 Task: Buy 3 Catalytic Converters & Parts from Exhaust & Emissions section under best seller category for shipping address: Edward Wright, 1124 Star Trek Drive, Pensacola, Florida 32501, Cell Number 8503109646. Pay from credit card ending with 6010, CVV 682
Action: Mouse moved to (21, 99)
Screenshot: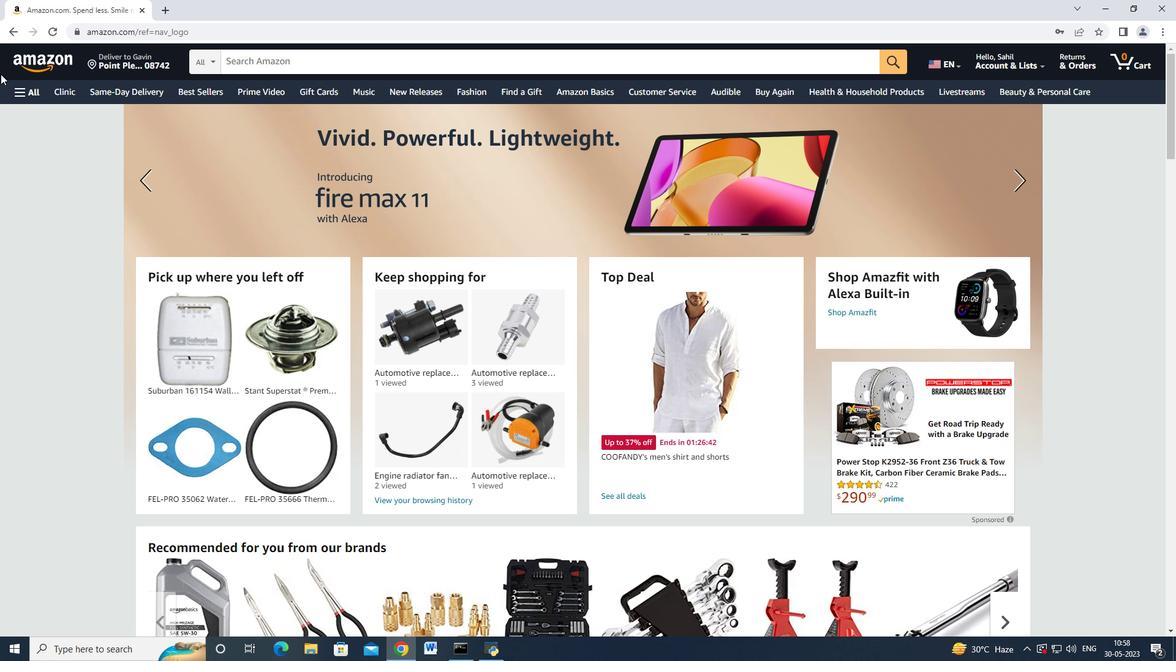 
Action: Mouse pressed left at (21, 99)
Screenshot: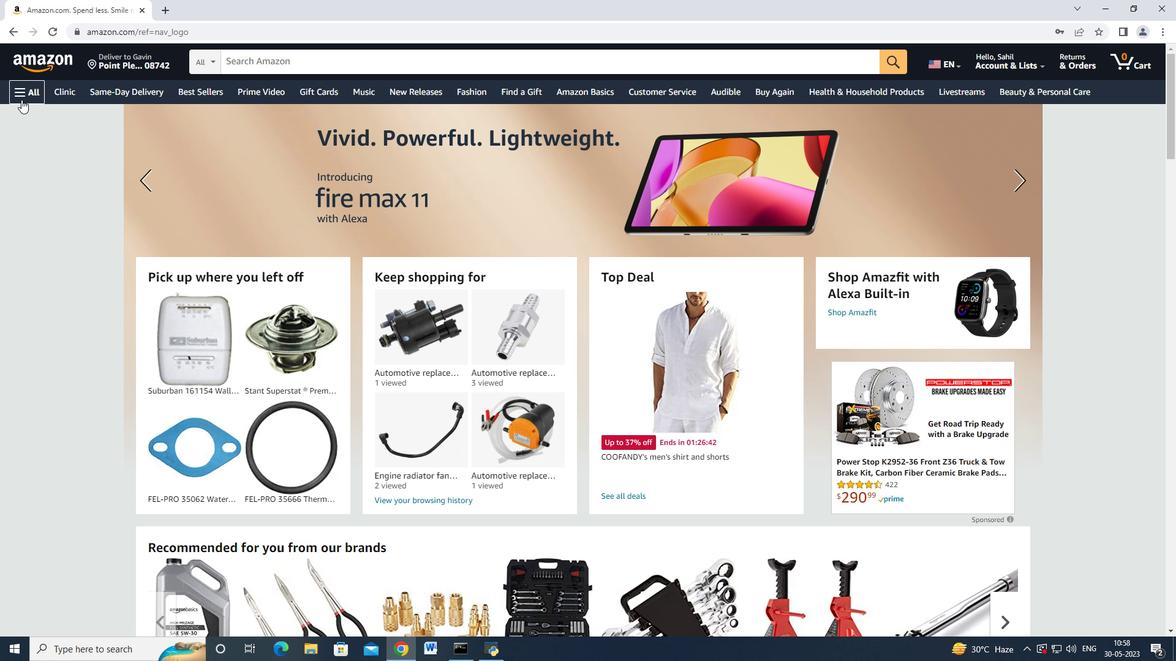 
Action: Mouse moved to (76, 327)
Screenshot: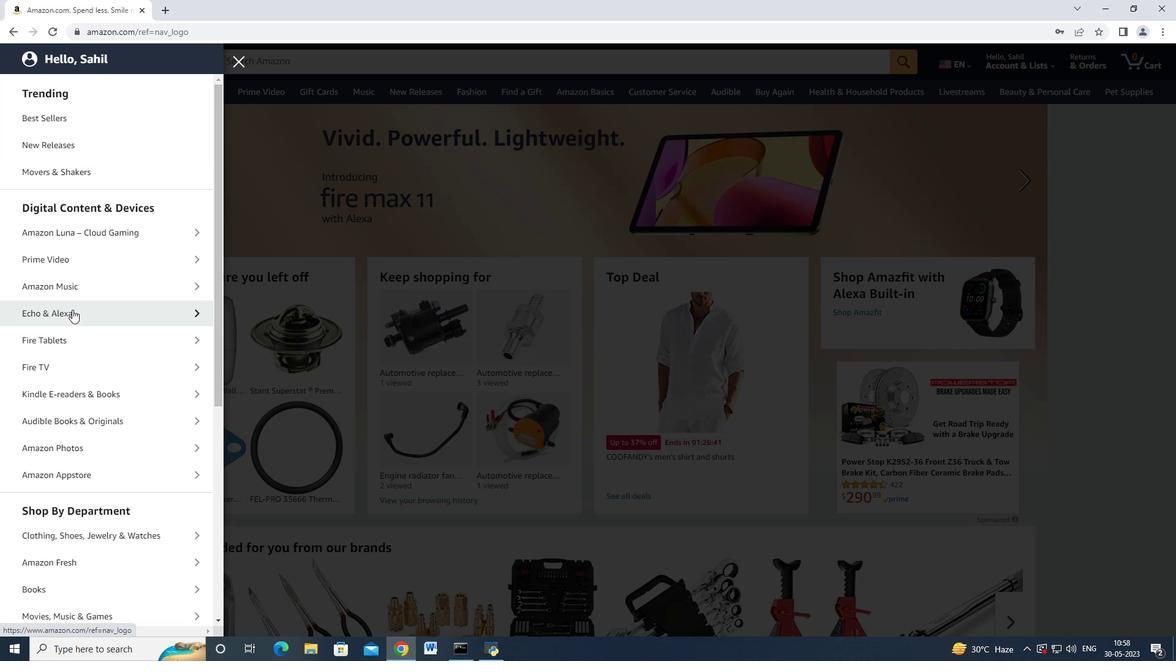 
Action: Mouse scrolled (76, 326) with delta (0, 0)
Screenshot: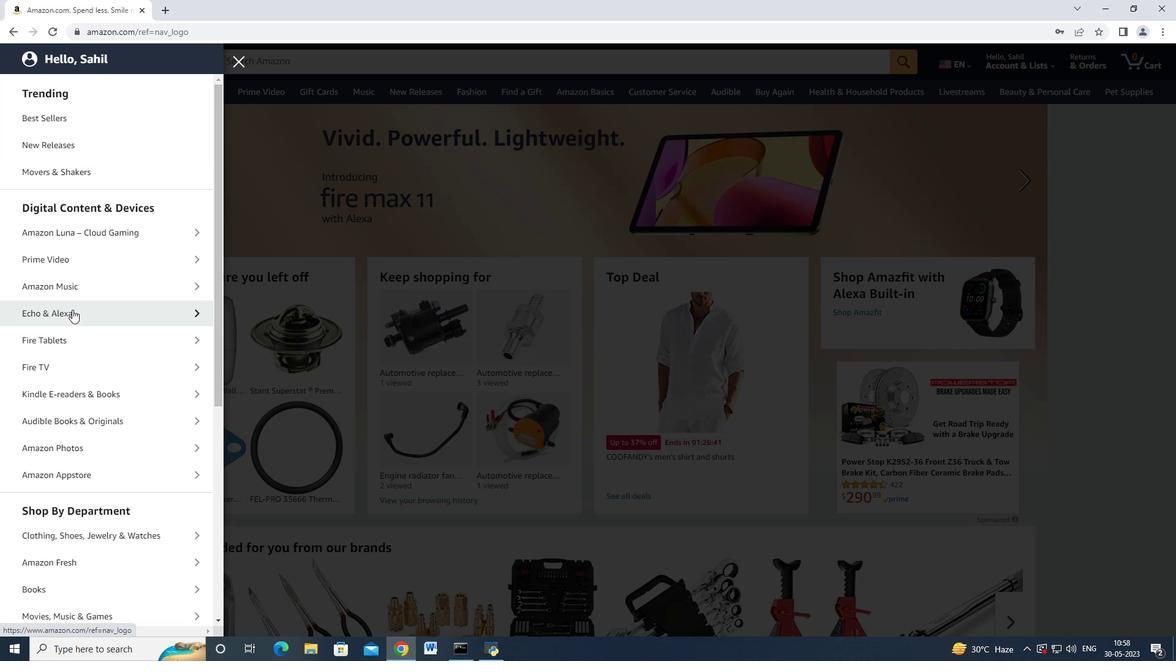 
Action: Mouse moved to (77, 347)
Screenshot: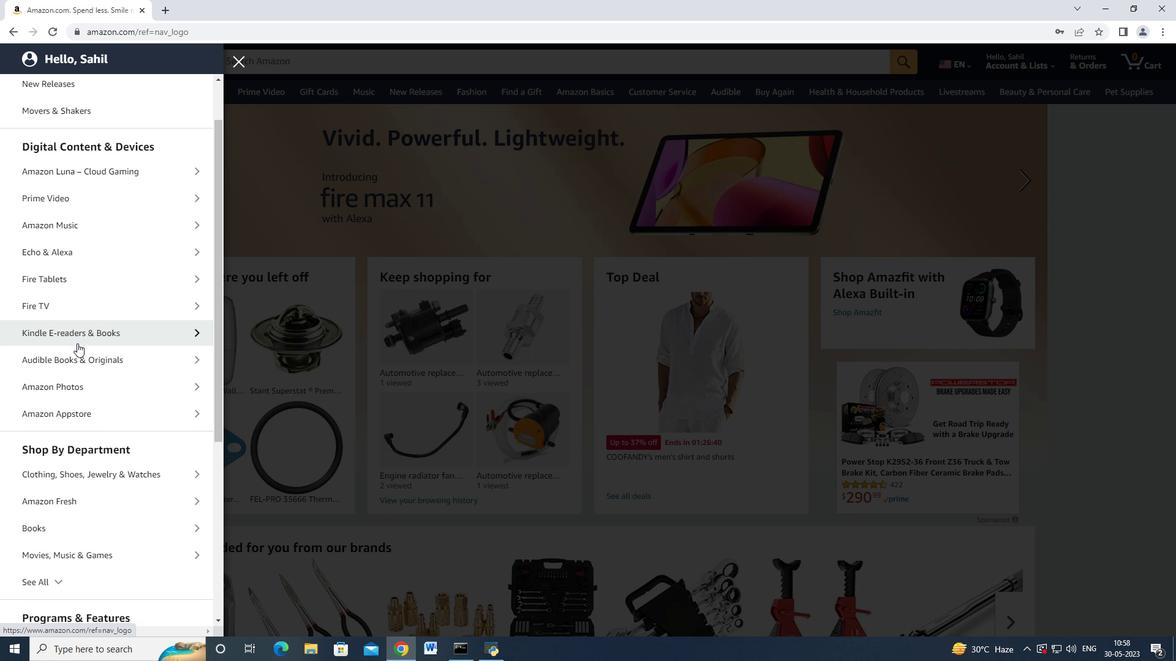 
Action: Mouse scrolled (77, 346) with delta (0, 0)
Screenshot: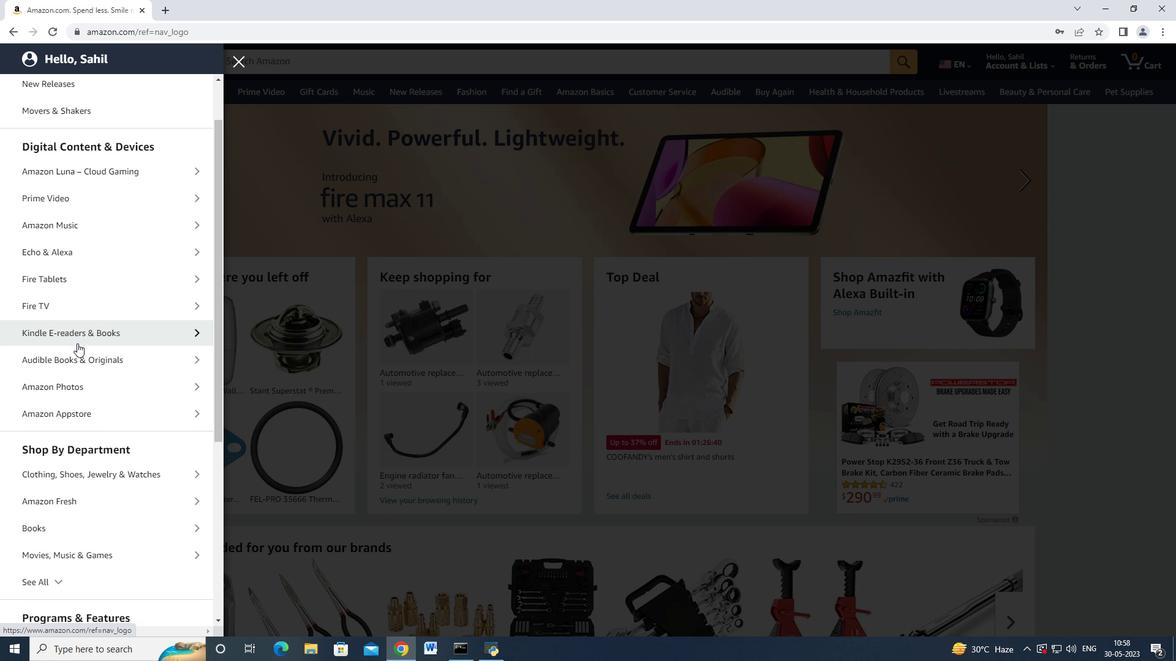 
Action: Mouse moved to (79, 352)
Screenshot: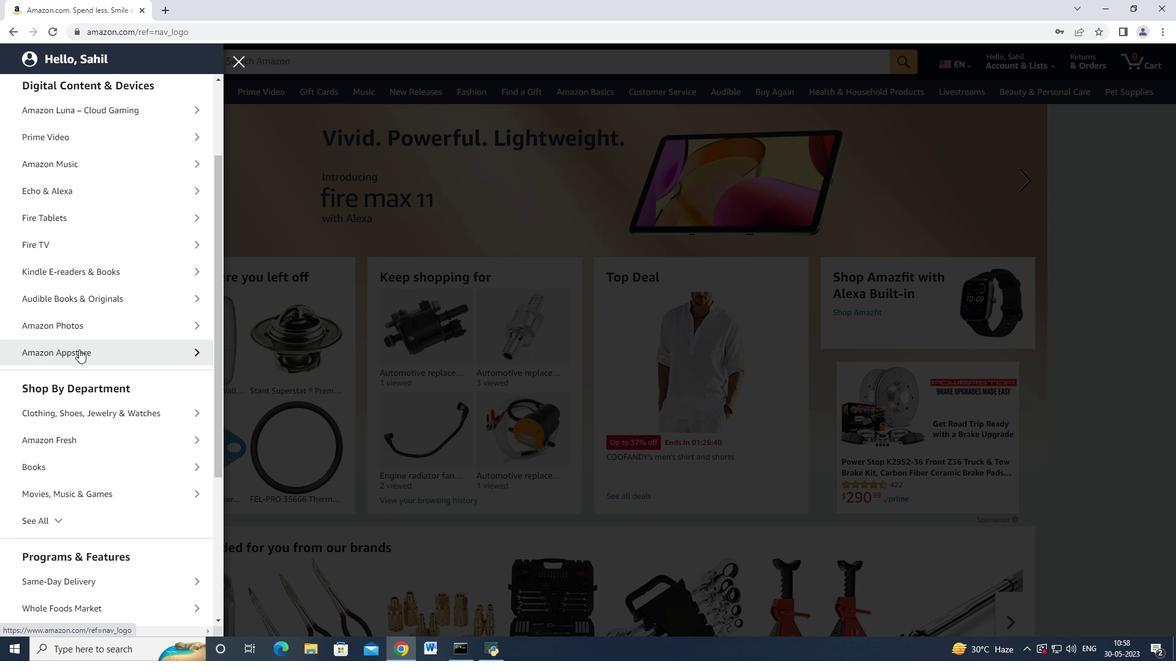 
Action: Mouse scrolled (79, 351) with delta (0, 0)
Screenshot: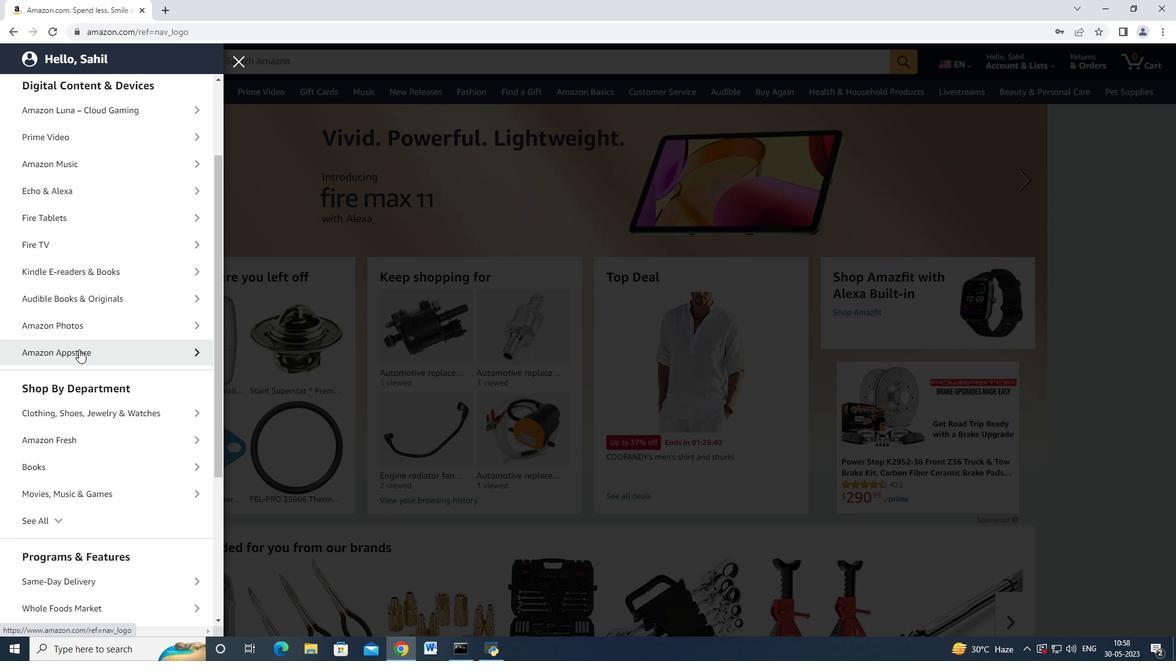 
Action: Mouse moved to (65, 470)
Screenshot: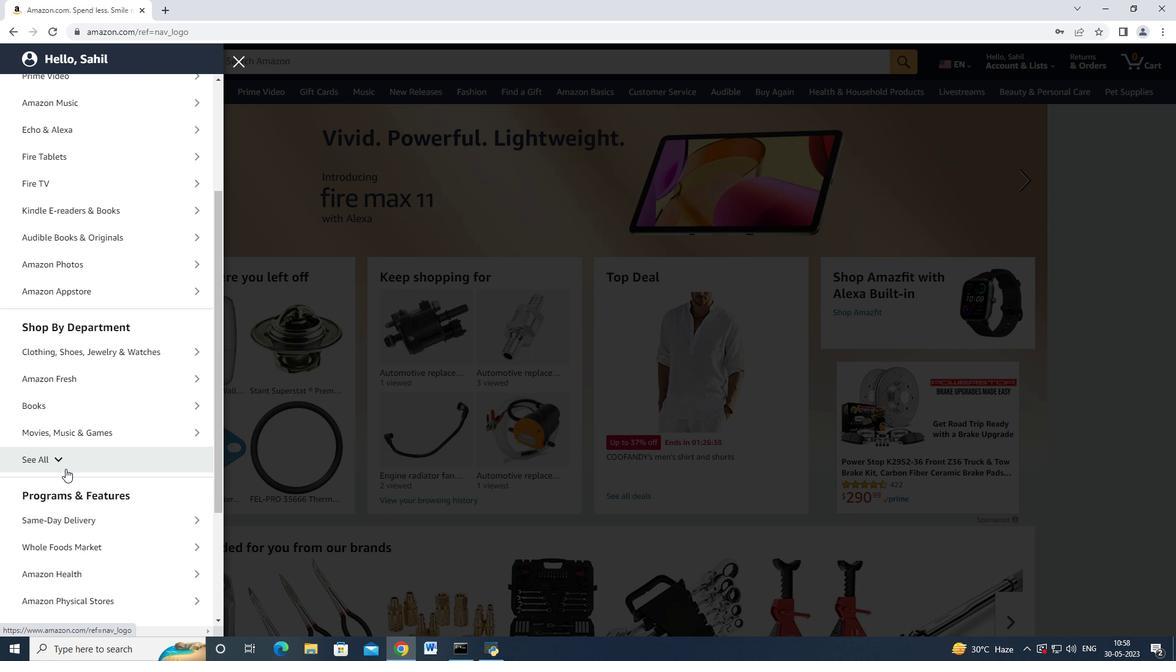 
Action: Mouse pressed left at (65, 470)
Screenshot: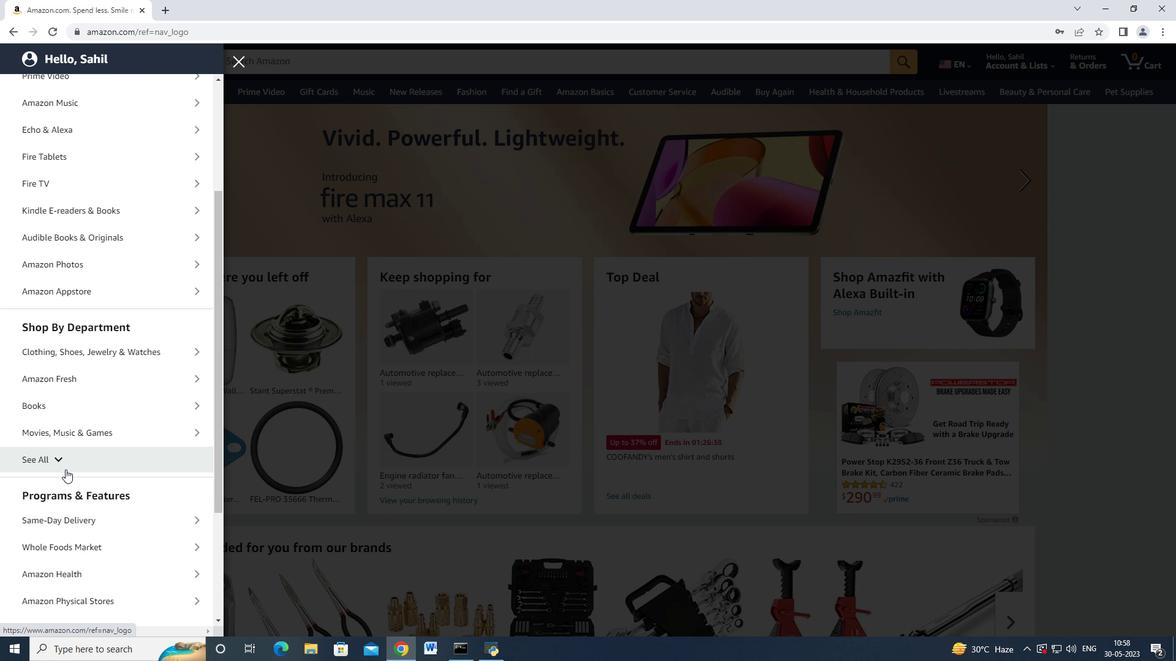 
Action: Mouse moved to (80, 436)
Screenshot: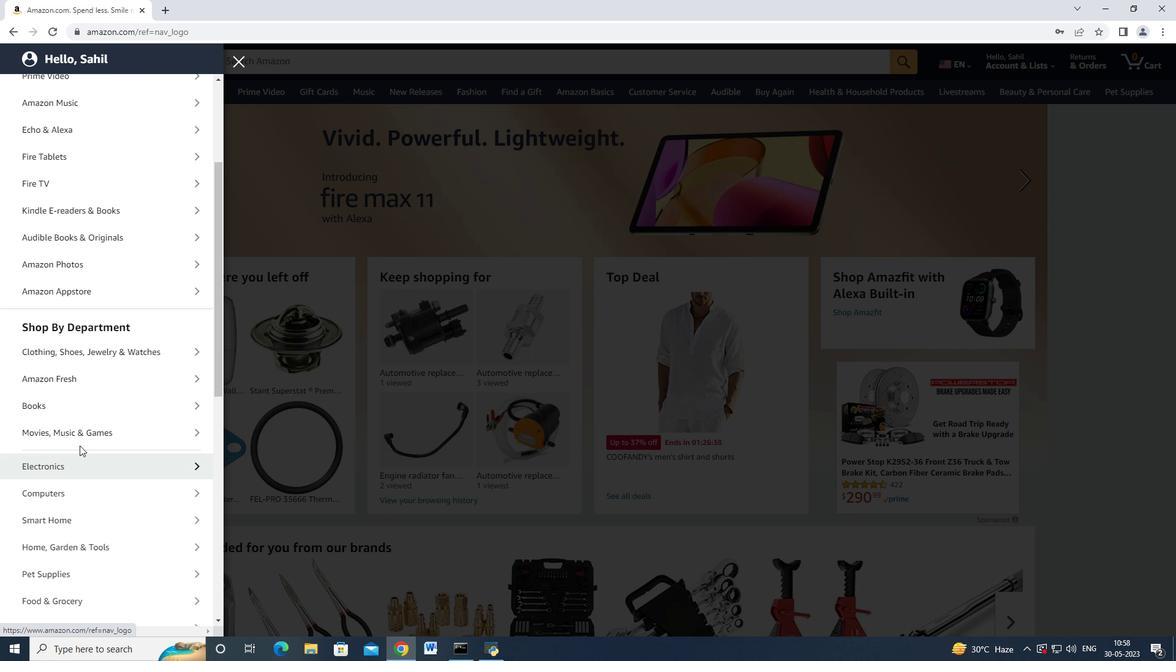 
Action: Mouse scrolled (80, 435) with delta (0, 0)
Screenshot: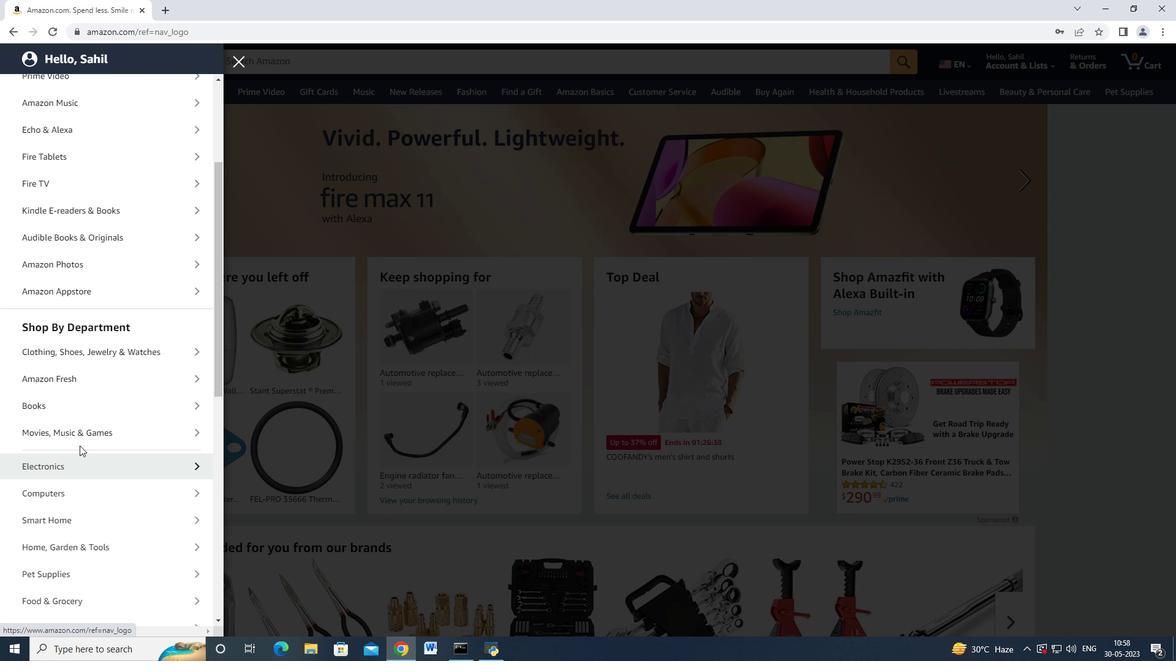 
Action: Mouse scrolled (80, 435) with delta (0, 0)
Screenshot: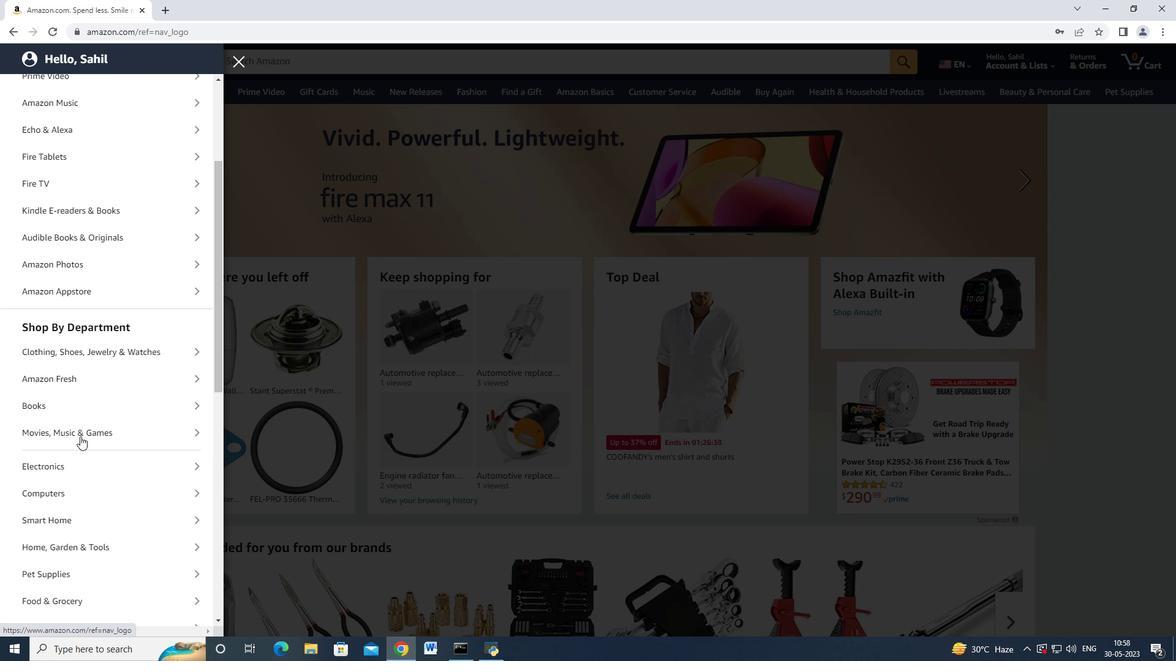 
Action: Mouse moved to (80, 436)
Screenshot: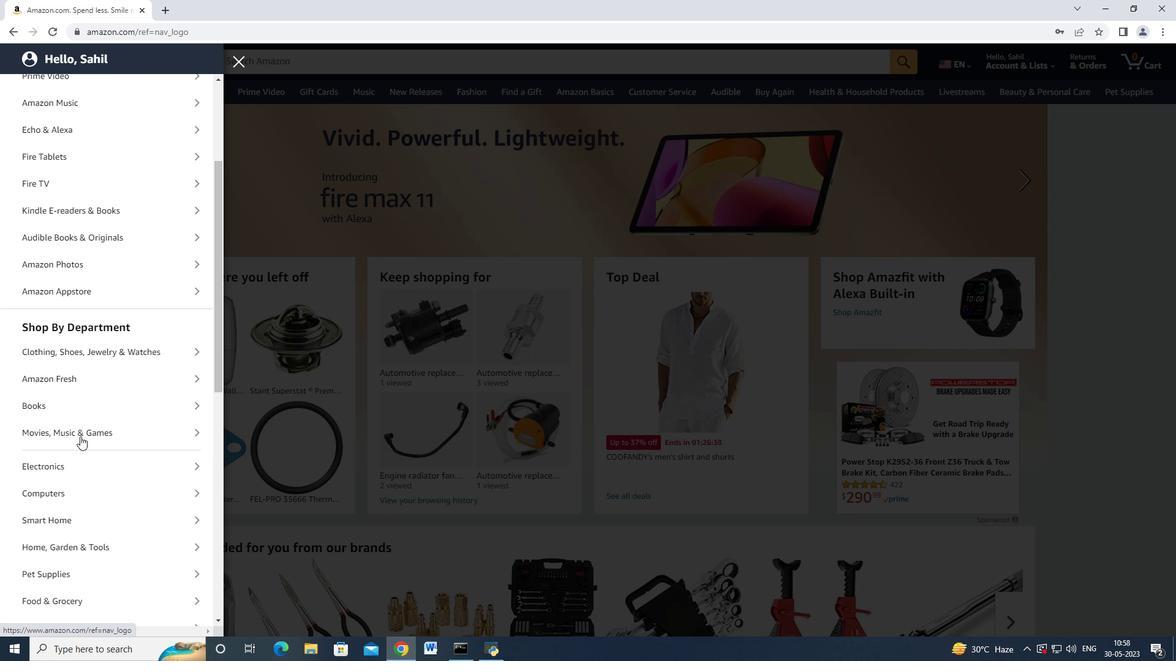 
Action: Mouse scrolled (80, 435) with delta (0, 0)
Screenshot: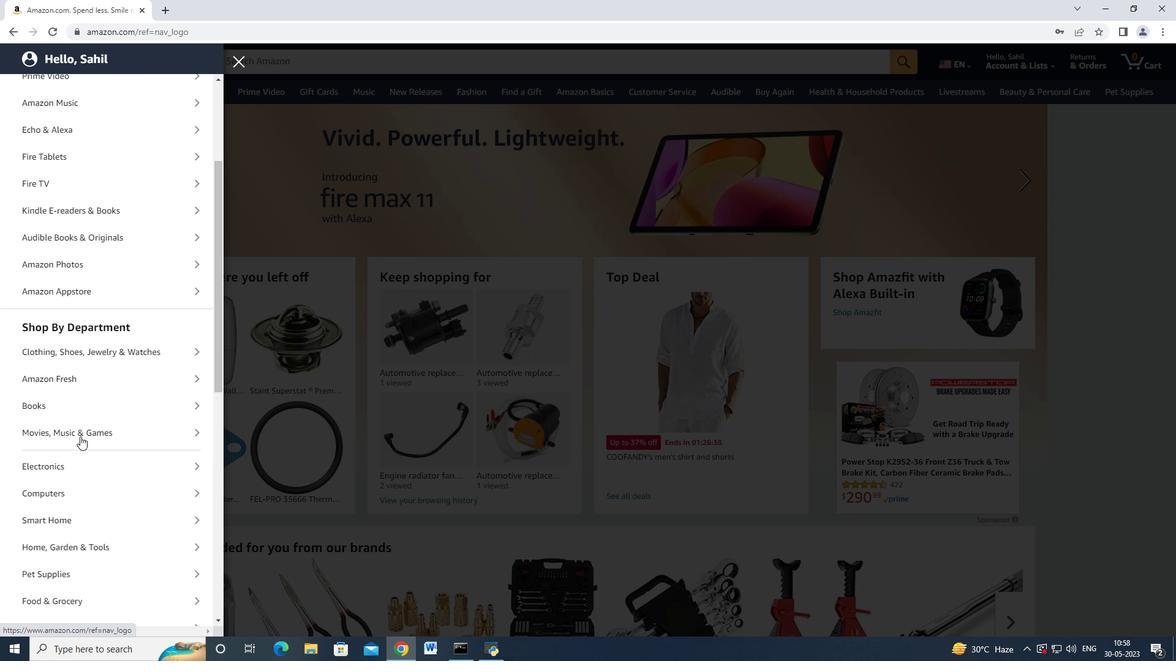 
Action: Mouse moved to (79, 443)
Screenshot: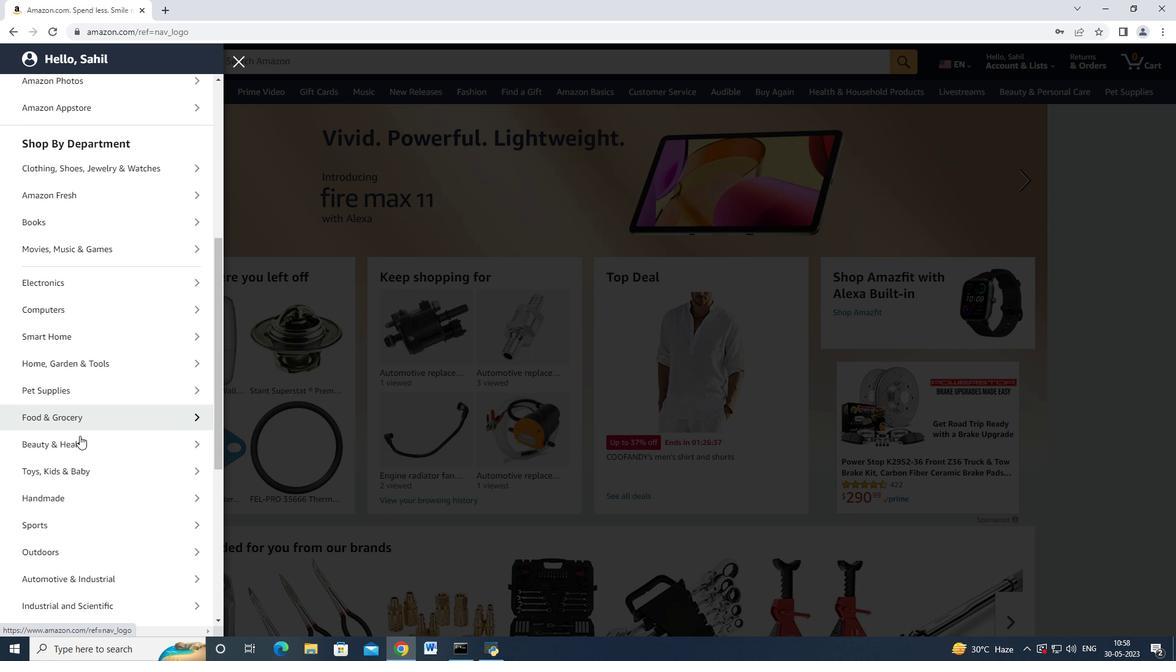 
Action: Mouse scrolled (79, 442) with delta (0, 0)
Screenshot: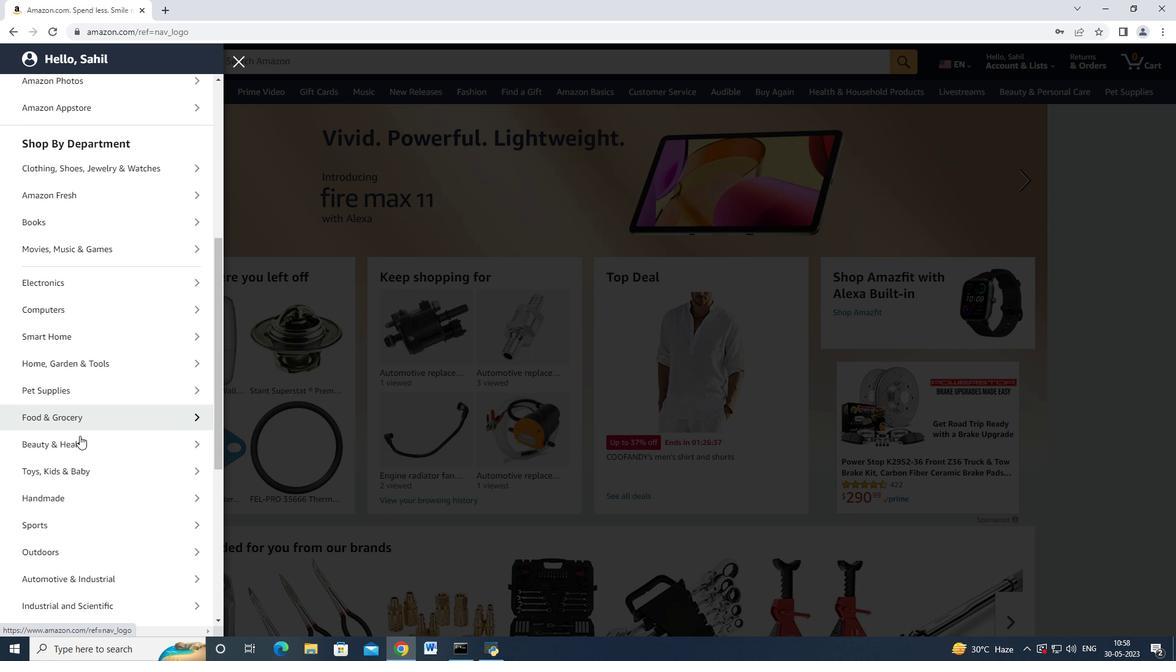 
Action: Mouse scrolled (79, 442) with delta (0, 0)
Screenshot: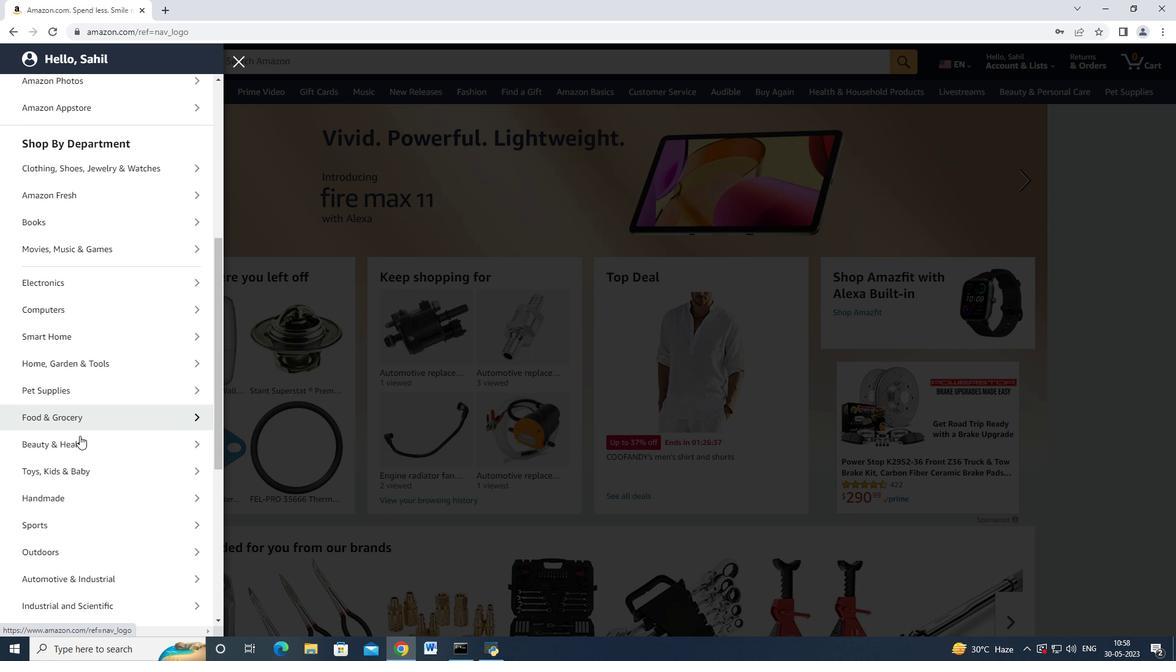 
Action: Mouse moved to (82, 454)
Screenshot: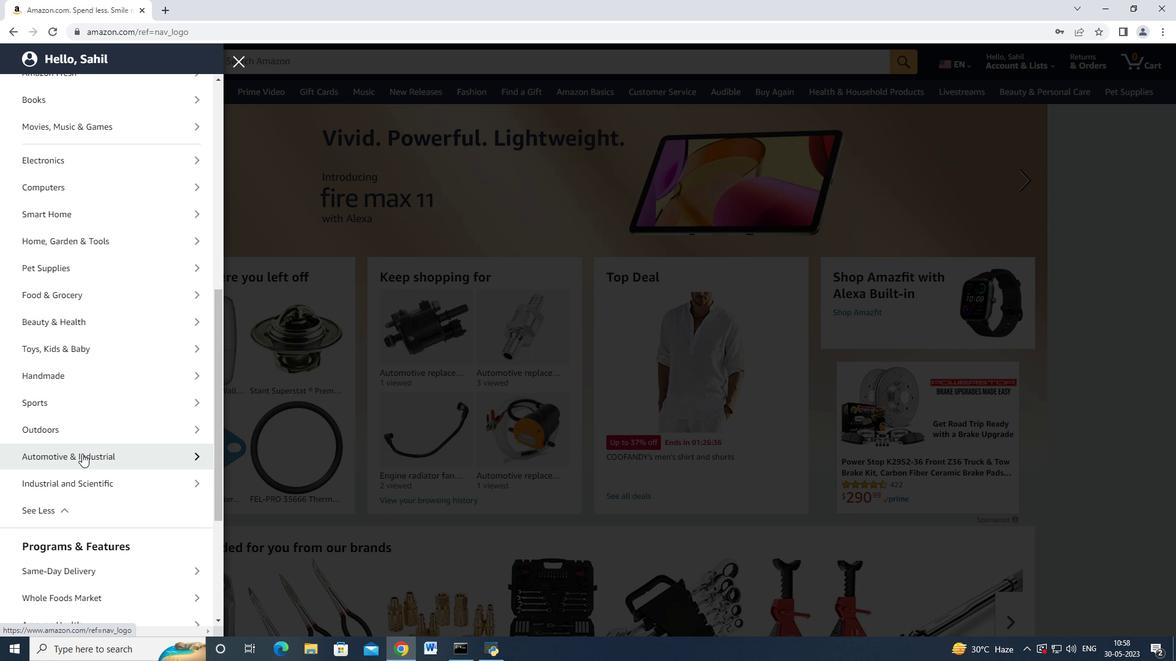 
Action: Mouse pressed left at (82, 454)
Screenshot: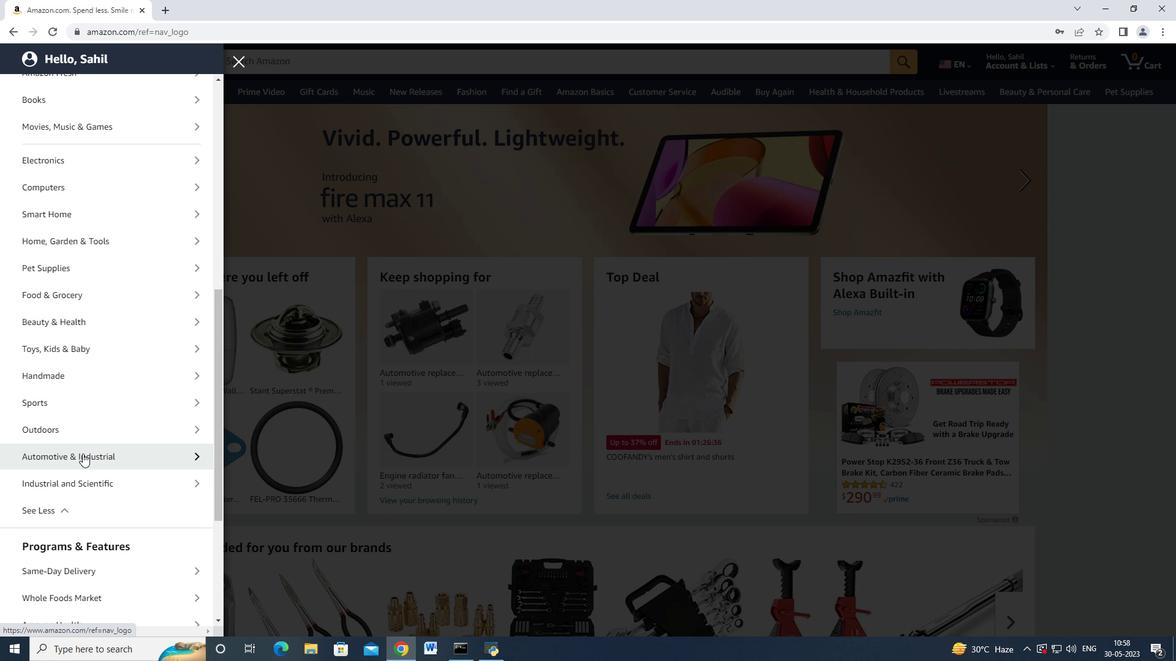 
Action: Mouse moved to (130, 153)
Screenshot: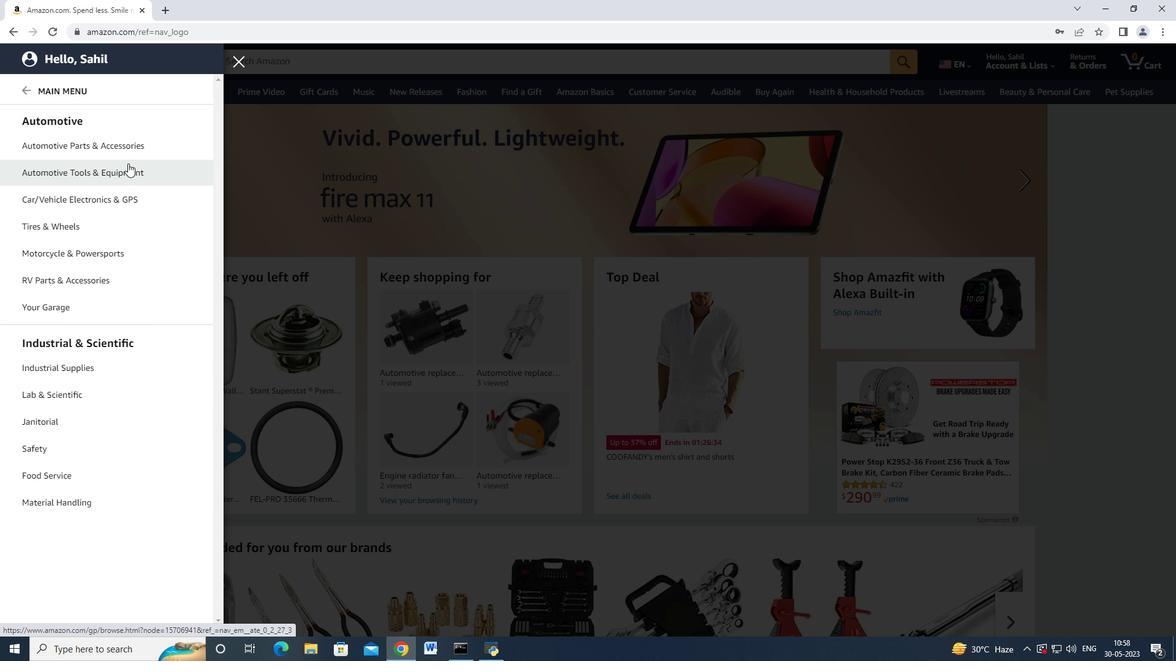 
Action: Mouse pressed left at (130, 153)
Screenshot: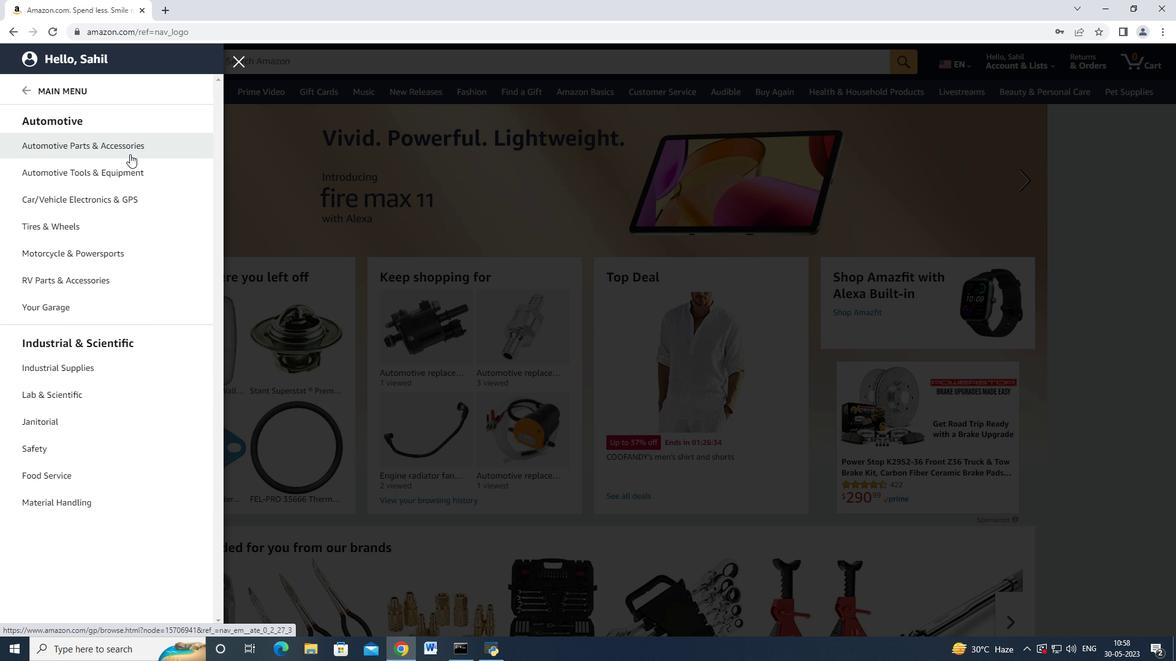 
Action: Mouse moved to (217, 120)
Screenshot: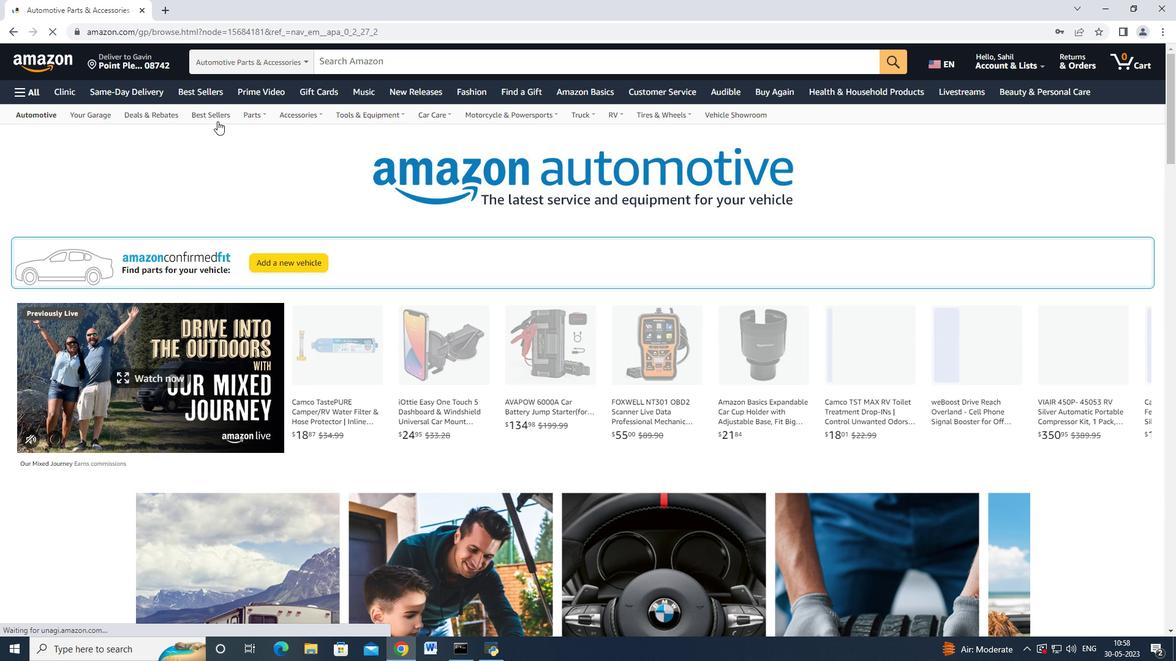 
Action: Mouse pressed left at (217, 120)
Screenshot: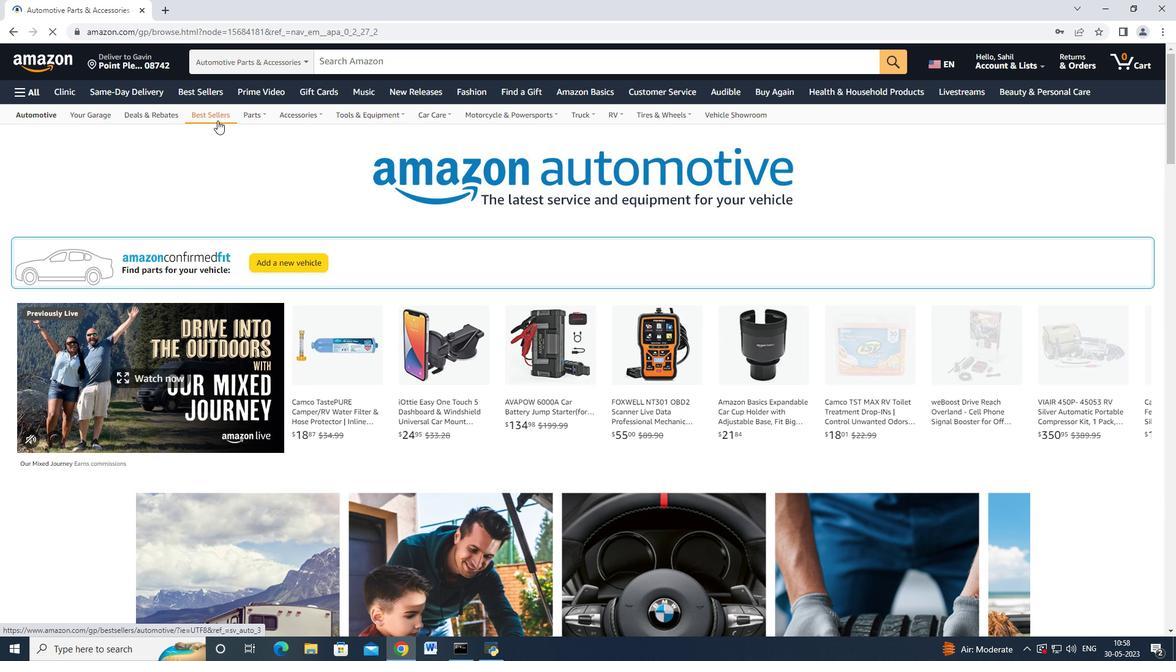 
Action: Mouse moved to (157, 219)
Screenshot: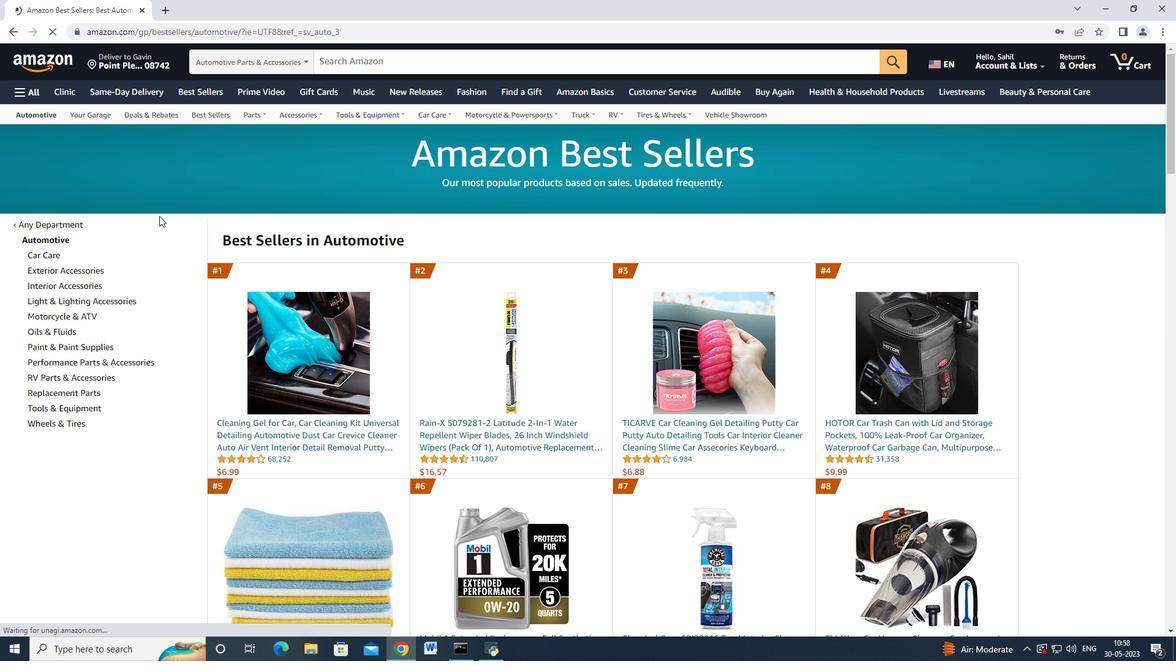 
Action: Mouse scrolled (157, 218) with delta (0, 0)
Screenshot: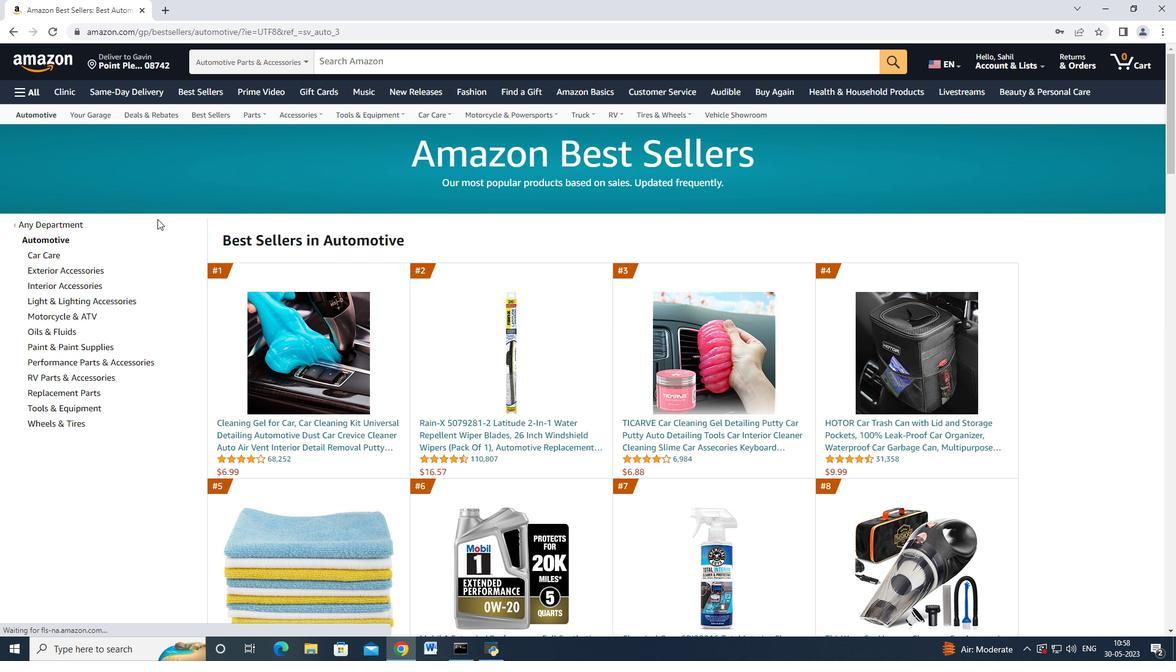 
Action: Mouse moved to (157, 219)
Screenshot: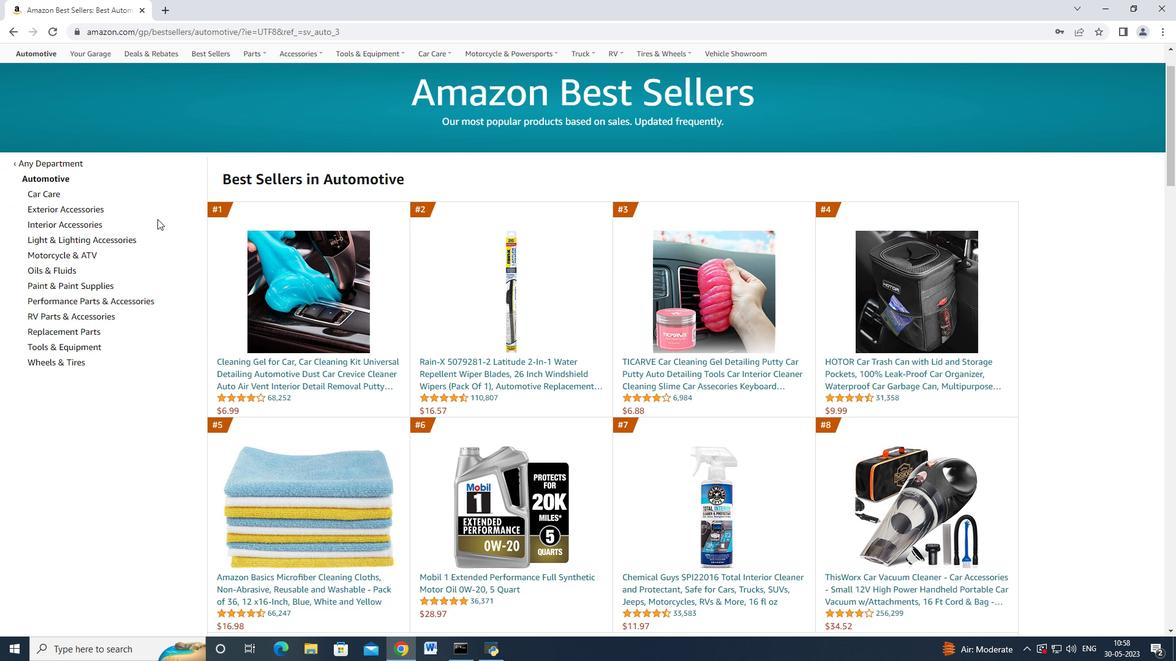 
Action: Mouse scrolled (157, 218) with delta (0, 0)
Screenshot: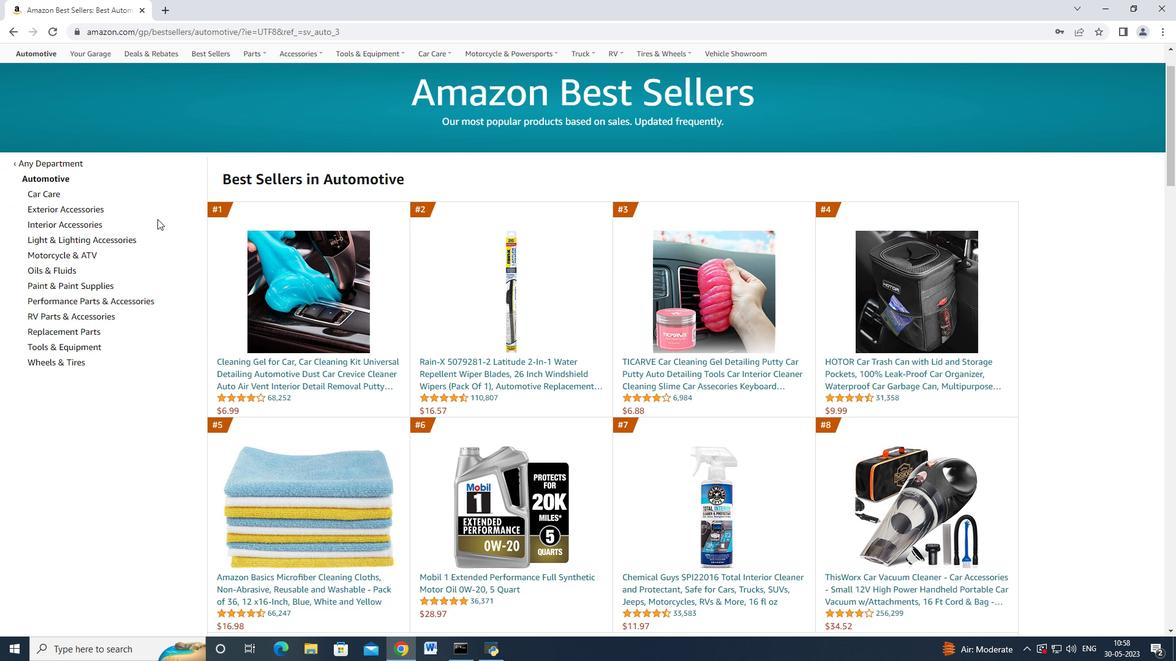 
Action: Mouse moved to (98, 271)
Screenshot: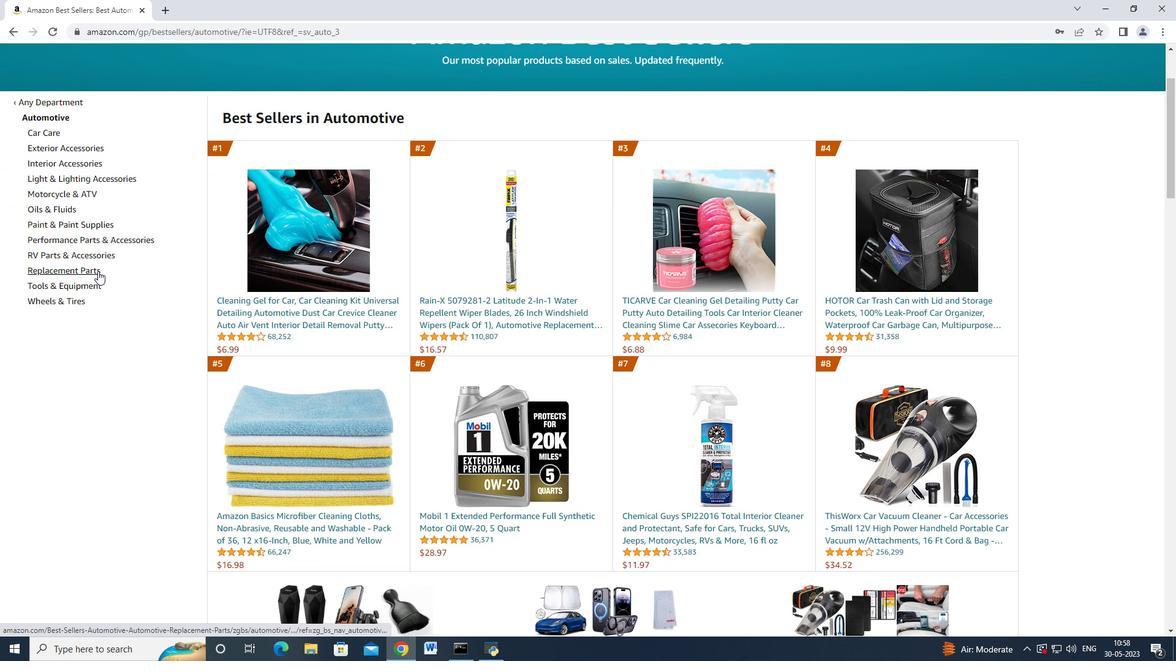 
Action: Mouse pressed left at (98, 271)
Screenshot: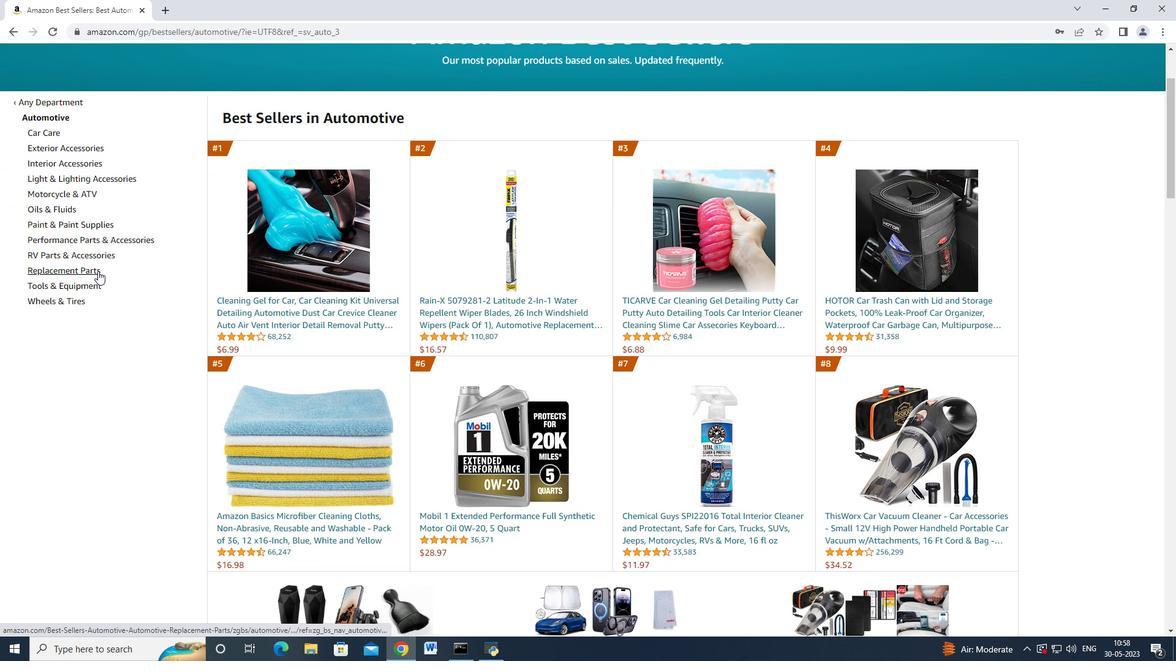 
Action: Mouse moved to (107, 324)
Screenshot: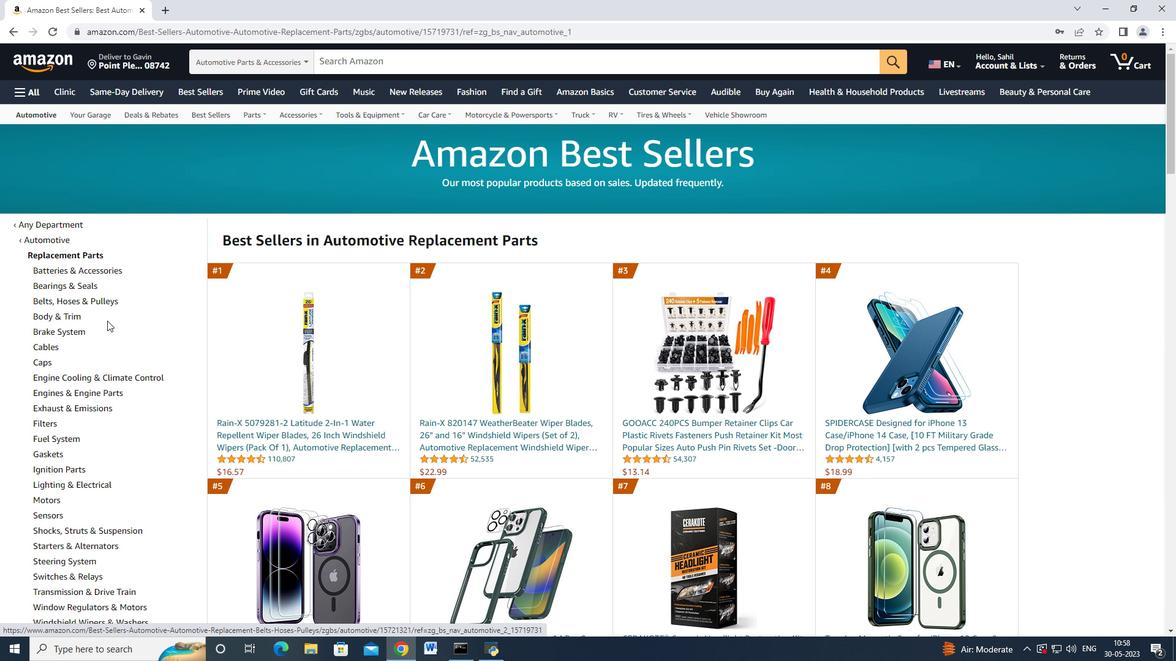 
Action: Mouse scrolled (107, 323) with delta (0, 0)
Screenshot: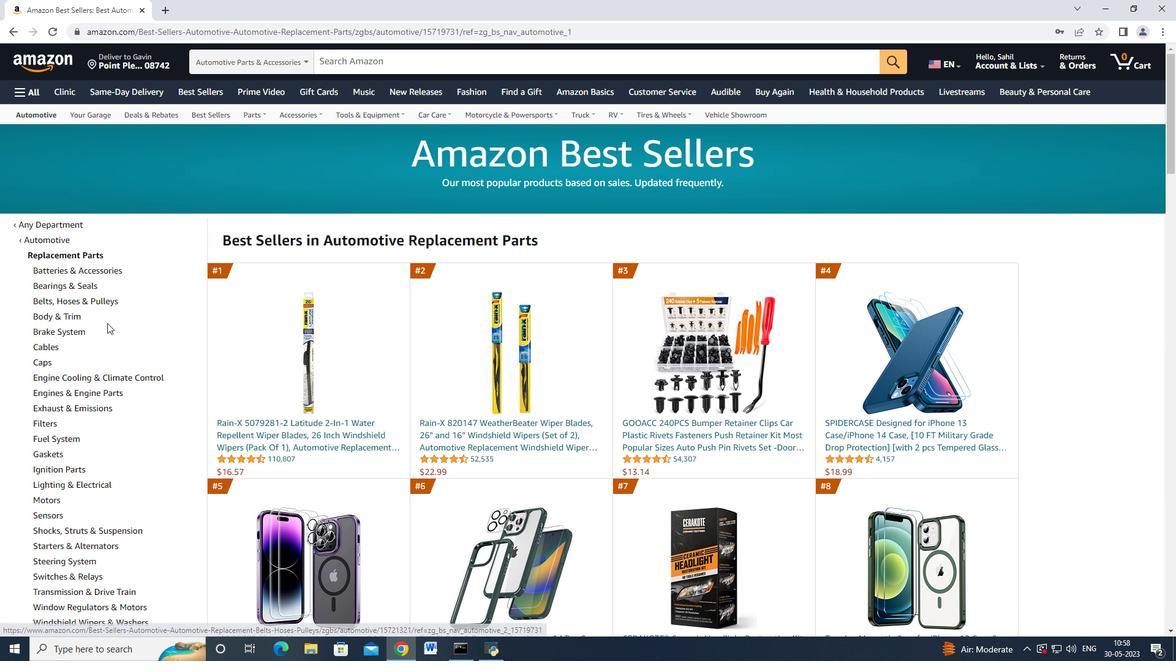 
Action: Mouse moved to (100, 346)
Screenshot: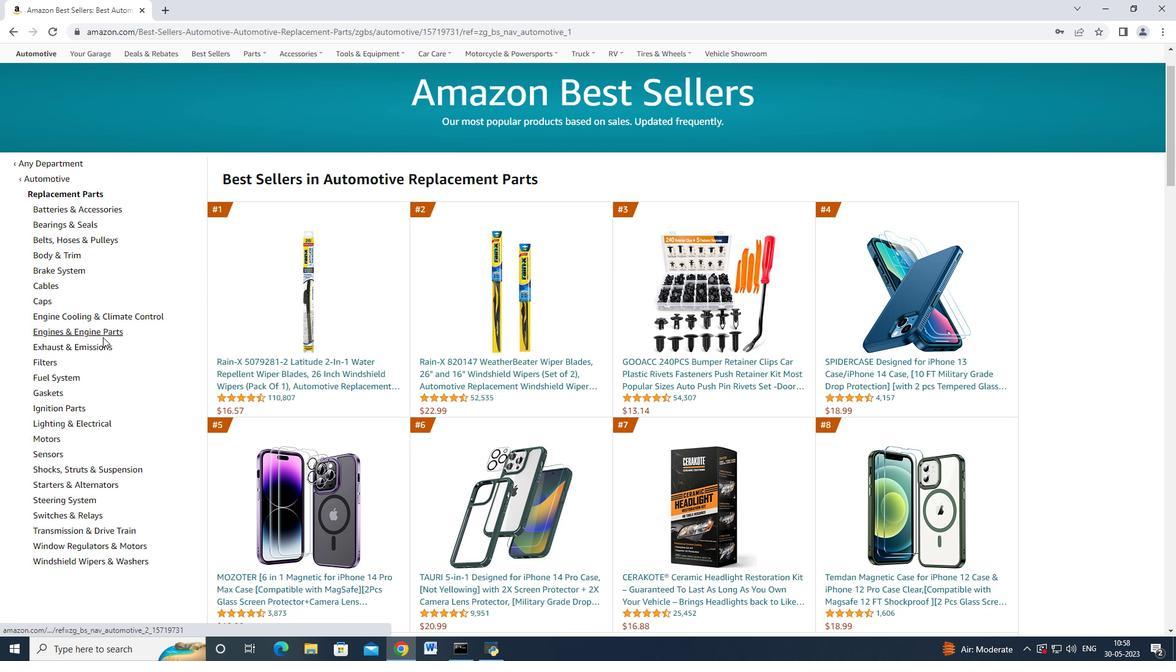 
Action: Mouse pressed left at (100, 346)
Screenshot: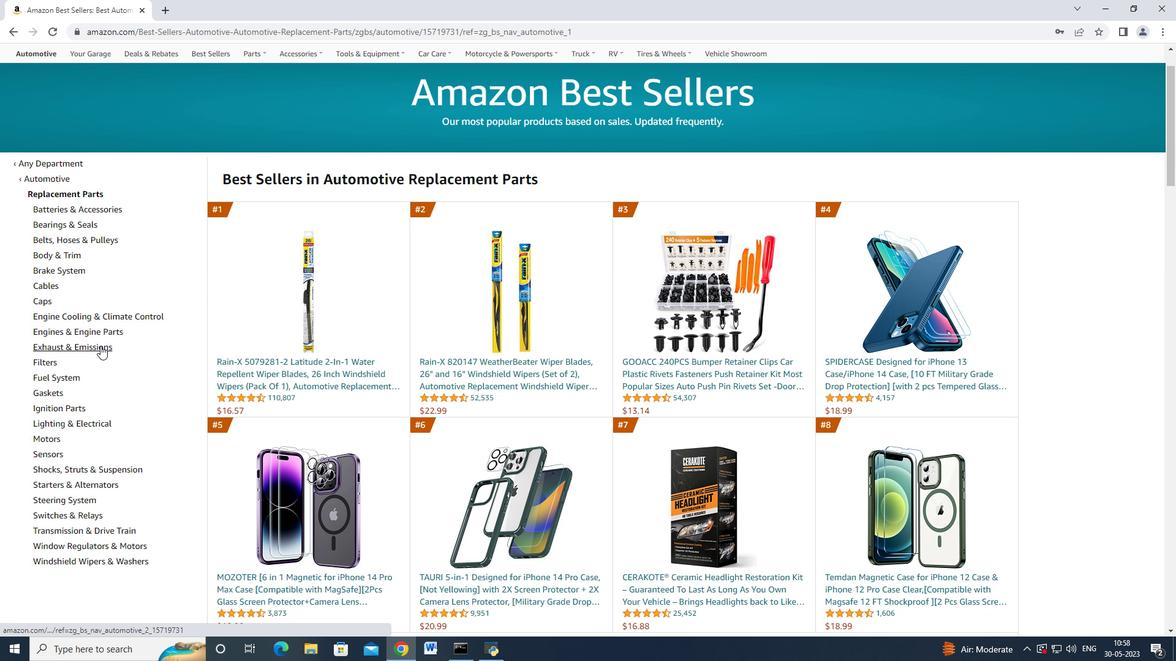
Action: Mouse moved to (133, 329)
Screenshot: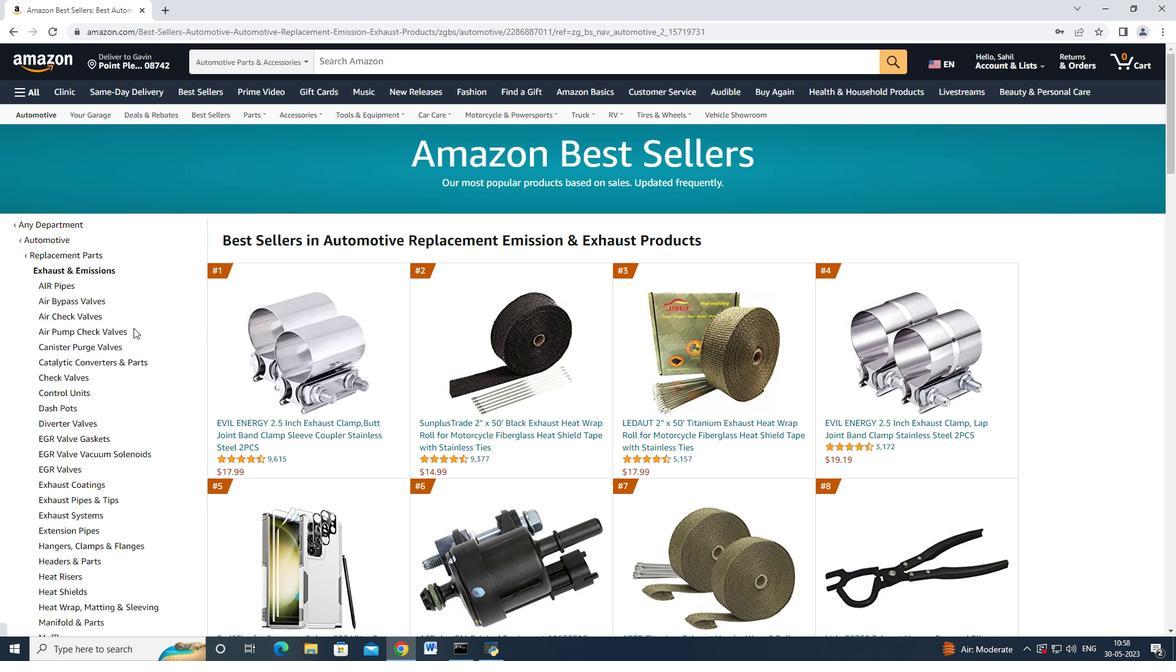 
Action: Mouse scrolled (133, 328) with delta (0, 0)
Screenshot: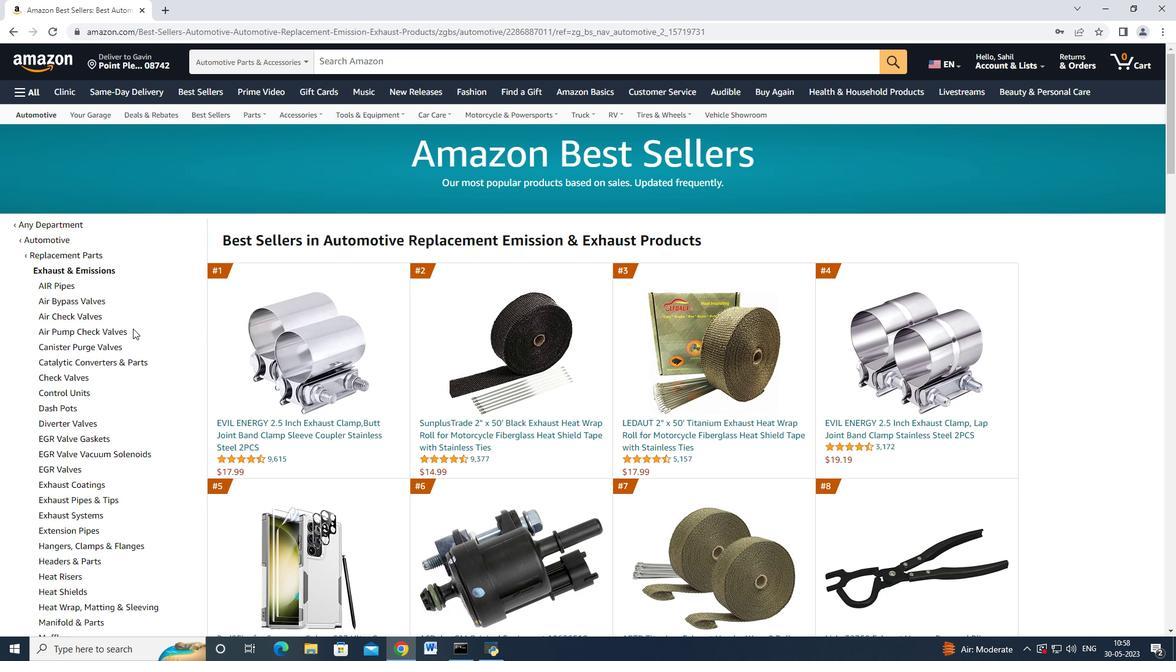 
Action: Mouse moved to (120, 305)
Screenshot: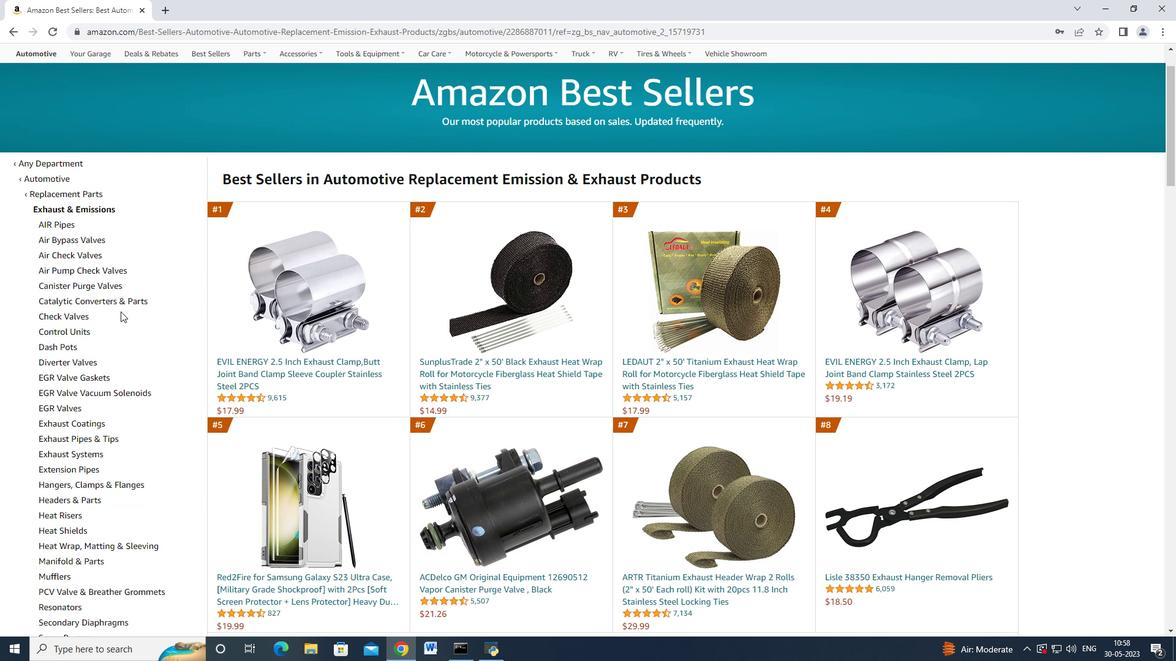 
Action: Mouse pressed left at (120, 305)
Screenshot: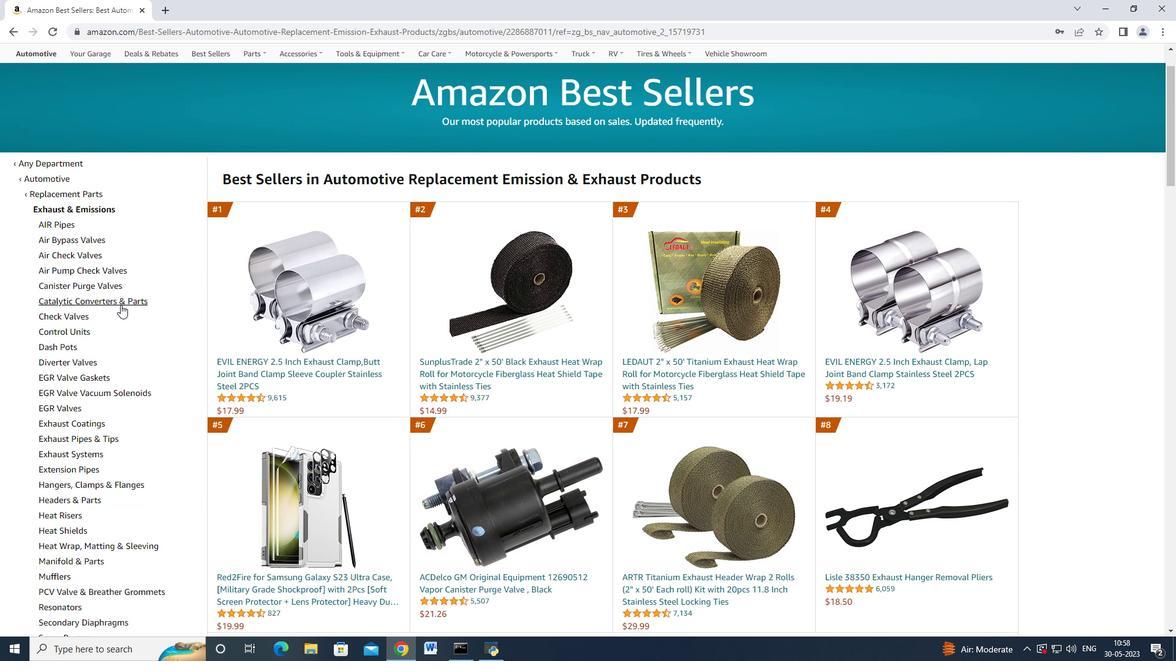 
Action: Mouse moved to (340, 365)
Screenshot: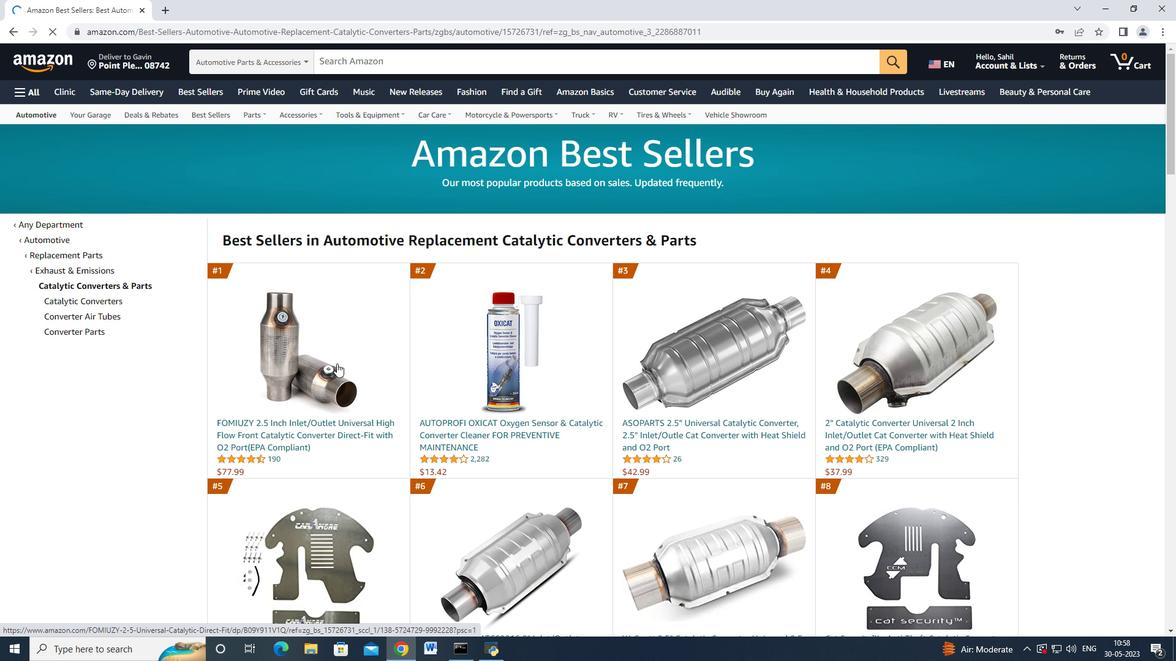 
Action: Mouse scrolled (340, 364) with delta (0, 0)
Screenshot: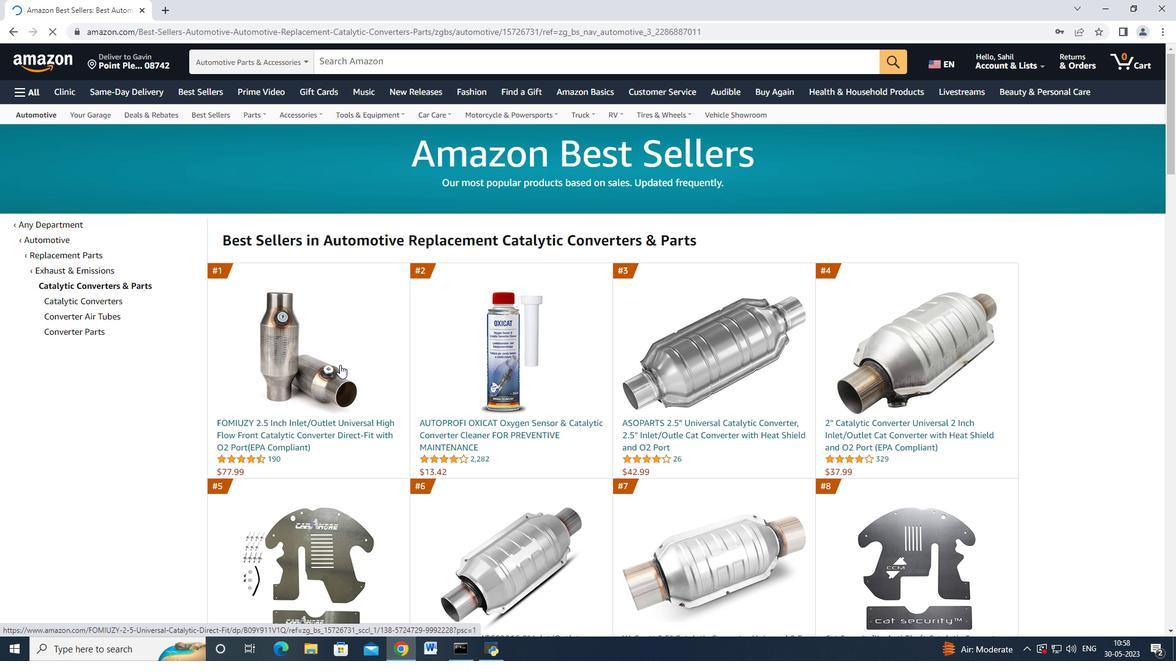
Action: Mouse moved to (747, 378)
Screenshot: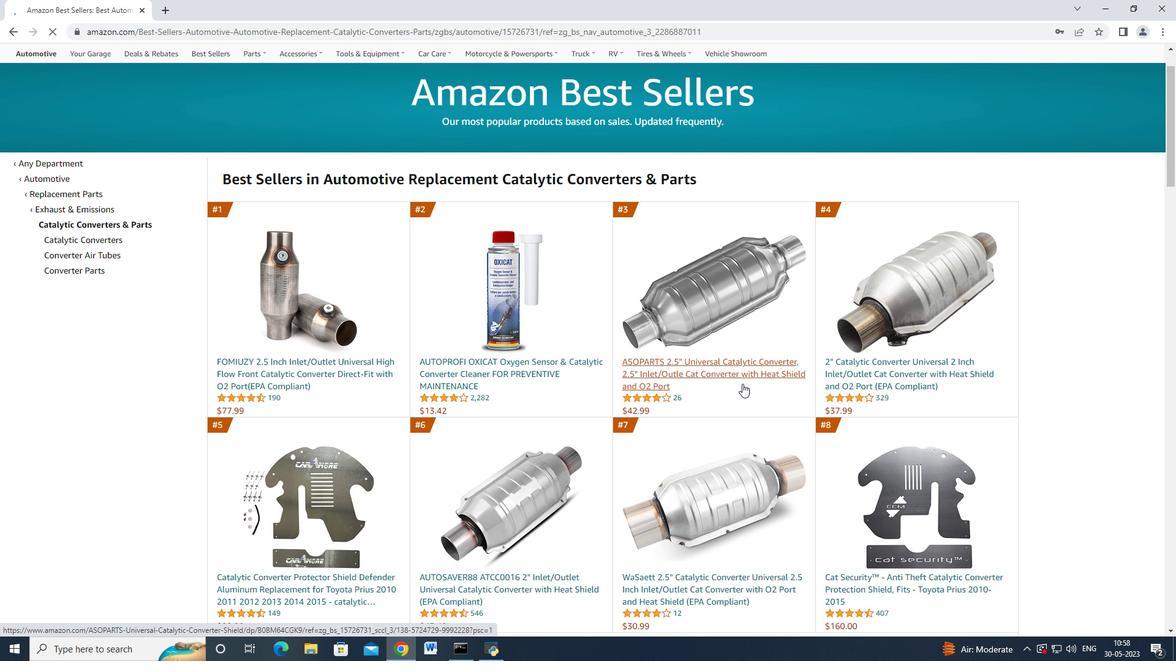 
Action: Mouse pressed left at (747, 378)
Screenshot: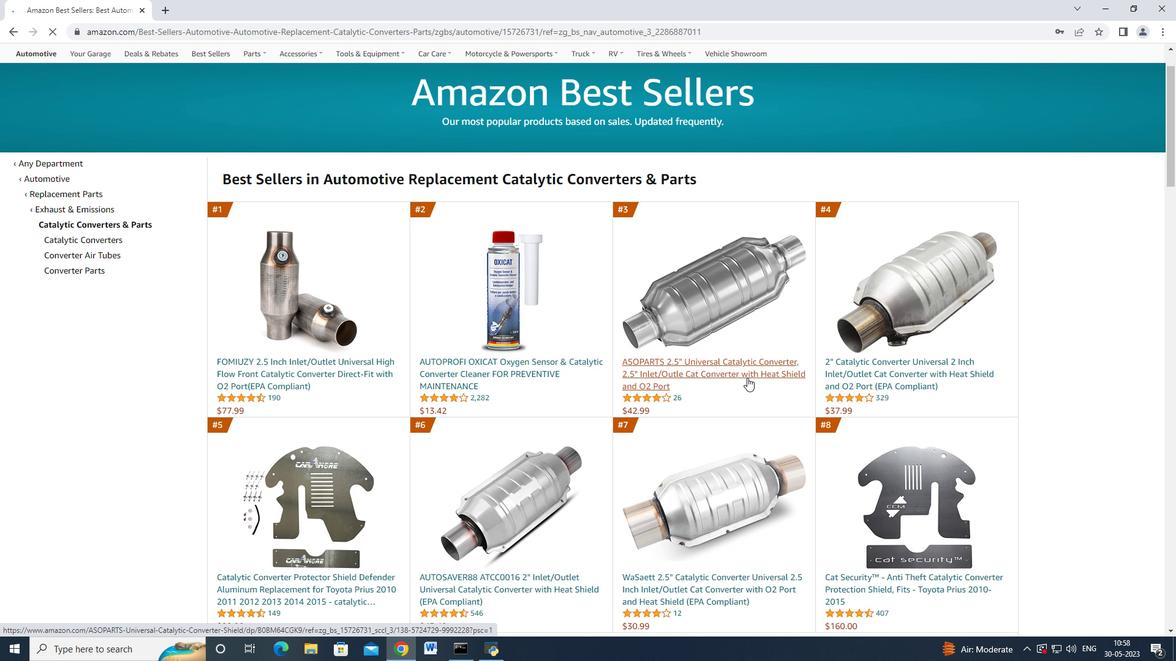 
Action: Mouse moved to (771, 358)
Screenshot: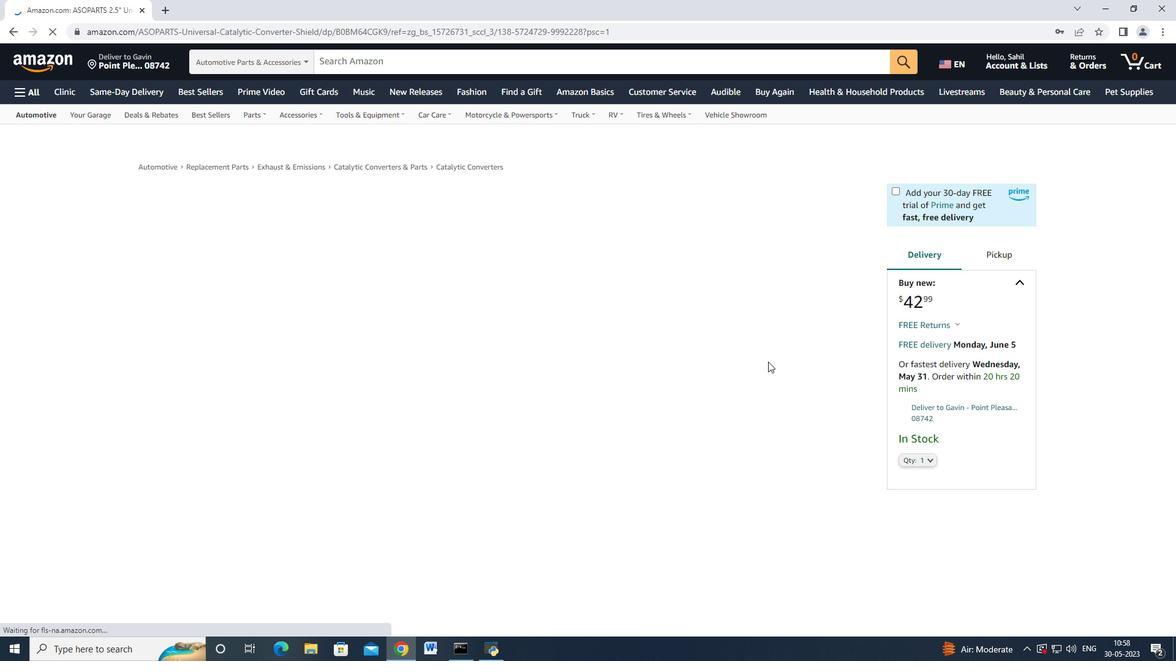 
Action: Mouse scrolled (771, 357) with delta (0, 0)
Screenshot: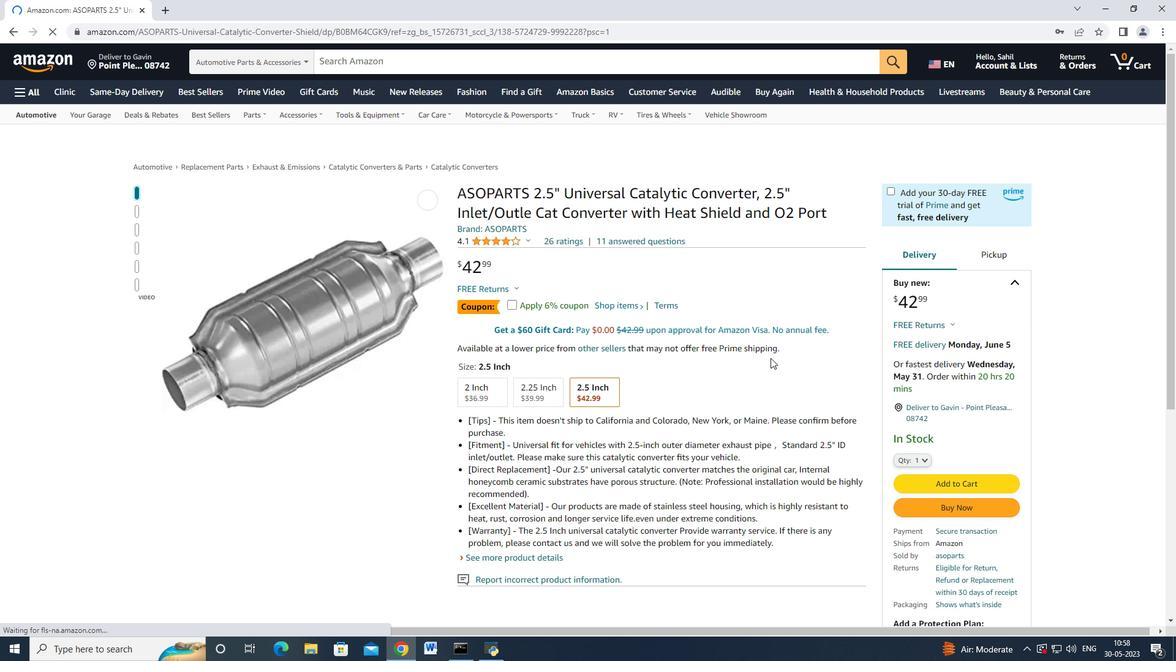 
Action: Mouse moved to (916, 405)
Screenshot: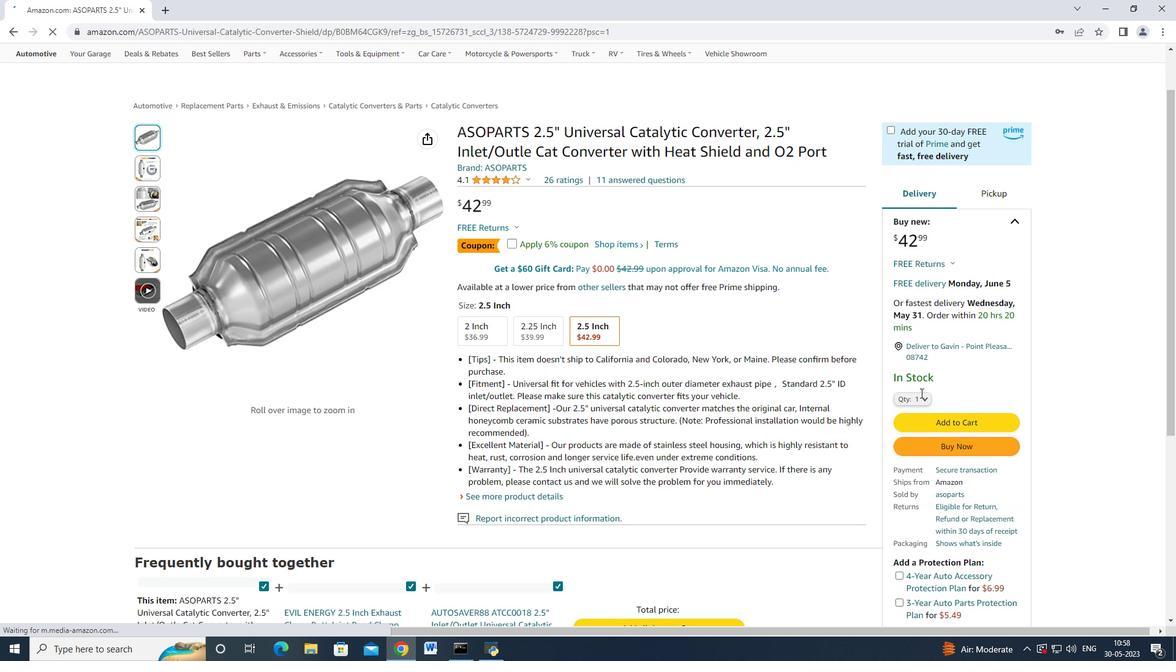 
Action: Mouse pressed left at (916, 405)
Screenshot: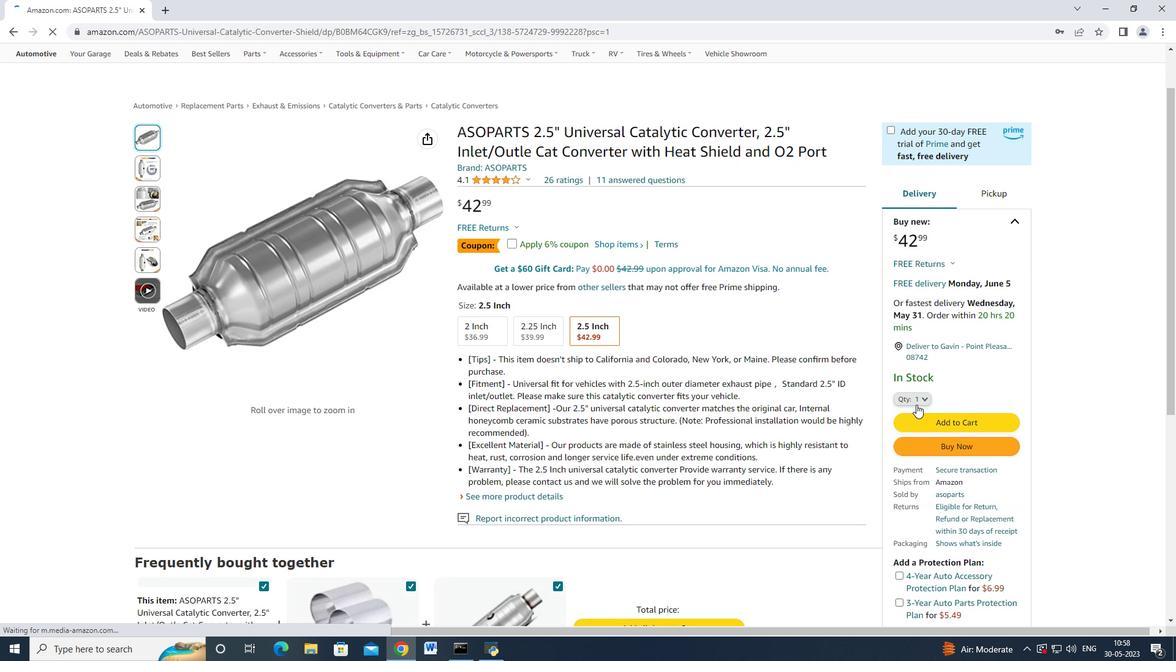 
Action: Mouse moved to (920, 104)
Screenshot: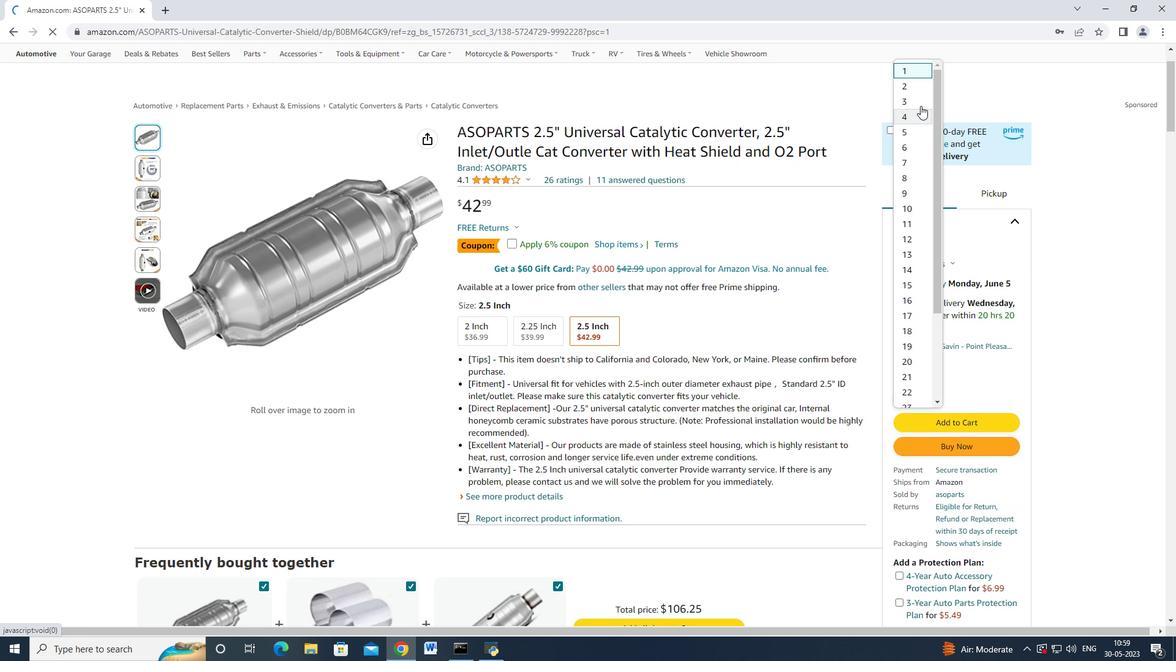
Action: Mouse pressed left at (920, 104)
Screenshot: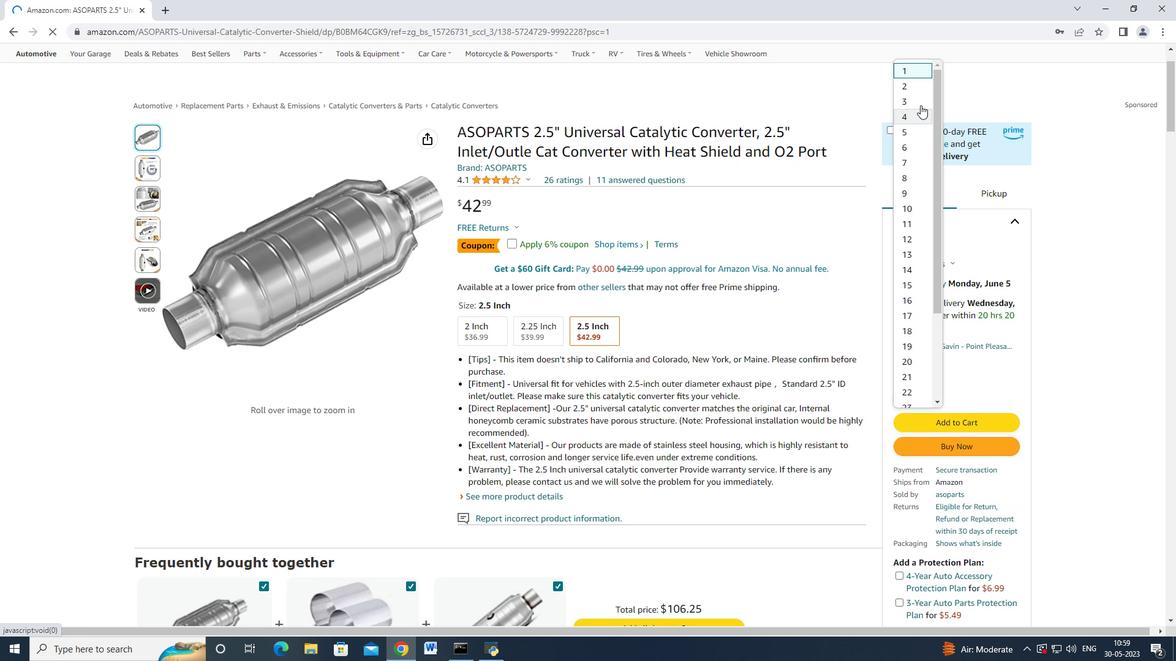 
Action: Mouse moved to (936, 419)
Screenshot: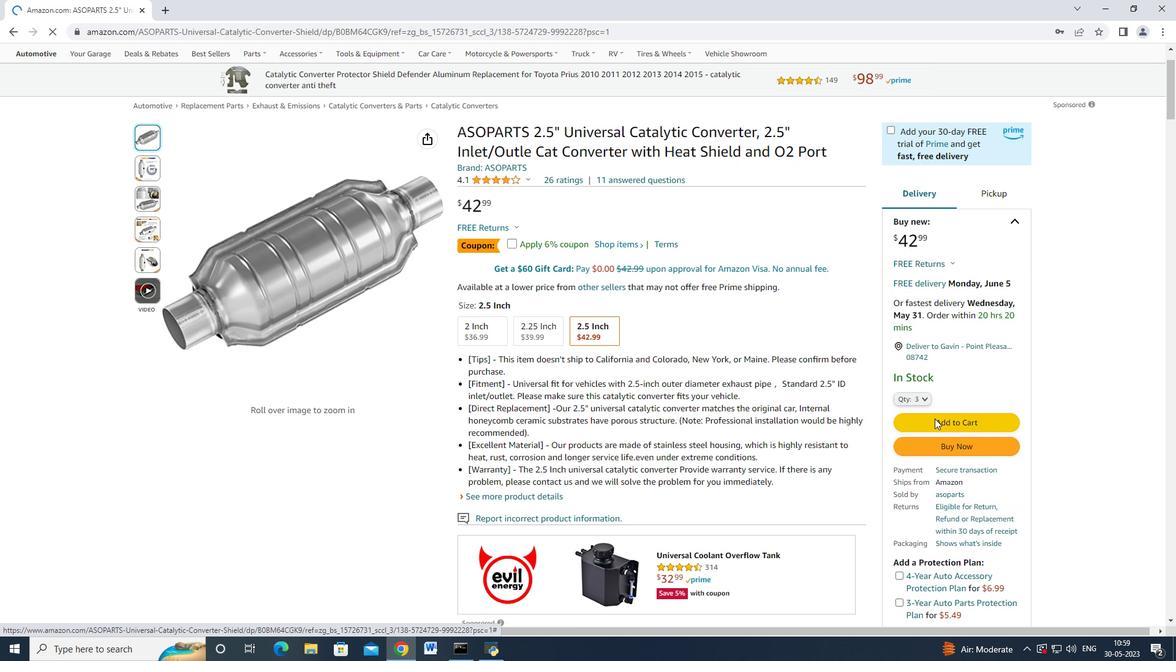 
Action: Mouse pressed left at (936, 419)
Screenshot: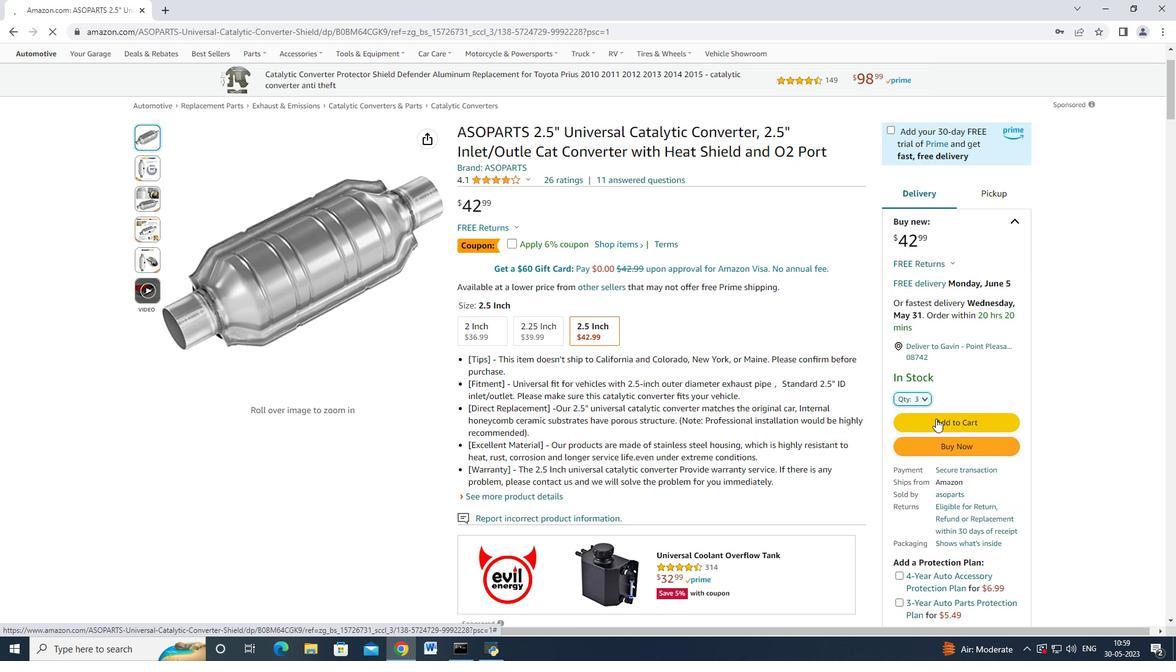 
Action: Mouse moved to (1009, 316)
Screenshot: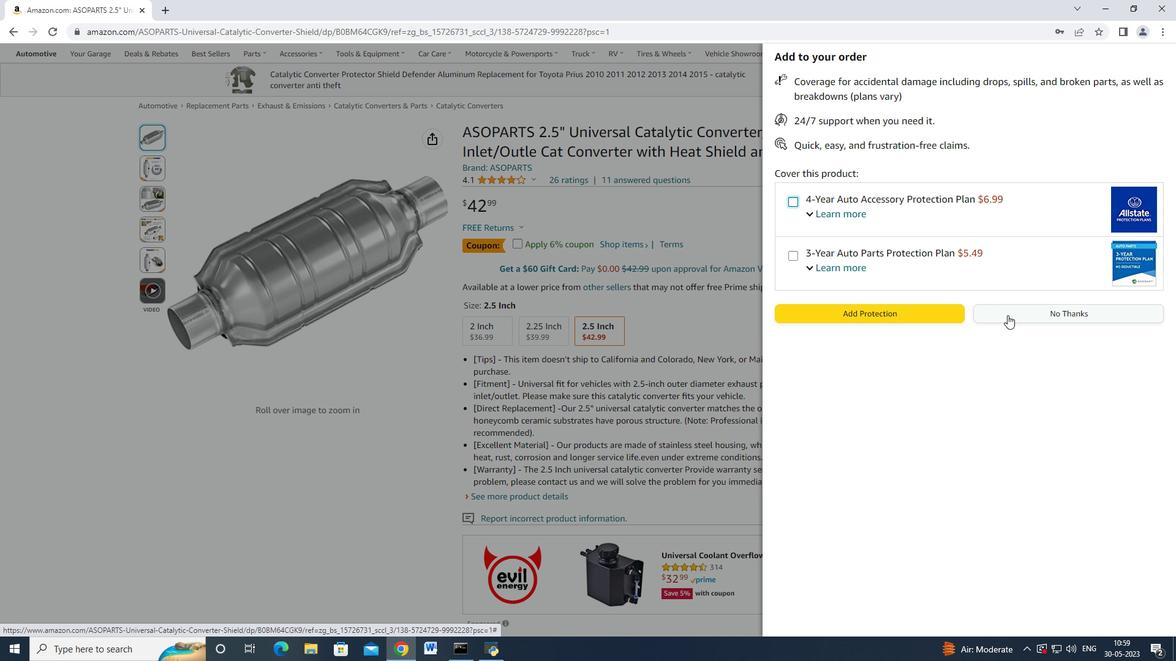 
Action: Mouse pressed left at (1008, 316)
Screenshot: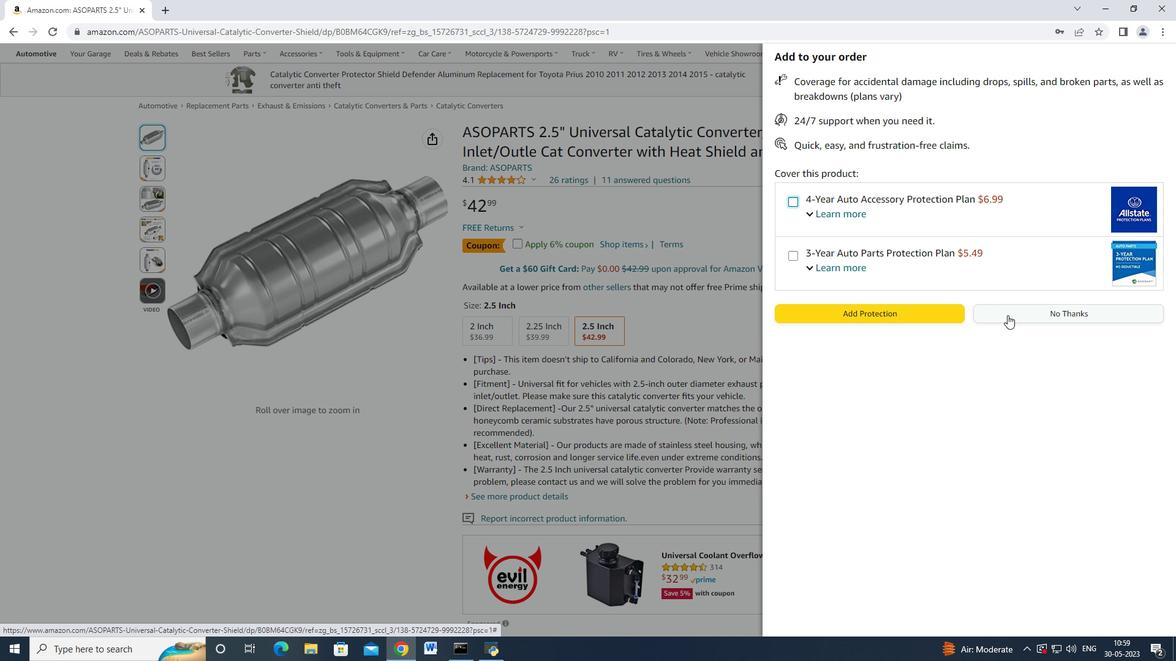 
Action: Mouse moved to (992, 159)
Screenshot: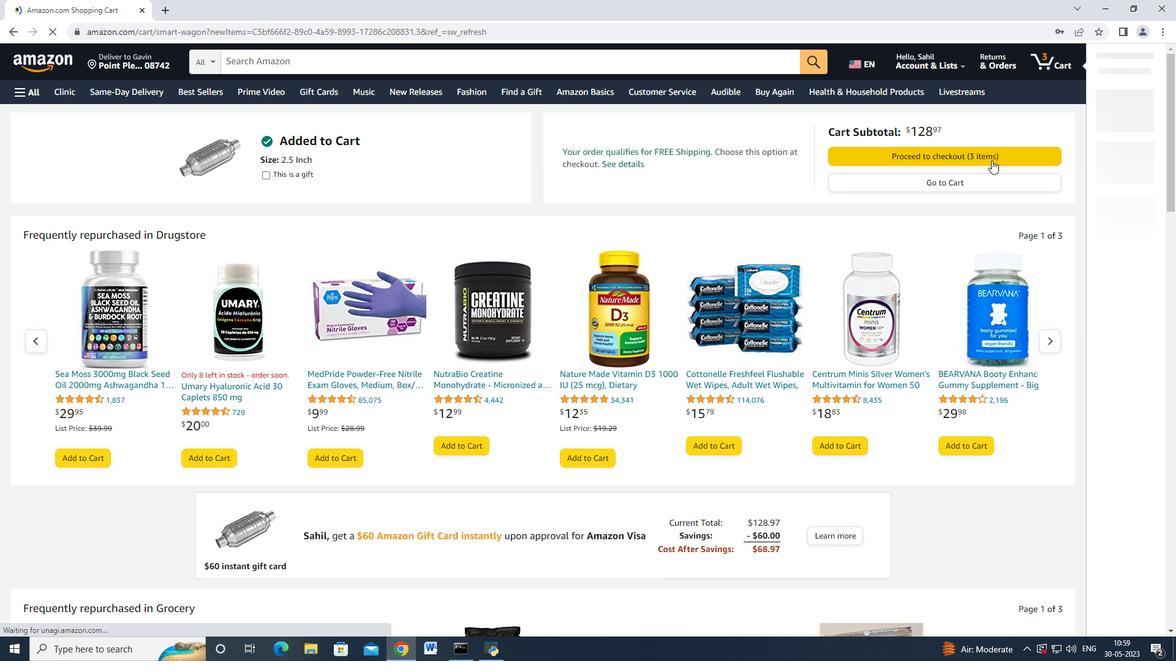 
Action: Mouse pressed left at (992, 159)
Screenshot: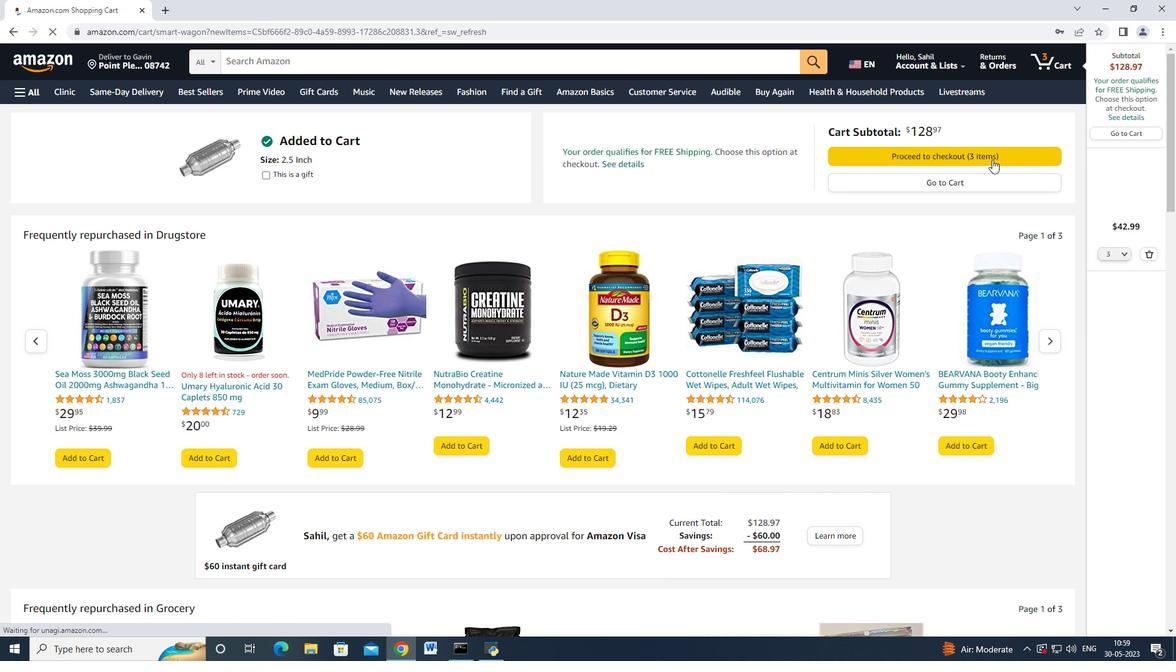 
Action: Mouse moved to (527, 227)
Screenshot: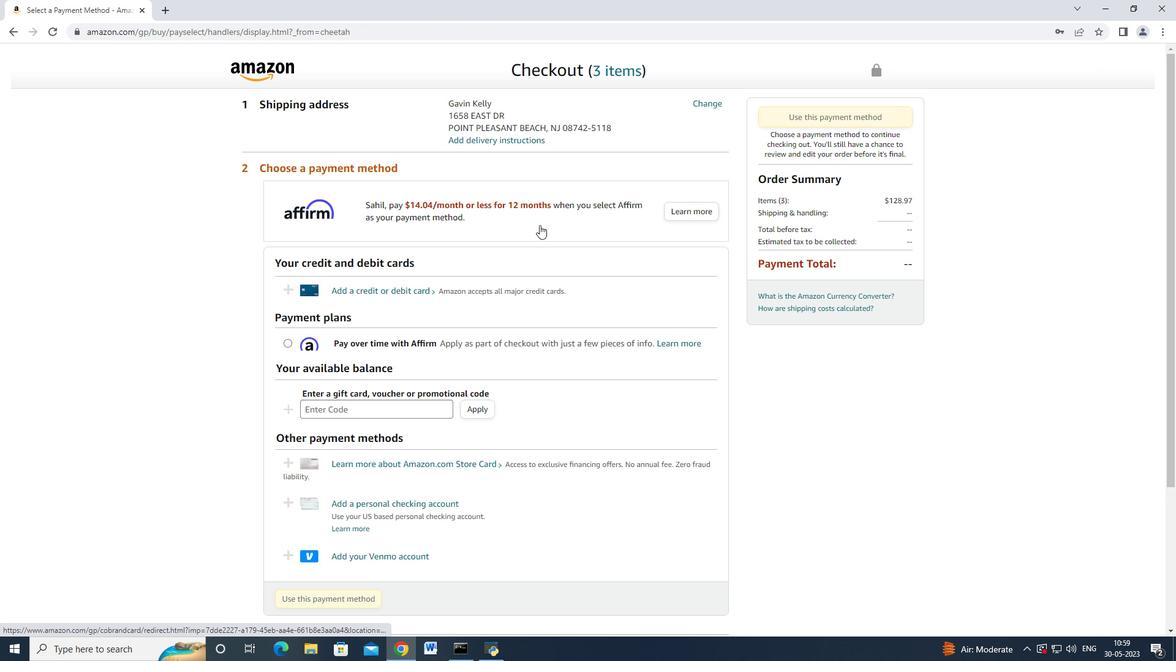 
Action: Mouse scrolled (527, 226) with delta (0, 0)
Screenshot: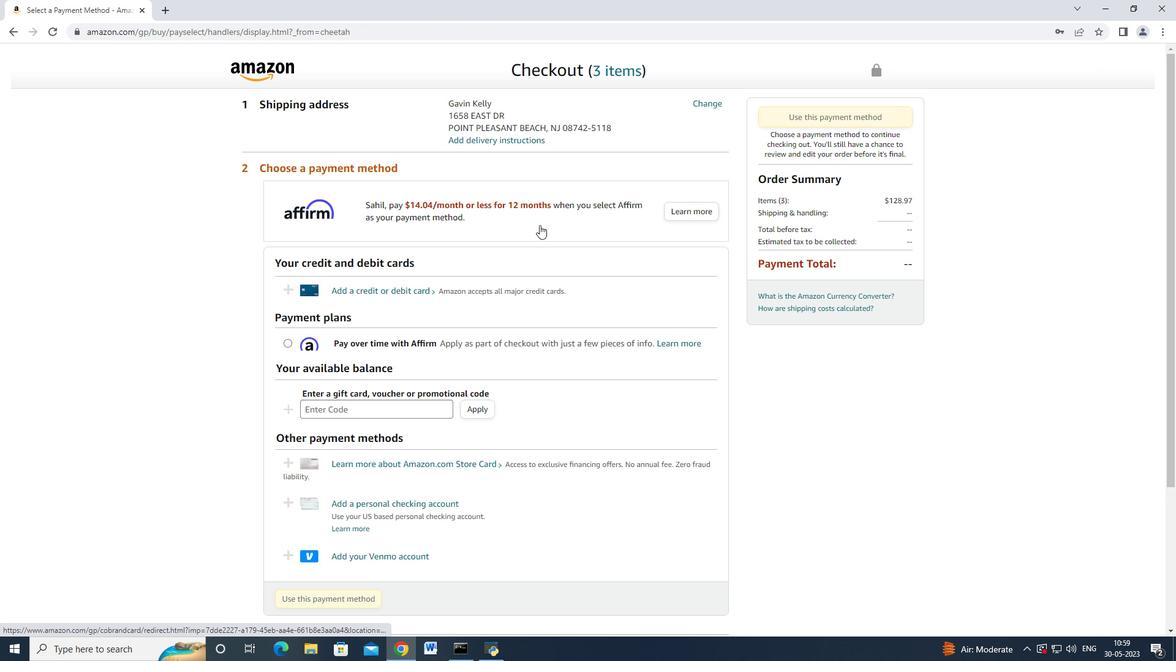 
Action: Mouse moved to (514, 231)
Screenshot: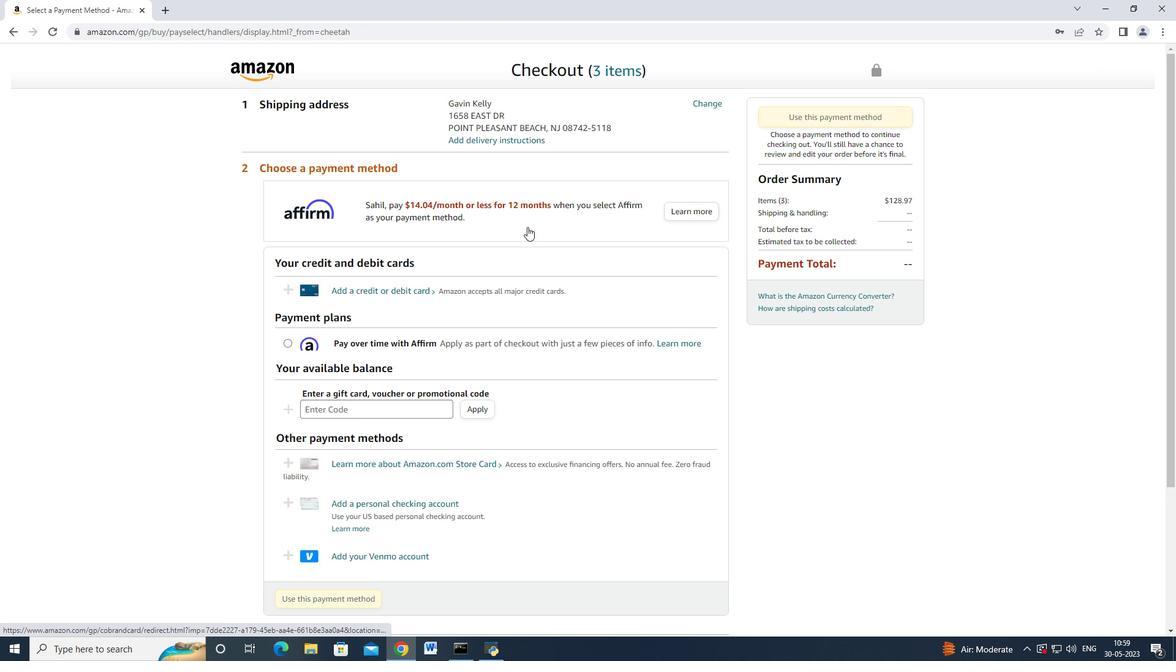 
Action: Mouse scrolled (514, 230) with delta (0, 0)
Screenshot: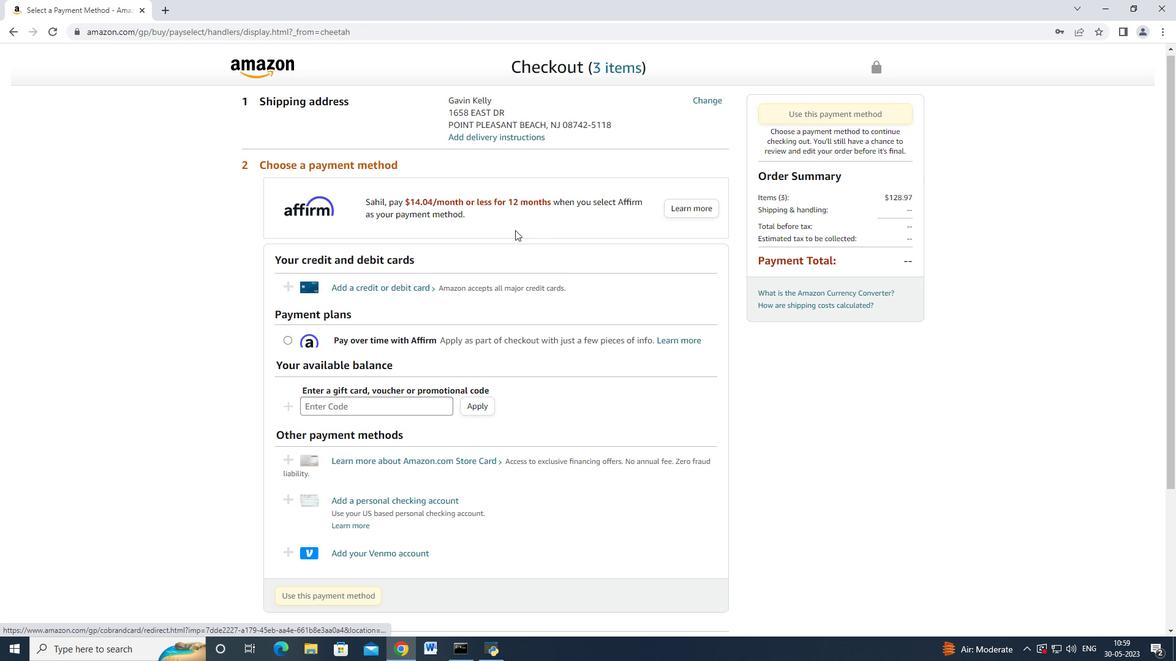 
Action: Mouse moved to (548, 175)
Screenshot: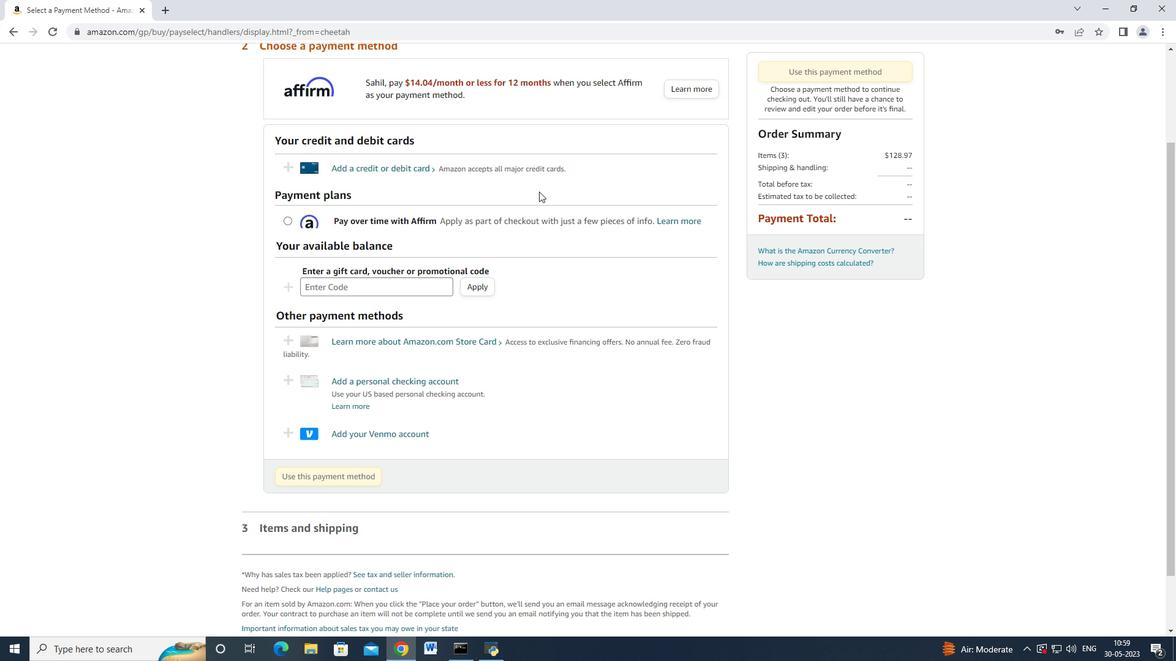 
Action: Mouse scrolled (548, 175) with delta (0, 0)
Screenshot: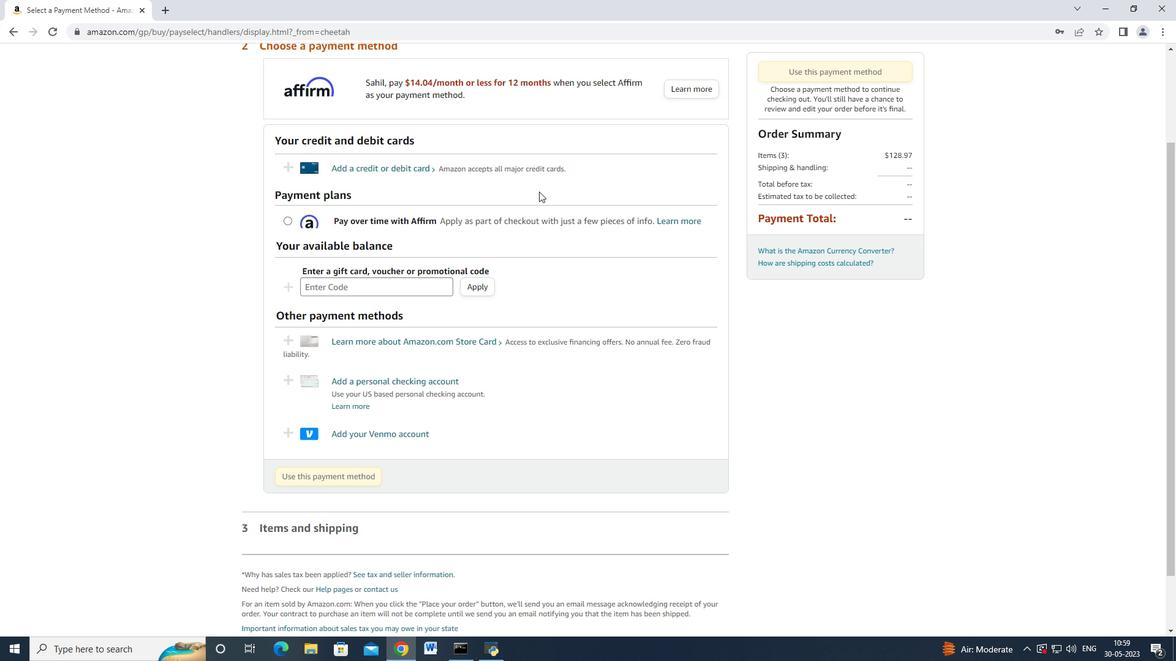 
Action: Mouse moved to (561, 174)
Screenshot: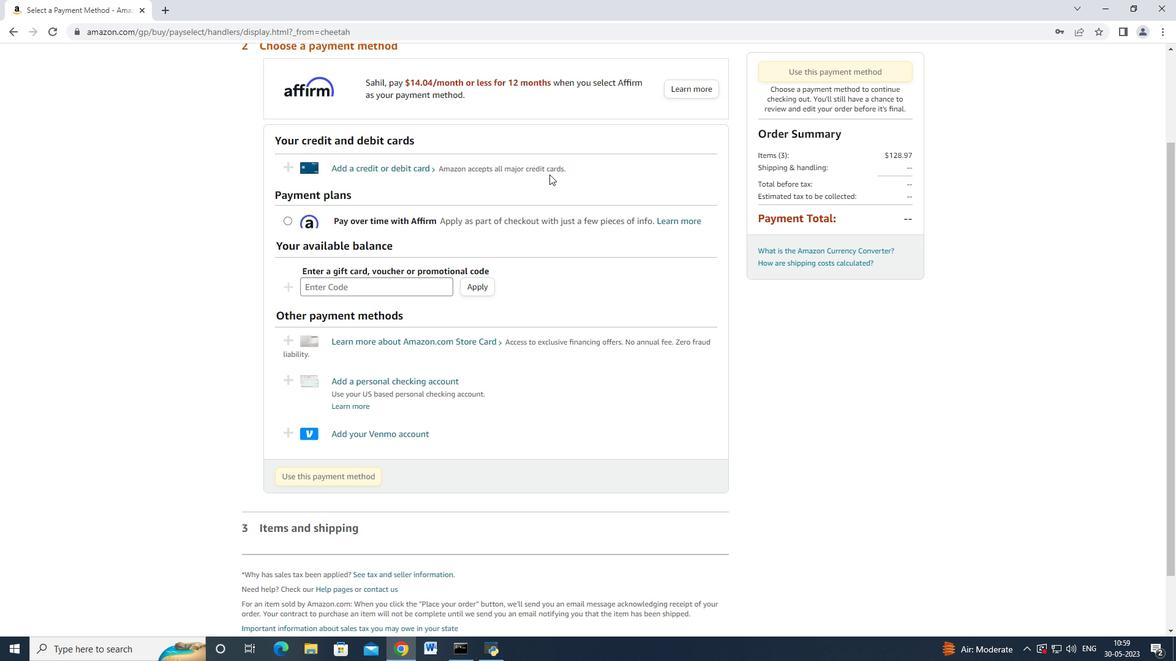
Action: Mouse scrolled (561, 175) with delta (0, 0)
Screenshot: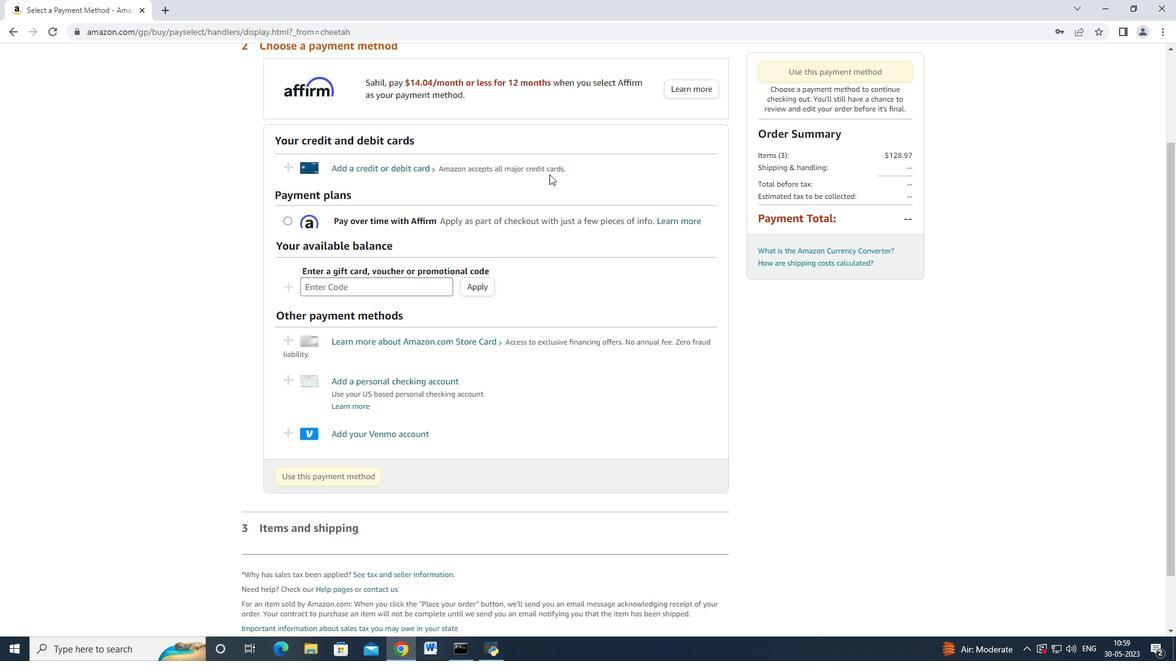 
Action: Mouse moved to (704, 101)
Screenshot: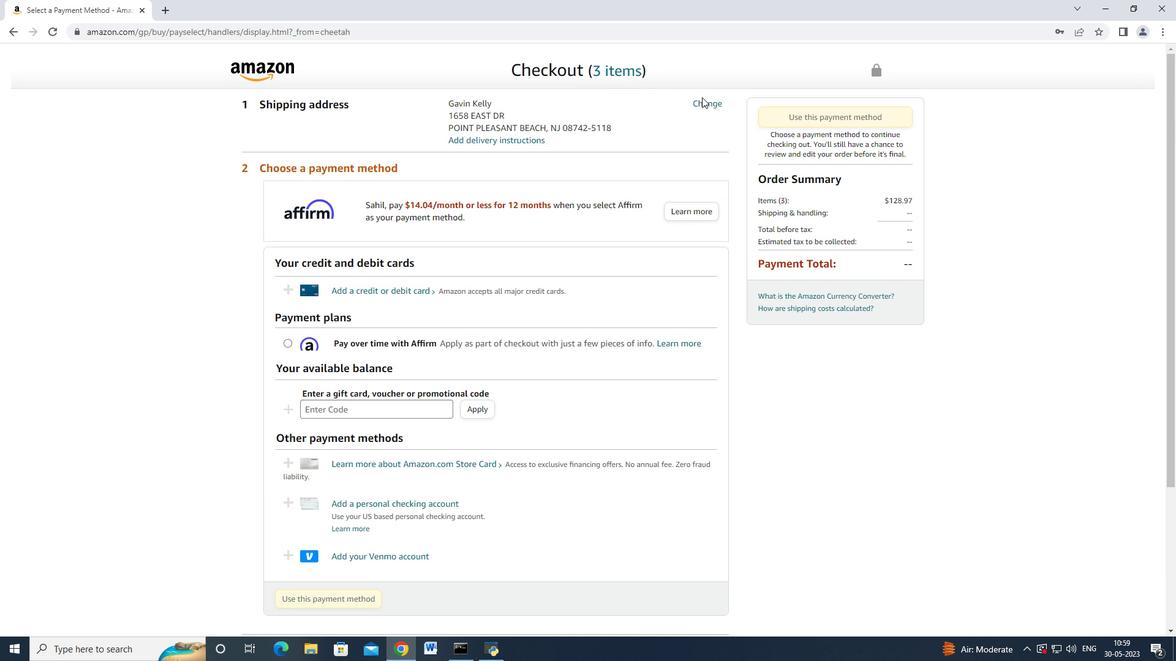 
Action: Mouse pressed left at (704, 101)
Screenshot: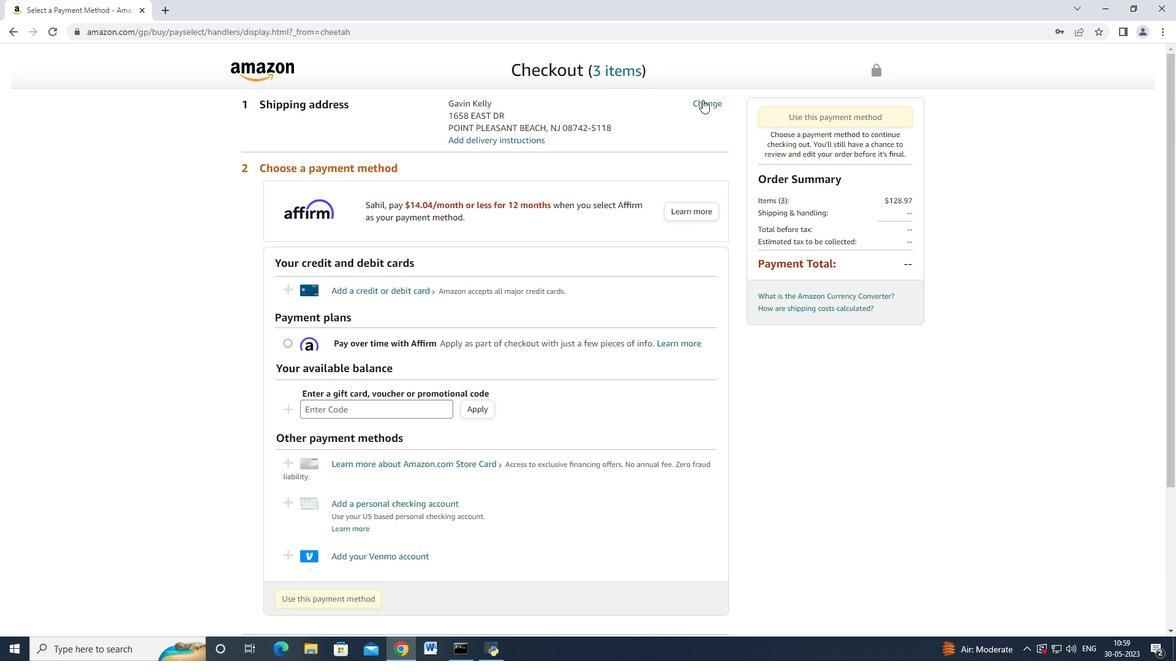 
Action: Mouse moved to (348, 212)
Screenshot: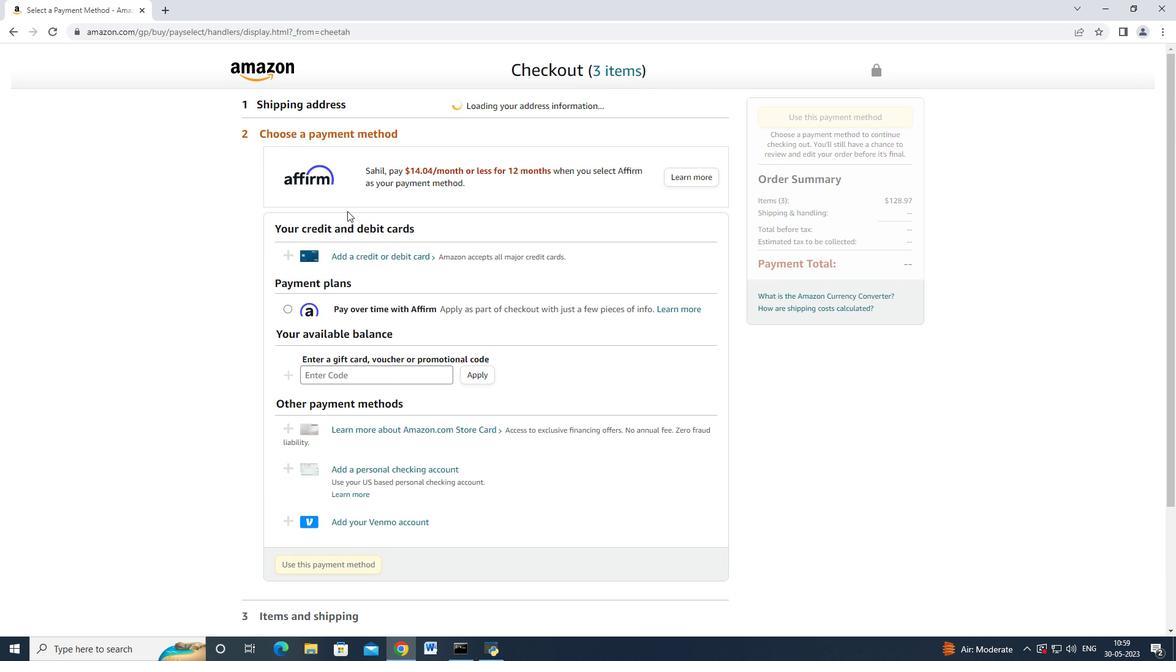 
Action: Mouse scrolled (348, 211) with delta (0, 0)
Screenshot: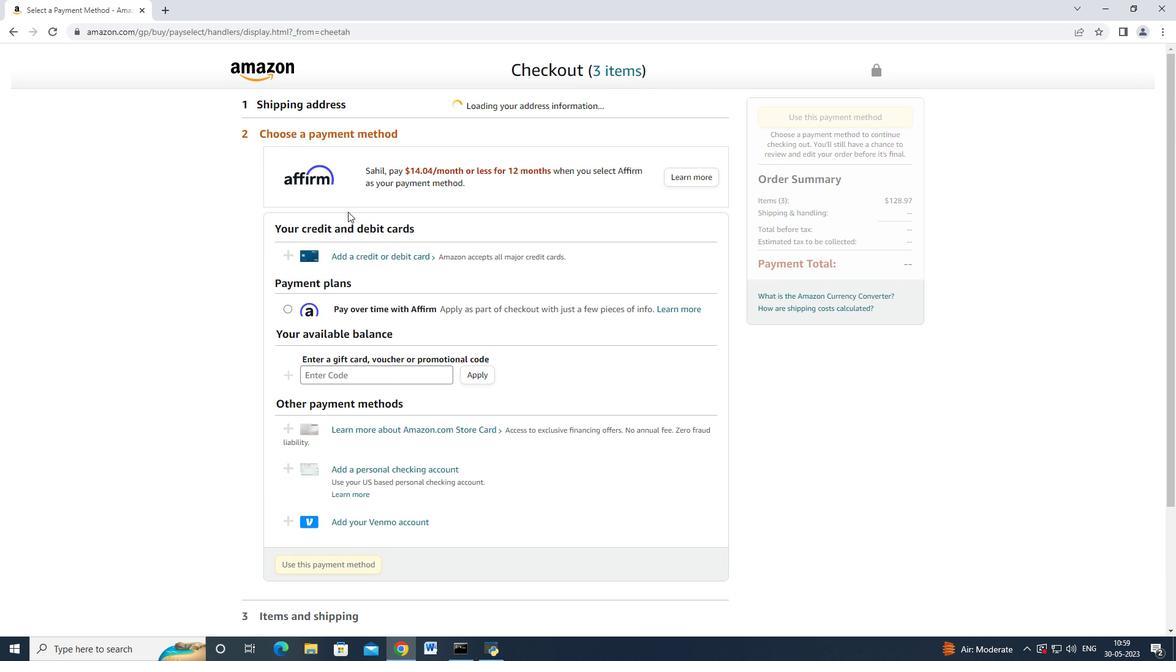 
Action: Mouse scrolled (348, 211) with delta (0, 0)
Screenshot: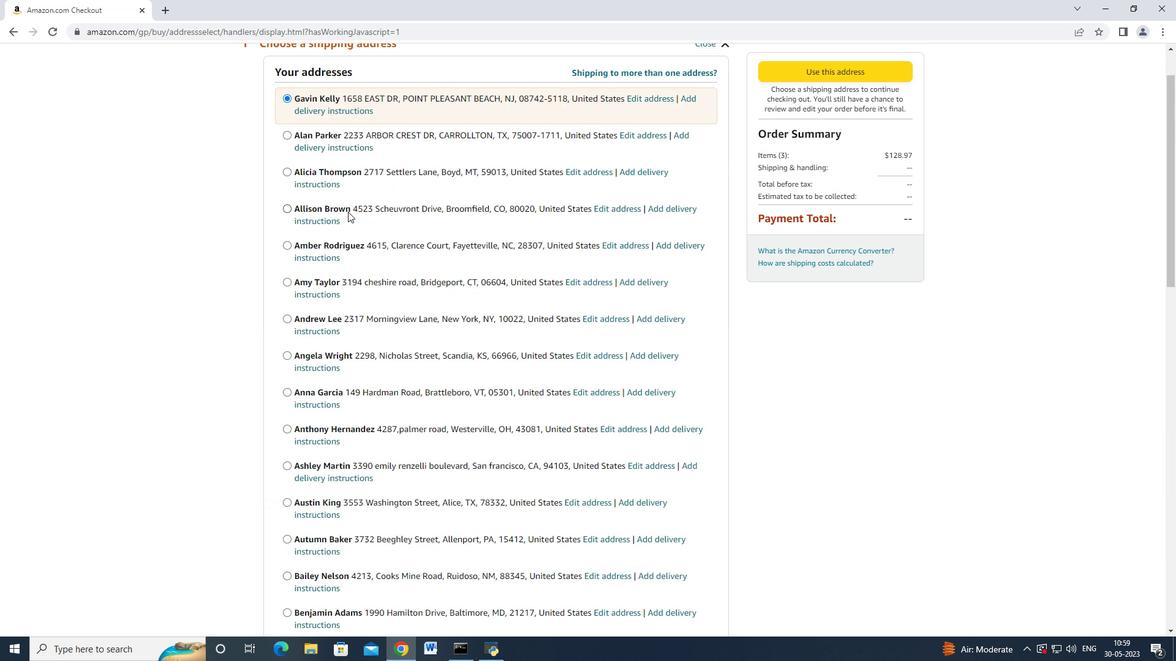 
Action: Mouse scrolled (348, 211) with delta (0, 0)
Screenshot: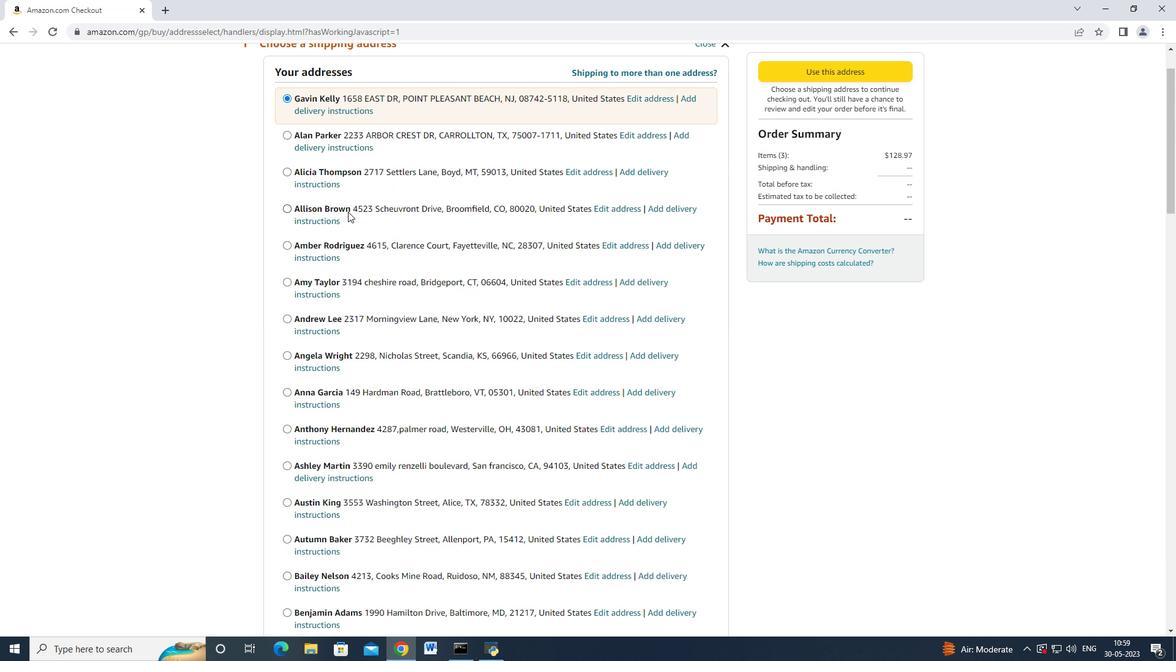 
Action: Mouse scrolled (348, 211) with delta (0, 0)
Screenshot: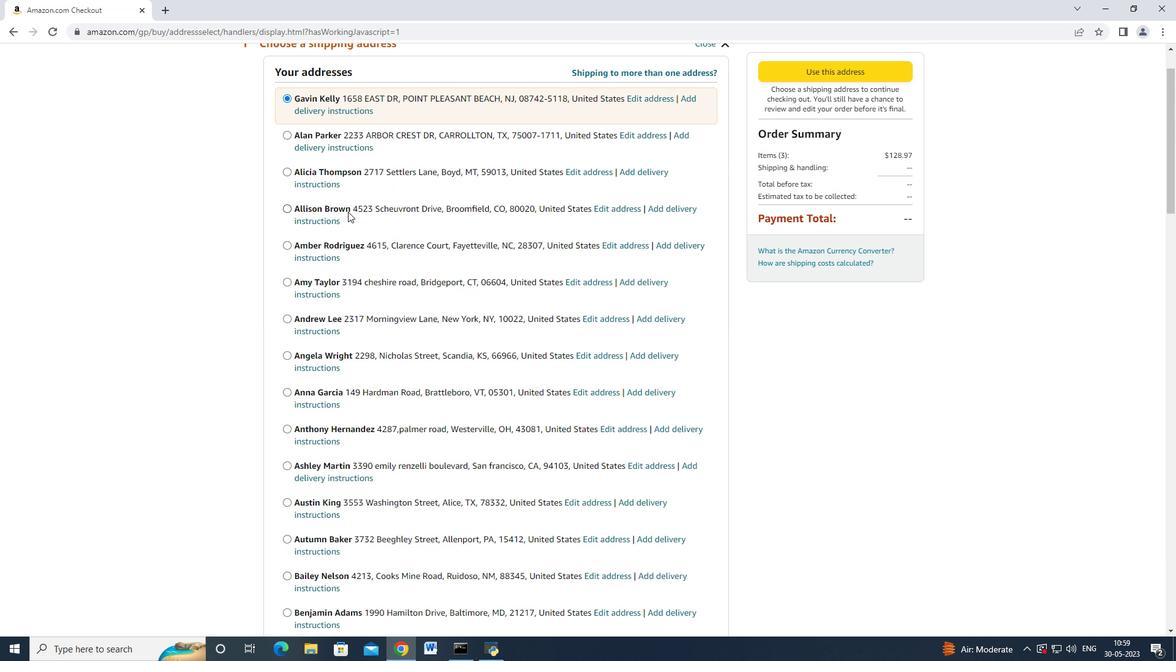 
Action: Mouse scrolled (348, 211) with delta (0, 0)
Screenshot: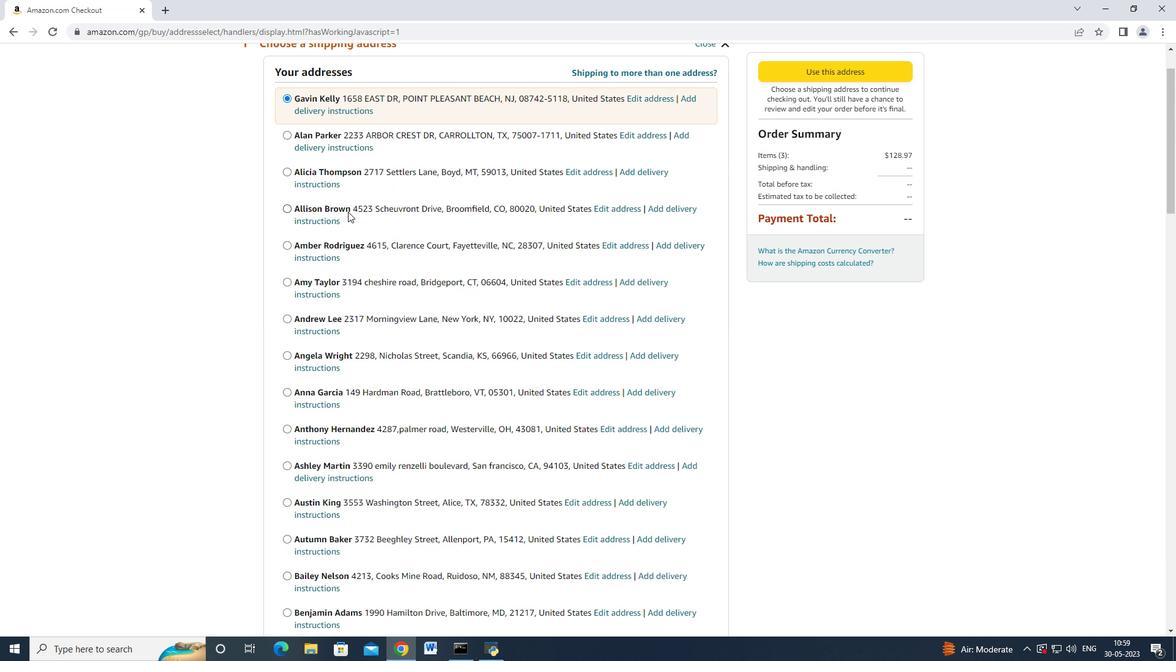 
Action: Mouse scrolled (348, 211) with delta (0, 0)
Screenshot: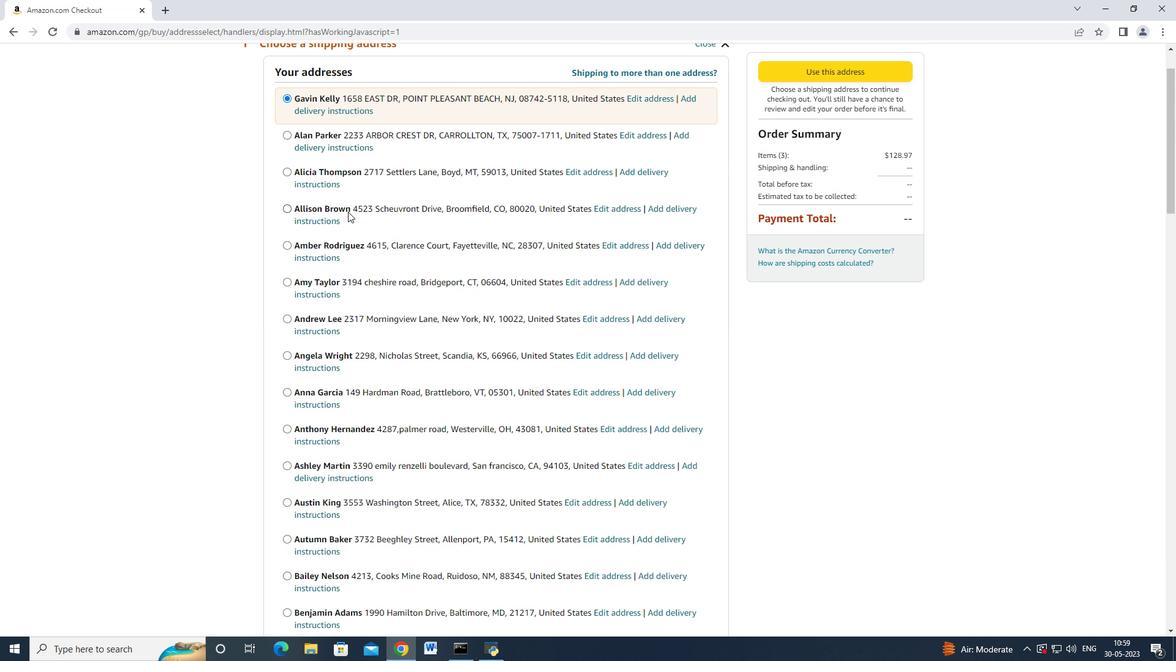 
Action: Mouse scrolled (348, 211) with delta (0, 0)
Screenshot: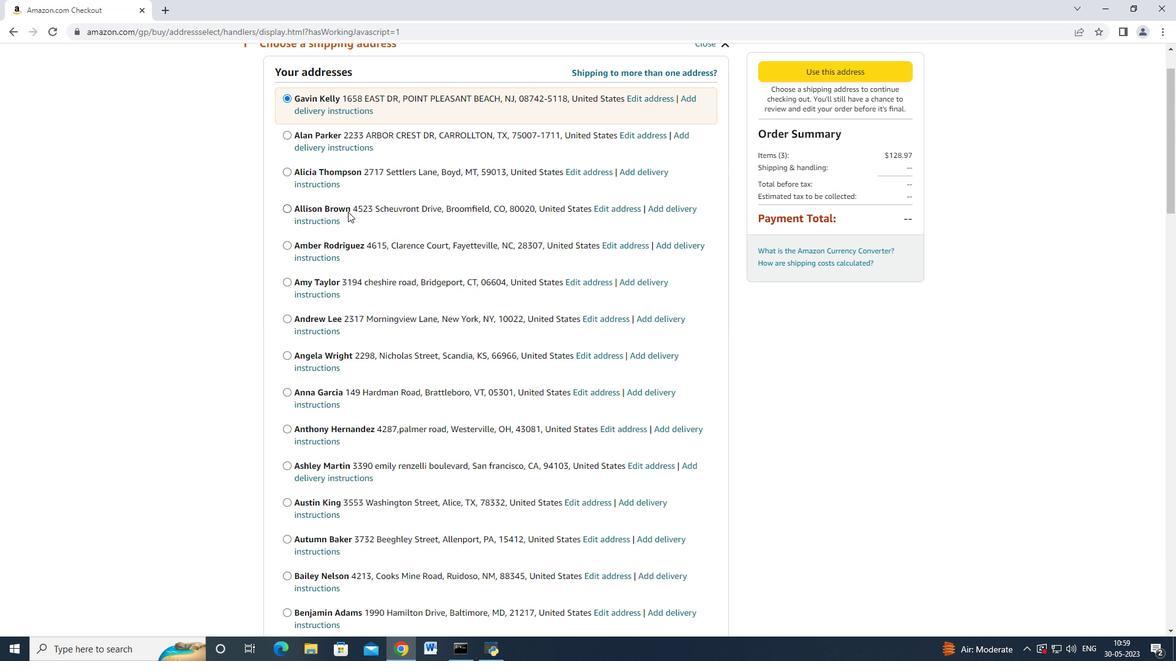 
Action: Mouse scrolled (348, 211) with delta (0, 0)
Screenshot: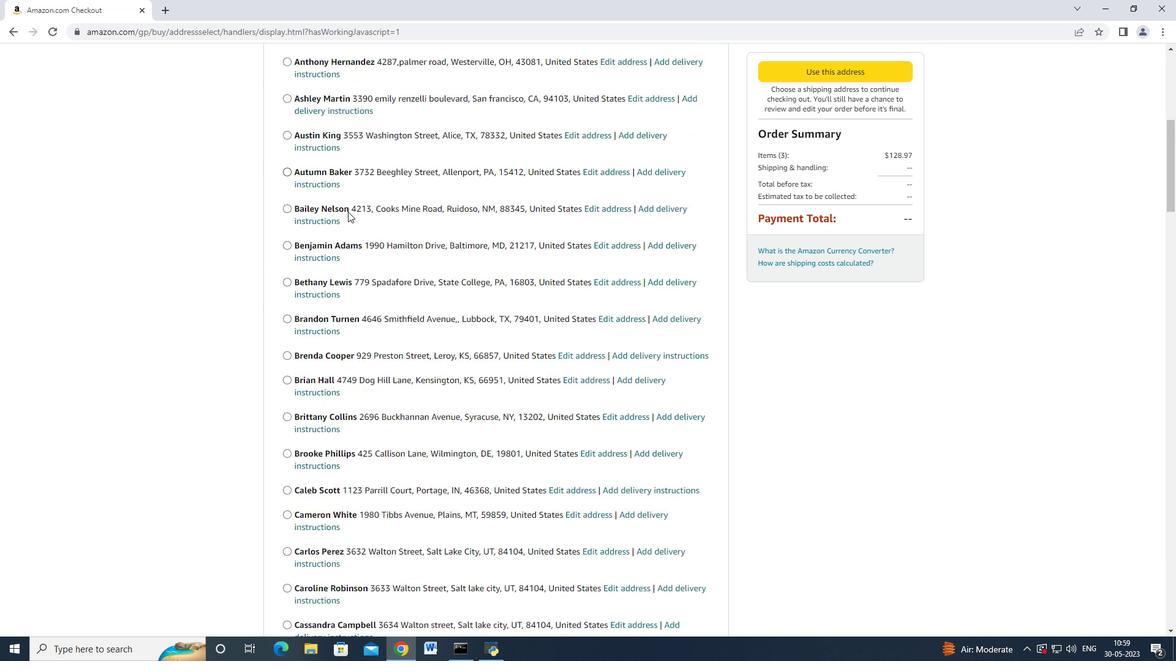 
Action: Mouse scrolled (348, 211) with delta (0, 0)
Screenshot: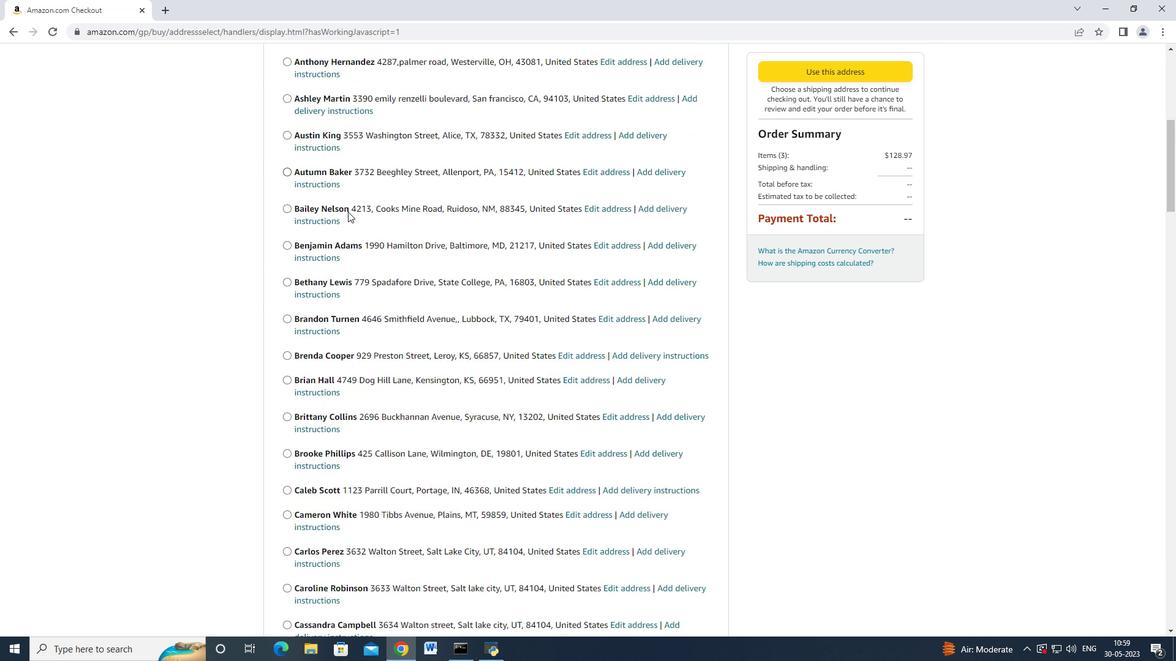 
Action: Mouse scrolled (348, 211) with delta (0, 0)
Screenshot: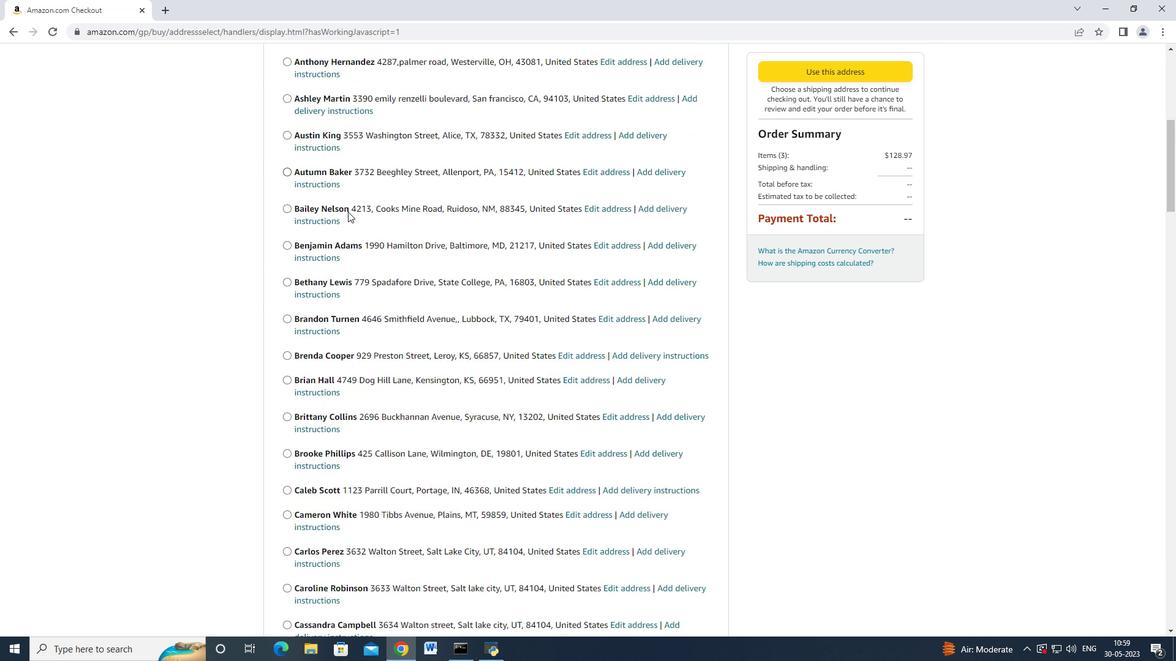 
Action: Mouse scrolled (348, 211) with delta (0, 0)
Screenshot: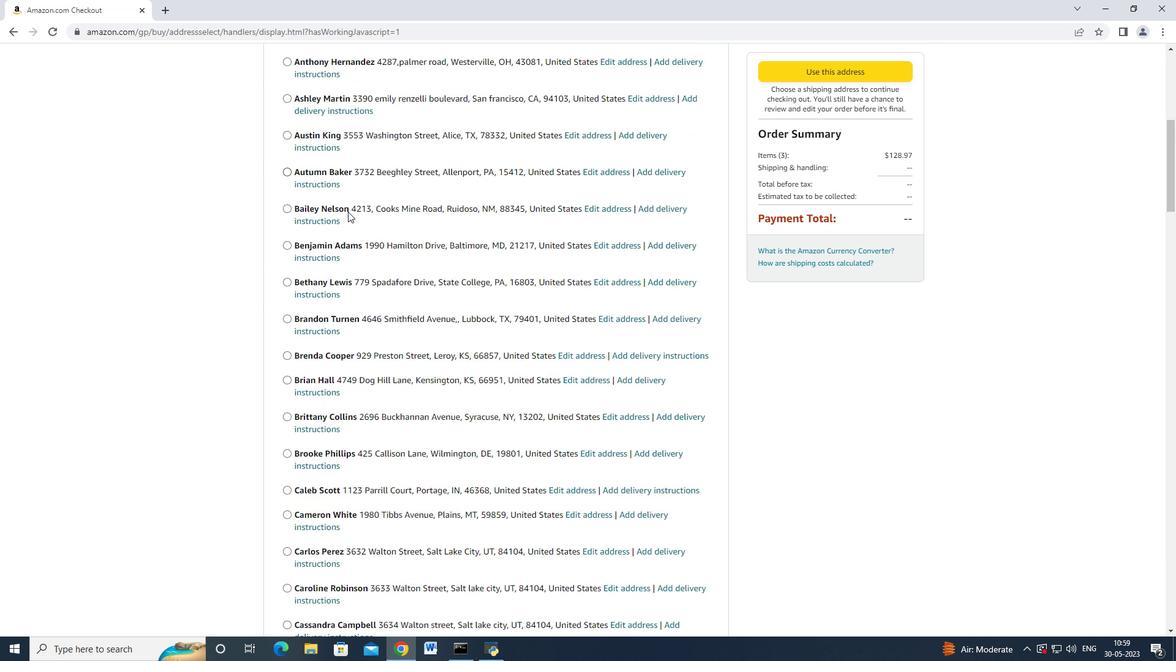 
Action: Mouse moved to (343, 209)
Screenshot: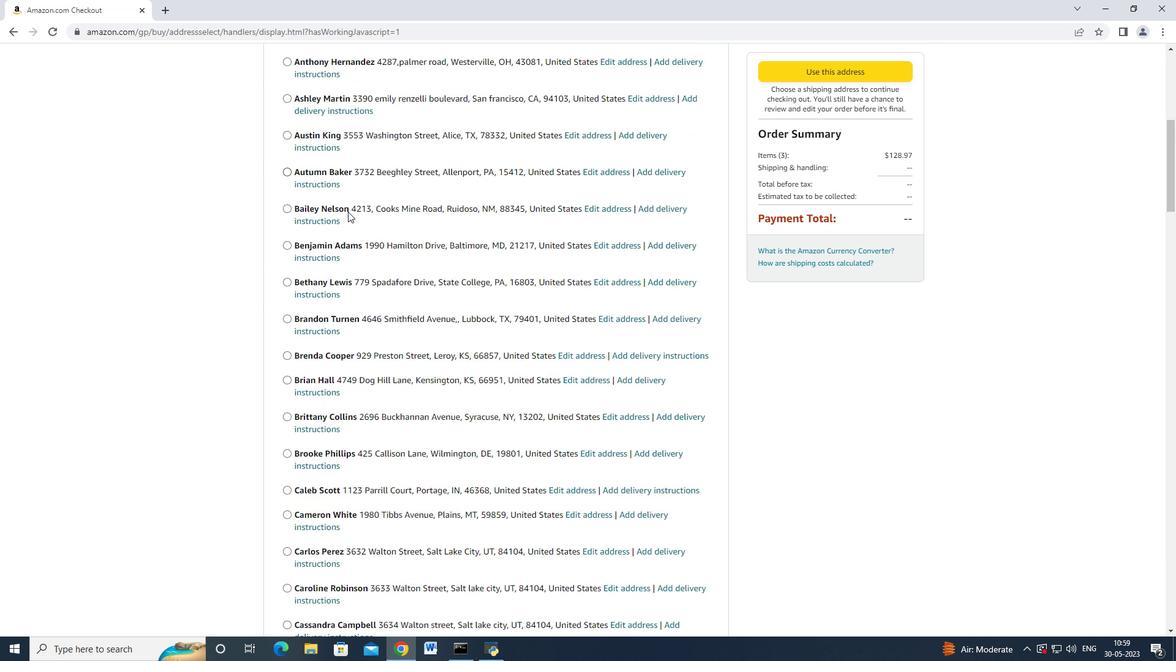 
Action: Mouse scrolled (343, 209) with delta (0, 0)
Screenshot: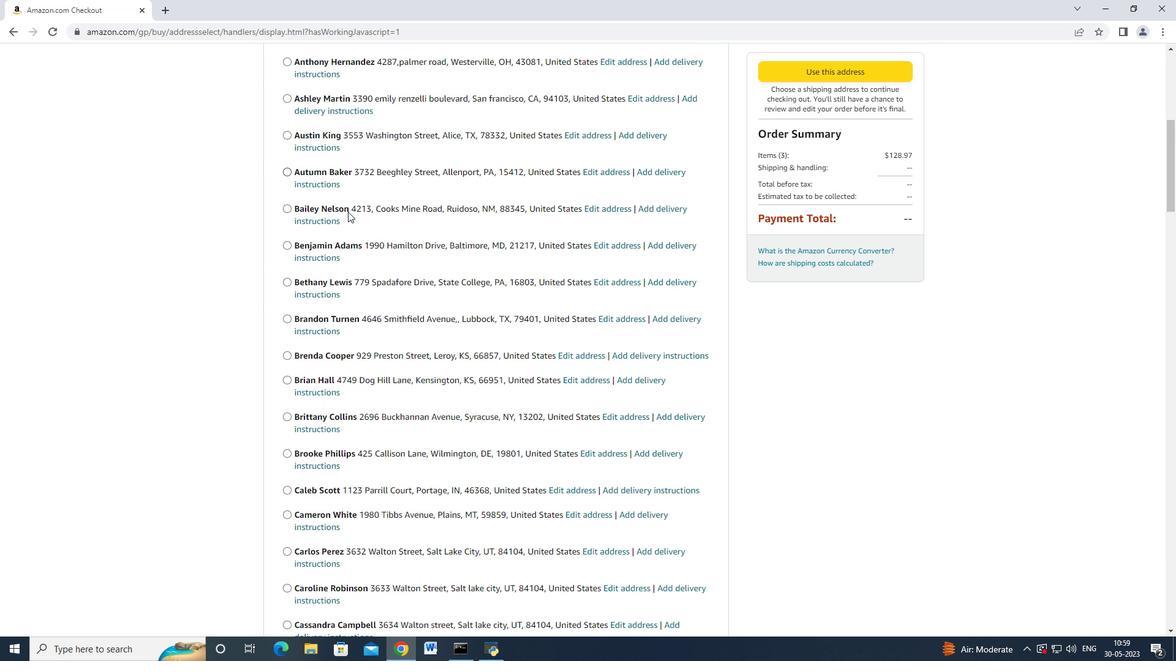 
Action: Mouse moved to (343, 209)
Screenshot: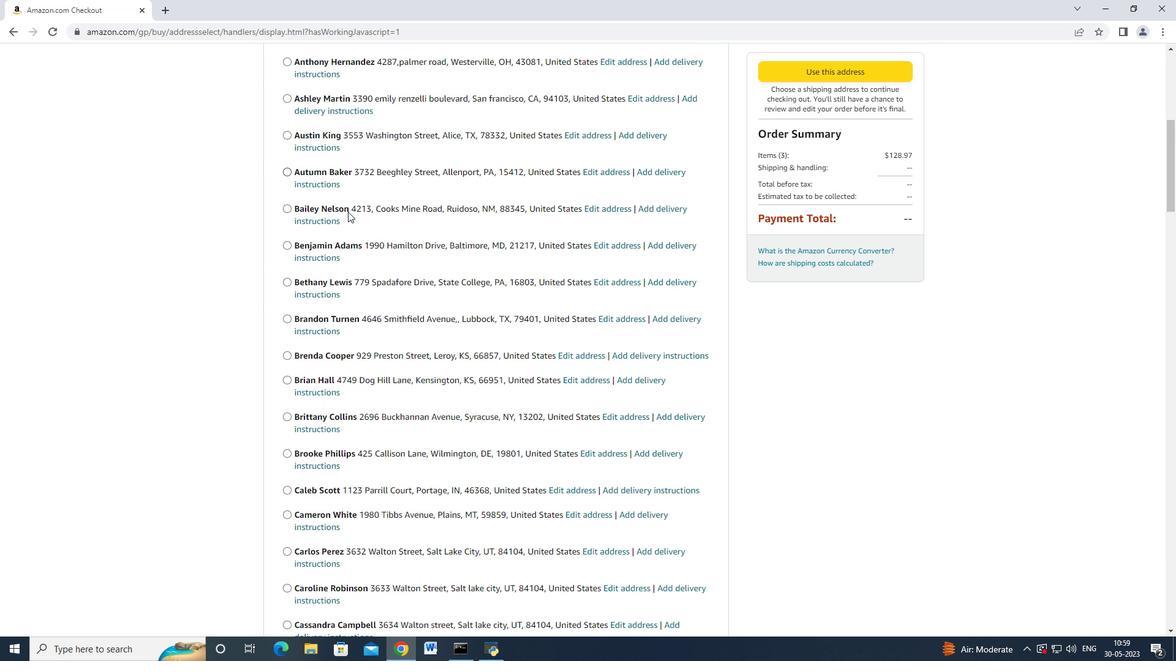 
Action: Mouse scrolled (343, 209) with delta (0, 0)
Screenshot: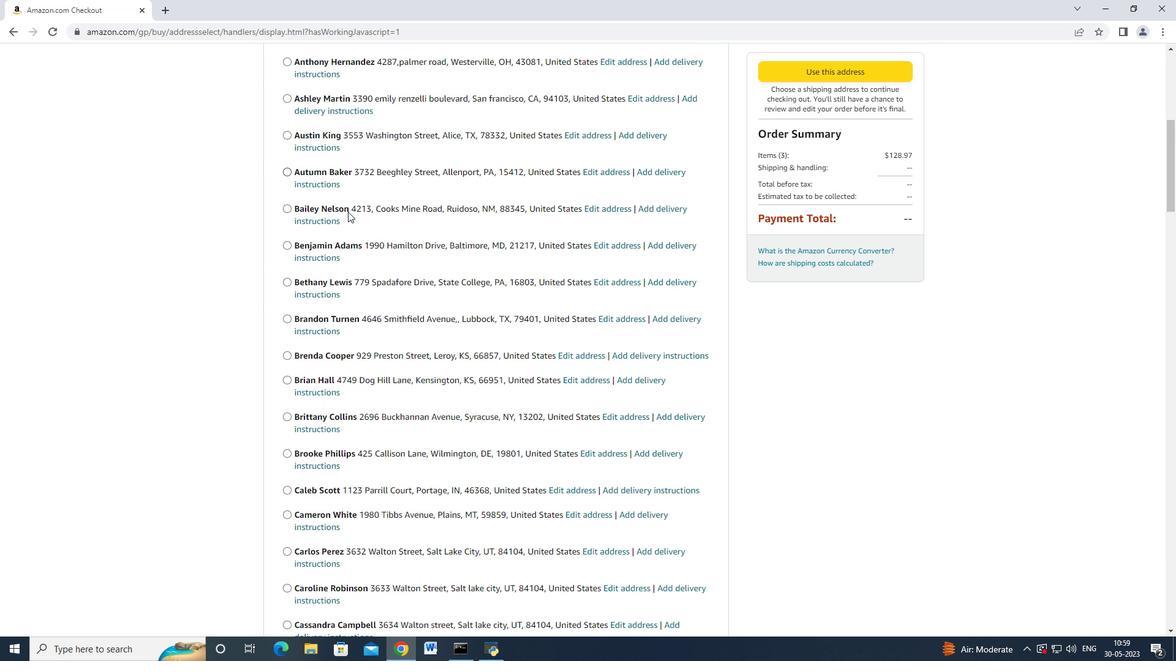 
Action: Mouse moved to (343, 207)
Screenshot: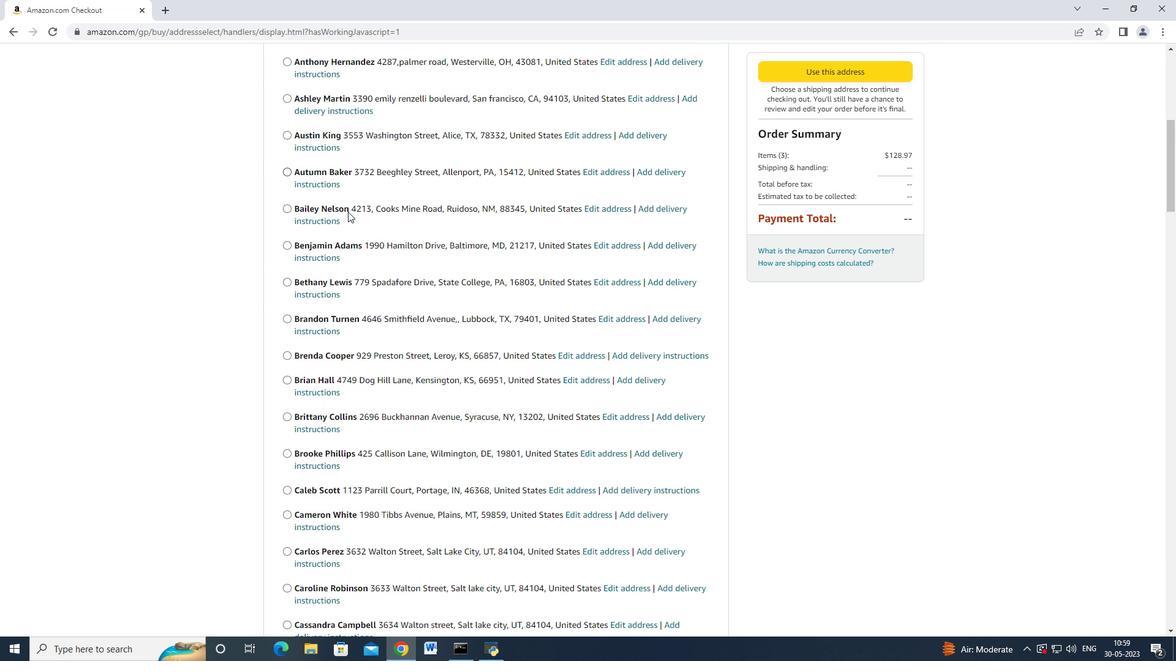 
Action: Mouse scrolled (343, 207) with delta (0, 0)
Screenshot: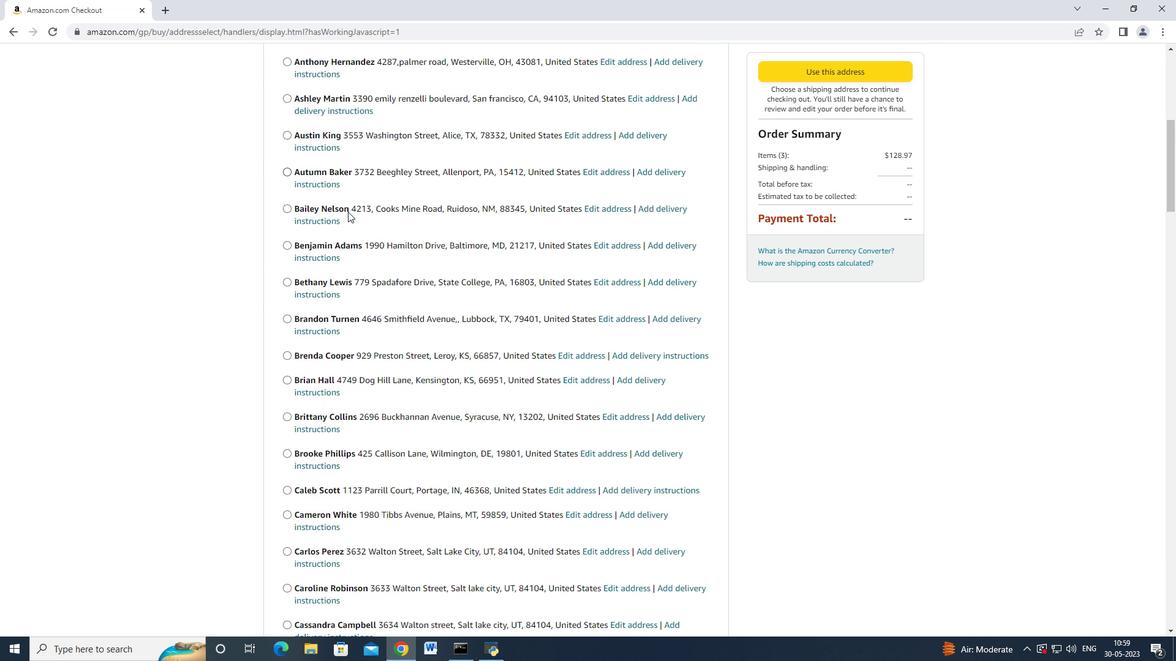 
Action: Mouse scrolled (343, 206) with delta (0, 0)
Screenshot: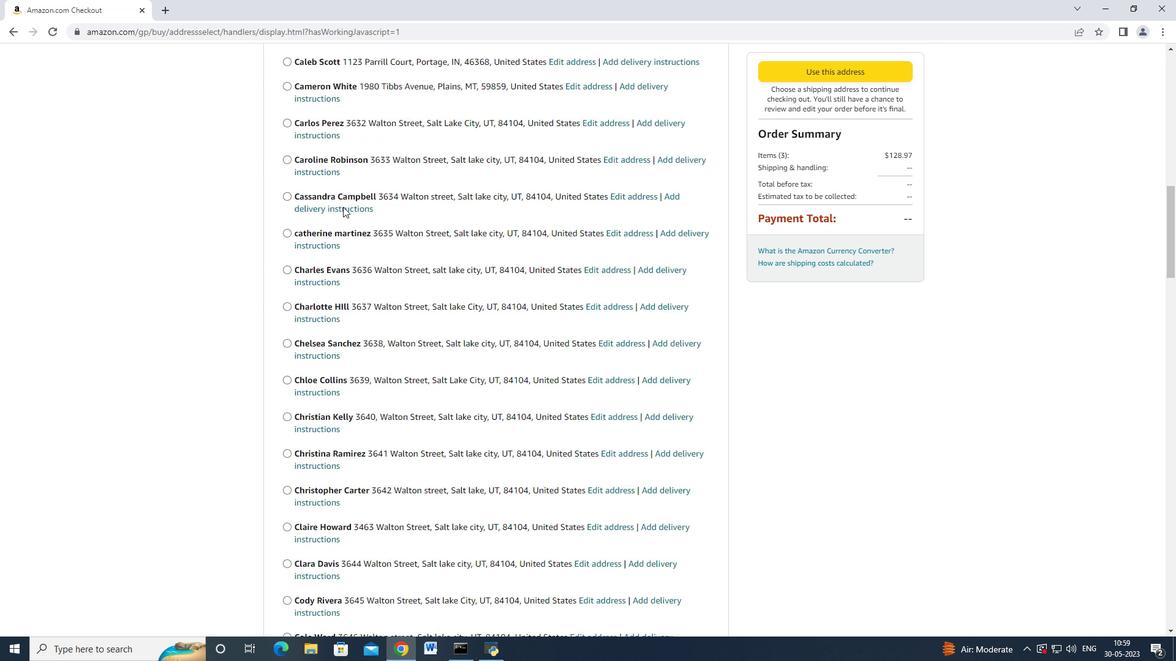 
Action: Mouse scrolled (343, 206) with delta (0, 0)
Screenshot: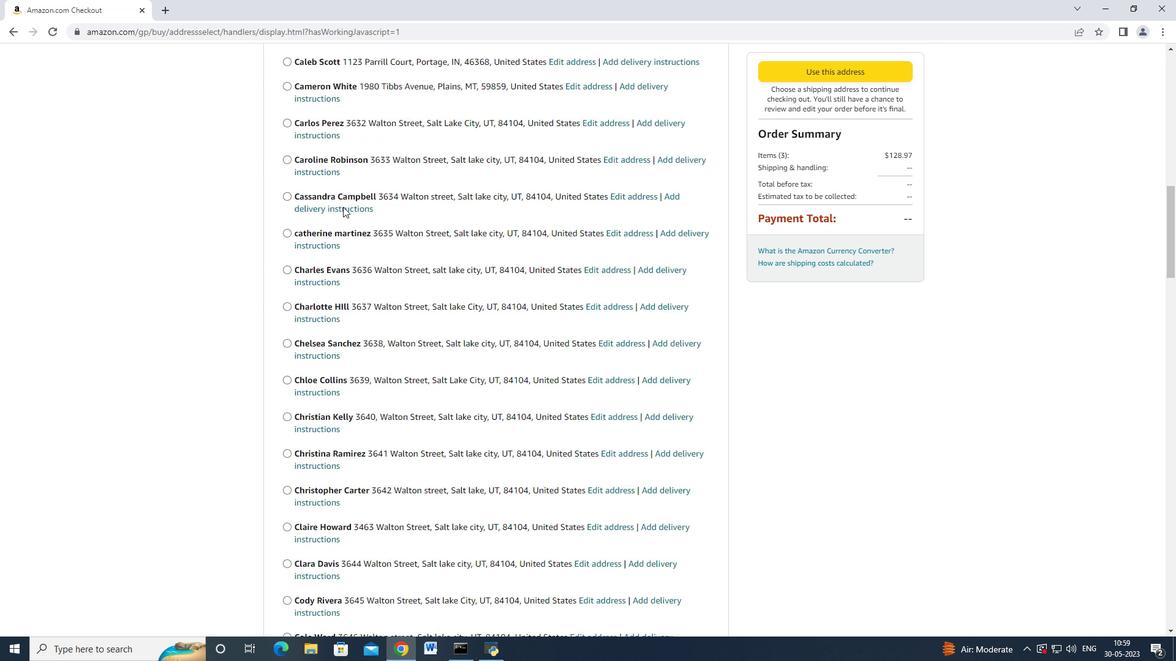 
Action: Mouse scrolled (343, 206) with delta (0, 0)
Screenshot: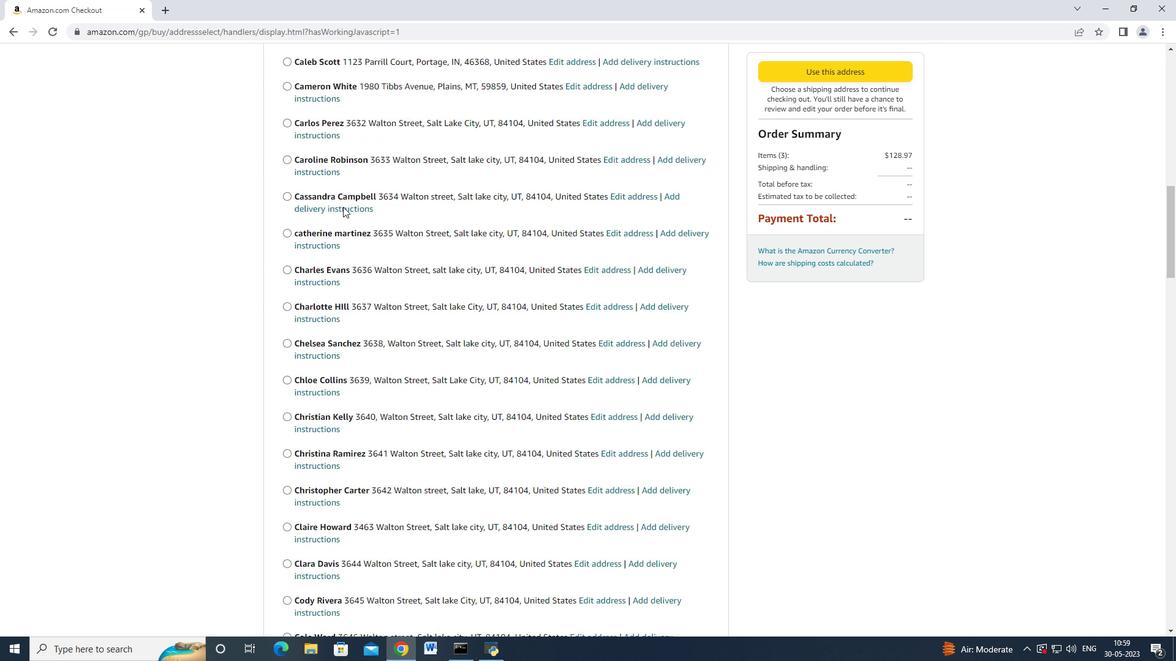 
Action: Mouse scrolled (343, 206) with delta (0, 0)
Screenshot: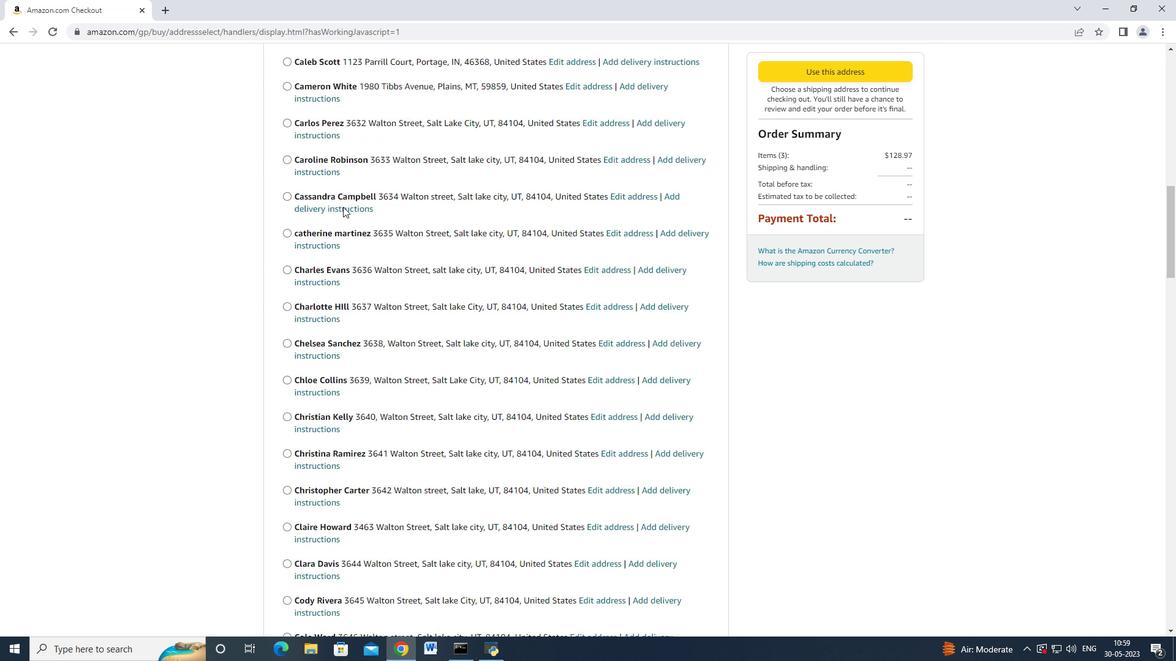 
Action: Mouse scrolled (343, 206) with delta (0, 0)
Screenshot: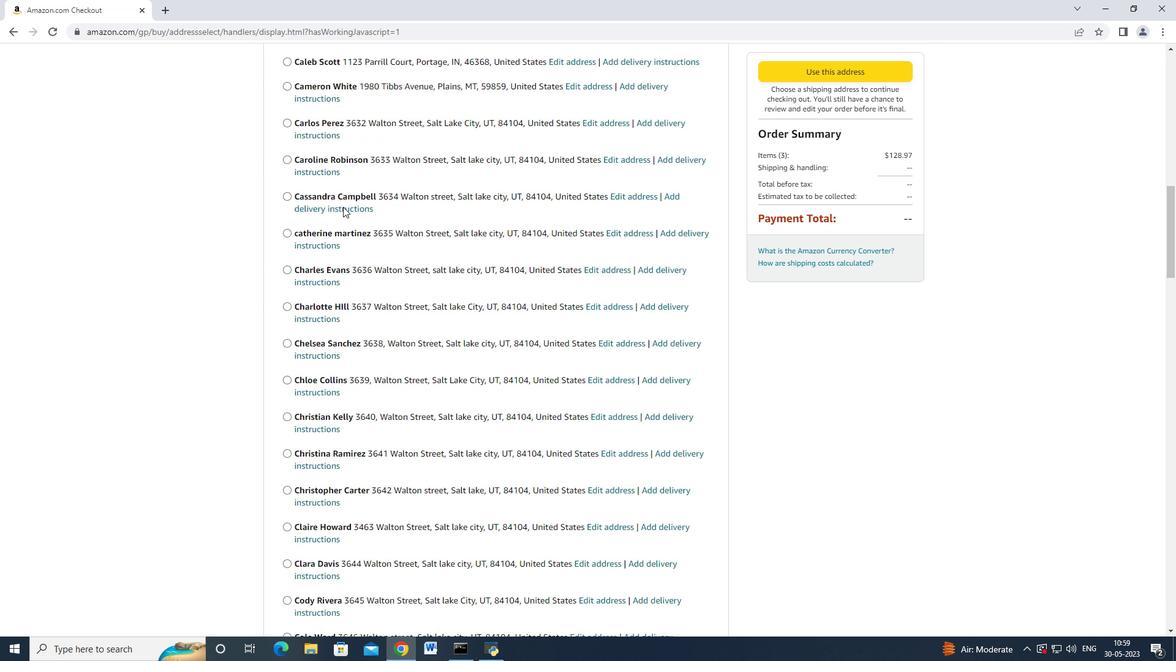 
Action: Mouse scrolled (343, 206) with delta (0, 0)
Screenshot: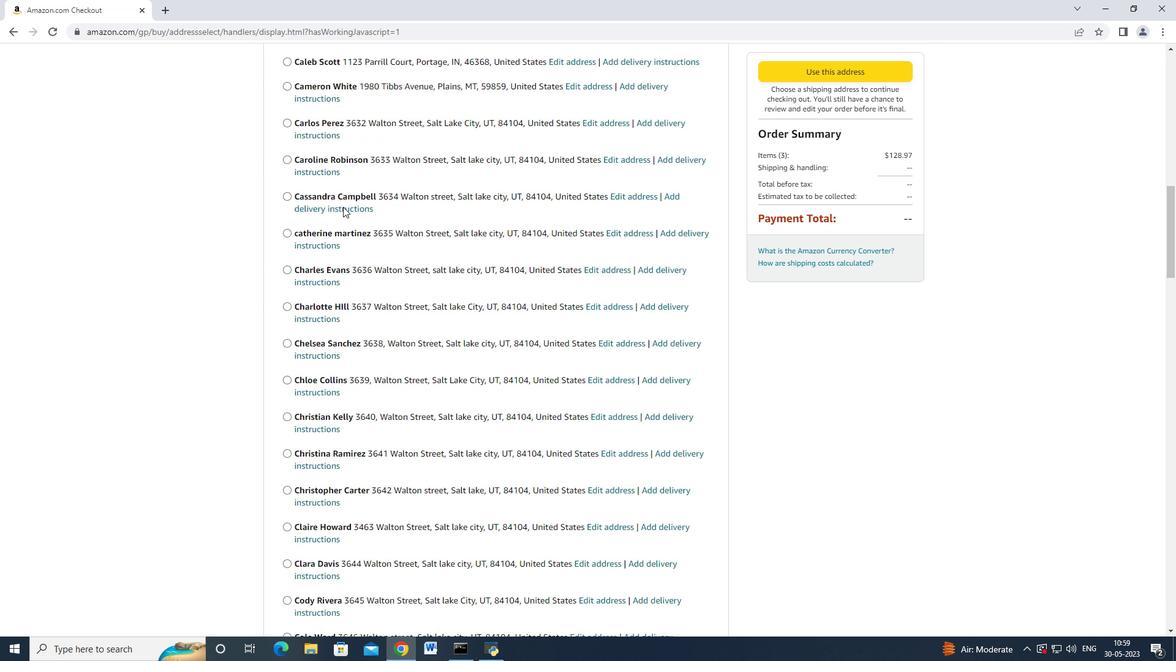 
Action: Mouse scrolled (343, 206) with delta (0, 0)
Screenshot: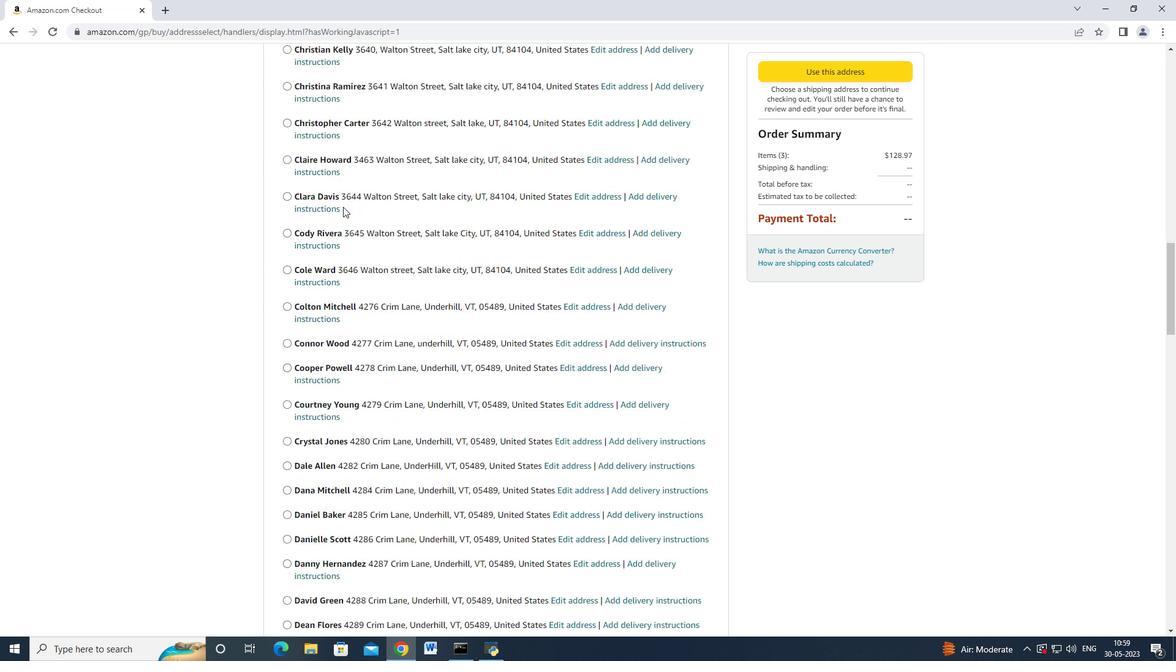 
Action: Mouse scrolled (343, 206) with delta (0, 0)
Screenshot: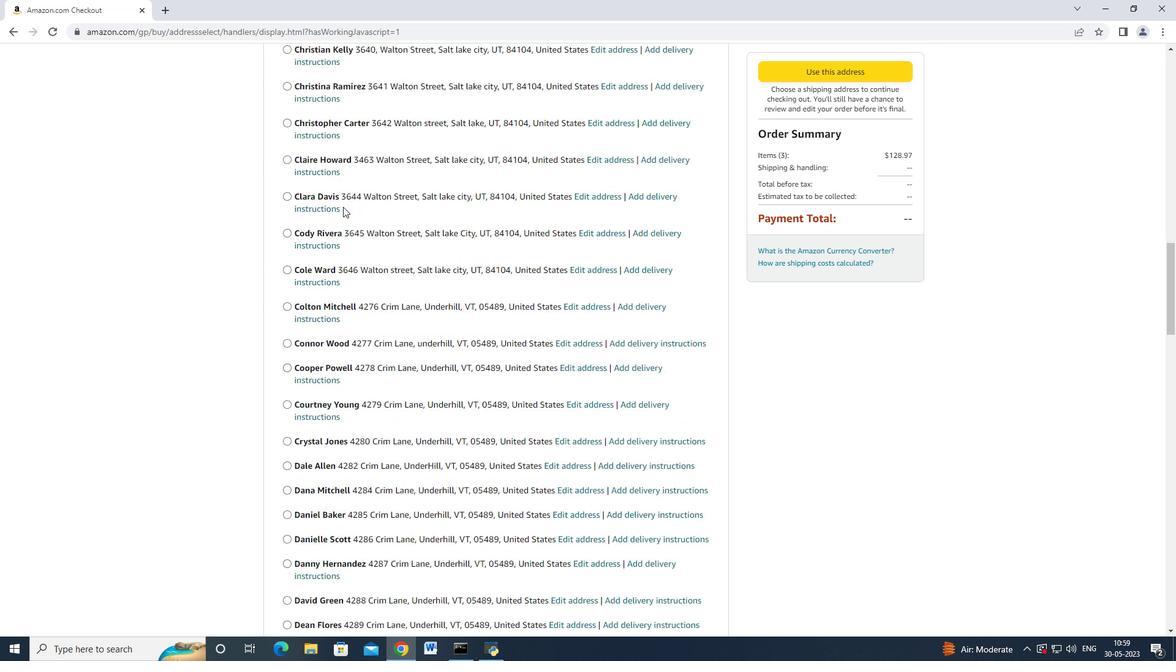 
Action: Mouse scrolled (343, 206) with delta (0, 0)
Screenshot: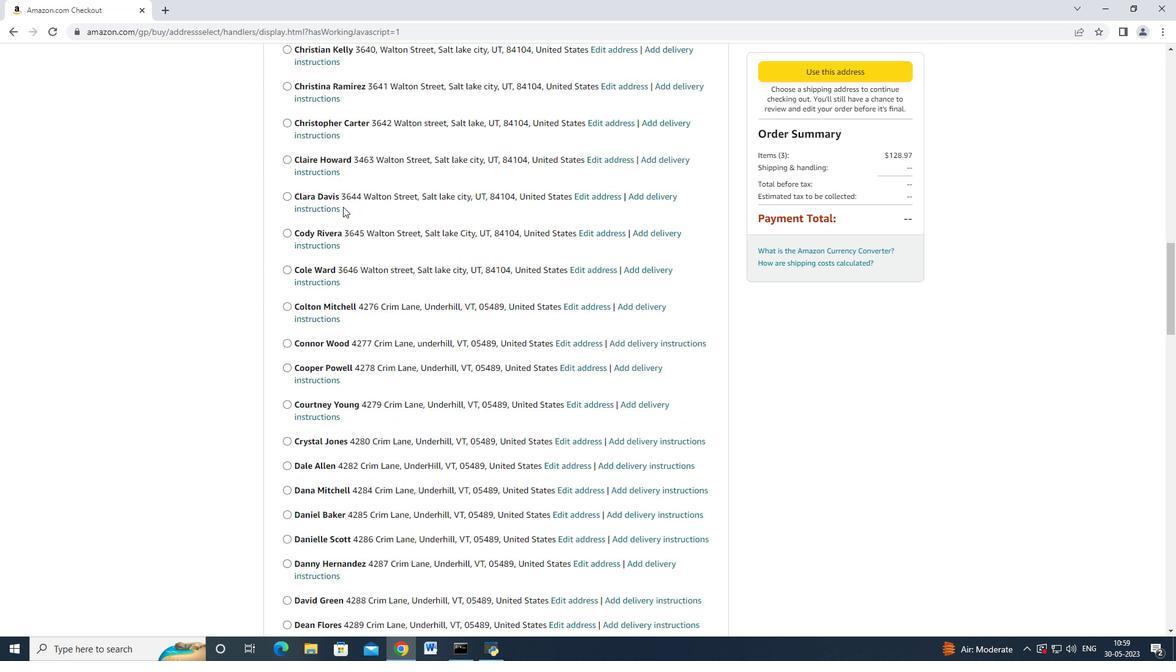 
Action: Mouse scrolled (343, 206) with delta (0, 0)
Screenshot: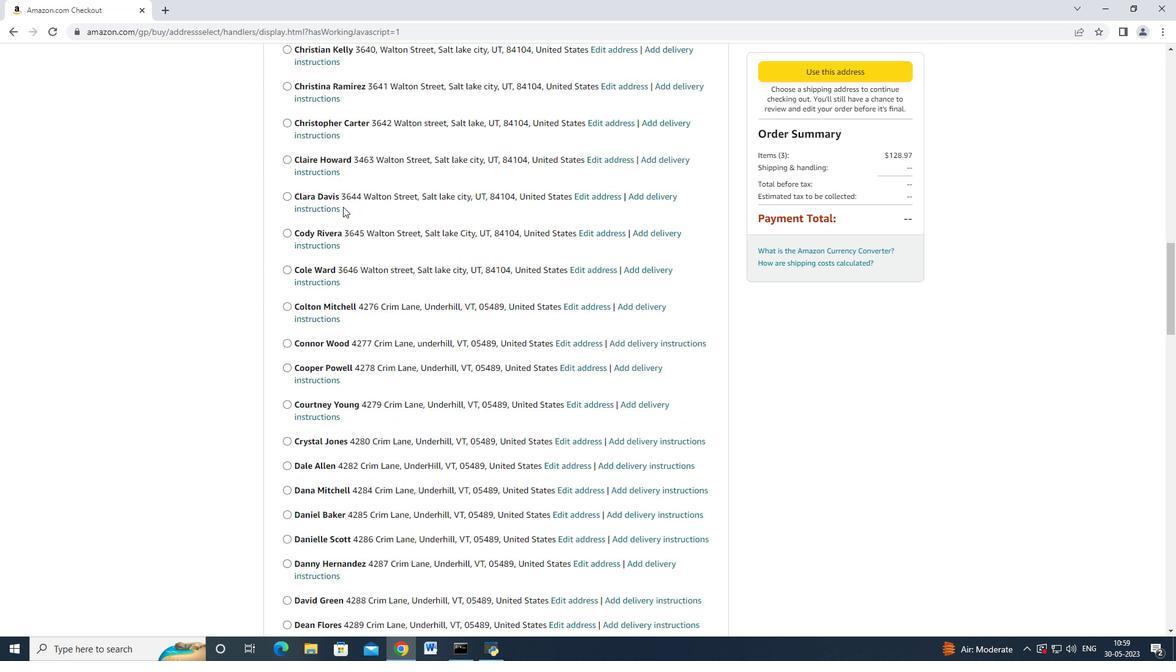 
Action: Mouse scrolled (343, 206) with delta (0, 0)
Screenshot: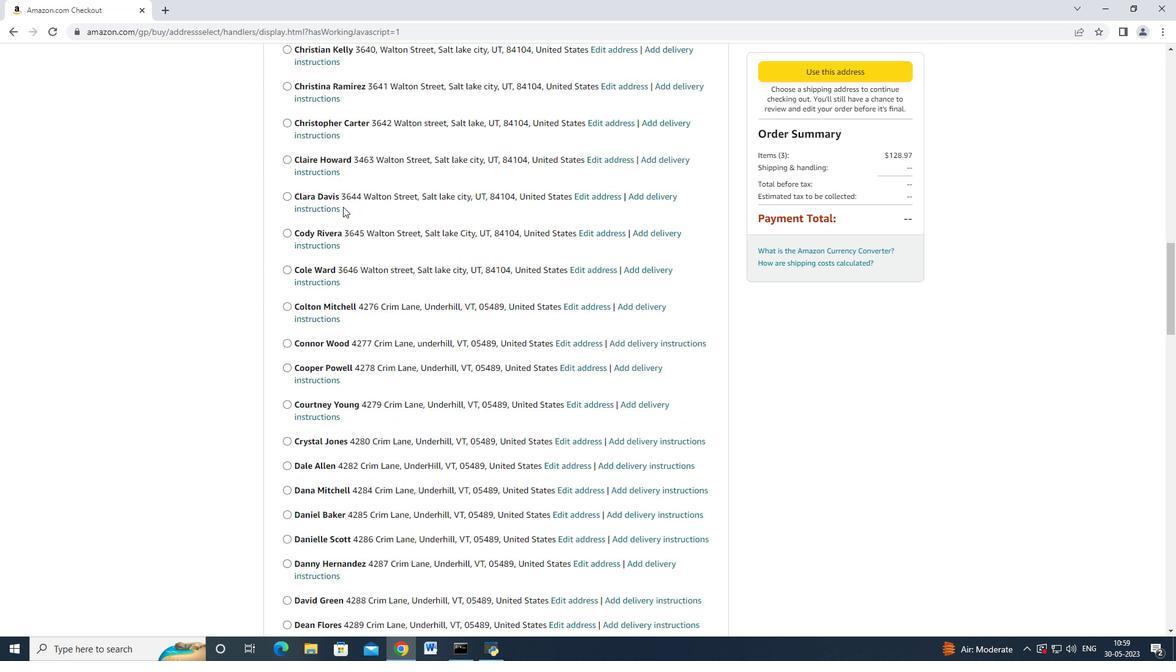 
Action: Mouse scrolled (343, 206) with delta (0, 0)
Screenshot: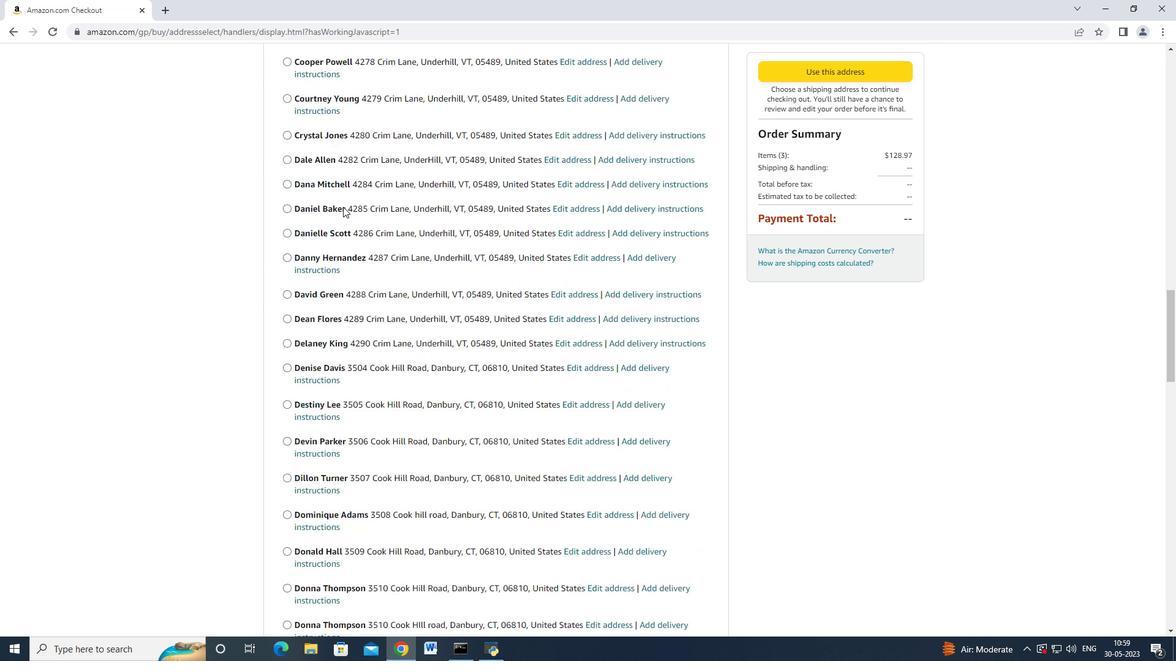 
Action: Mouse scrolled (343, 206) with delta (0, 0)
Screenshot: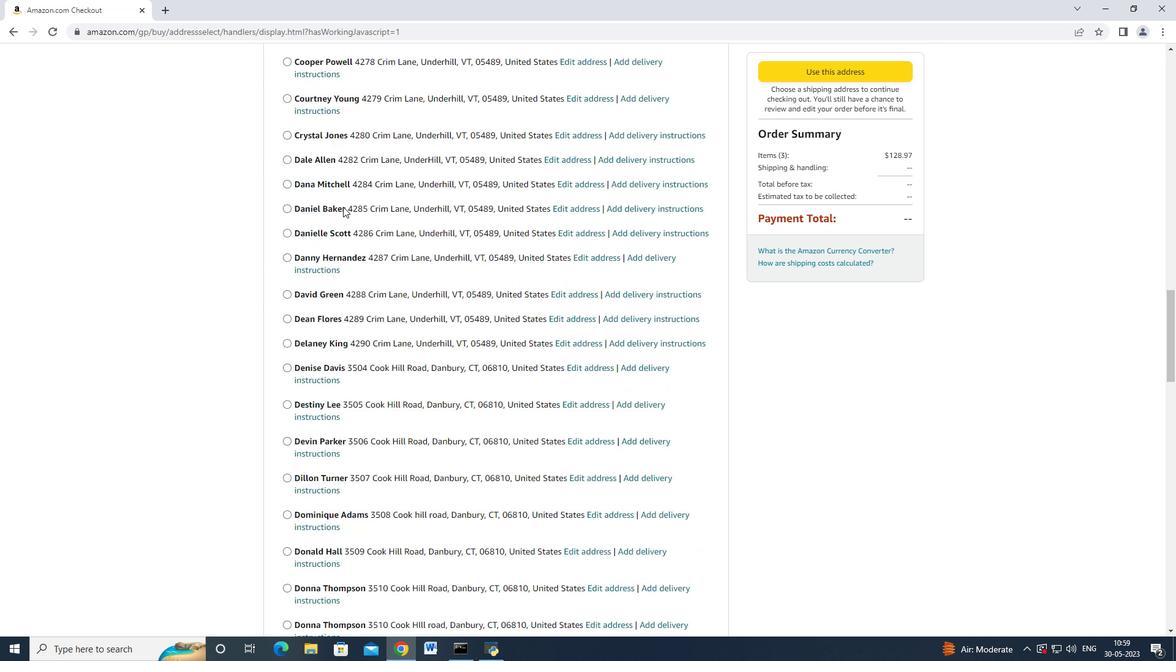 
Action: Mouse scrolled (343, 206) with delta (0, 0)
Screenshot: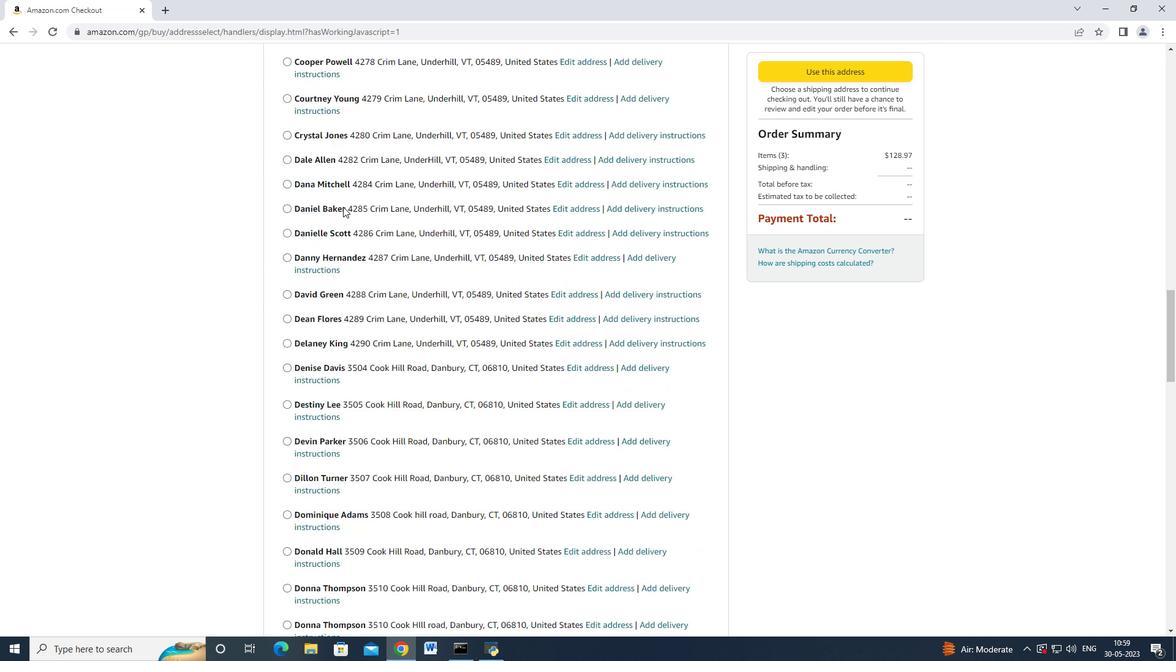 
Action: Mouse scrolled (343, 206) with delta (0, 0)
Screenshot: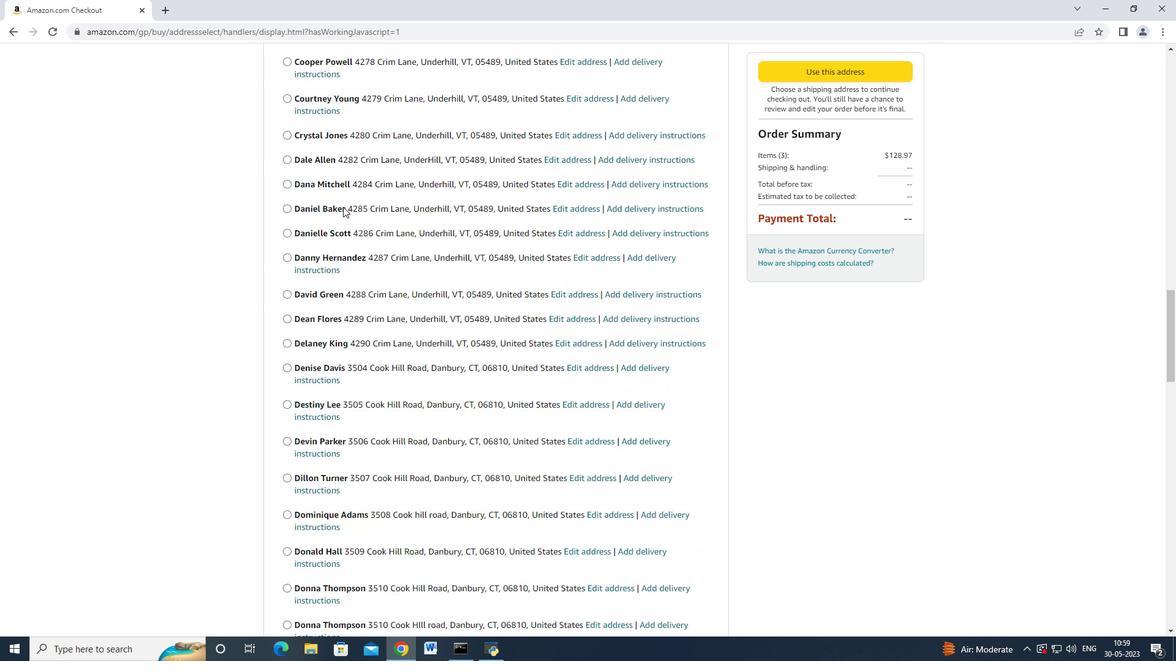 
Action: Mouse scrolled (343, 206) with delta (0, 0)
Screenshot: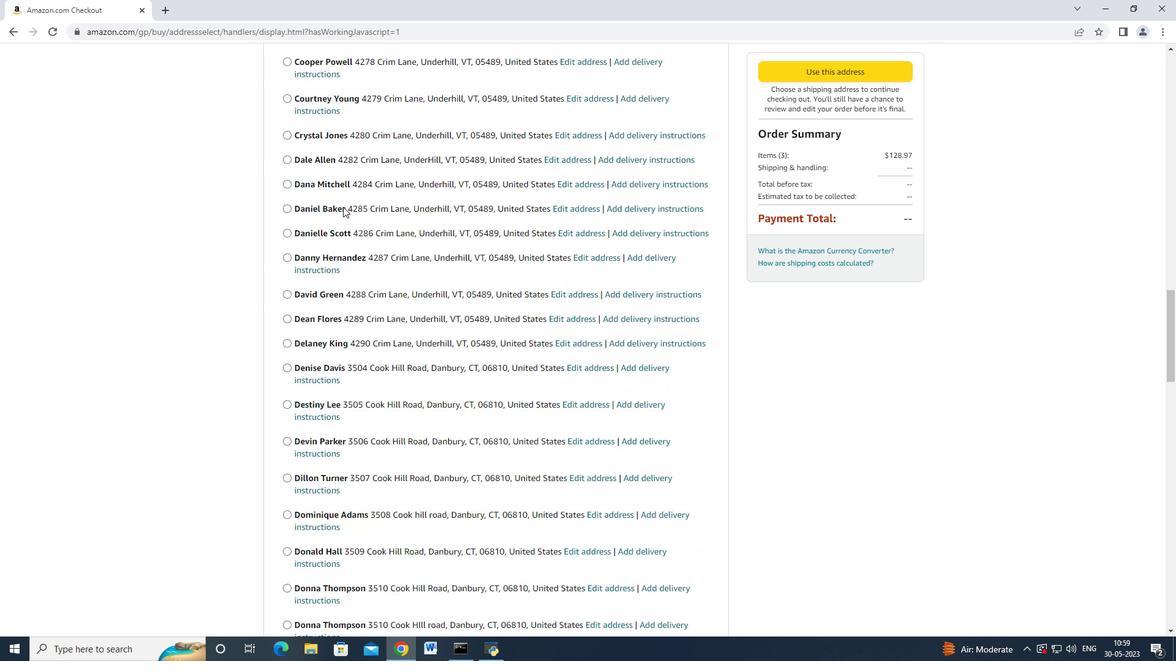 
Action: Mouse moved to (340, 206)
Screenshot: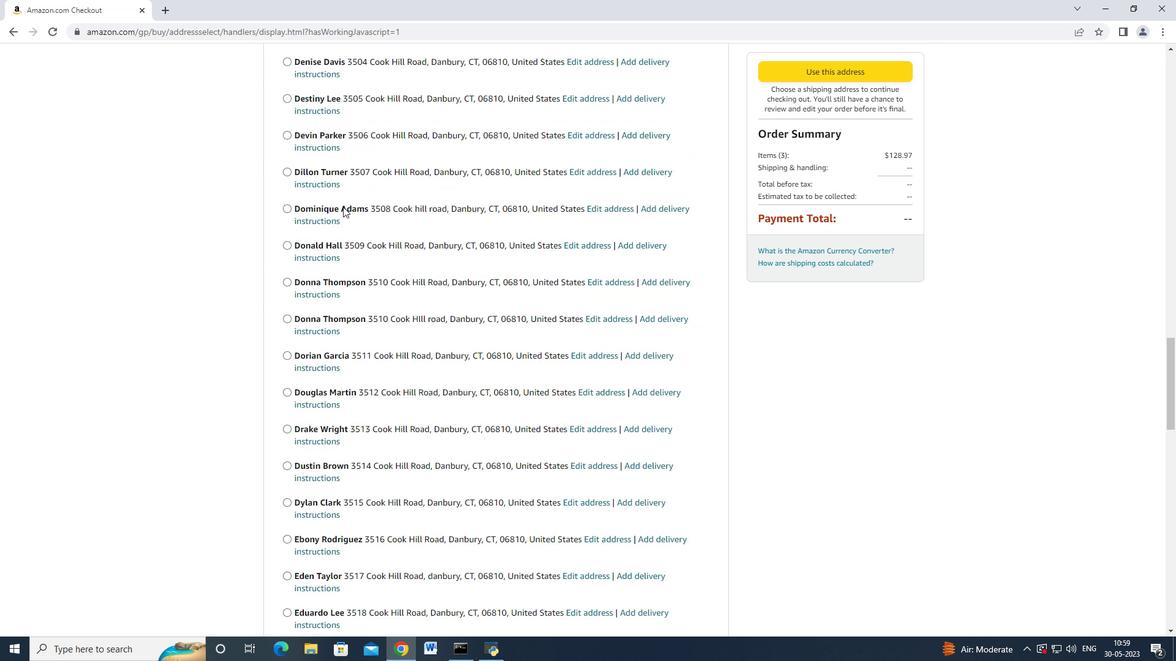 
Action: Mouse scrolled (340, 205) with delta (0, 0)
Screenshot: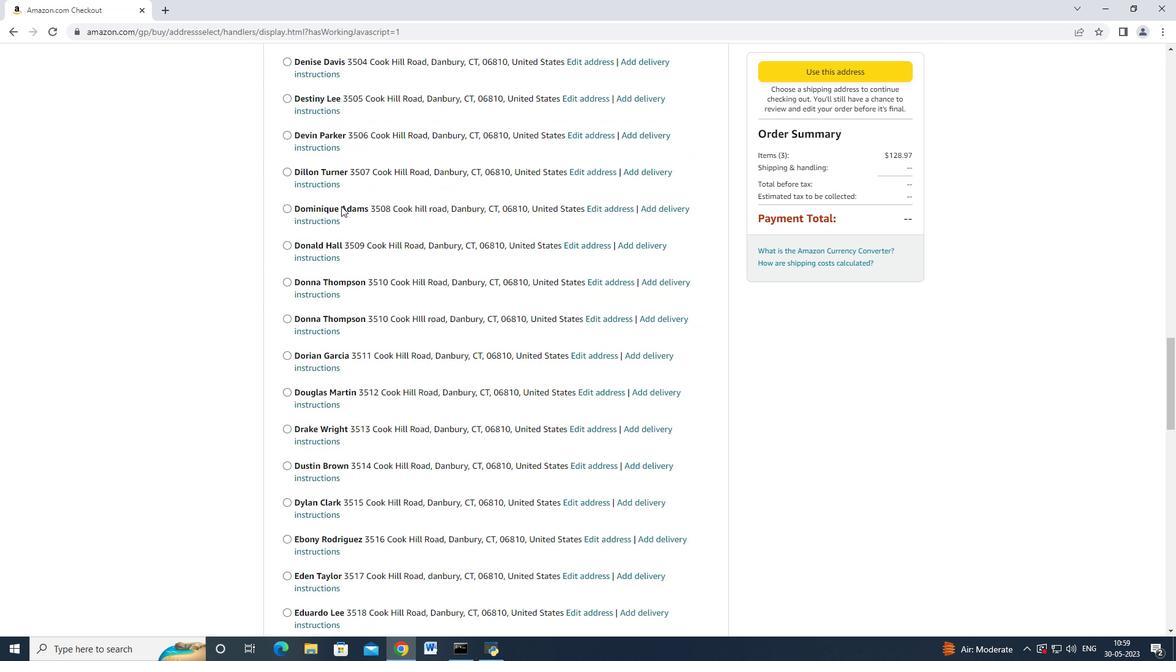 
Action: Mouse moved to (340, 206)
Screenshot: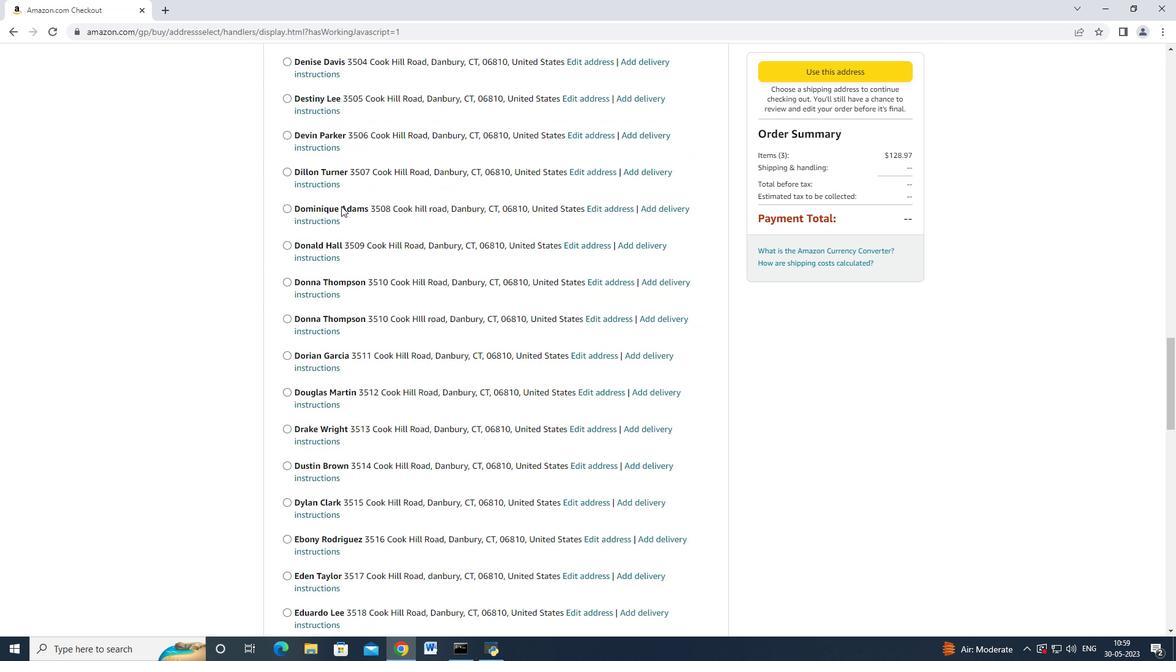 
Action: Mouse scrolled (340, 205) with delta (0, 0)
Screenshot: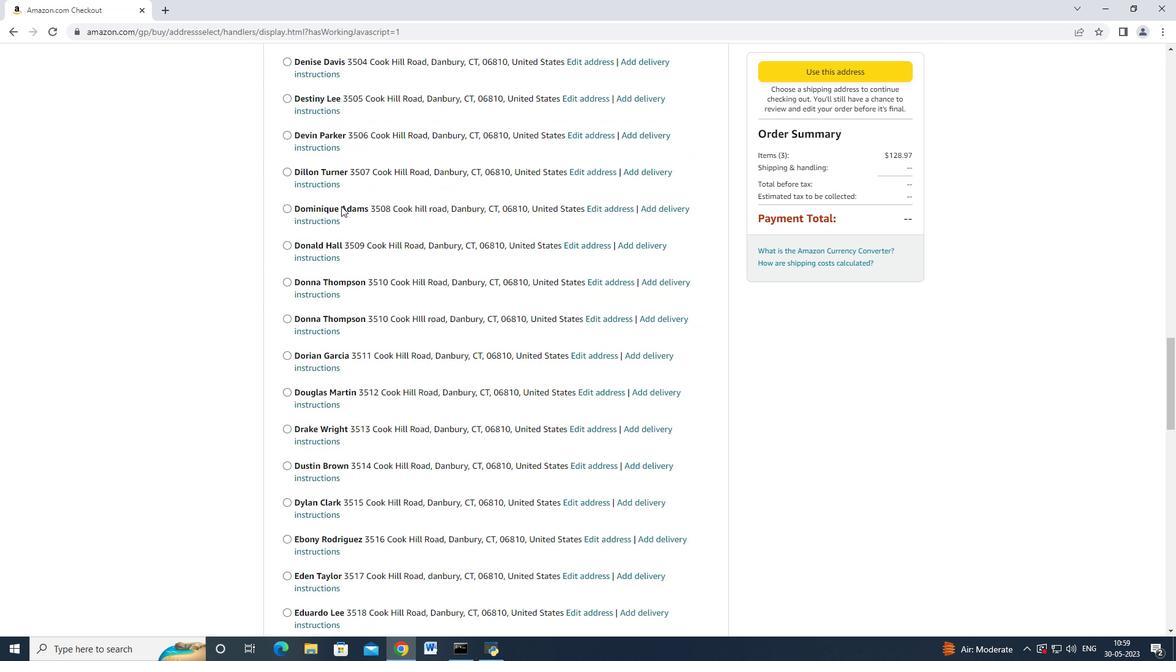 
Action: Mouse moved to (339, 206)
Screenshot: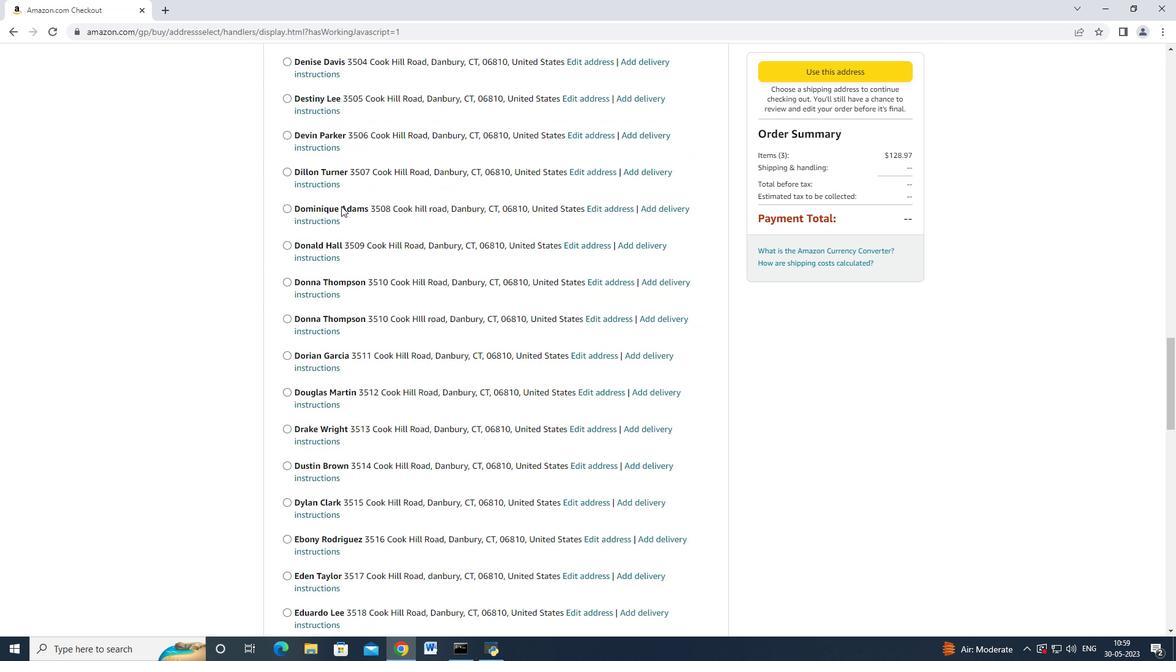 
Action: Mouse scrolled (340, 205) with delta (0, 0)
Screenshot: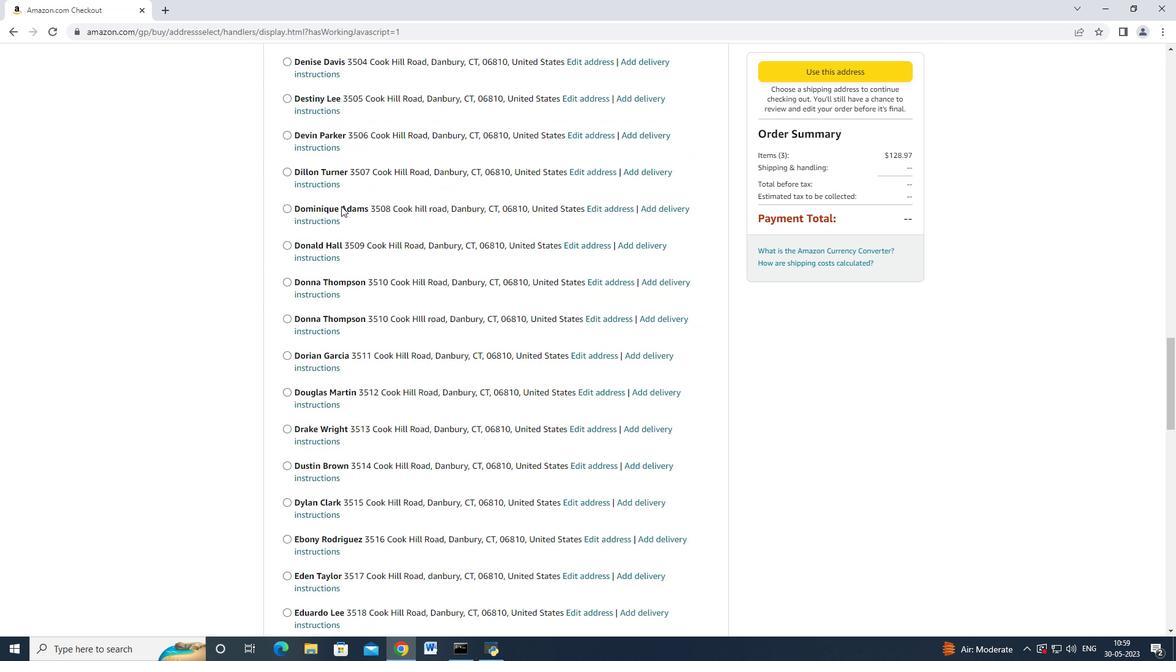 
Action: Mouse moved to (337, 207)
Screenshot: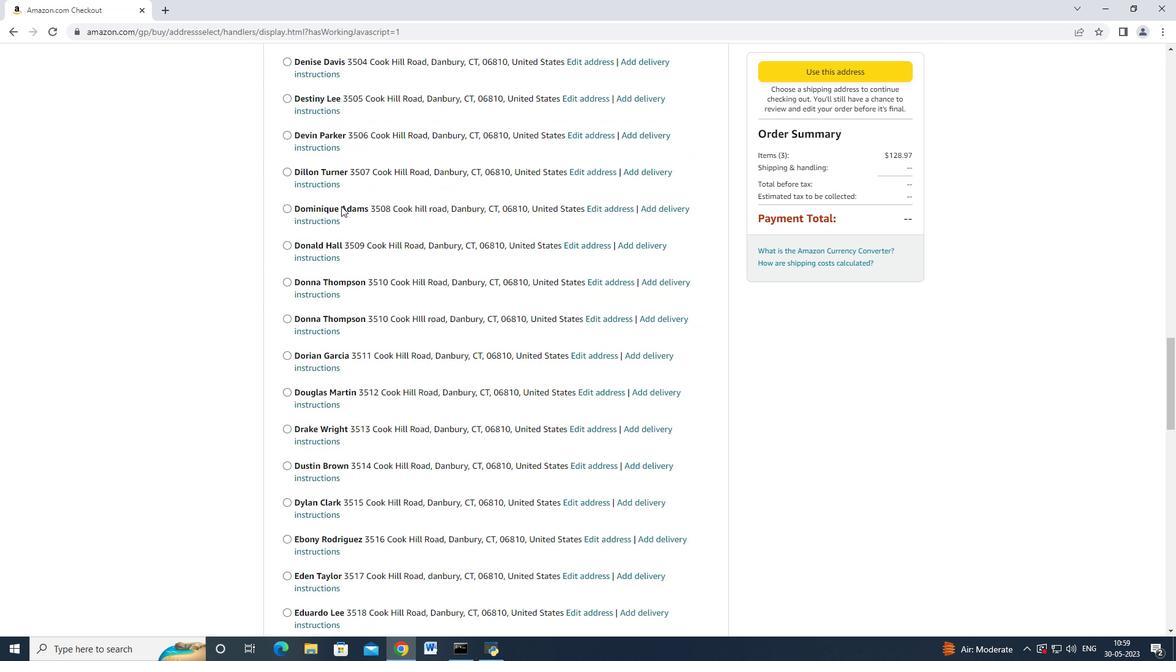 
Action: Mouse scrolled (339, 205) with delta (0, 0)
Screenshot: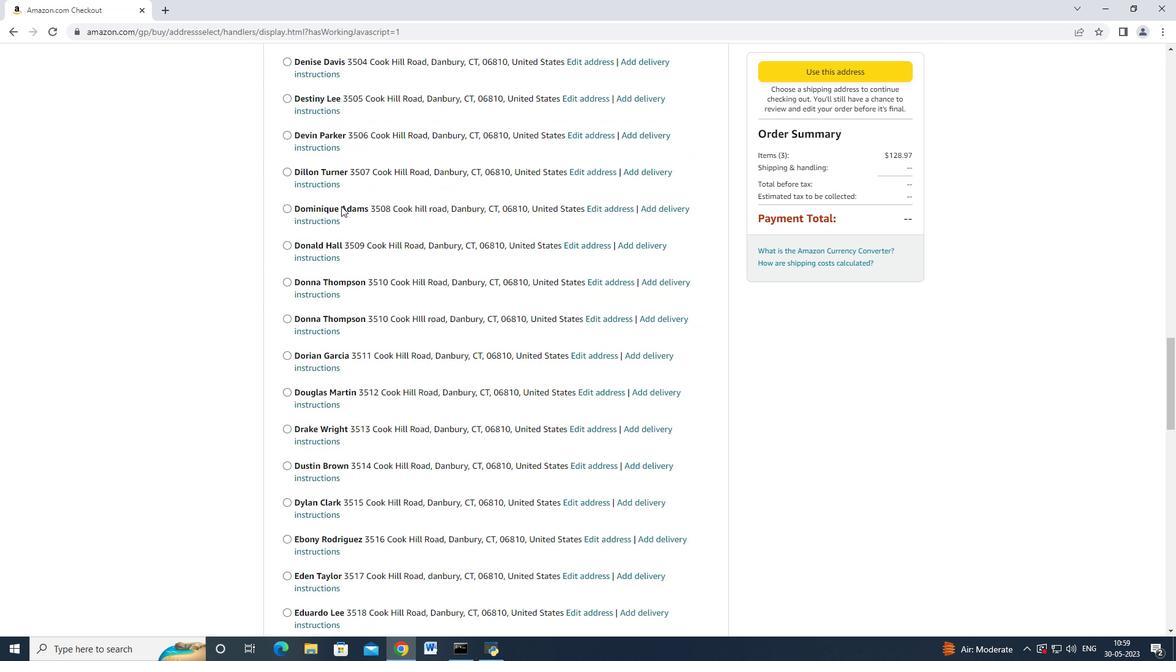 
Action: Mouse moved to (334, 210)
Screenshot: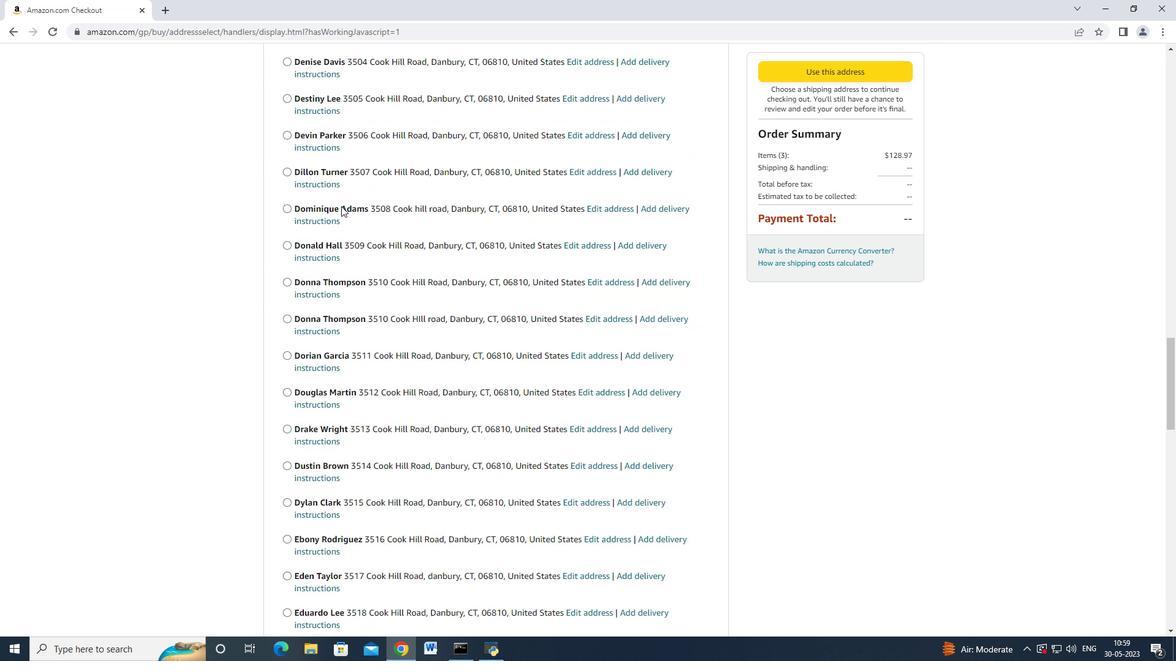 
Action: Mouse scrolled (335, 208) with delta (0, 0)
Screenshot: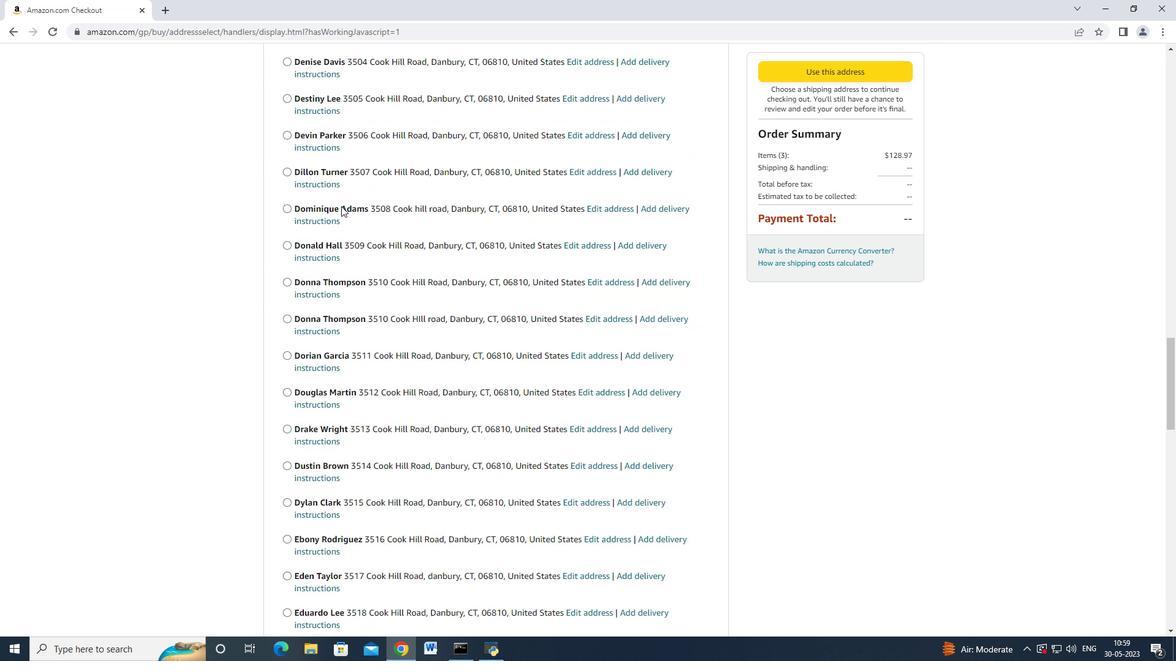 
Action: Mouse moved to (333, 212)
Screenshot: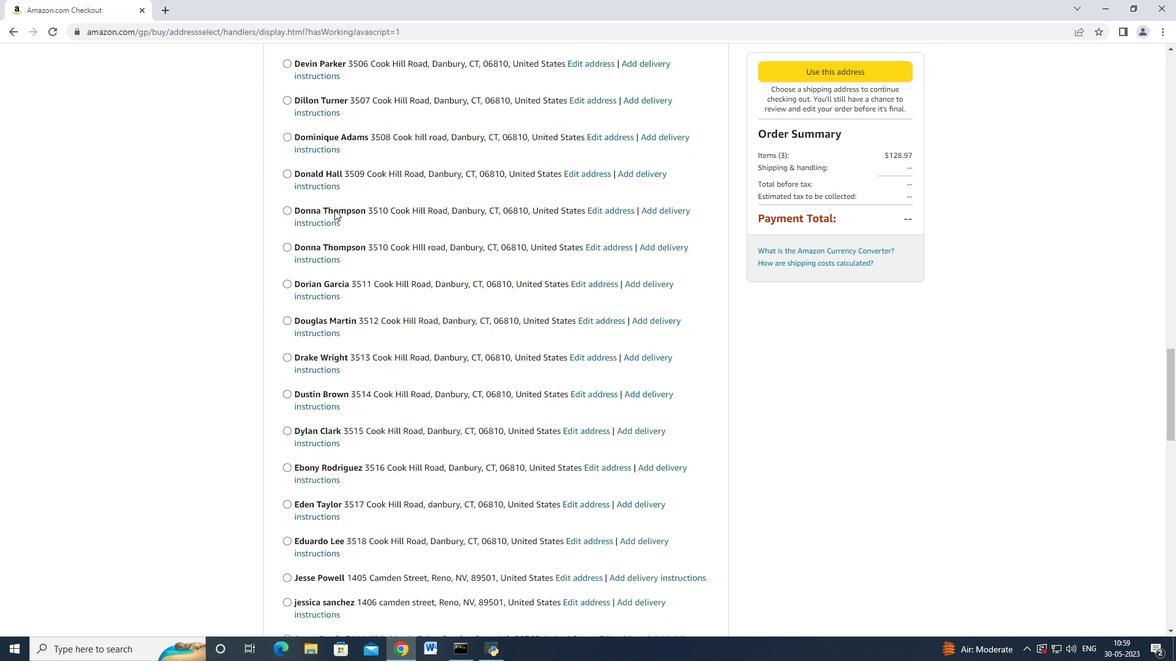 
Action: Mouse scrolled (333, 211) with delta (0, 0)
Screenshot: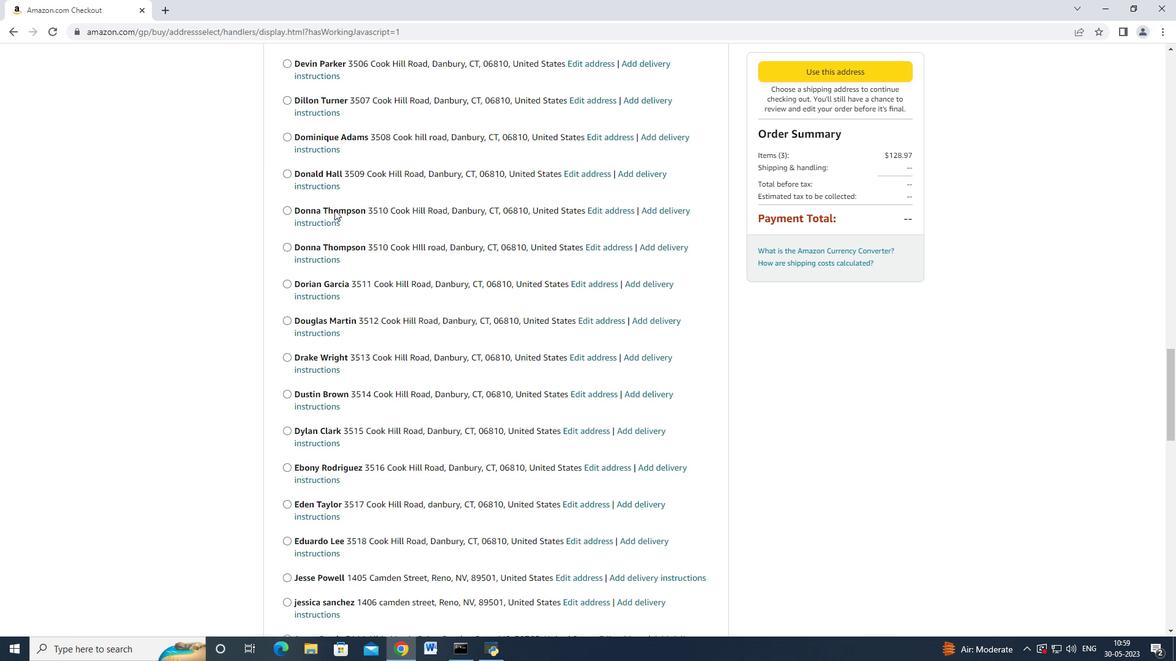 
Action: Mouse moved to (332, 213)
Screenshot: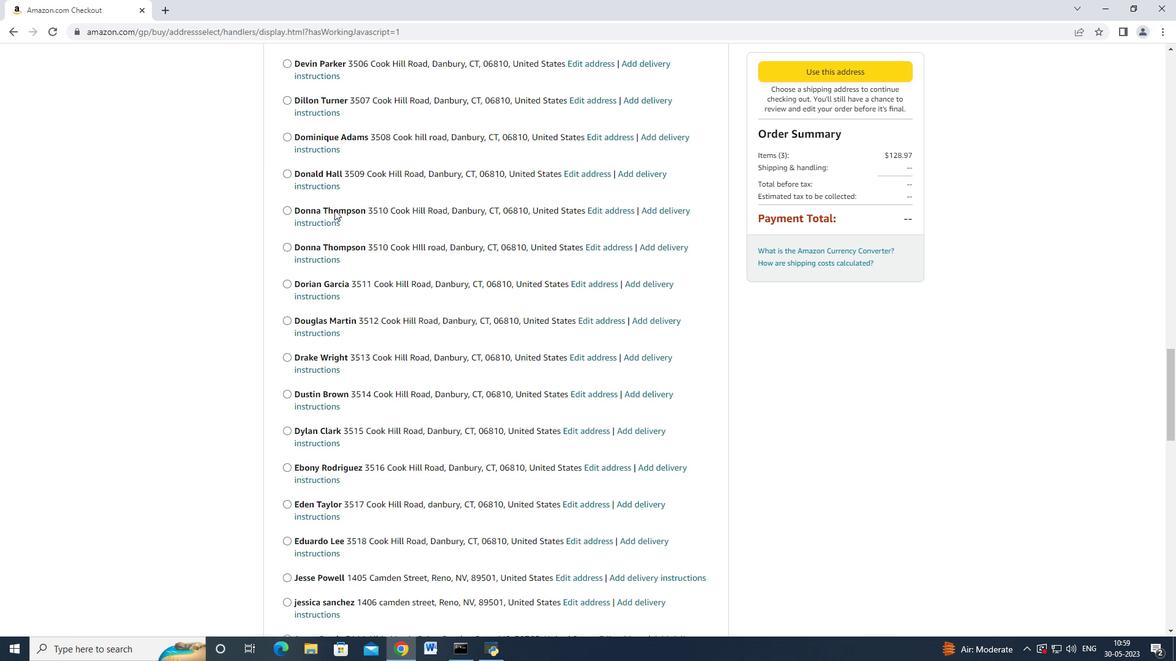 
Action: Mouse scrolled (332, 211) with delta (0, 0)
Screenshot: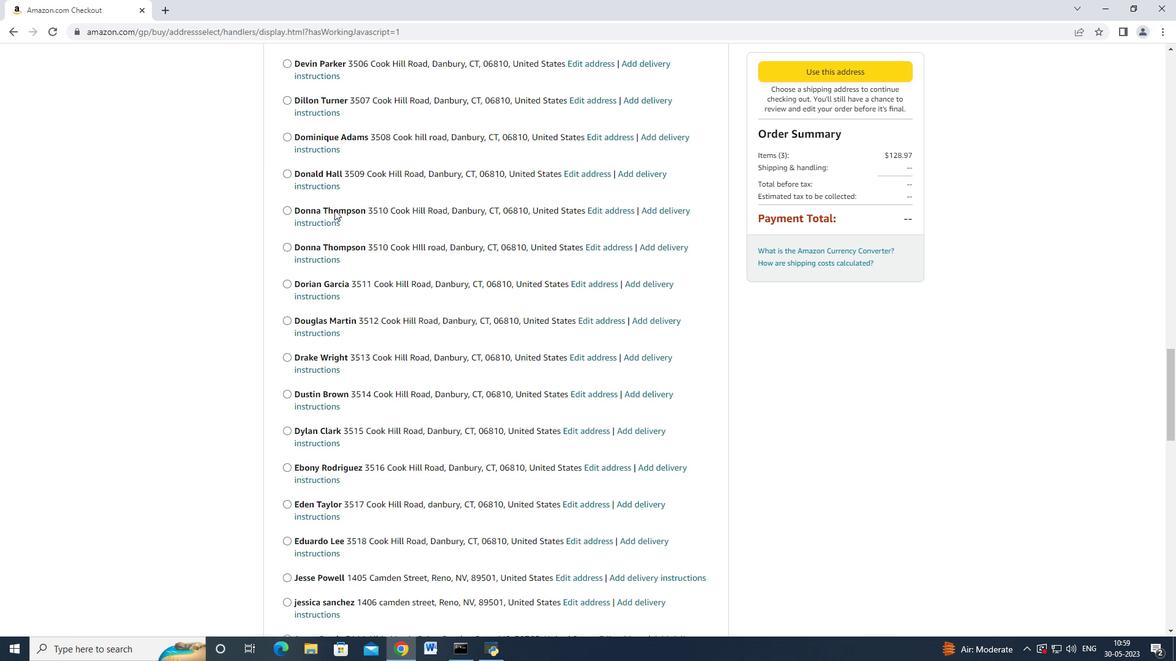 
Action: Mouse moved to (332, 215)
Screenshot: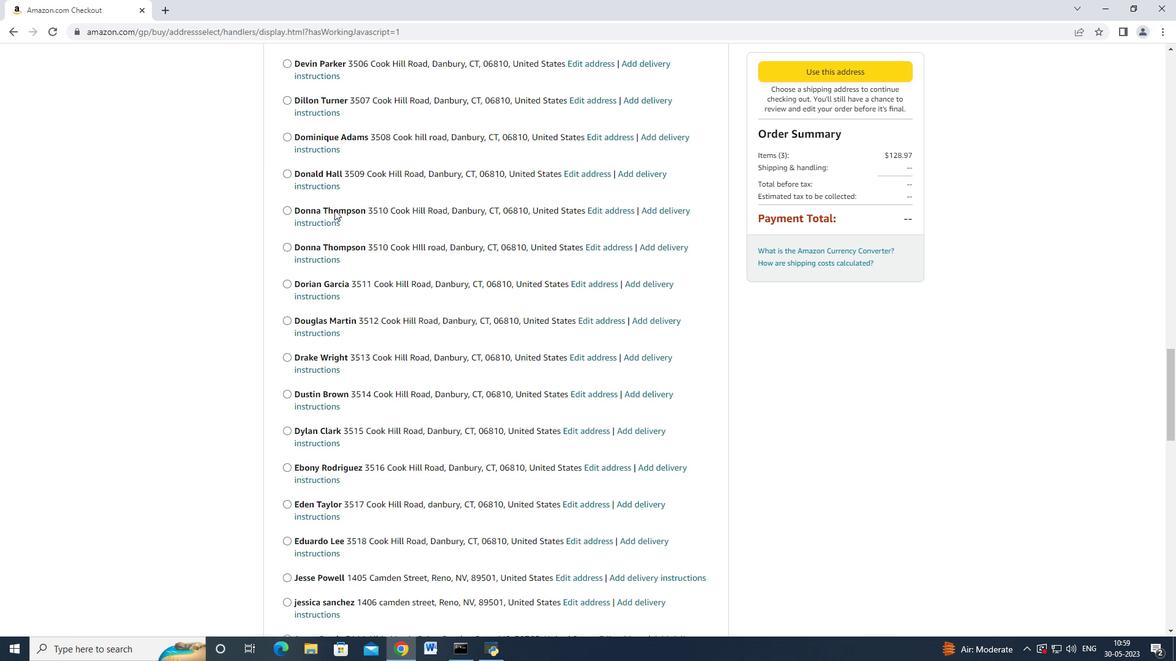
Action: Mouse scrolled (332, 212) with delta (0, 0)
Screenshot: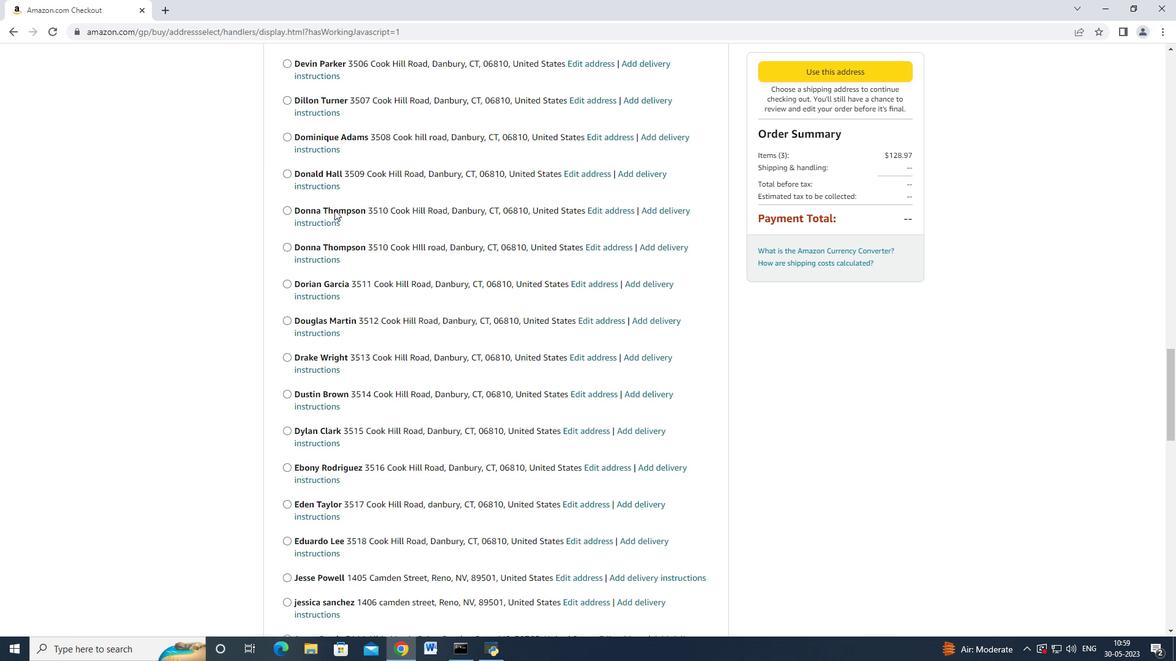 
Action: Mouse moved to (330, 217)
Screenshot: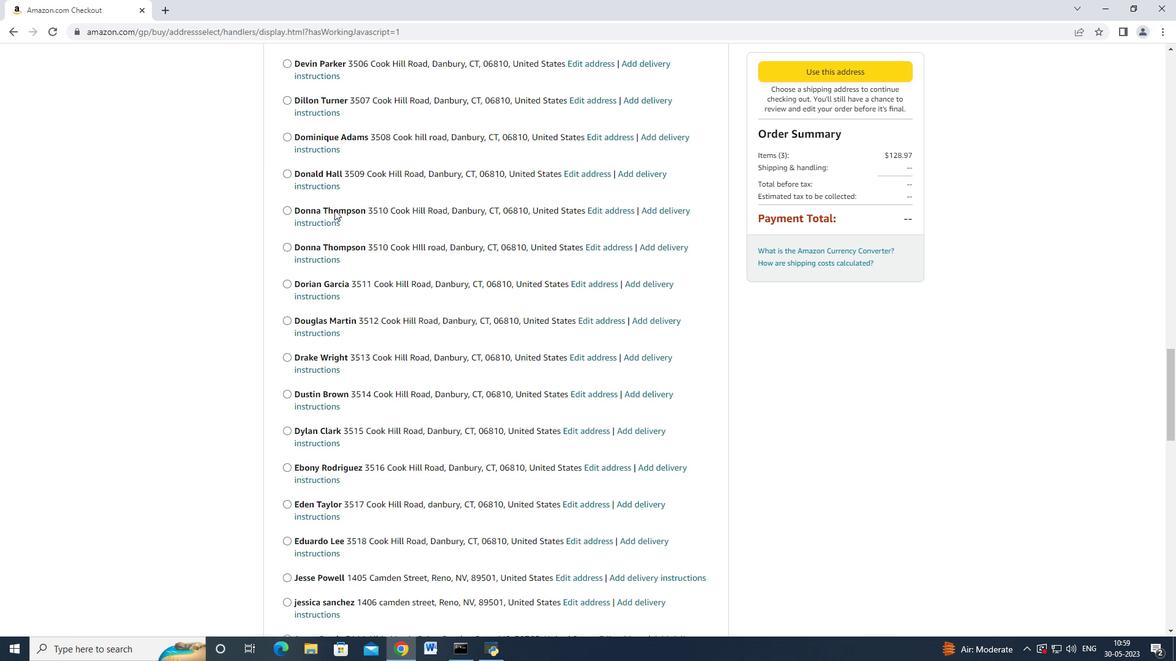 
Action: Mouse scrolled (332, 215) with delta (0, 0)
Screenshot: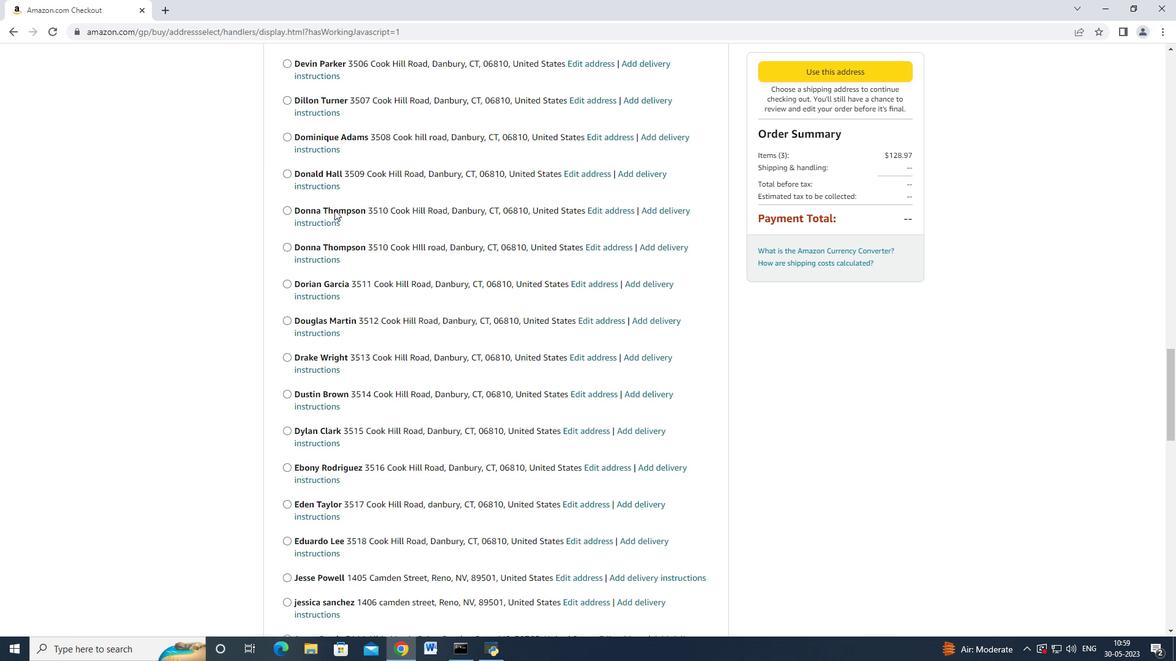 
Action: Mouse moved to (329, 220)
Screenshot: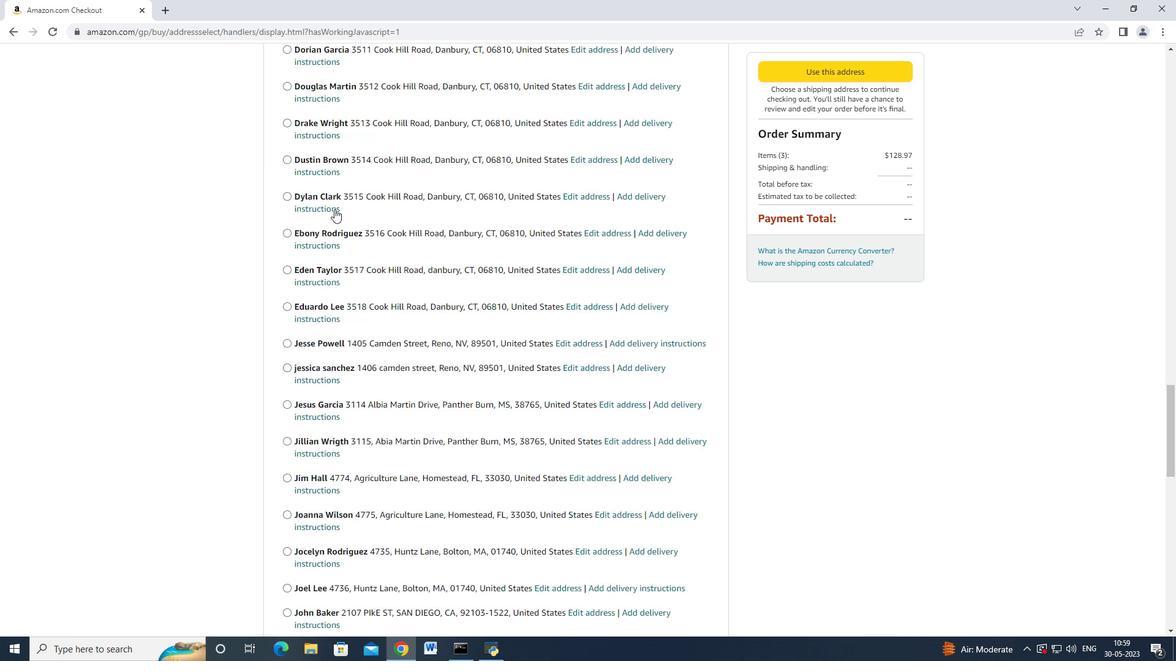 
Action: Mouse scrolled (330, 216) with delta (0, 0)
Screenshot: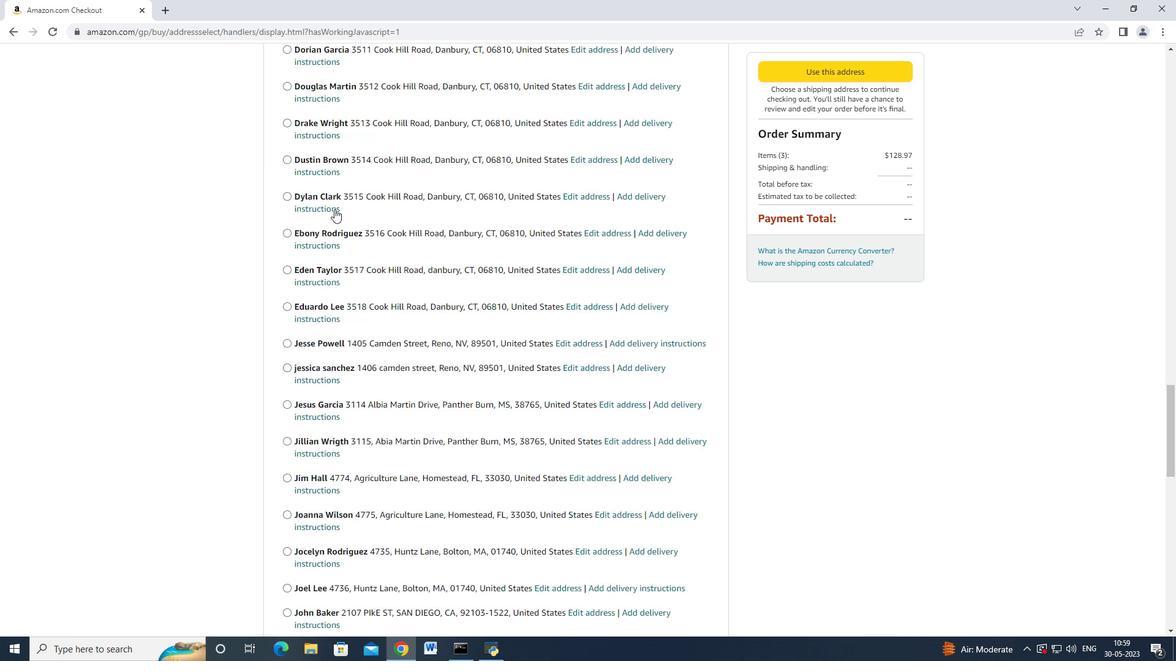 
Action: Mouse moved to (340, 218)
Screenshot: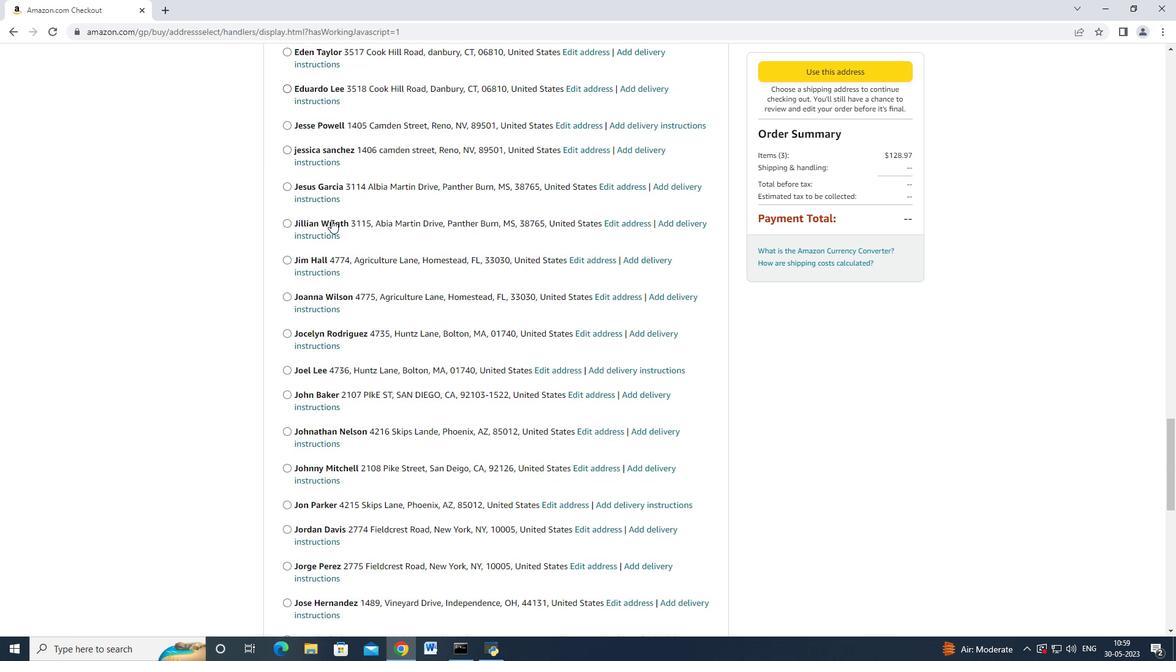 
Action: Mouse scrolled (340, 217) with delta (0, 0)
Screenshot: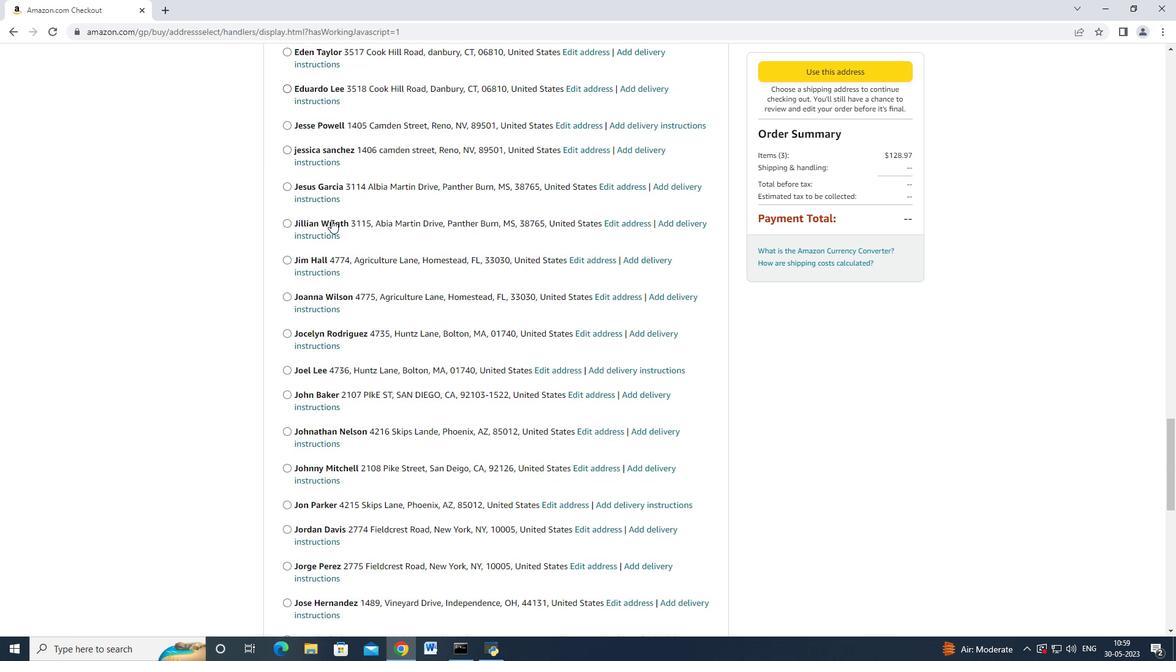 
Action: Mouse moved to (340, 218)
Screenshot: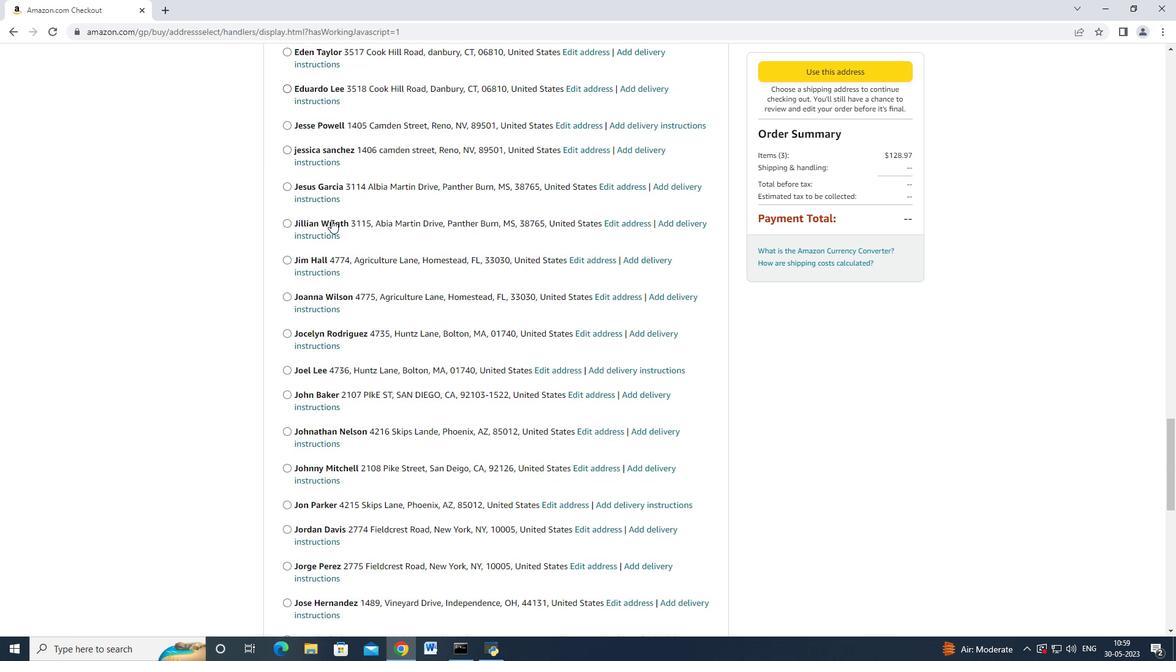 
Action: Mouse scrolled (340, 218) with delta (0, 0)
Screenshot: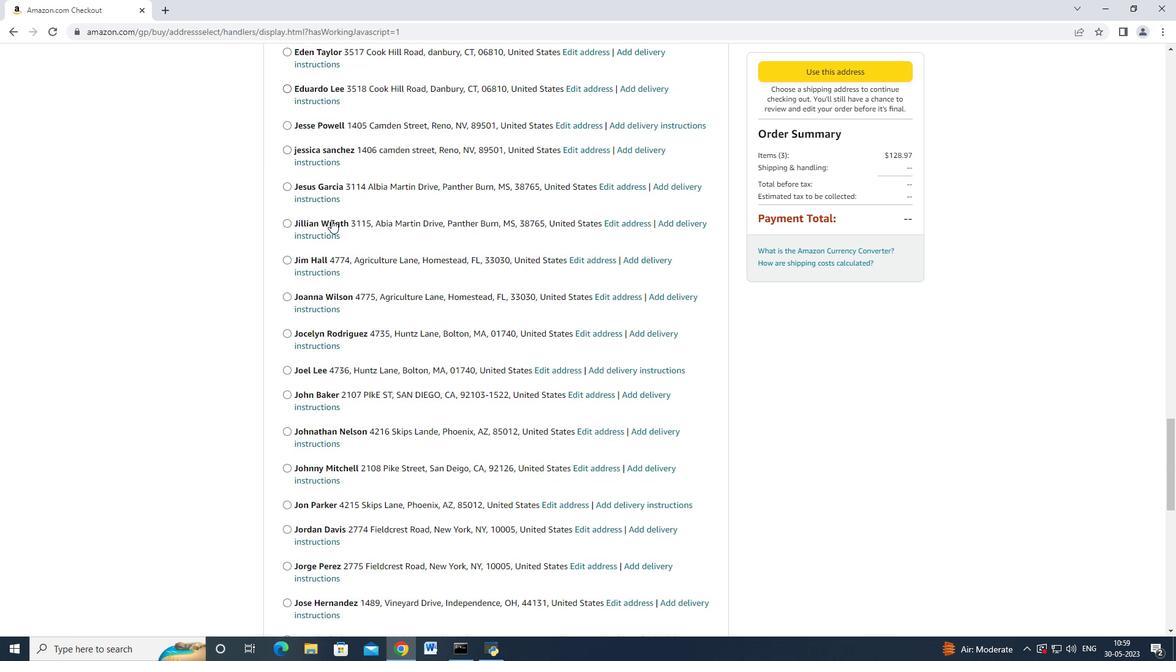 
Action: Mouse scrolled (340, 218) with delta (0, 0)
Screenshot: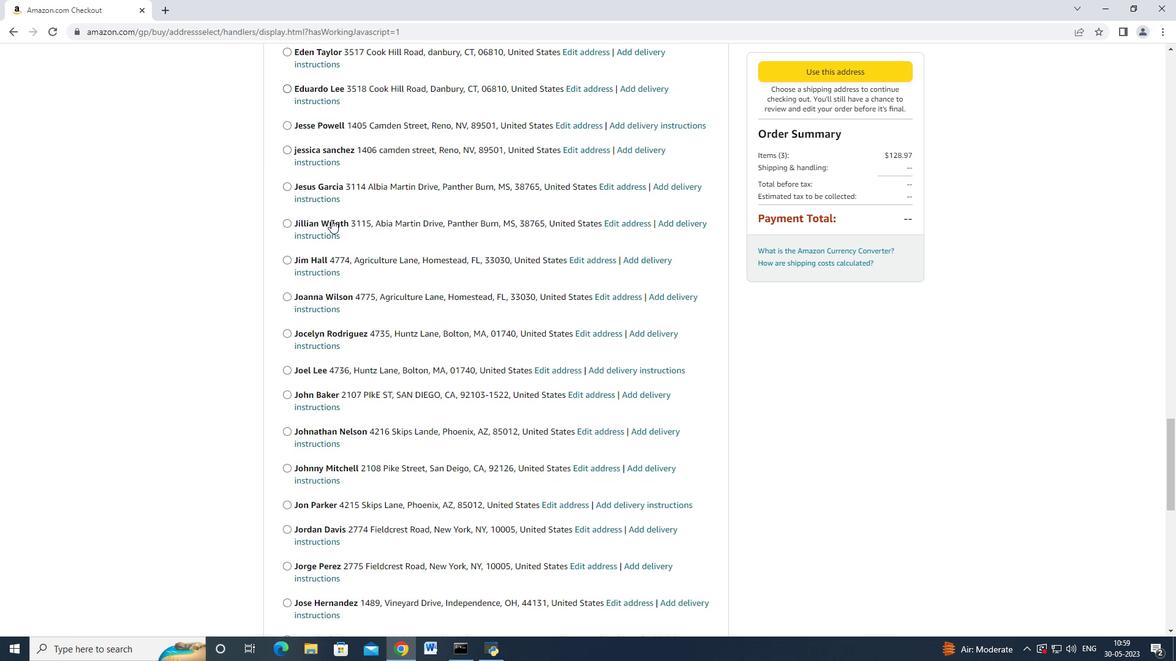 
Action: Mouse moved to (340, 218)
Screenshot: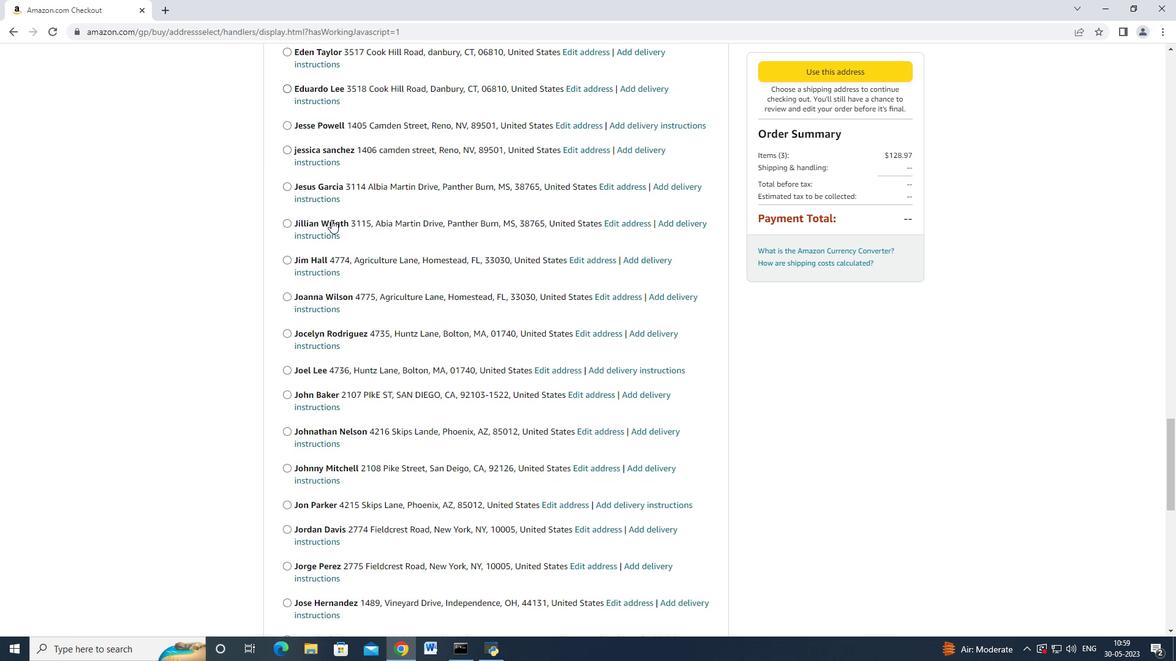
Action: Mouse scrolled (340, 218) with delta (0, 0)
Screenshot: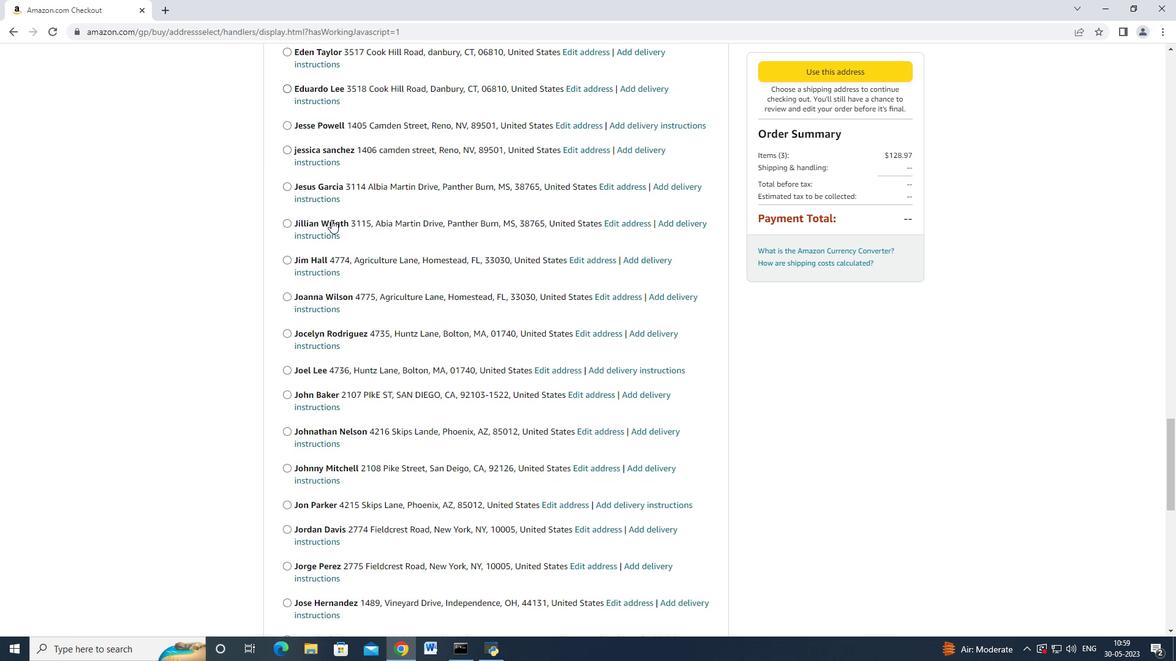 
Action: Mouse moved to (340, 219)
Screenshot: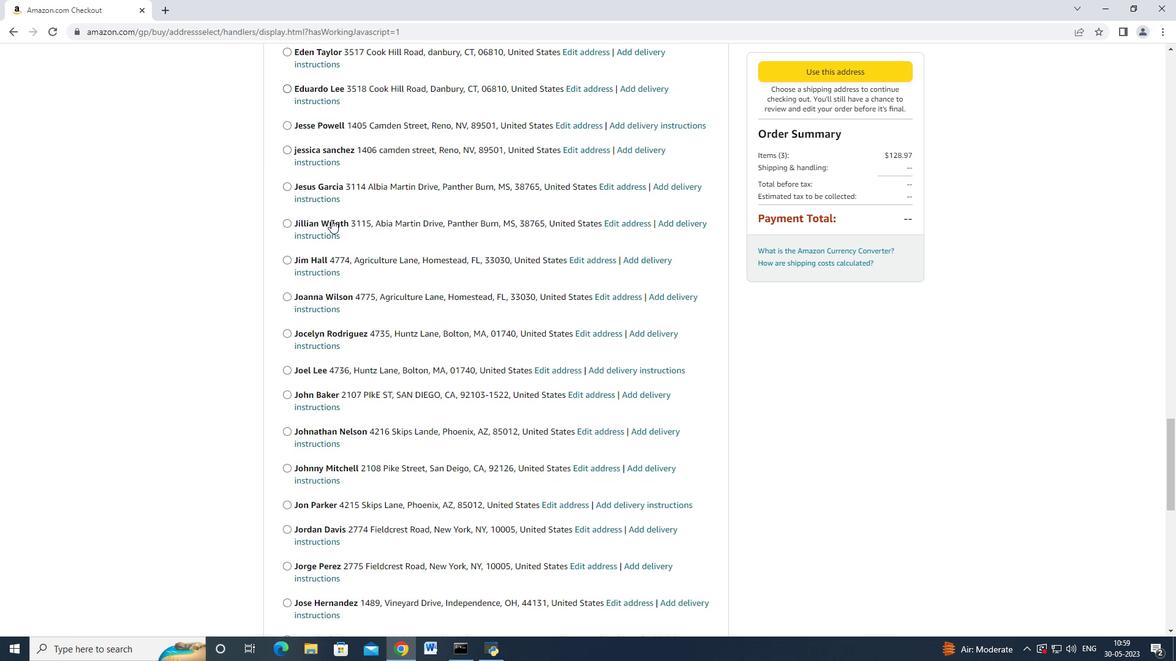 
Action: Mouse scrolled (340, 218) with delta (0, 0)
Screenshot: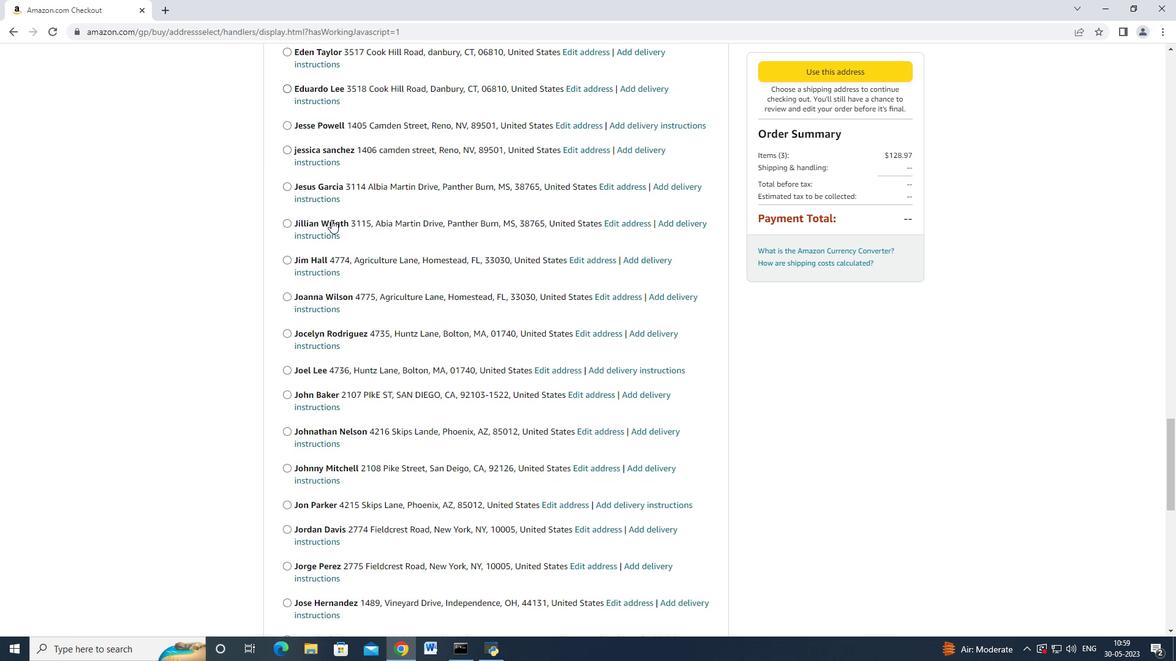 
Action: Mouse moved to (339, 221)
Screenshot: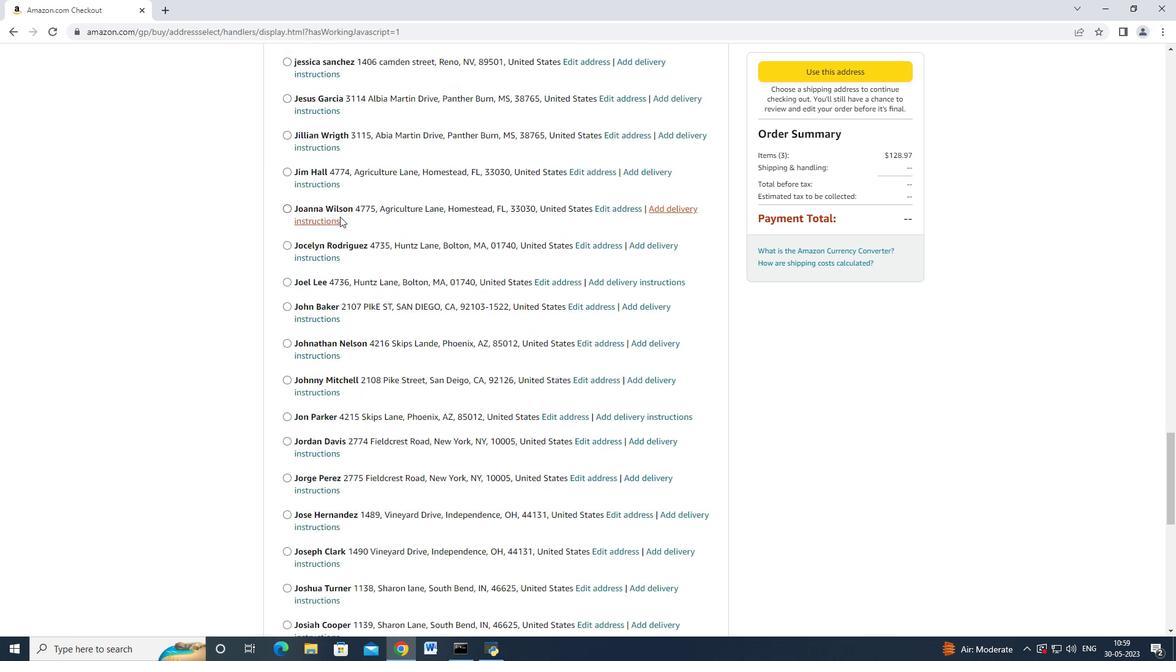 
Action: Mouse scrolled (339, 220) with delta (0, 0)
Screenshot: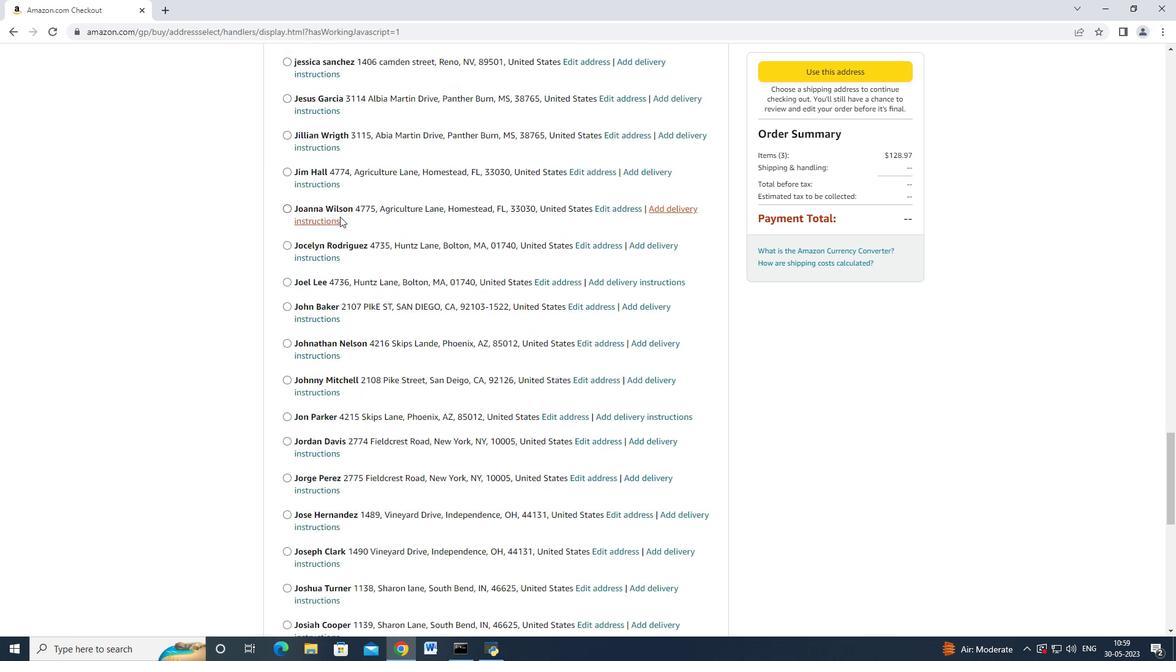 
Action: Mouse moved to (340, 223)
Screenshot: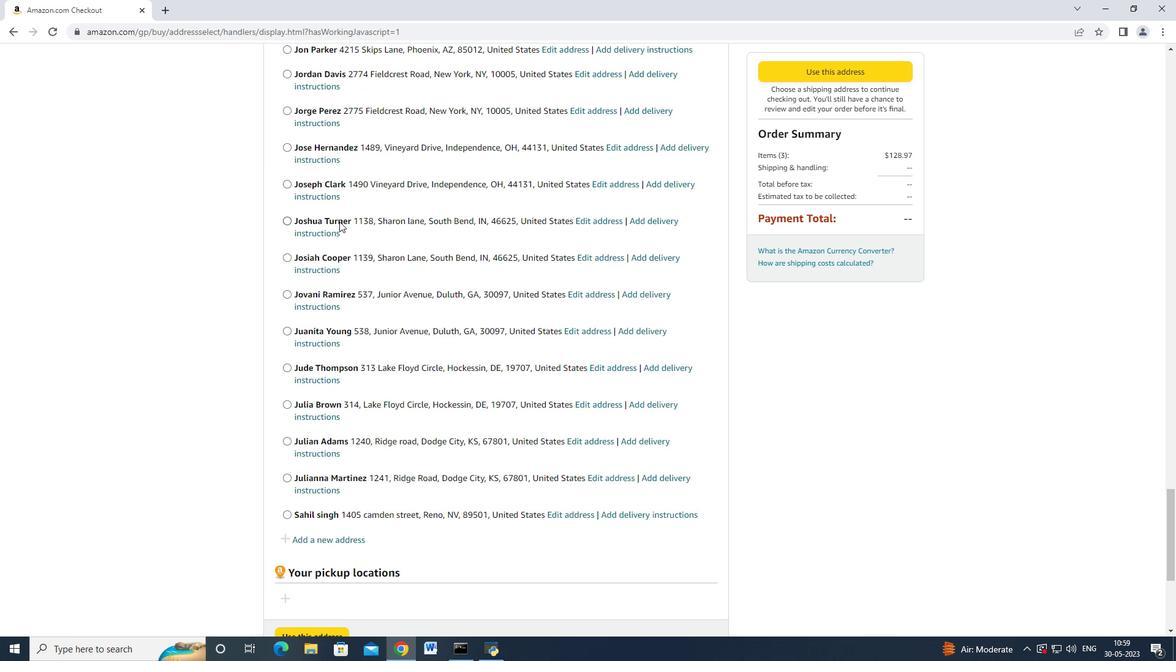 
Action: Mouse scrolled (340, 223) with delta (0, 0)
Screenshot: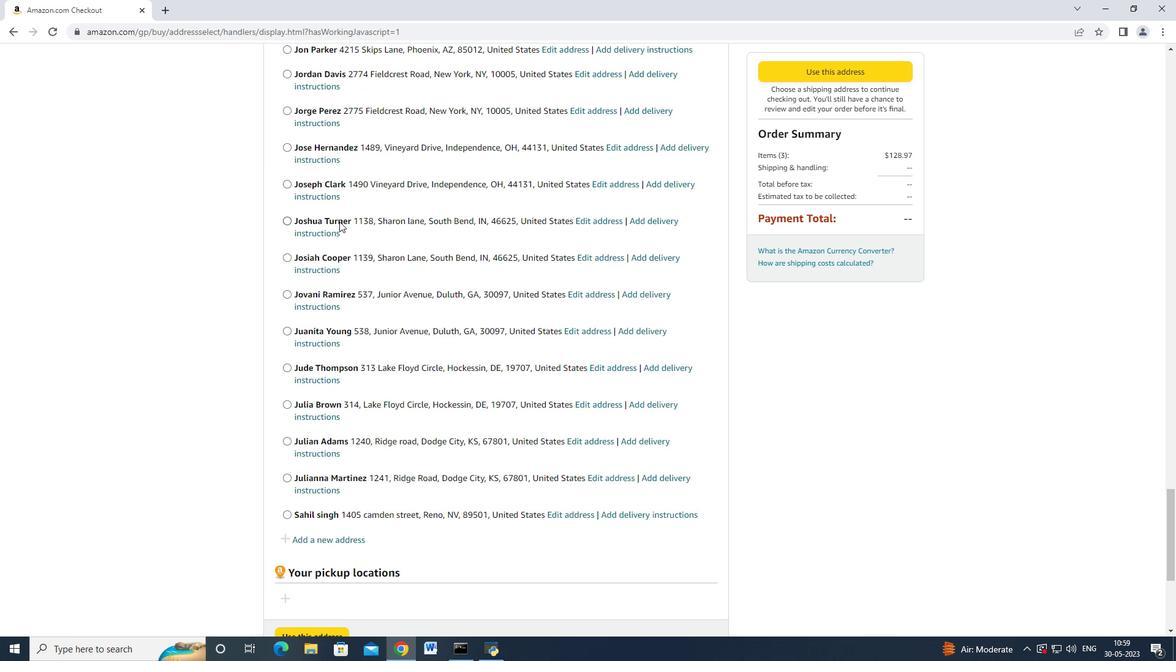 
Action: Mouse moved to (340, 223)
Screenshot: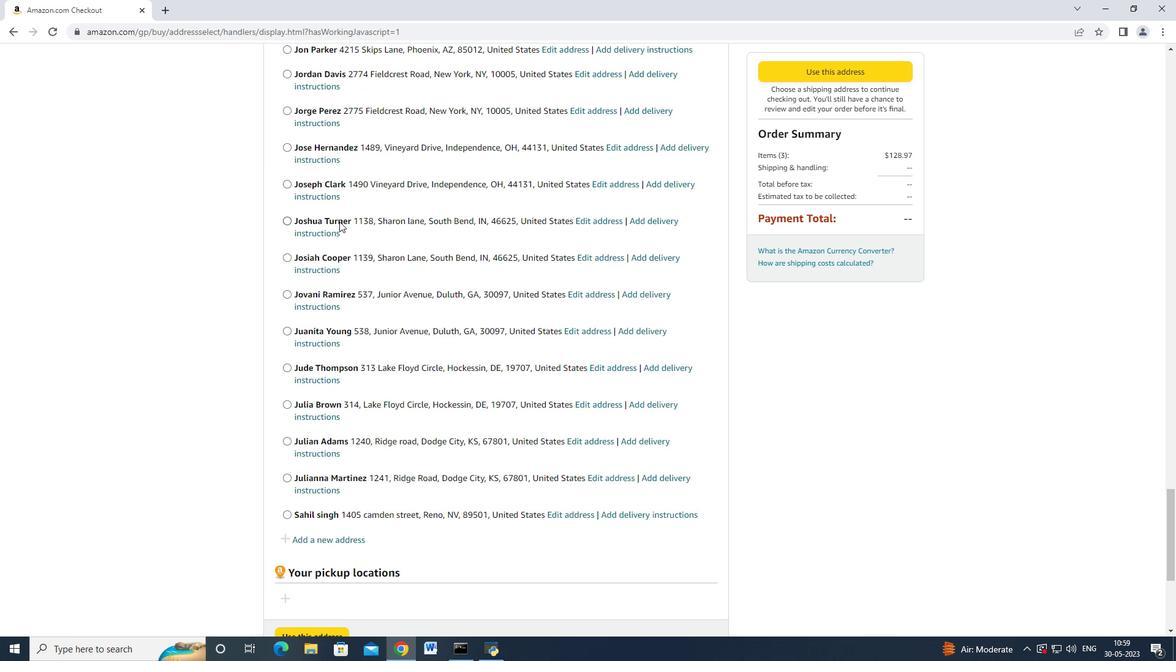 
Action: Mouse scrolled (340, 223) with delta (0, 0)
Screenshot: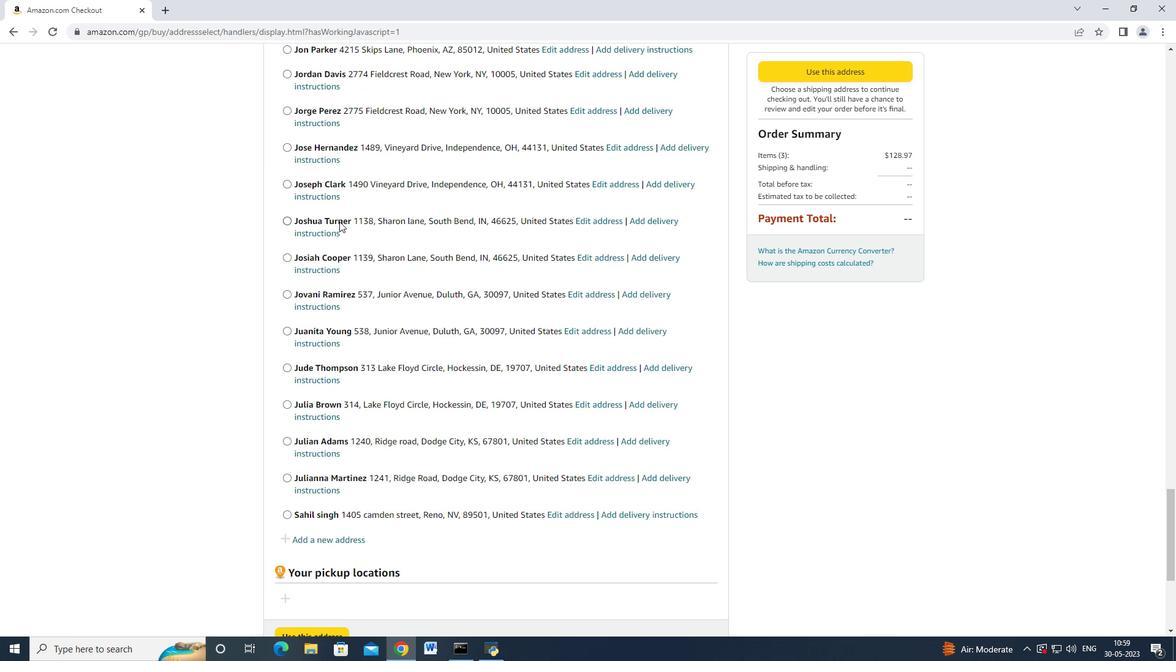 
Action: Mouse moved to (340, 226)
Screenshot: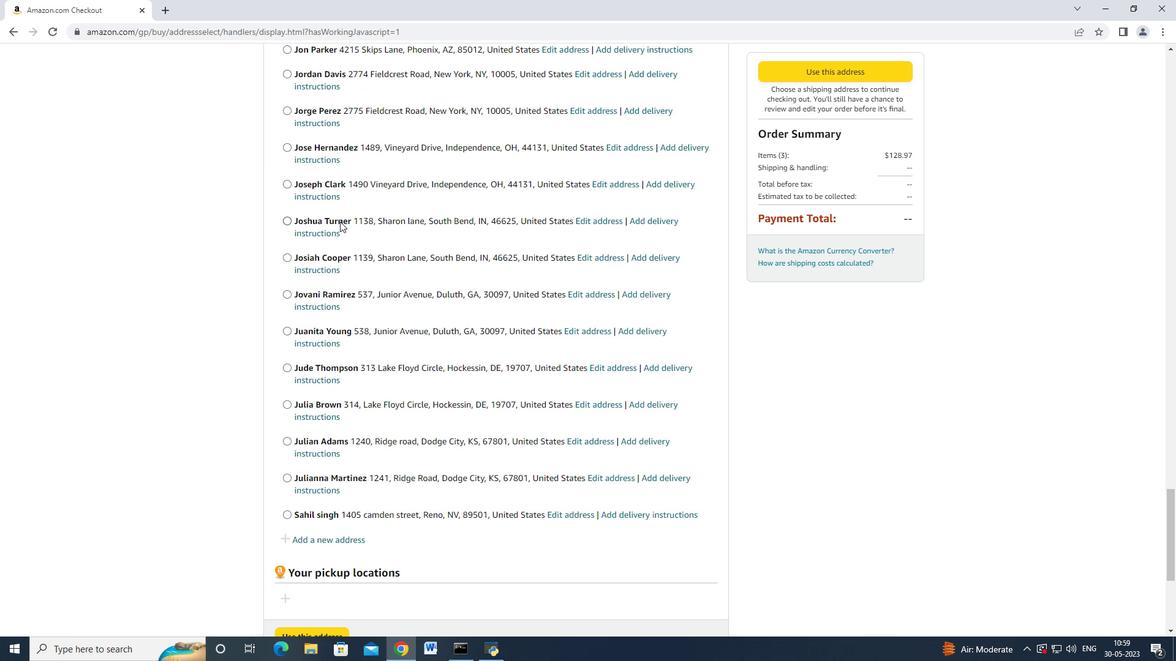 
Action: Mouse scrolled (340, 225) with delta (0, 0)
Screenshot: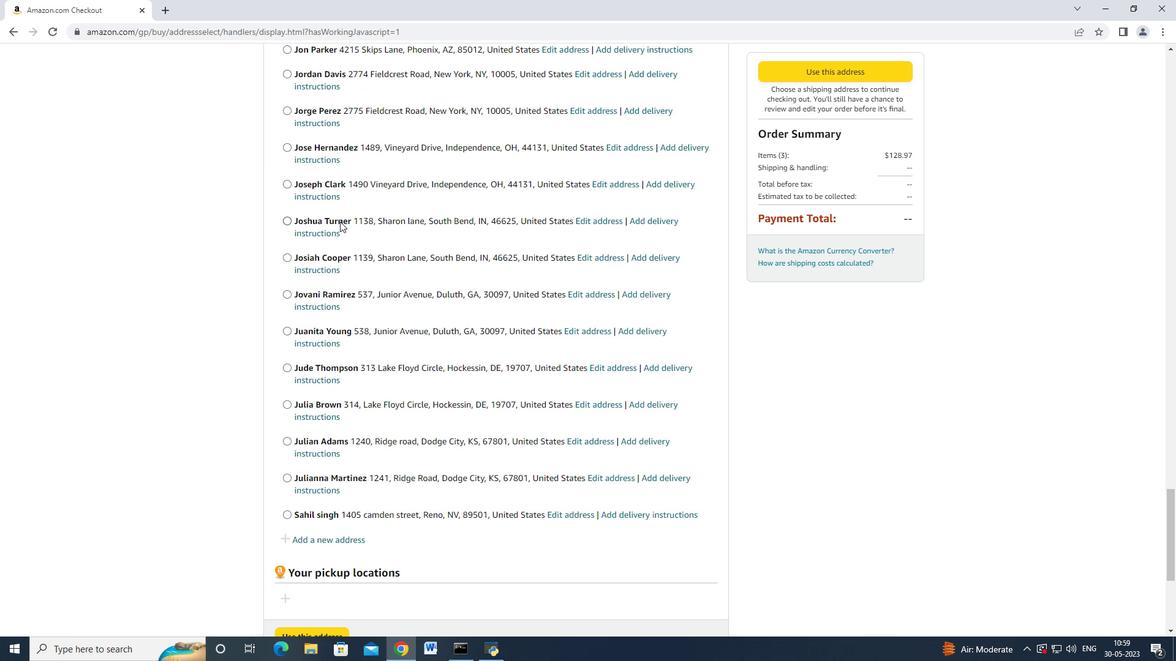 
Action: Mouse moved to (340, 227)
Screenshot: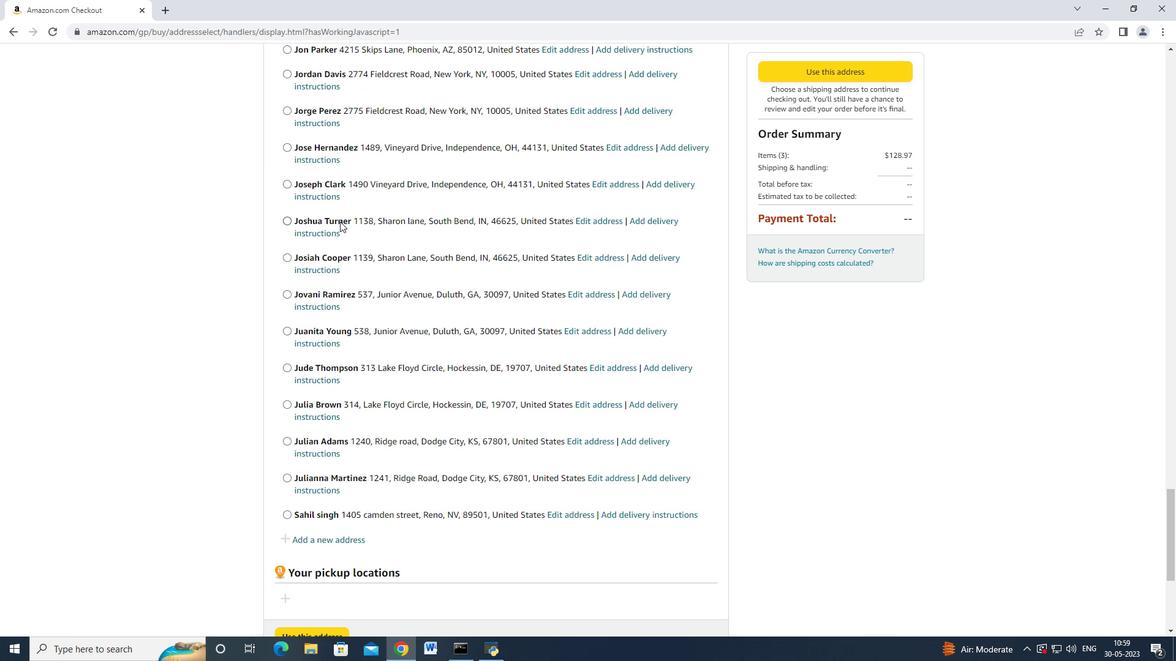 
Action: Mouse scrolled (340, 226) with delta (0, 0)
Screenshot: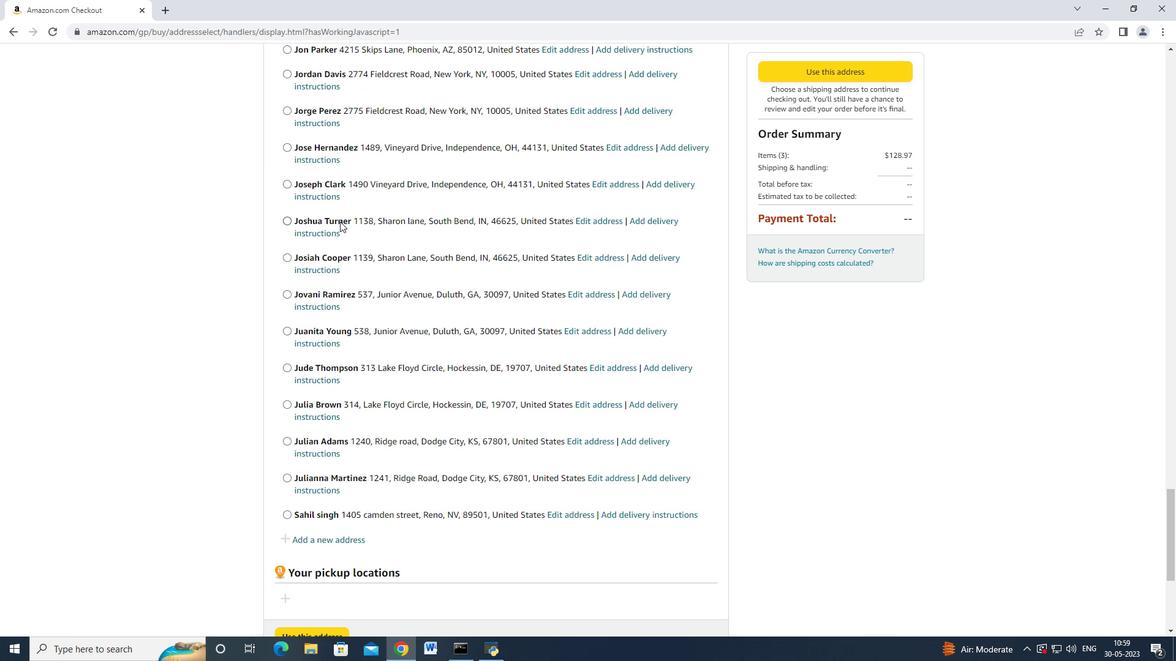 
Action: Mouse moved to (339, 229)
Screenshot: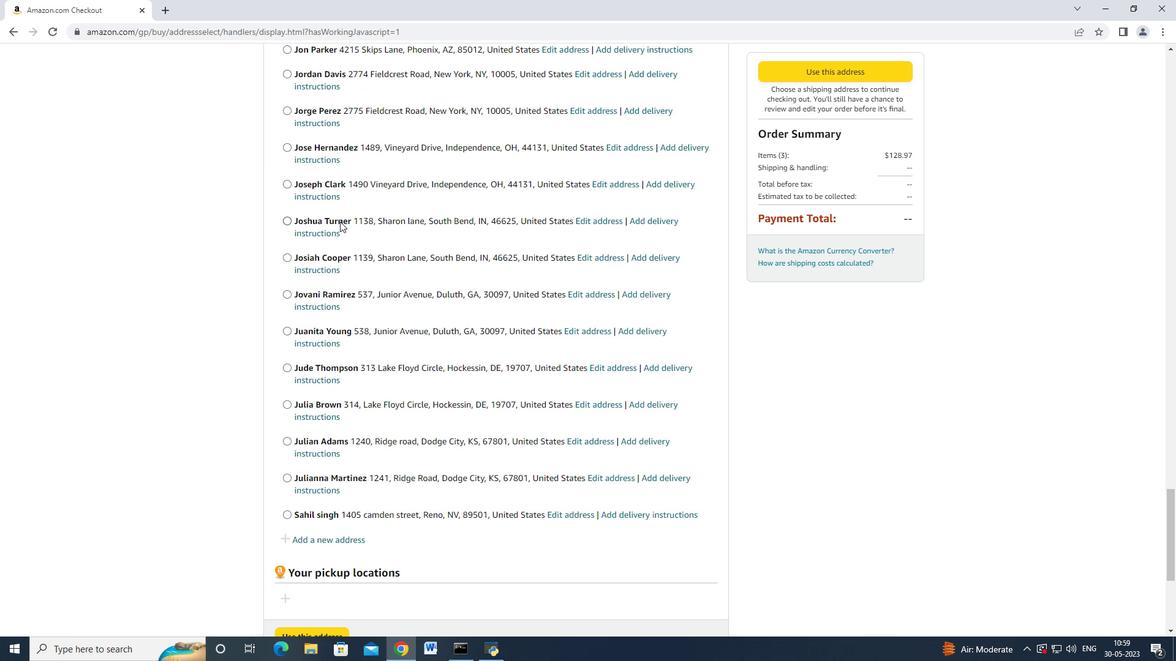 
Action: Mouse scrolled (339, 228) with delta (0, 0)
Screenshot: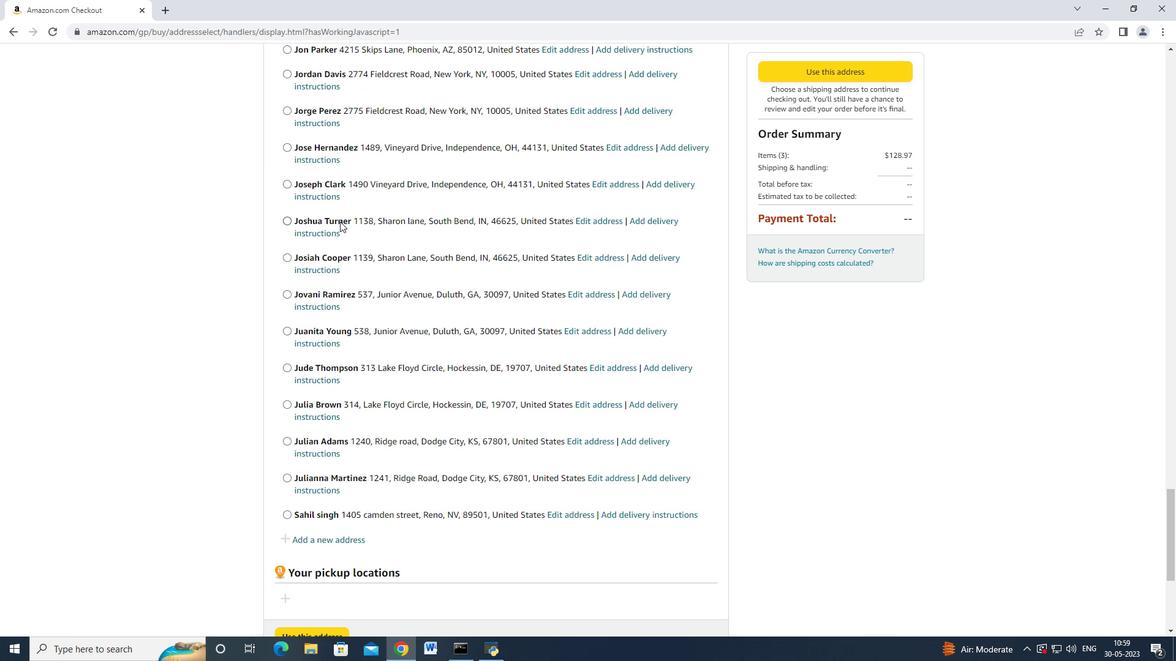 
Action: Mouse moved to (342, 255)
Screenshot: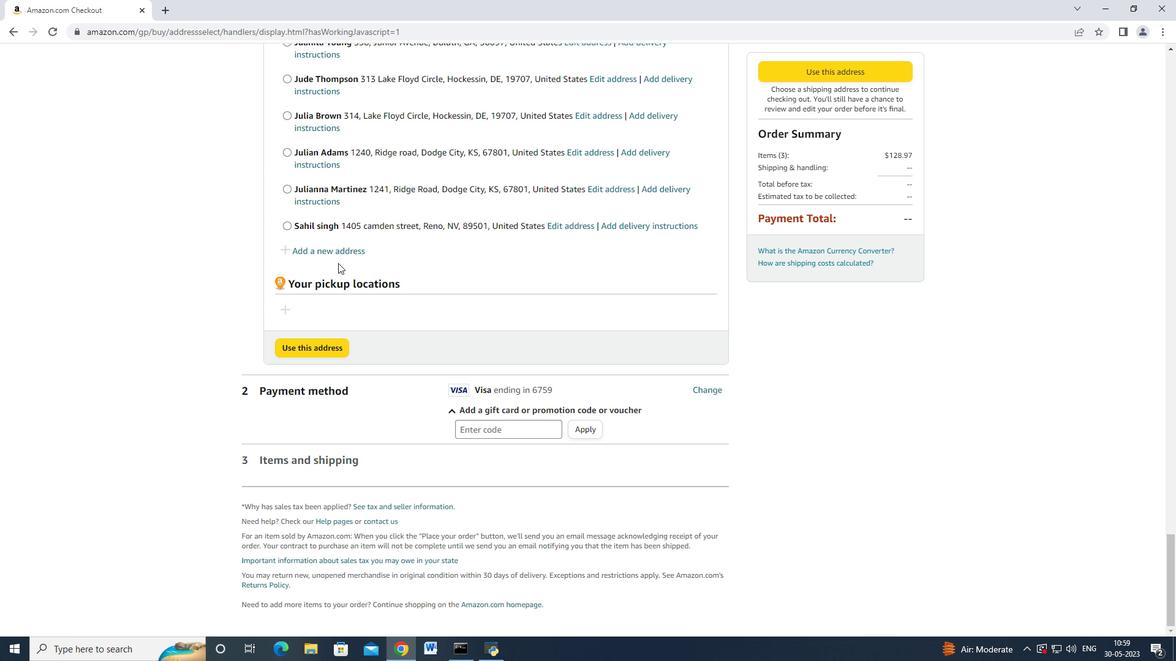 
Action: Mouse pressed left at (342, 255)
Screenshot: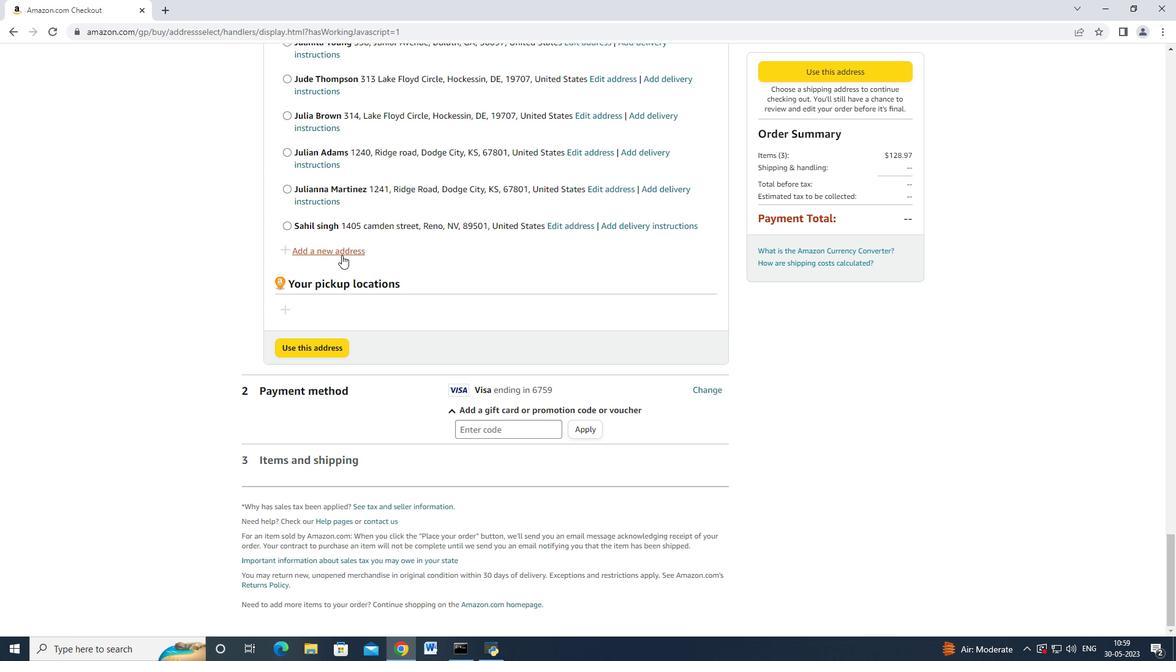 
Action: Mouse moved to (427, 300)
Screenshot: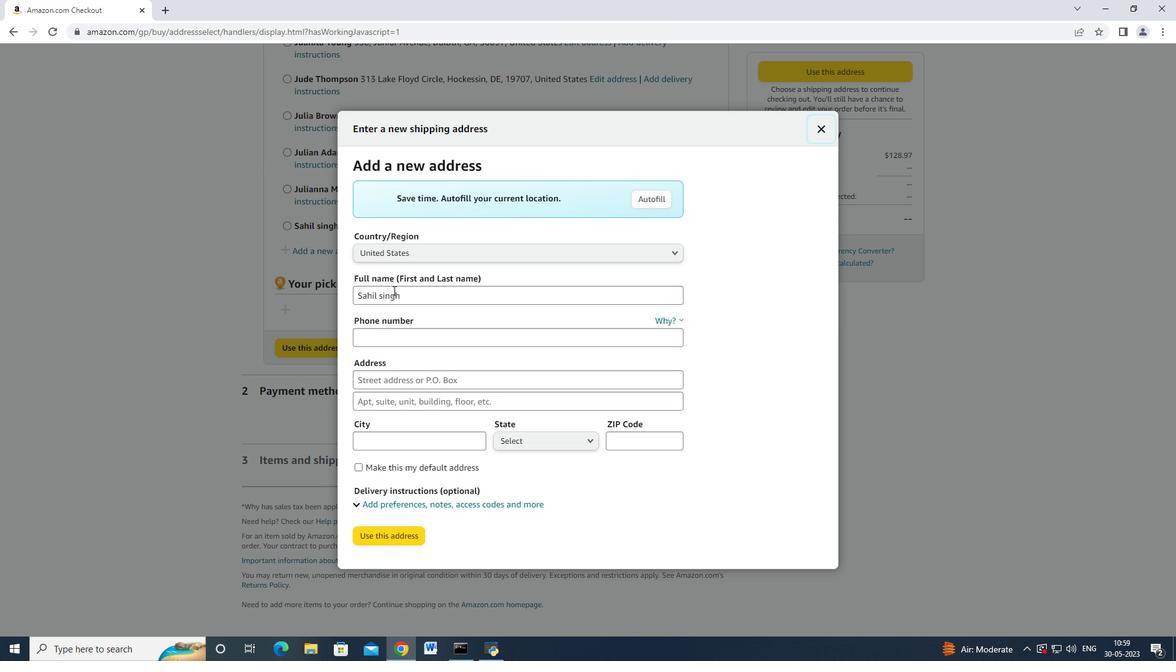 
Action: Mouse pressed left at (427, 300)
Screenshot: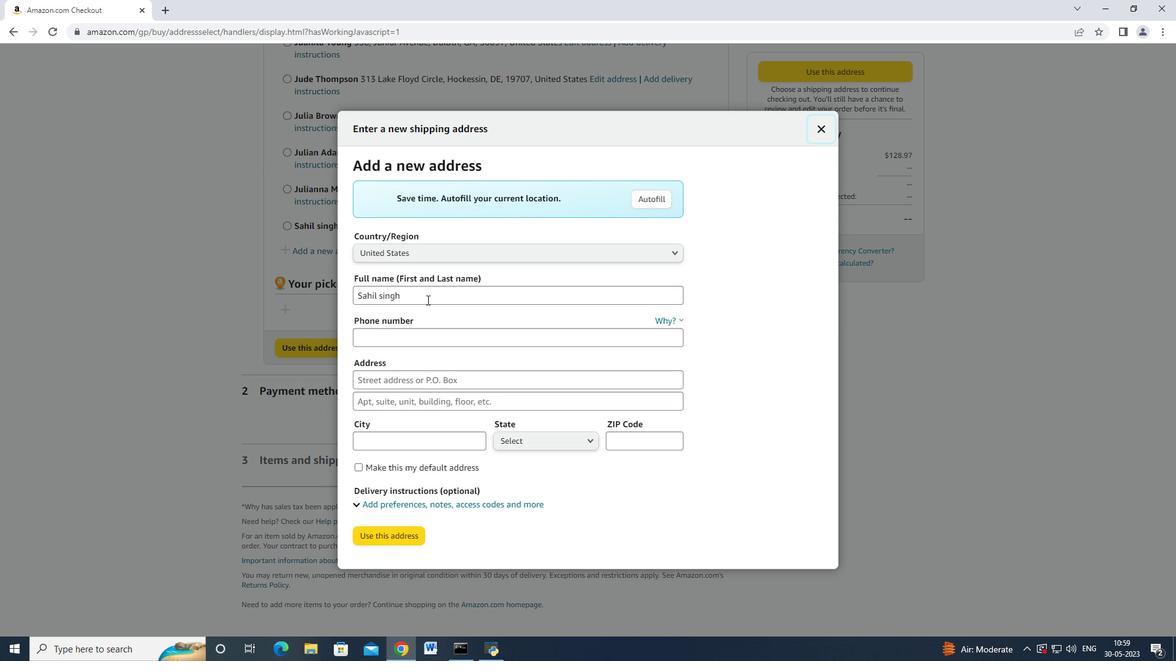 
Action: Mouse moved to (426, 300)
Screenshot: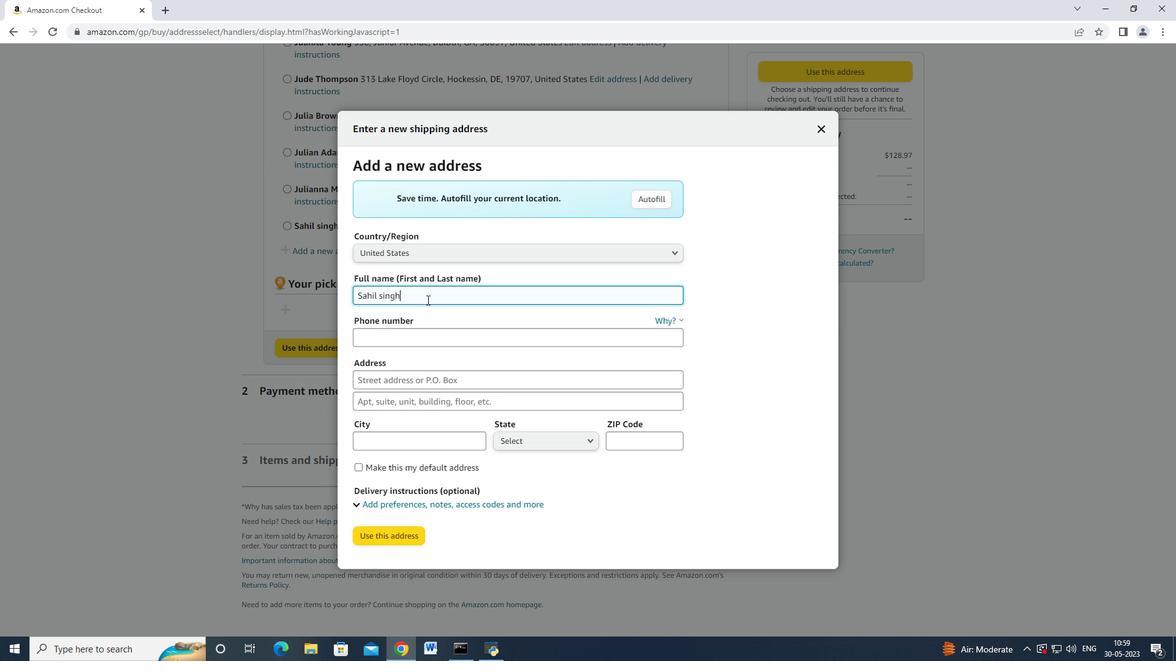 
Action: Key pressed <Key.backspace><Key.backspace><Key.backspace><Key.backspace><Key.backspace><Key.backspace><Key.backspace><Key.backspace><Key.backspace><Key.backspace><Key.backspace><Key.shift_r>D<Key.backspace><Key.shift_r>Edward<Key.space><Key.shift_r>Wright<Key.tab><Key.tab>8503109646<Key.tab>1124<Key.space><Key.shift_r>Star<Key.space>t<Key.backspace><Key.shift_r>Trek<Key.space><Key.shift_r>Drive<Key.tab><Key.tab><Key.shift><Key.shift><Key.shift><Key.shift><Key.shift><Key.shift><Key.shift><Key.shift><Key.shift><Key.shift><Key.shift><Key.shift><Key.shift>Penascola<Key.space>
Screenshot: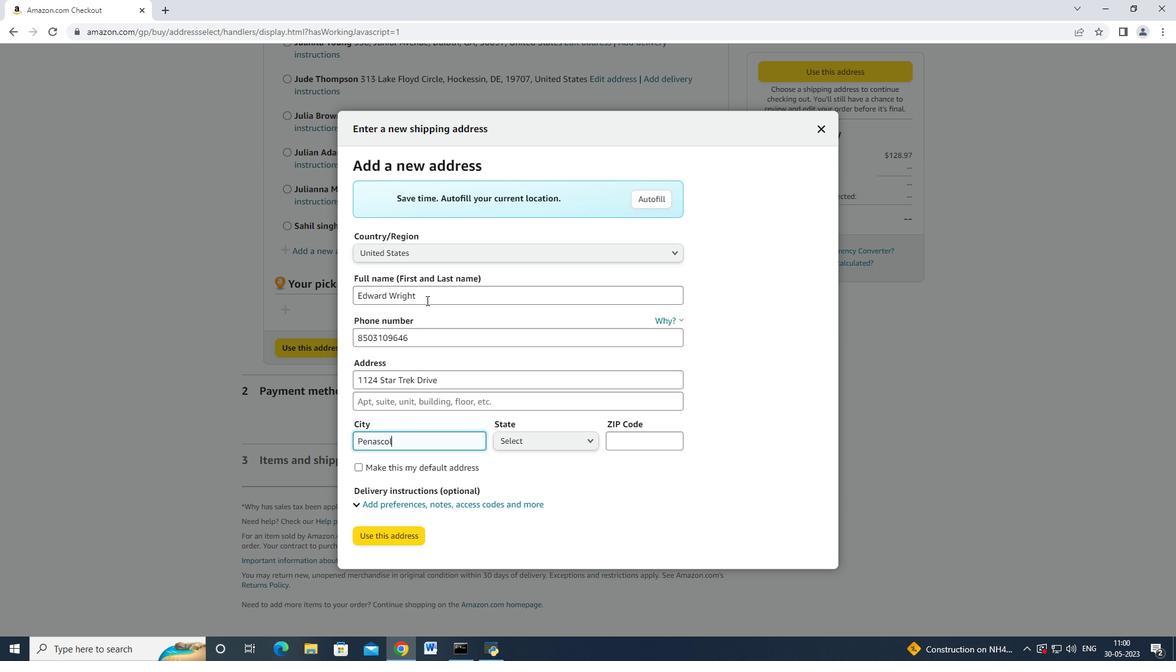 
Action: Mouse moved to (525, 437)
Screenshot: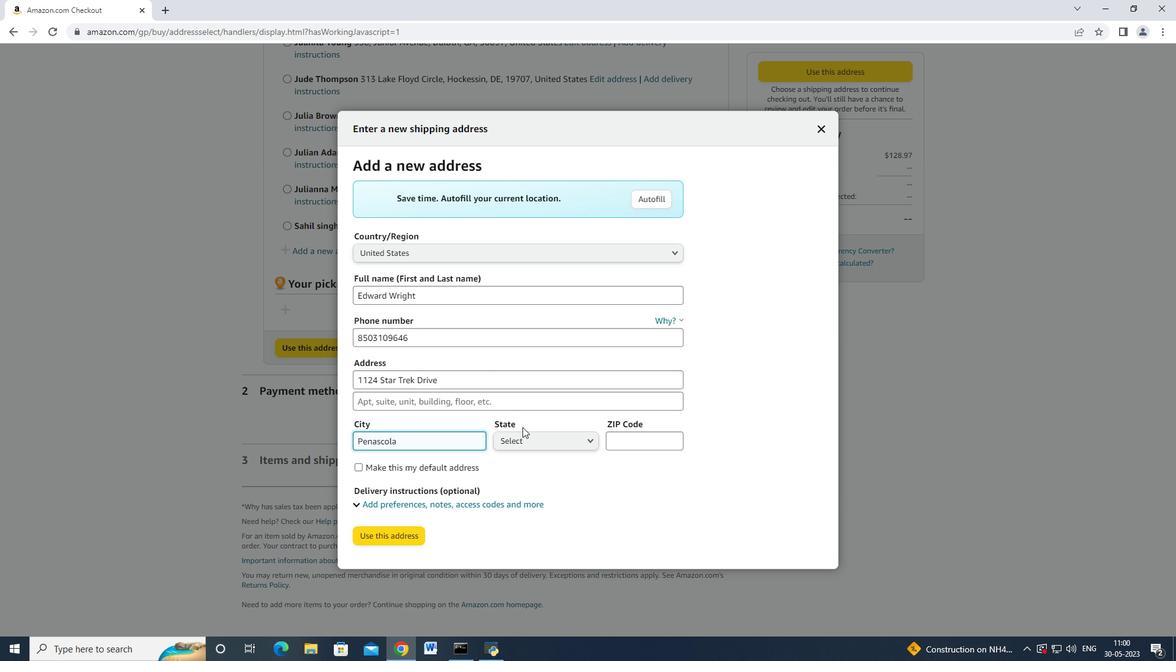 
Action: Mouse pressed left at (525, 437)
Screenshot: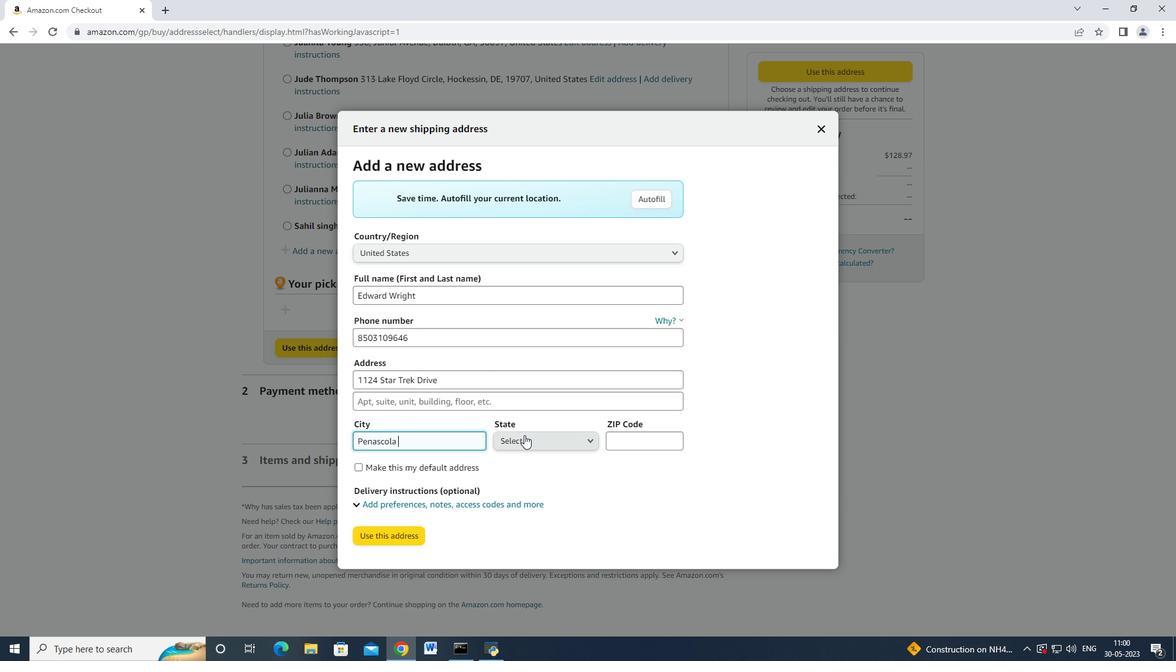 
Action: Mouse moved to (539, 245)
Screenshot: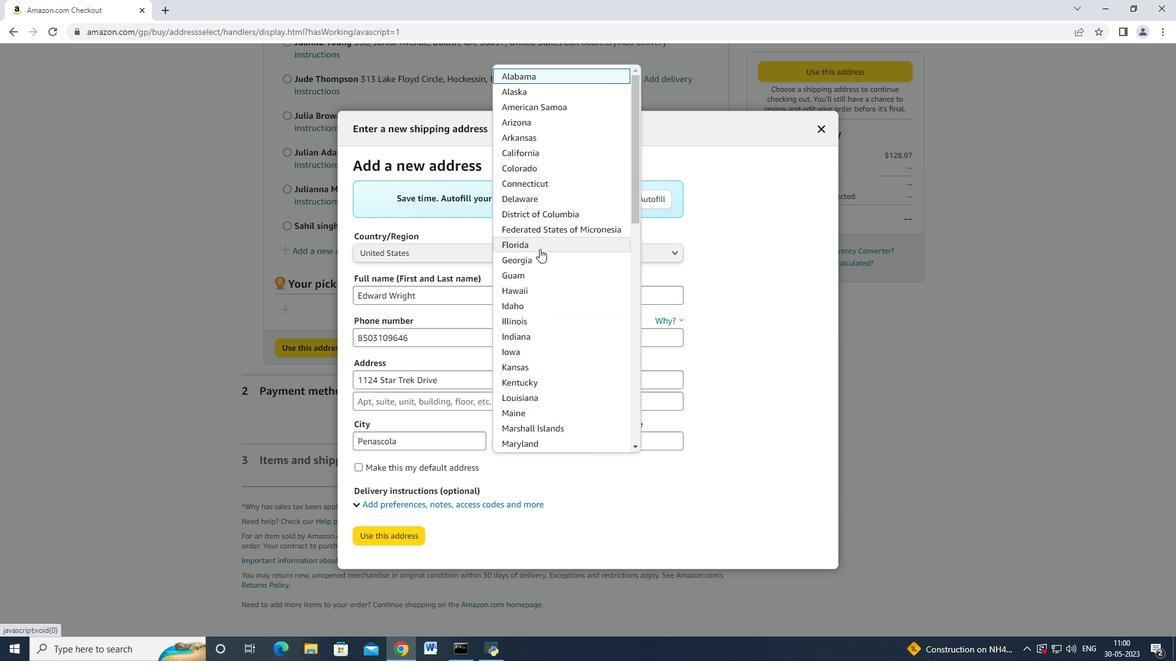 
Action: Mouse pressed left at (539, 245)
Screenshot: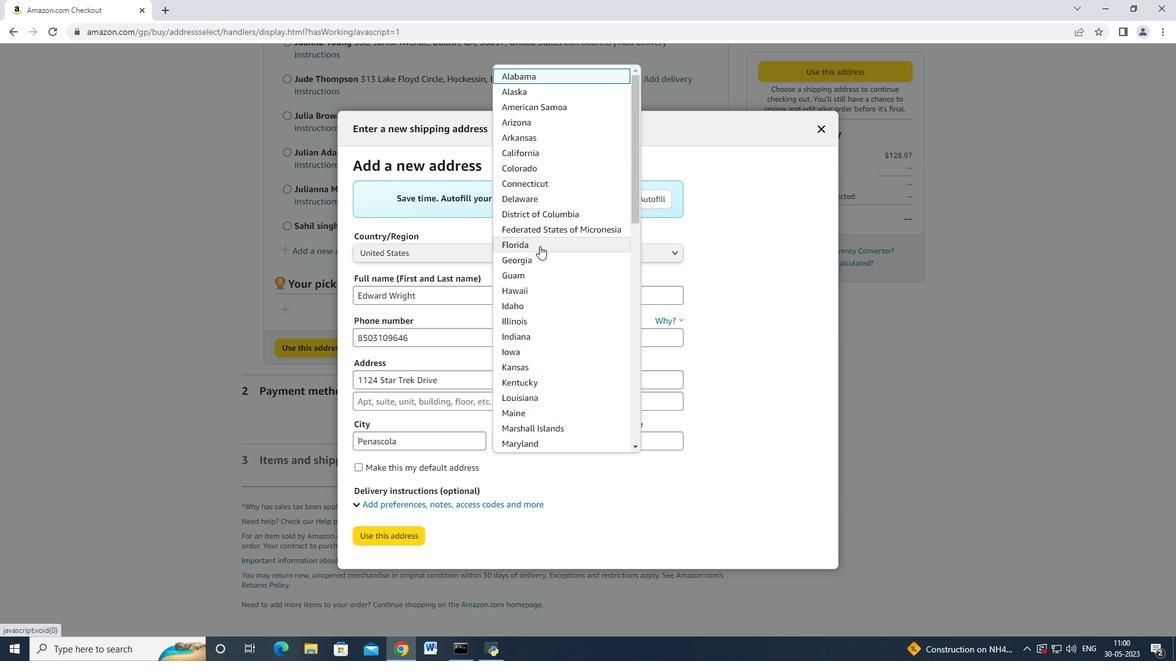 
Action: Mouse moved to (622, 446)
Screenshot: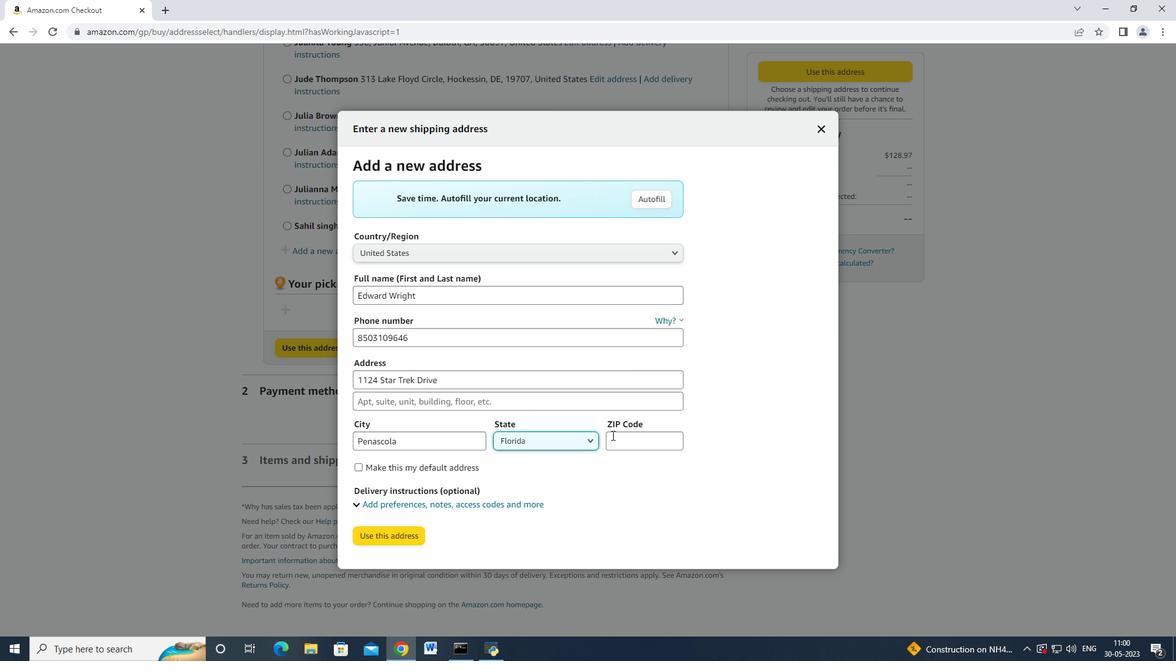 
Action: Mouse pressed left at (622, 446)
Screenshot: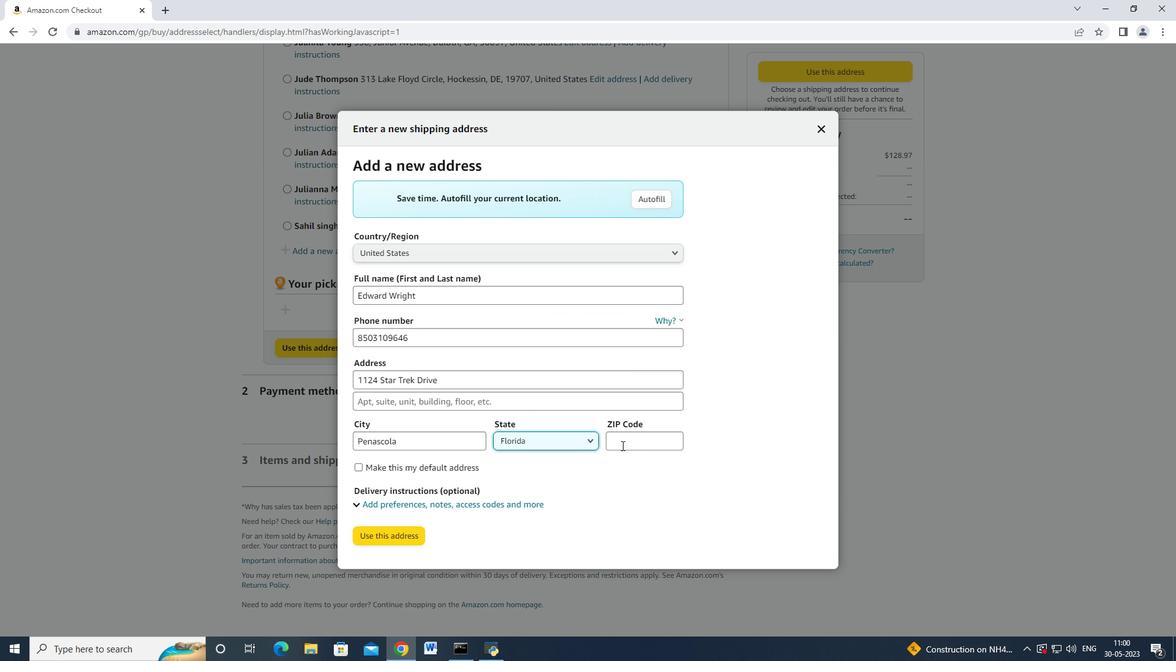 
Action: Key pressed 0<Key.backspace>32501
Screenshot: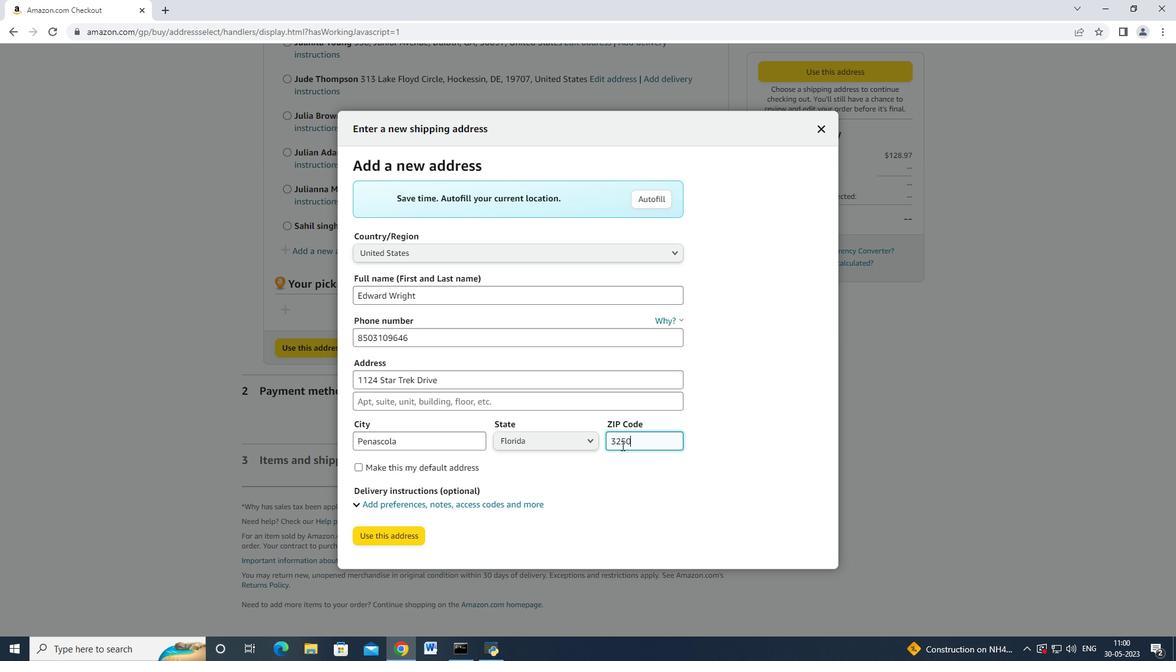 
Action: Mouse moved to (384, 531)
Screenshot: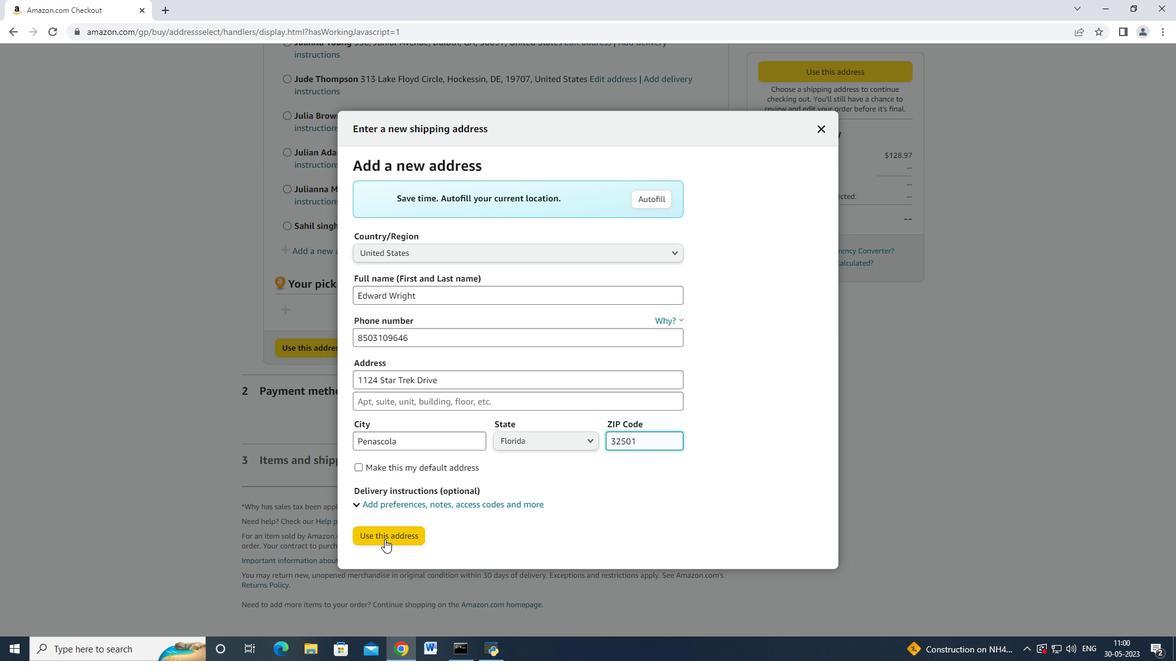 
Action: Mouse pressed left at (384, 531)
Screenshot: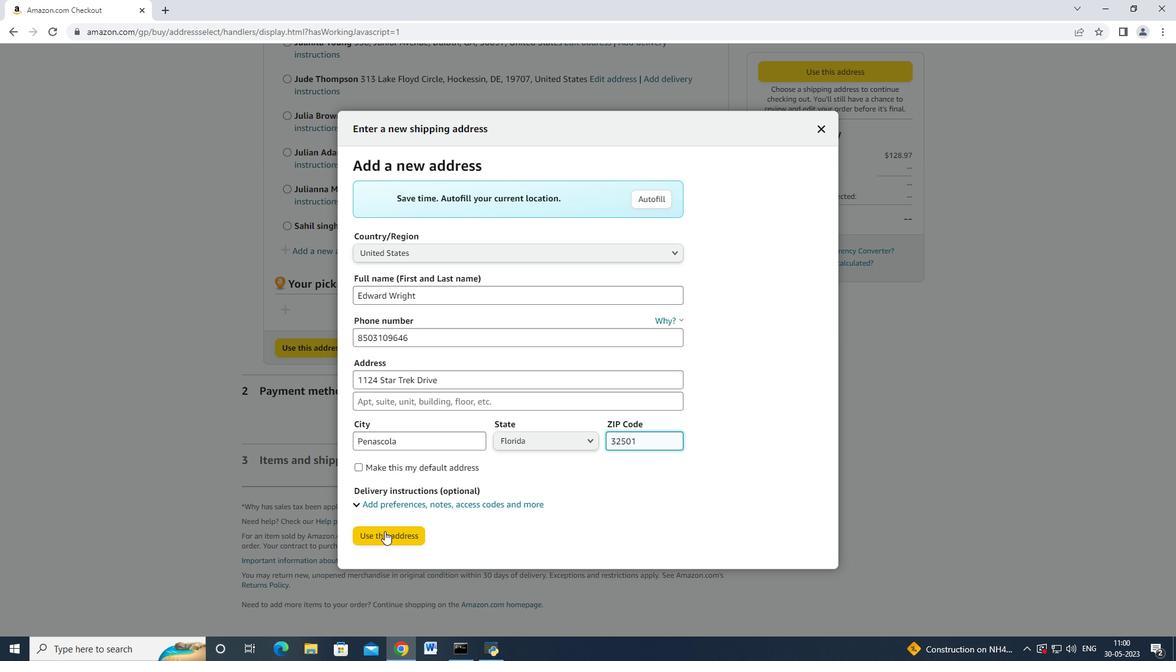 
Action: Mouse moved to (452, 473)
Screenshot: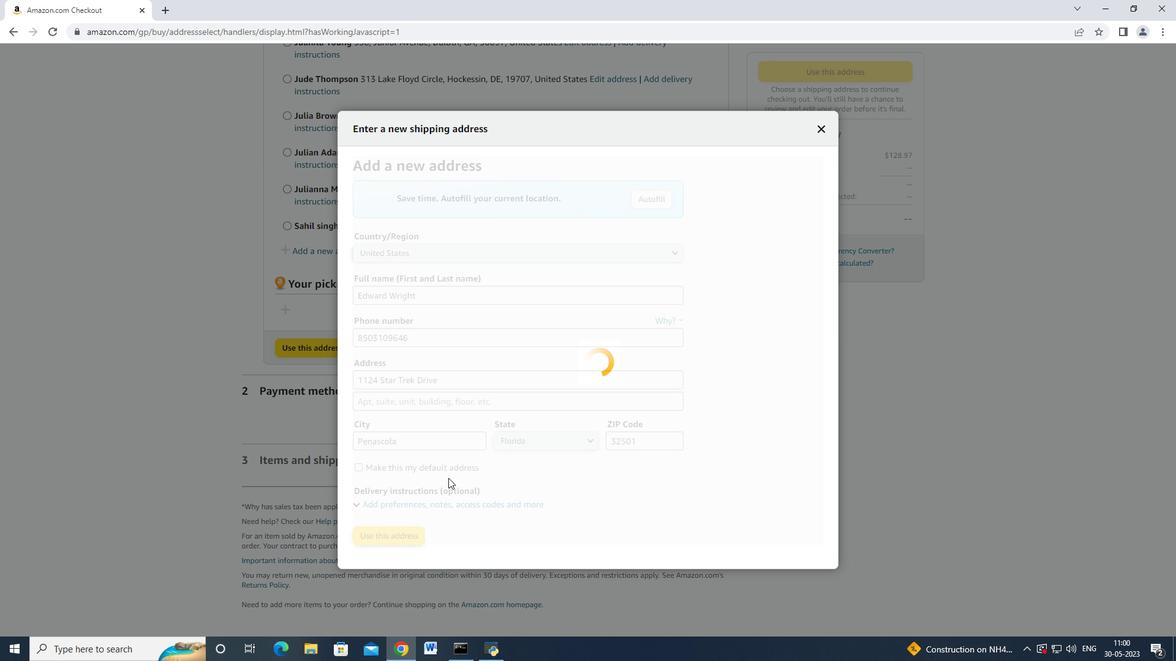 
Action: Mouse scrolled (452, 473) with delta (0, 0)
Screenshot: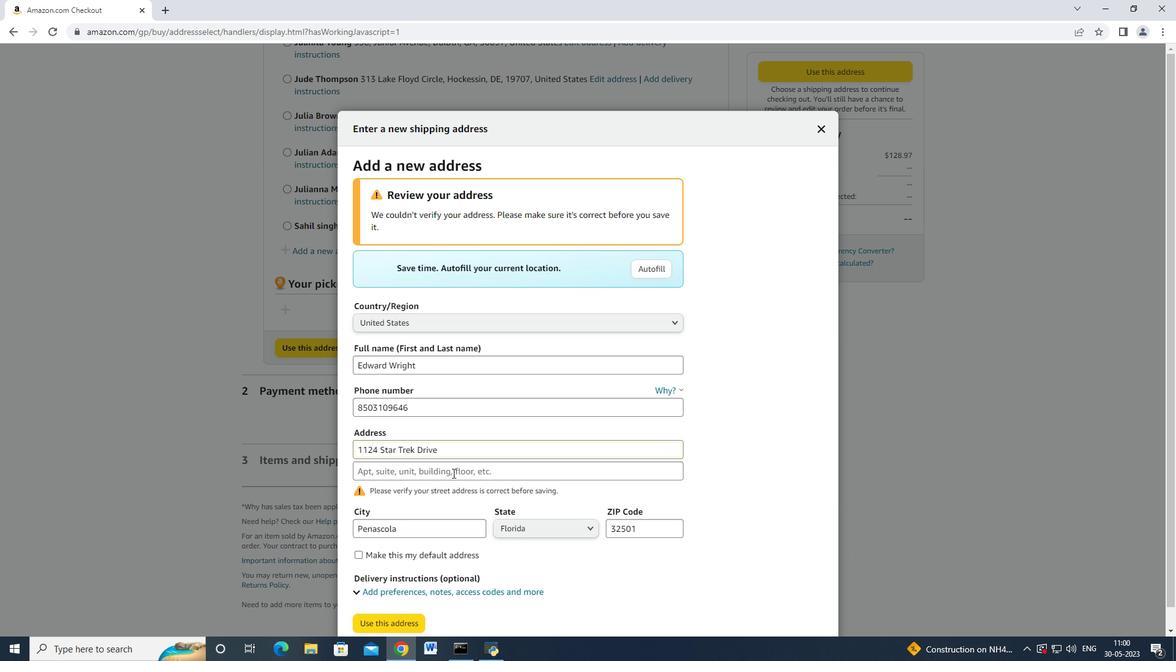 
Action: Mouse scrolled (452, 473) with delta (0, 0)
Screenshot: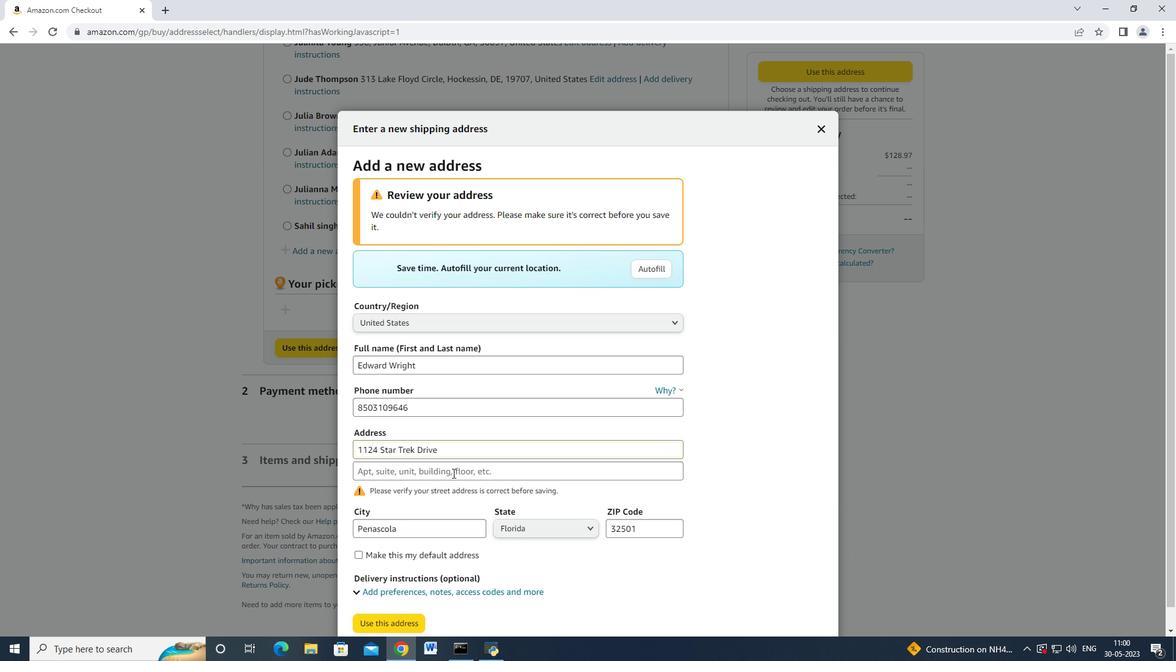 
Action: Mouse scrolled (452, 473) with delta (0, 0)
Screenshot: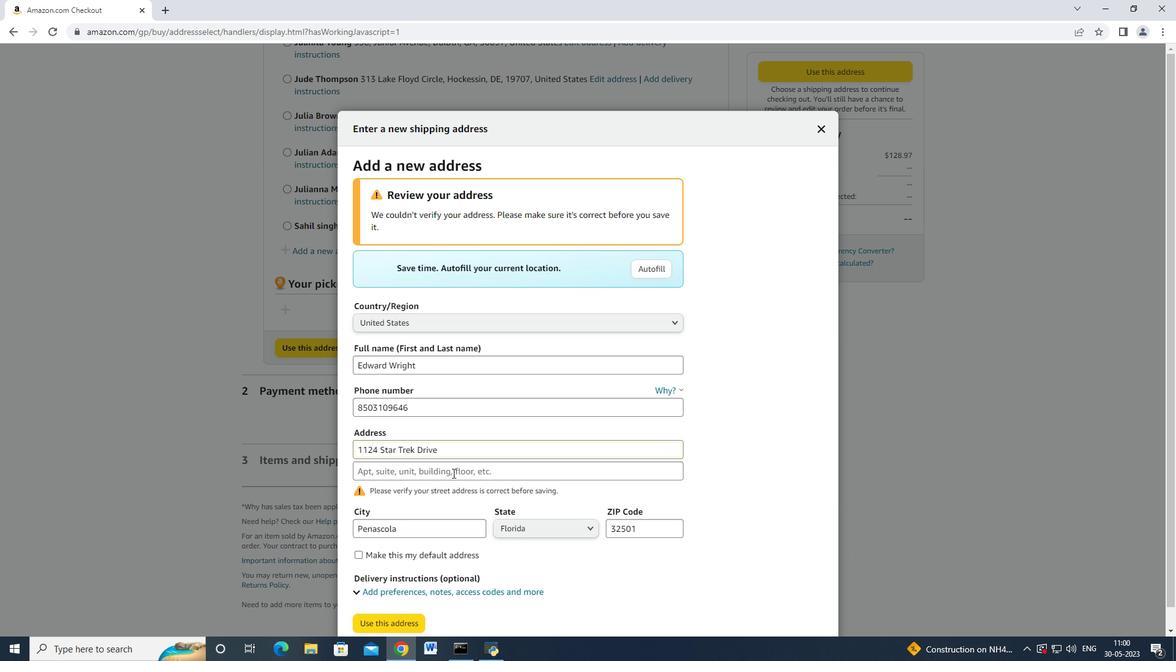 
Action: Mouse scrolled (452, 473) with delta (0, 0)
Screenshot: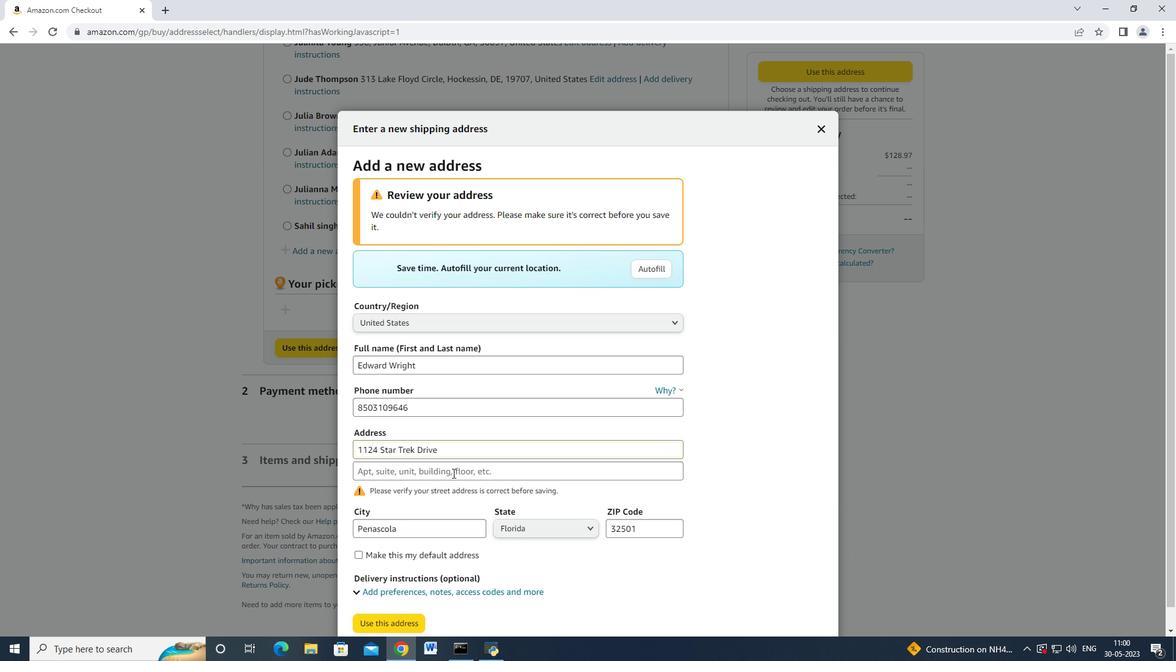 
Action: Mouse scrolled (452, 473) with delta (0, 0)
Screenshot: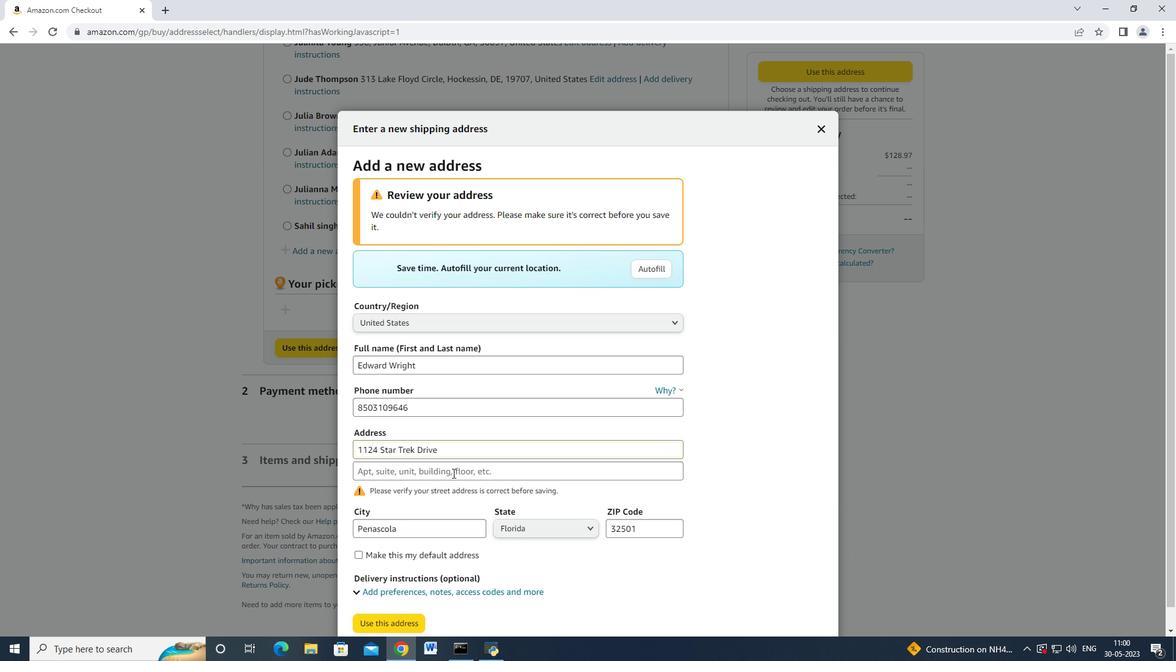 
Action: Mouse moved to (397, 606)
Screenshot: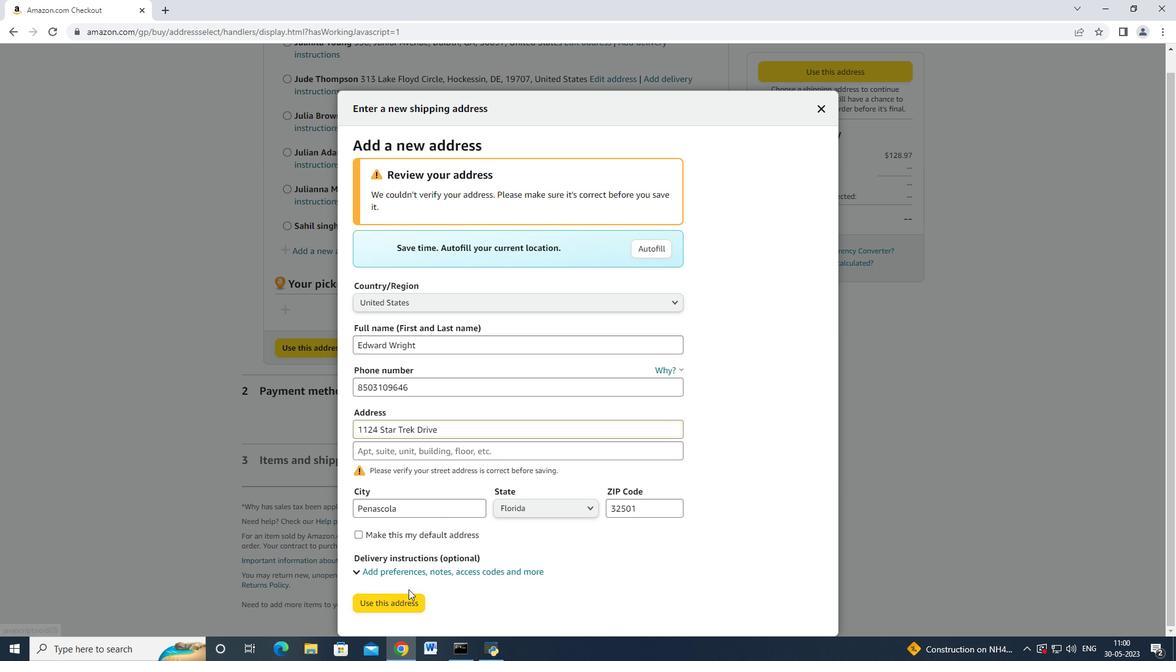 
Action: Mouse pressed left at (397, 606)
Screenshot: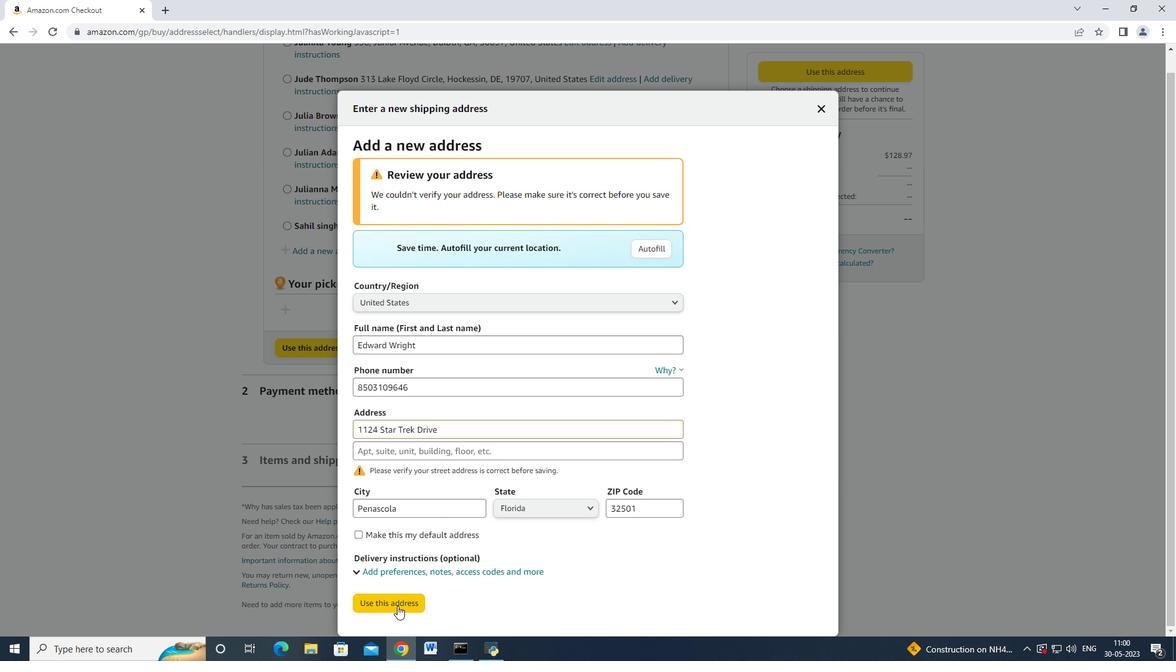 
Action: Mouse moved to (402, 294)
Screenshot: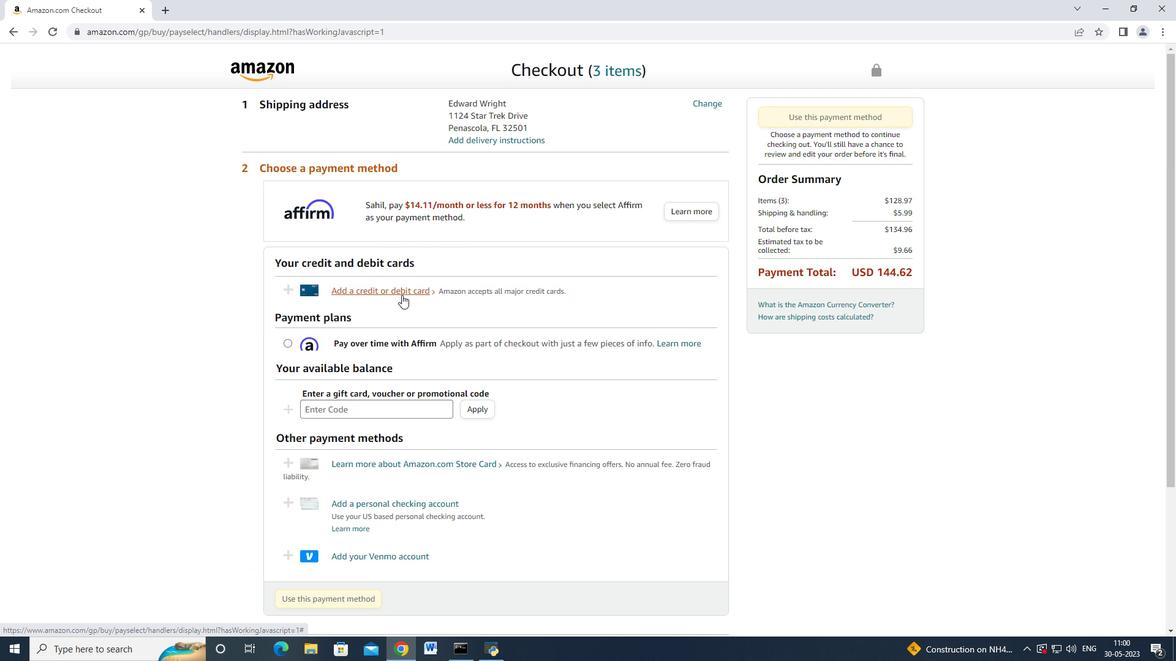 
Action: Mouse pressed left at (402, 294)
Screenshot: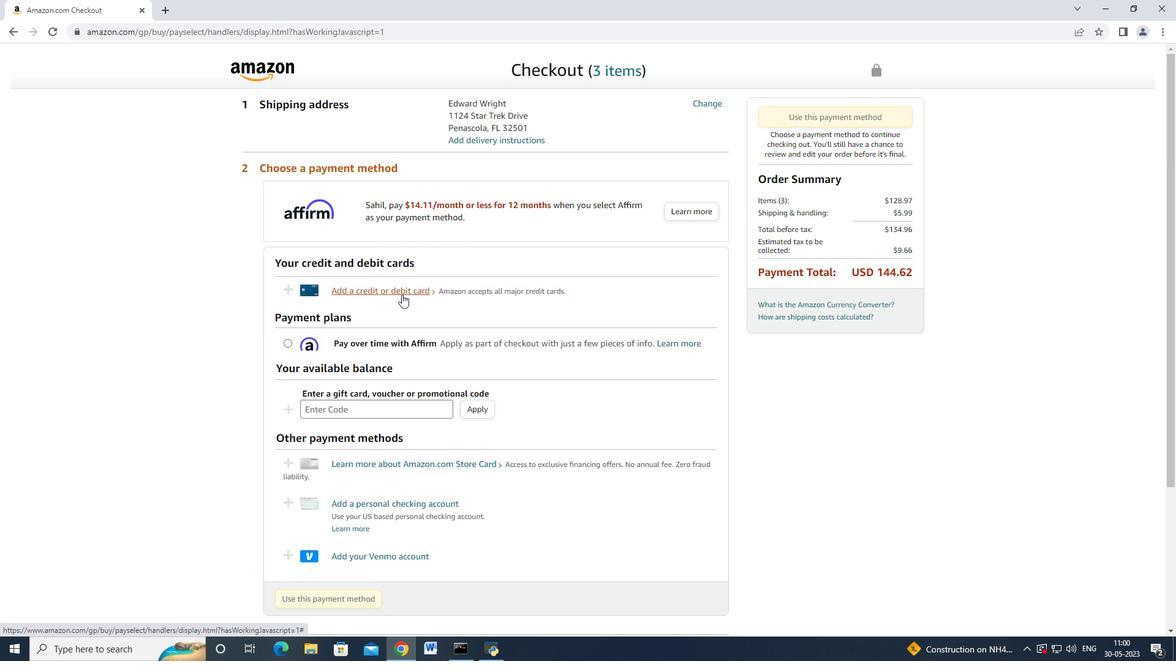 
Action: Mouse moved to (490, 280)
Screenshot: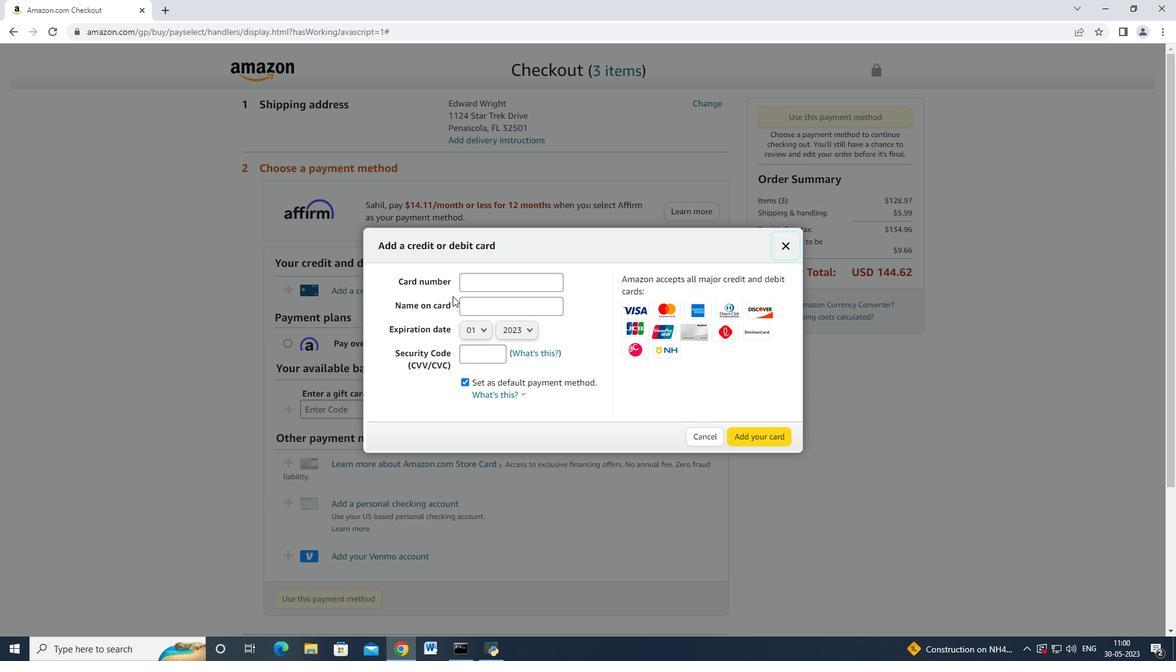 
Action: Mouse pressed left at (490, 280)
Screenshot: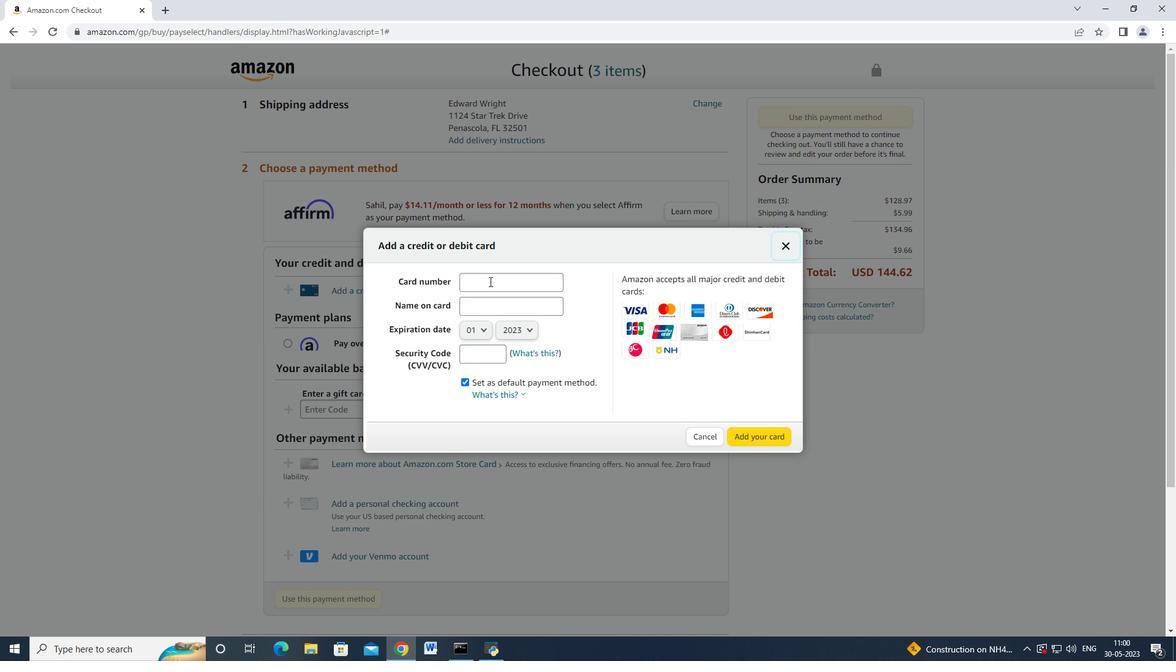 
Action: Mouse moved to (489, 283)
Screenshot: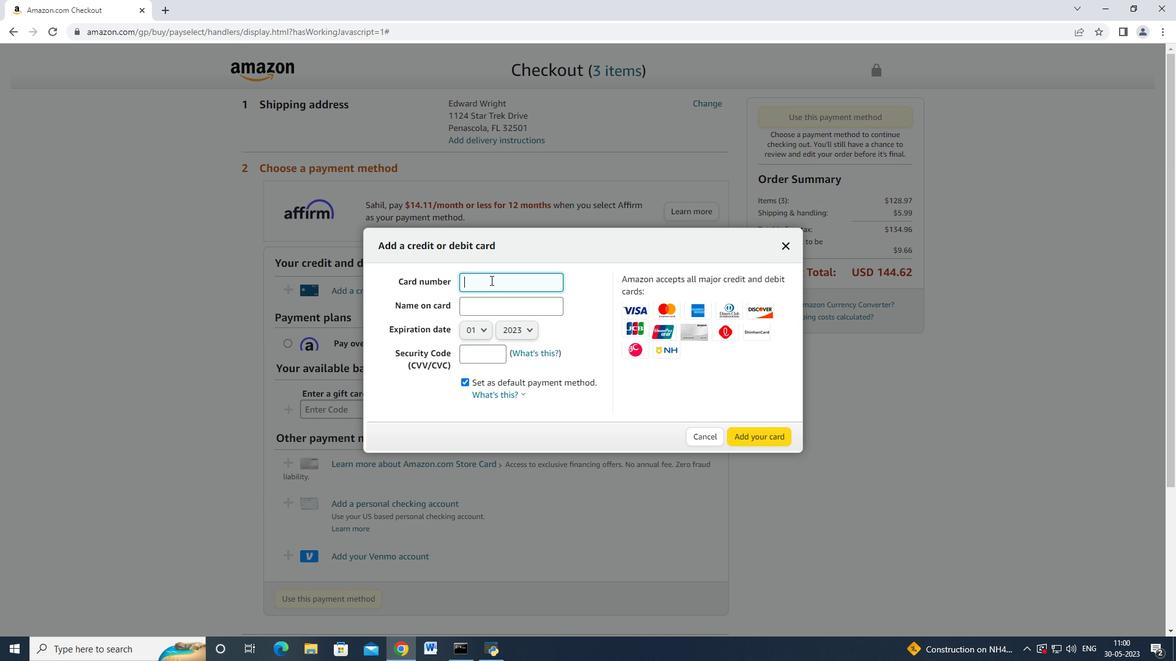 
Action: Key pressed 4672664477553<Key.backspace>6010<Key.tab><Key.shift>Mark<Key.space>a<Key.backspace><Key.shift_r>Adams
Screenshot: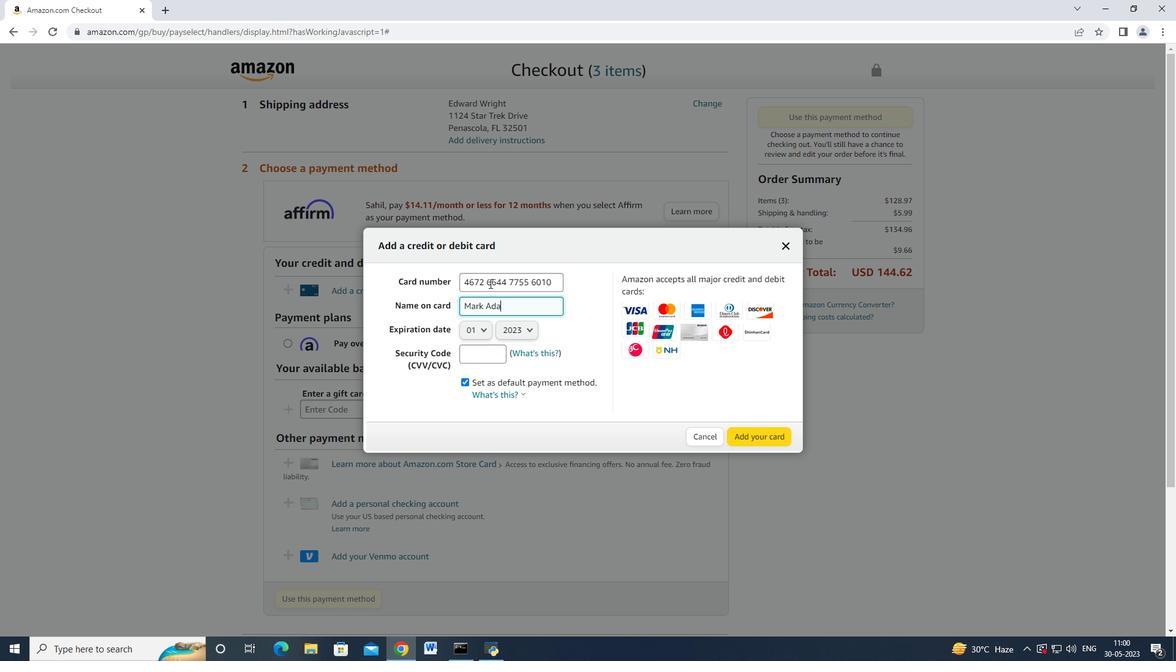 
Action: Mouse moved to (468, 324)
Screenshot: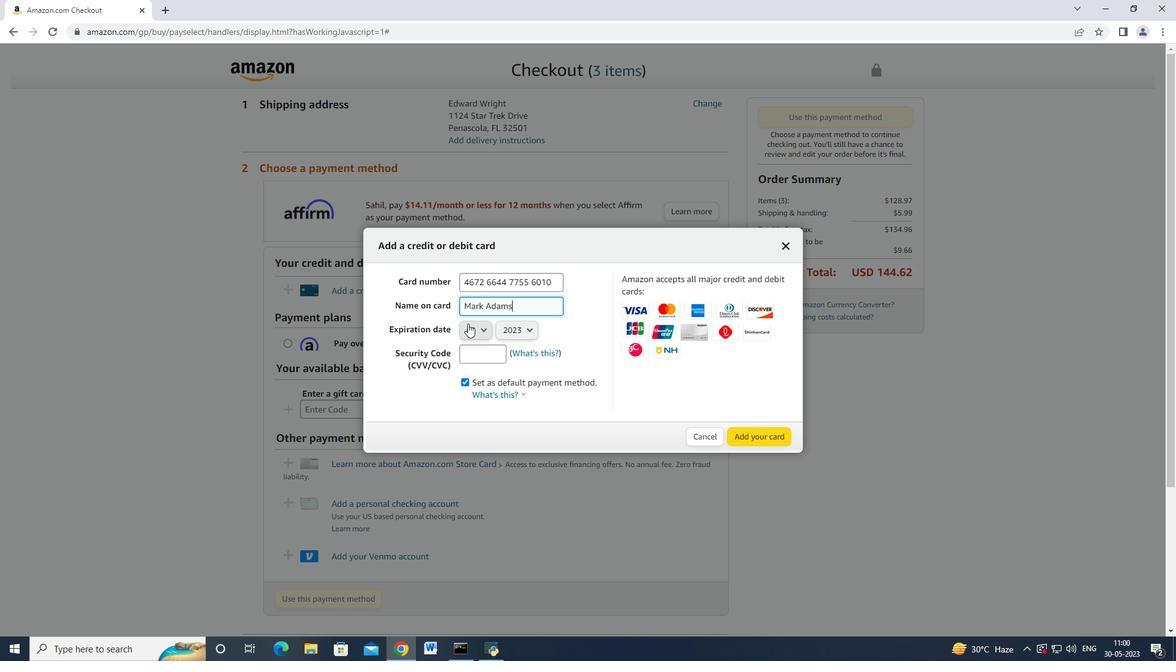 
Action: Mouse pressed left at (468, 324)
Screenshot: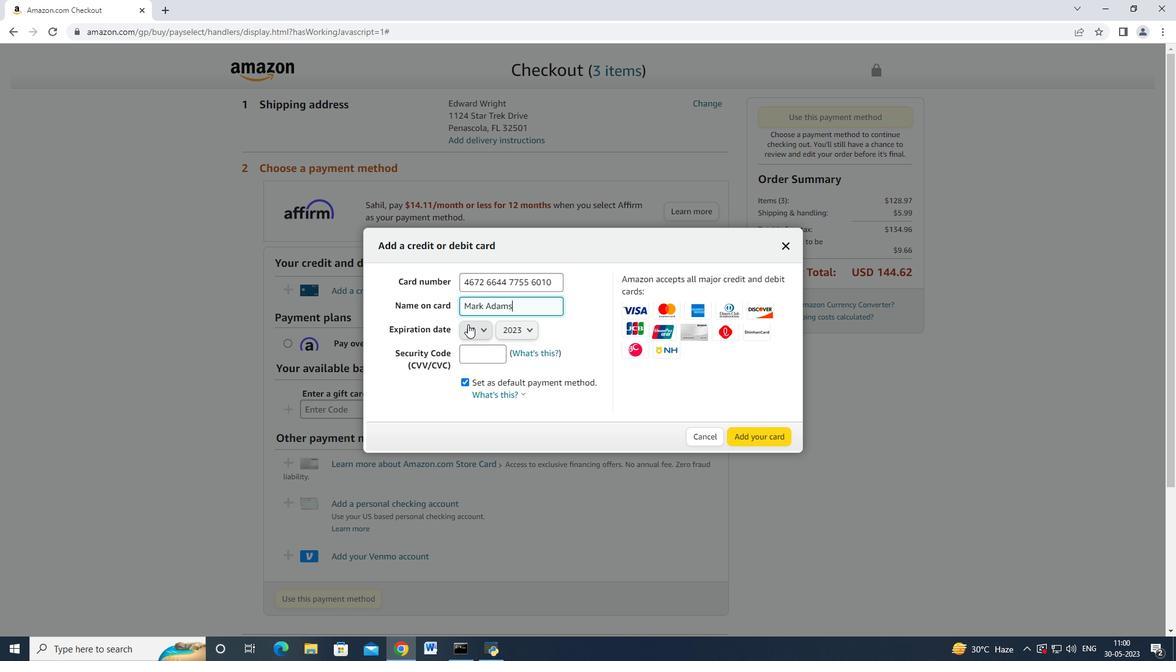 
Action: Mouse moved to (472, 377)
Screenshot: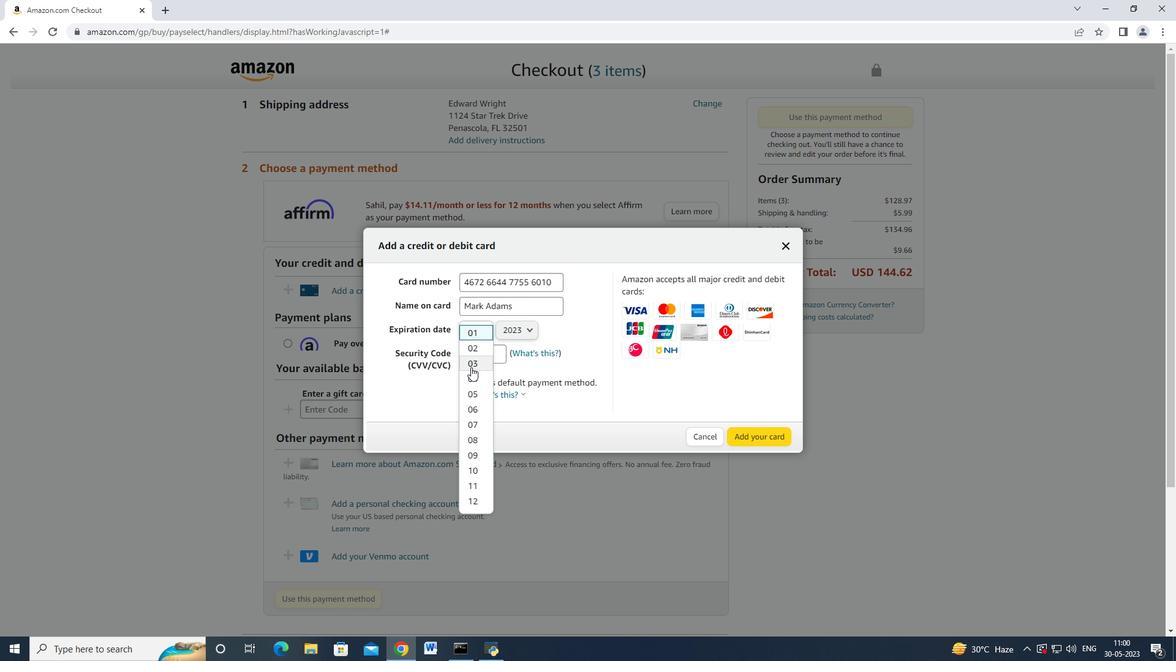 
Action: Mouse pressed left at (472, 377)
Screenshot: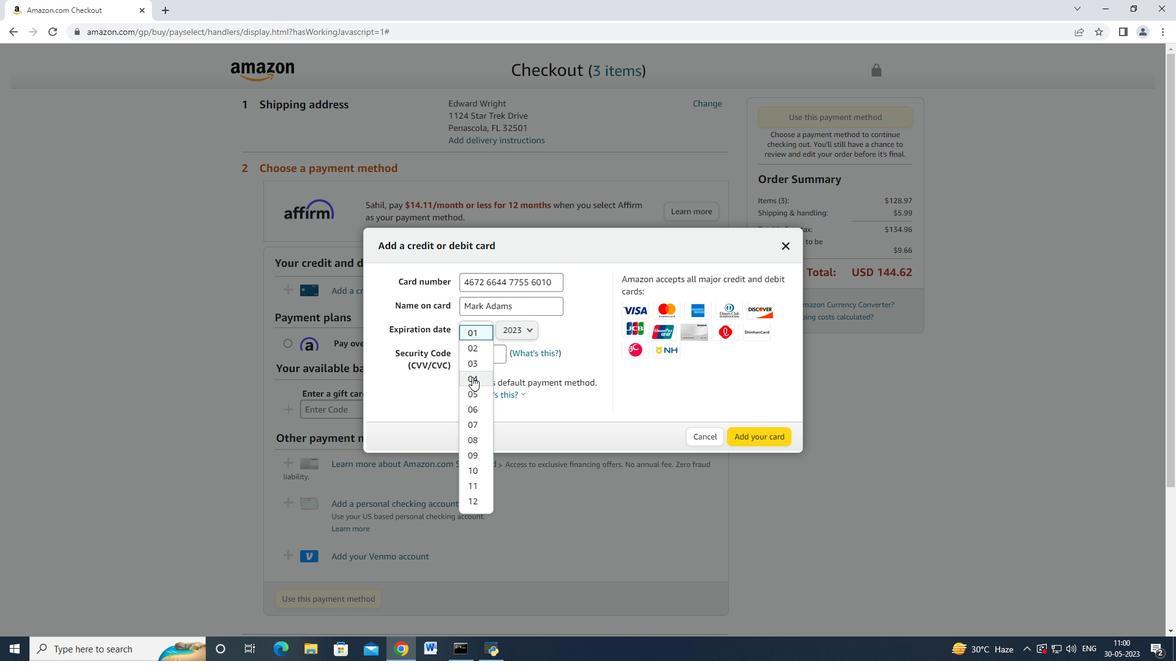 
Action: Mouse moved to (508, 336)
Screenshot: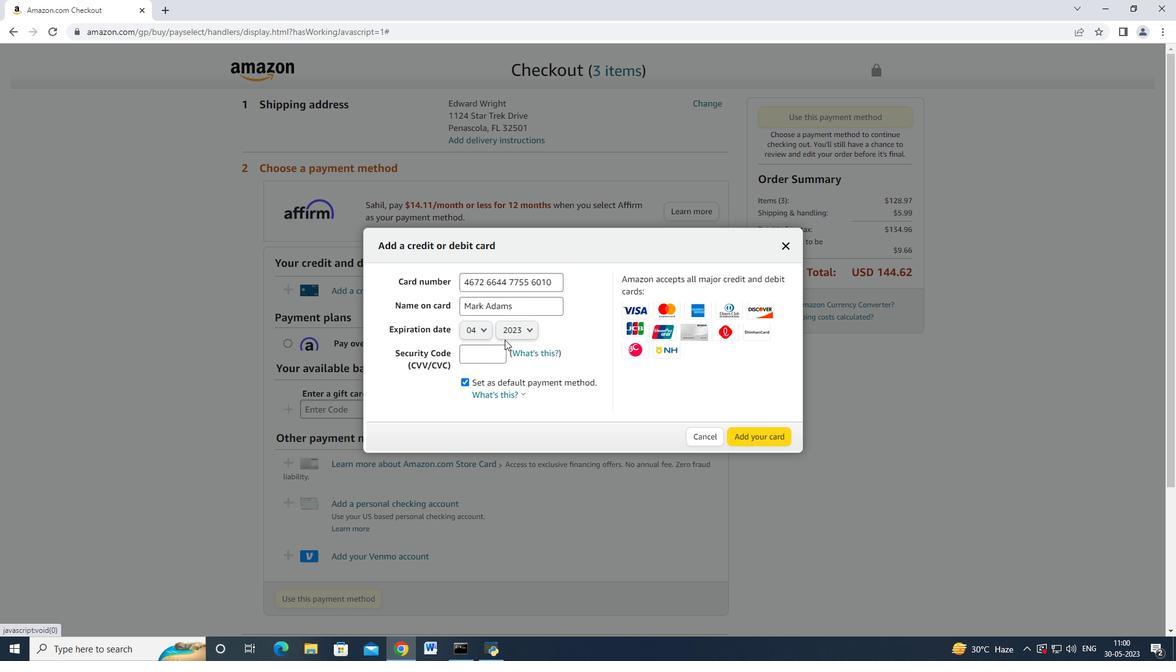 
Action: Mouse pressed left at (508, 336)
Screenshot: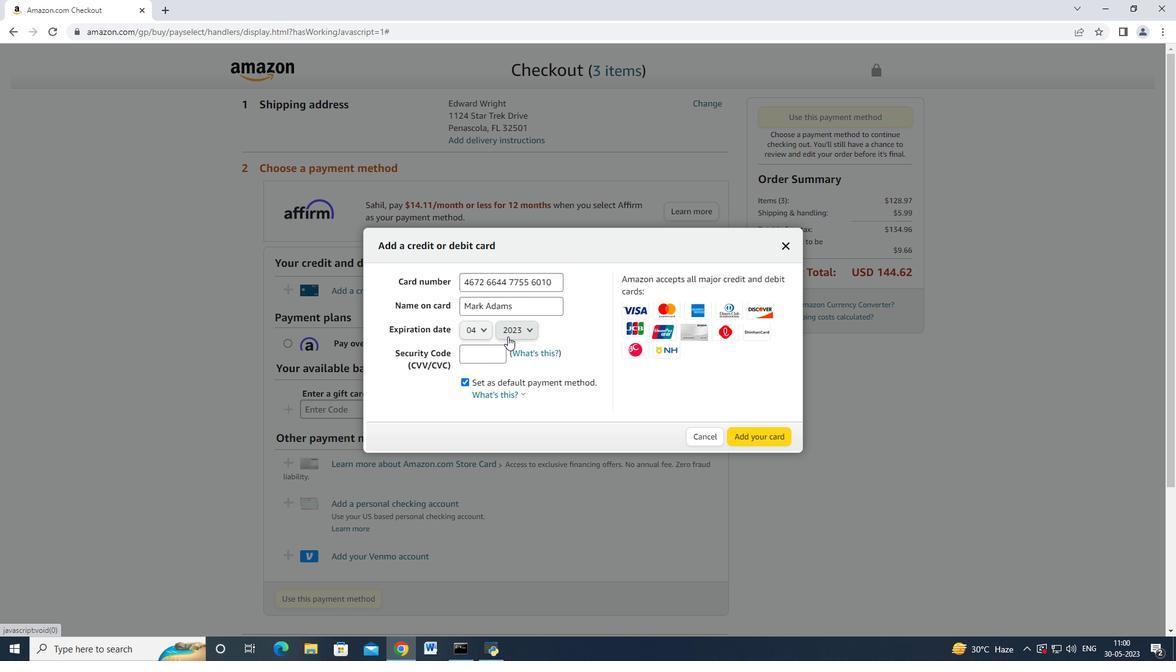 
Action: Mouse moved to (512, 359)
Screenshot: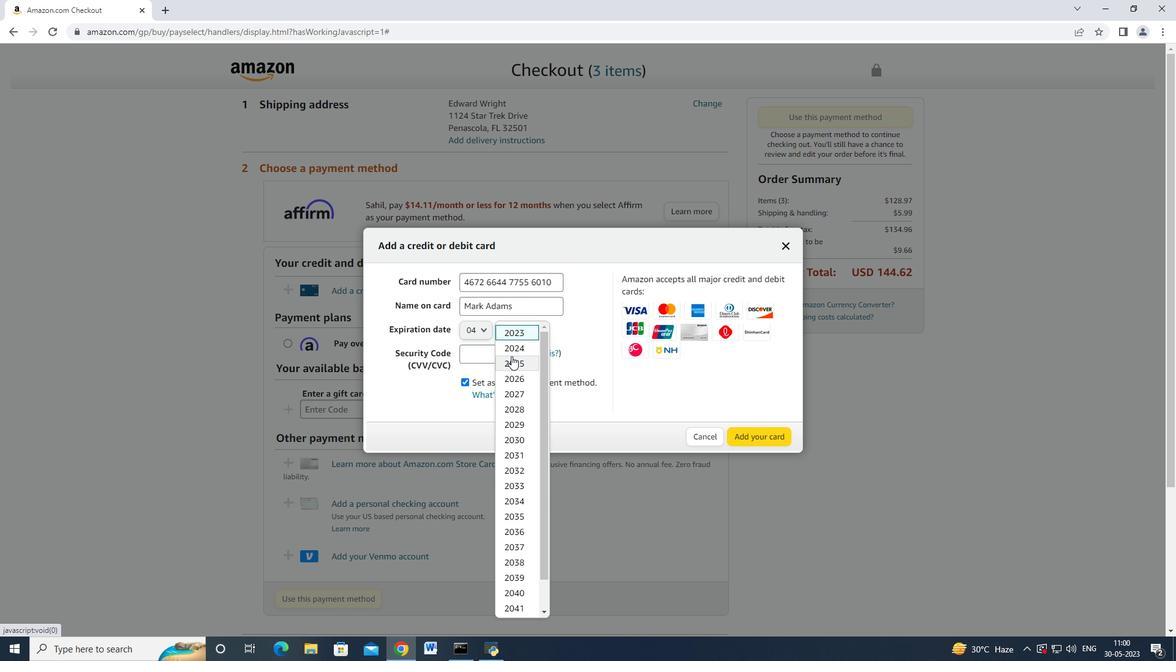 
Action: Mouse pressed left at (512, 359)
Screenshot: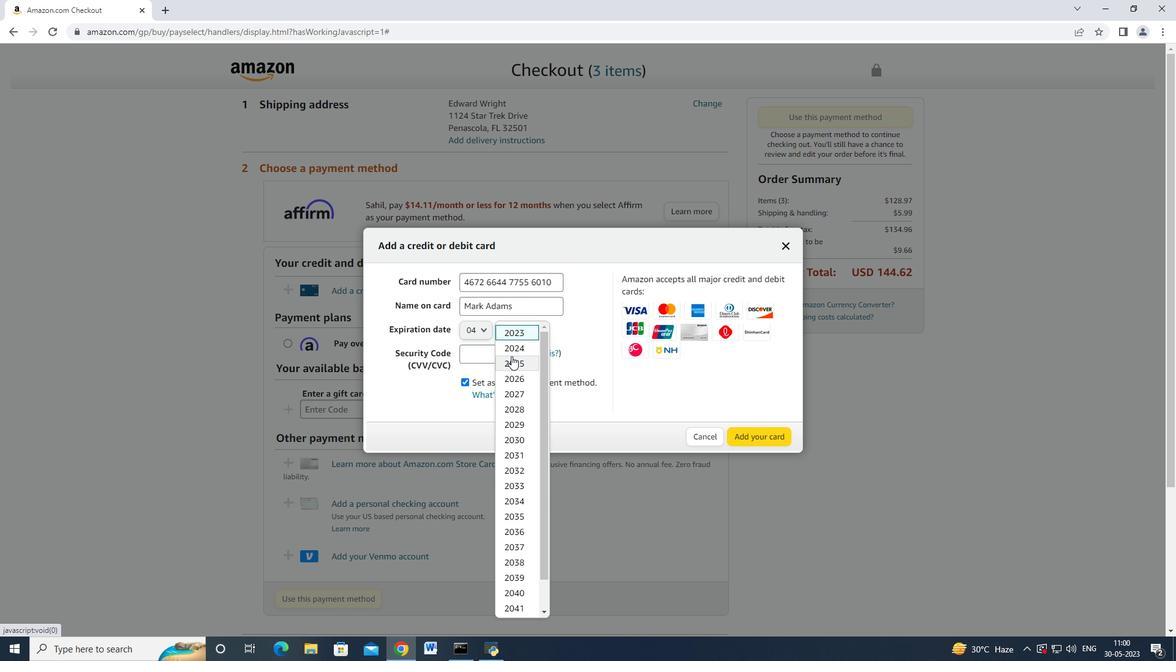 
Action: Mouse moved to (492, 359)
Screenshot: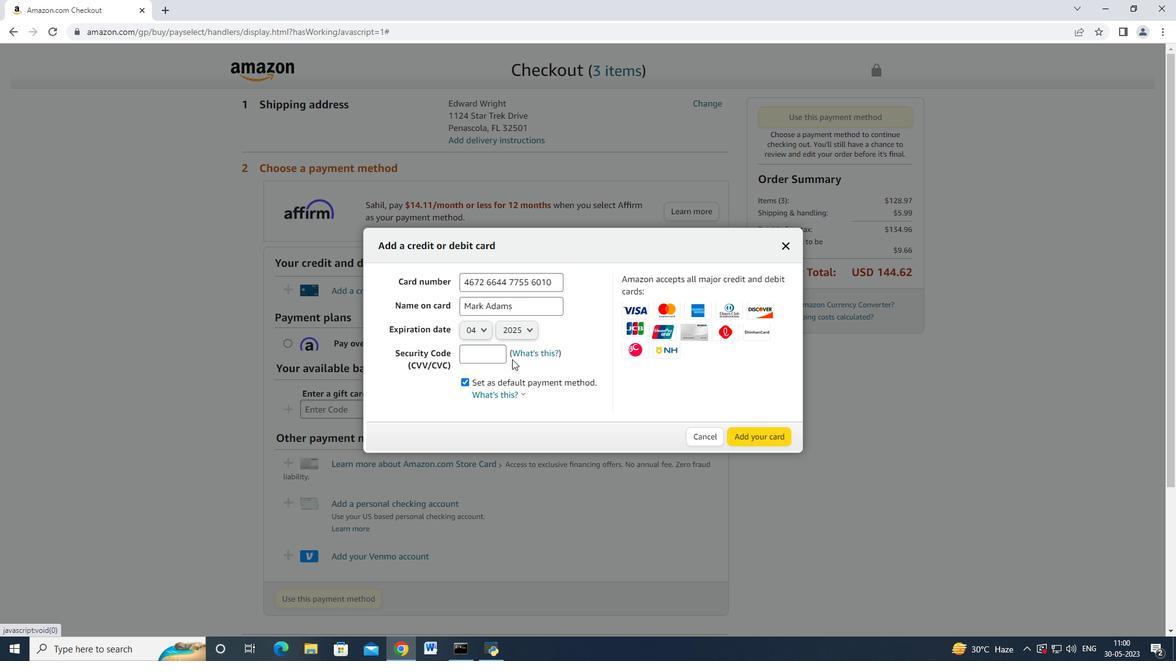 
Action: Mouse pressed left at (492, 359)
Screenshot: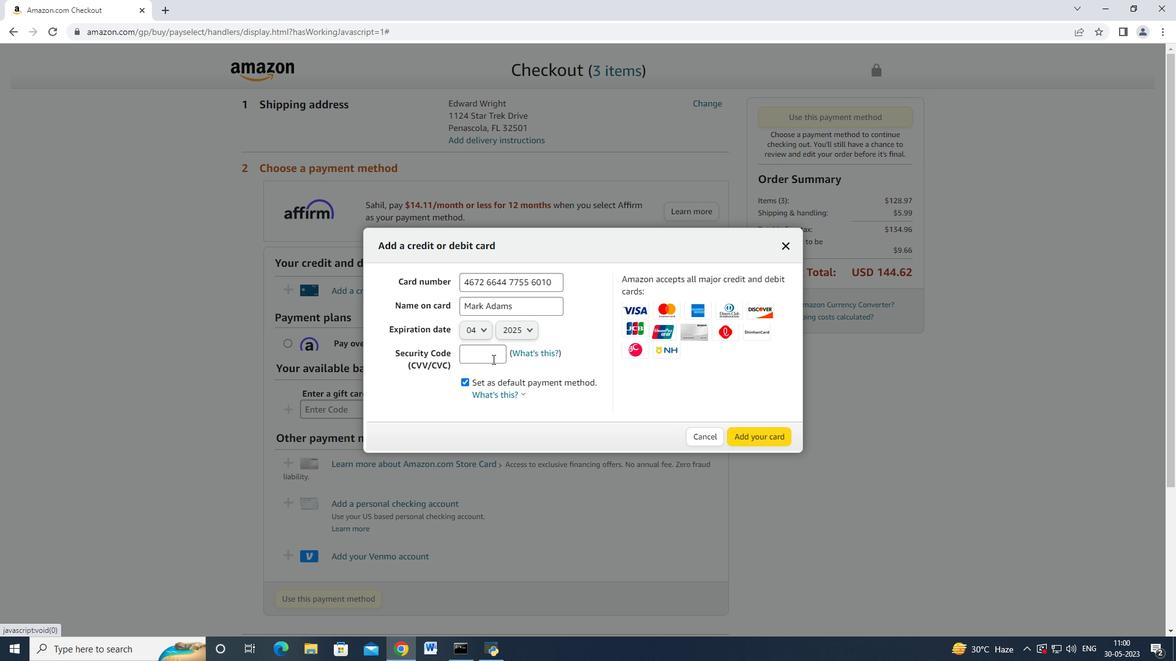 
Action: Mouse pressed left at (492, 359)
Screenshot: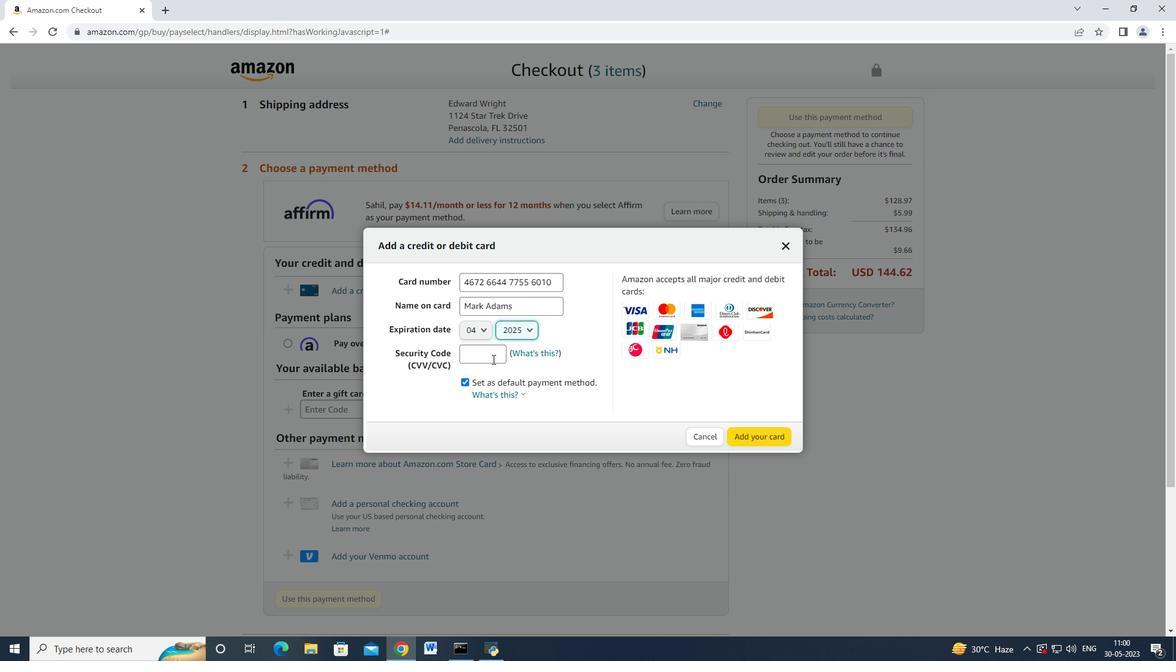 
Action: Mouse moved to (492, 357)
Screenshot: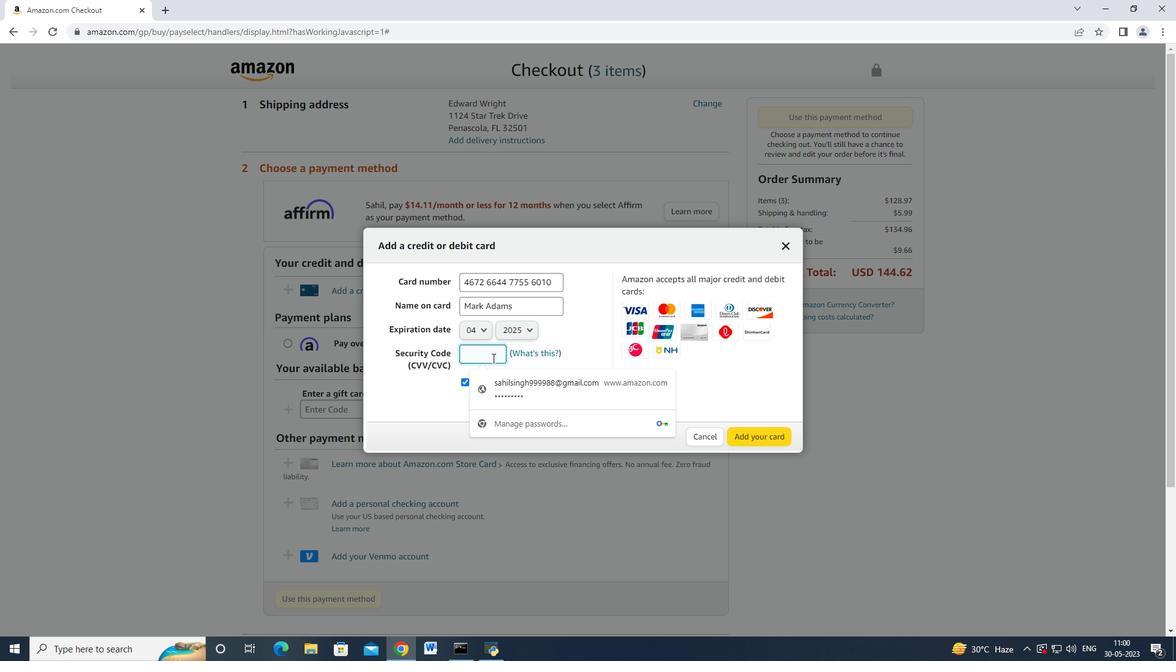 
Action: Key pressed 682
Screenshot: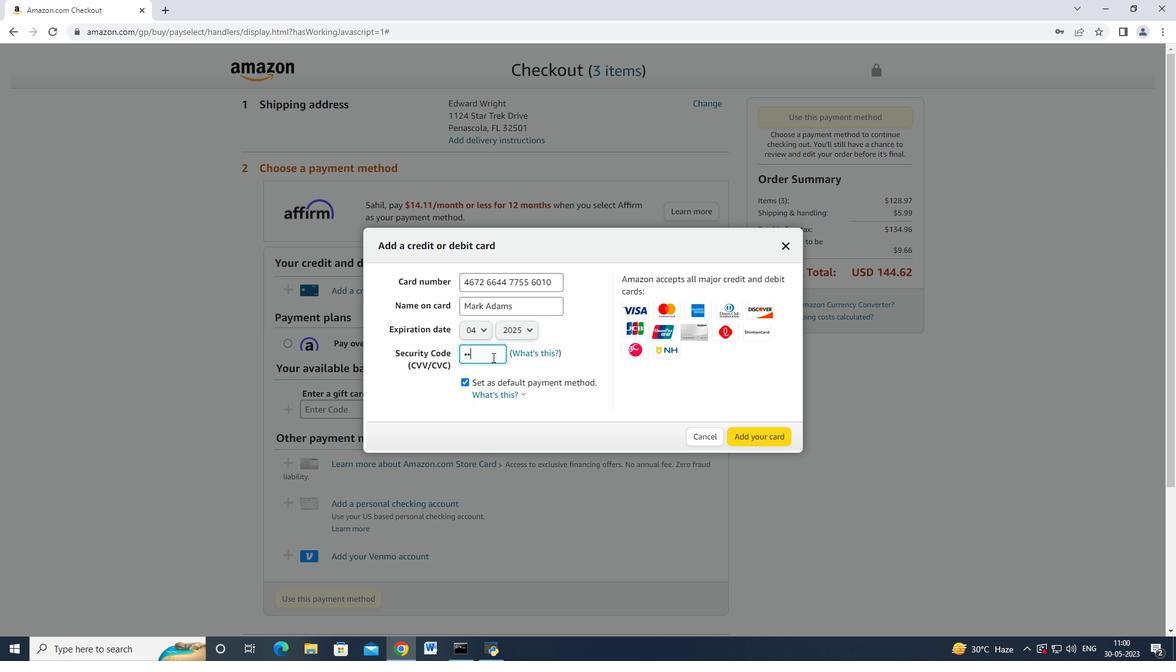 
Action: Mouse moved to (758, 440)
Screenshot: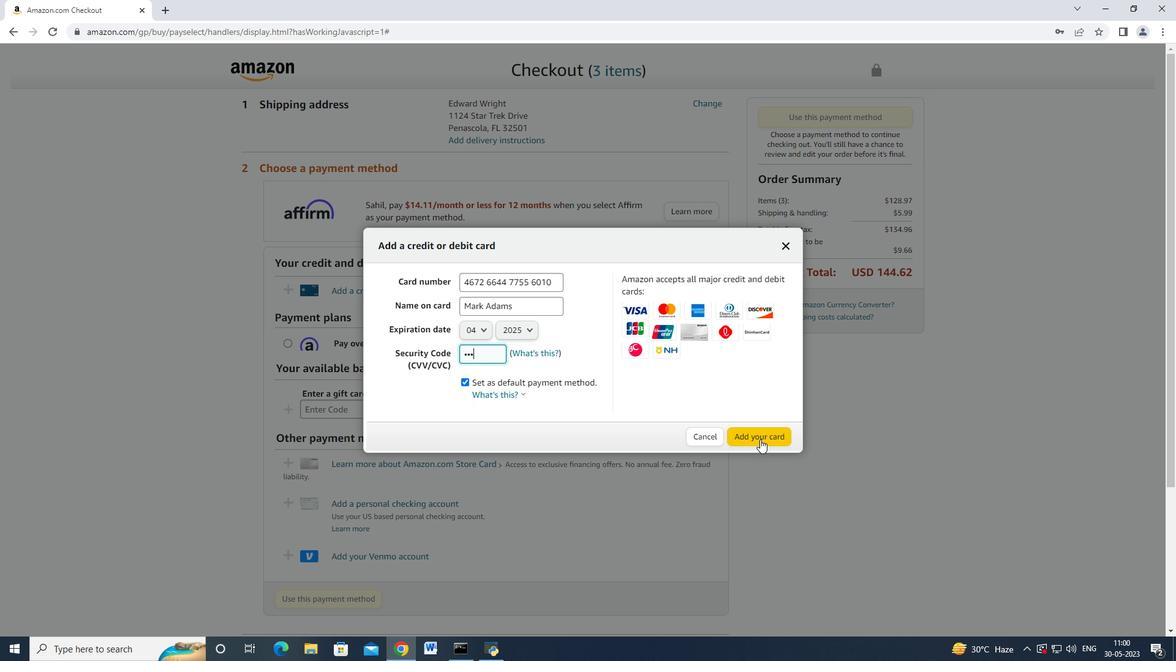 
